 Task: Look for Airbnb options in Hetauda, Nepal from 8th December, 2023 to 15th December, 2023 for 9 adults. Place can be shared room with 5 bedrooms having 9 beds and 5 bathrooms. Property type can be flat. Amenities needed are: wifi, TV, free parkinig on premises, gym, breakfast. Look for 4 properties as per requirement.
Action: Mouse pressed left at (543, 165)
Screenshot: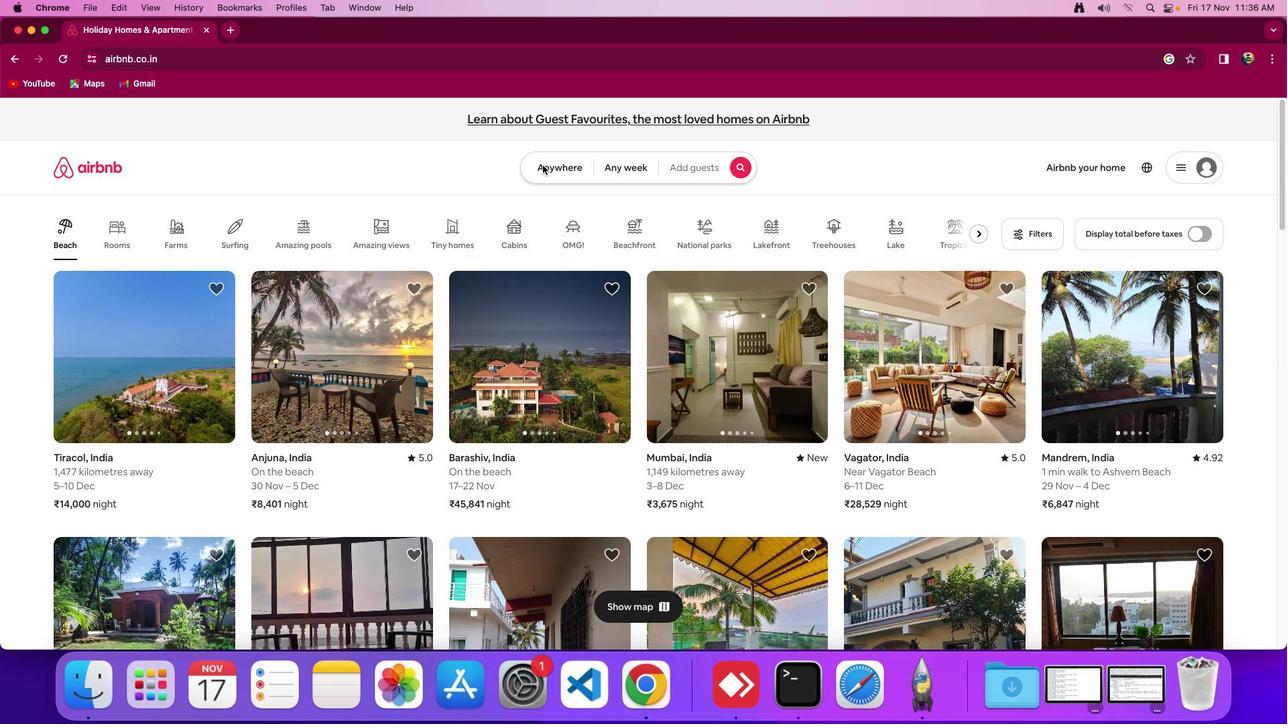 
Action: Mouse moved to (499, 212)
Screenshot: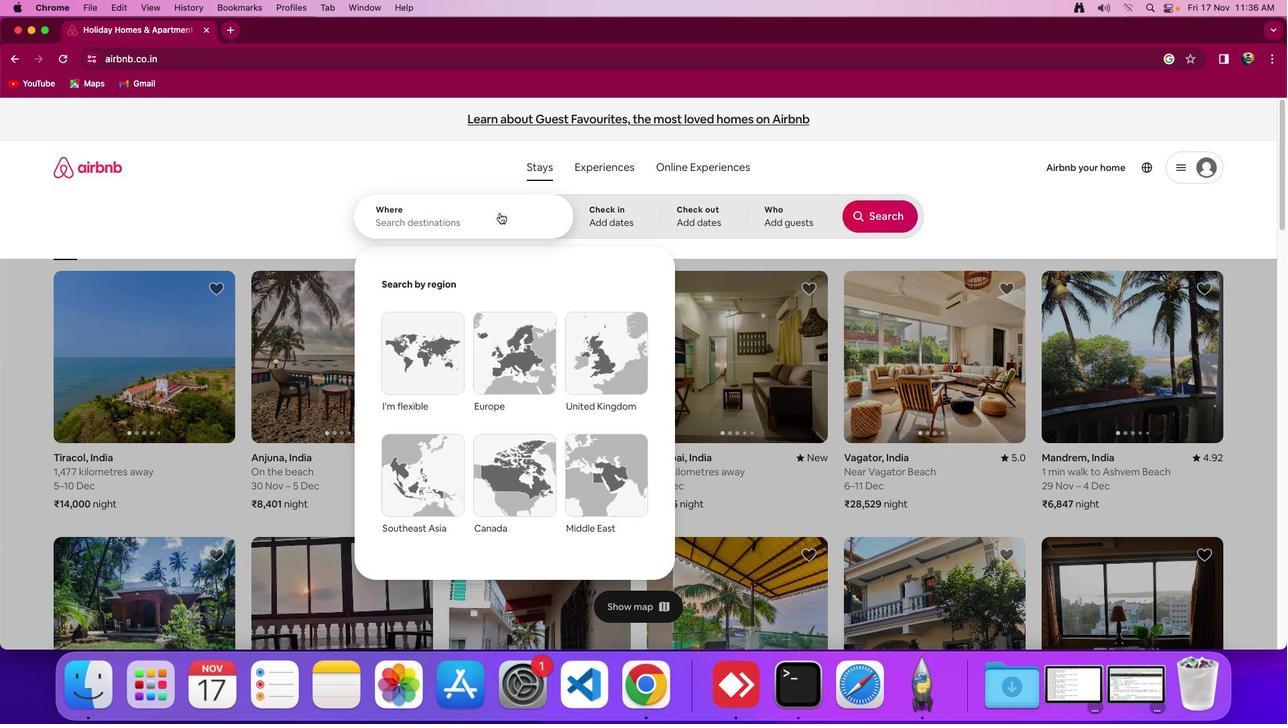 
Action: Mouse pressed left at (499, 212)
Screenshot: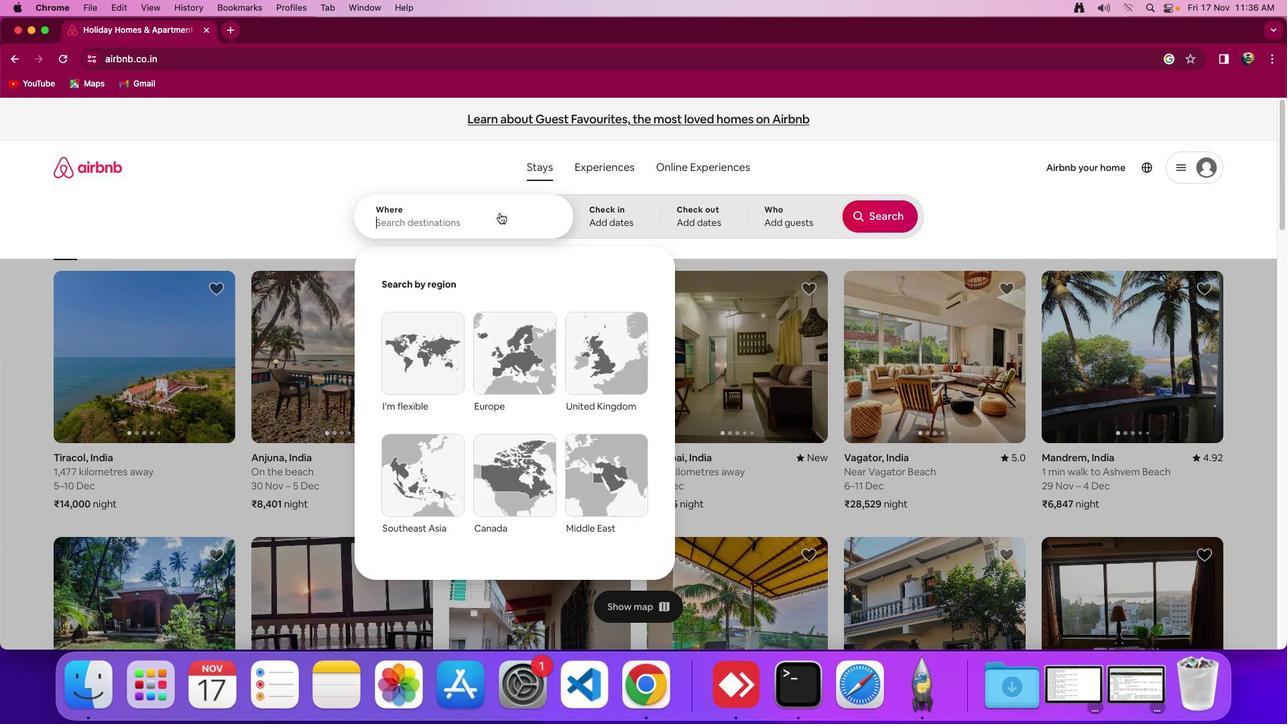 
Action: Mouse moved to (501, 215)
Screenshot: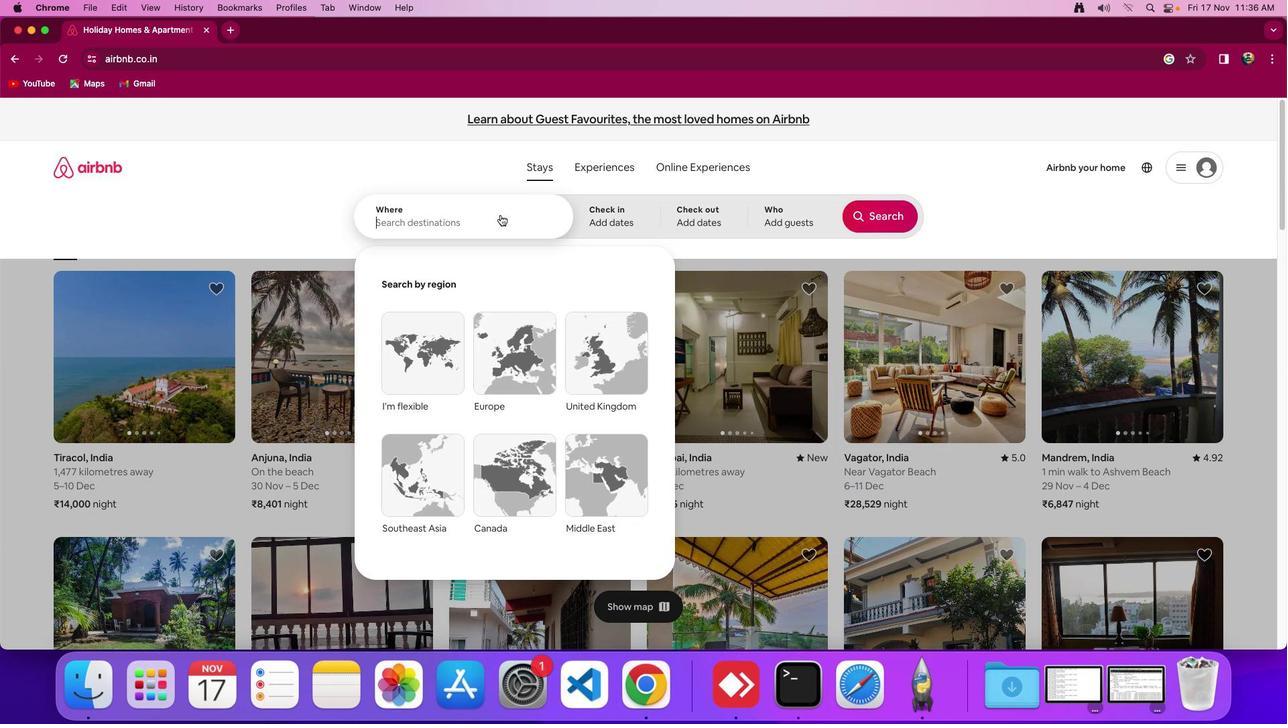 
Action: Key pressed Key.shift_rKey.shift'H''e''t''a''u''d''a'','Key.spaceKey.shift'P'Key.backspaceKey.shift'N''e''p''a''l'
Screenshot: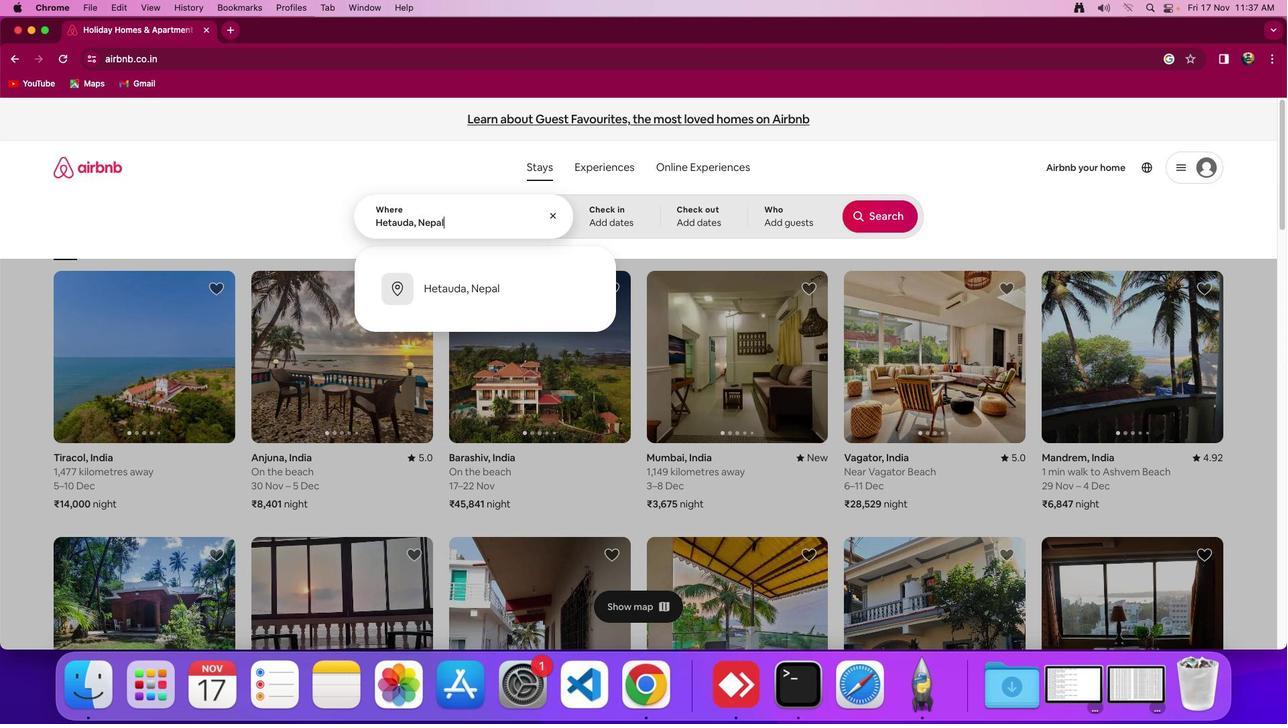 
Action: Mouse moved to (582, 208)
Screenshot: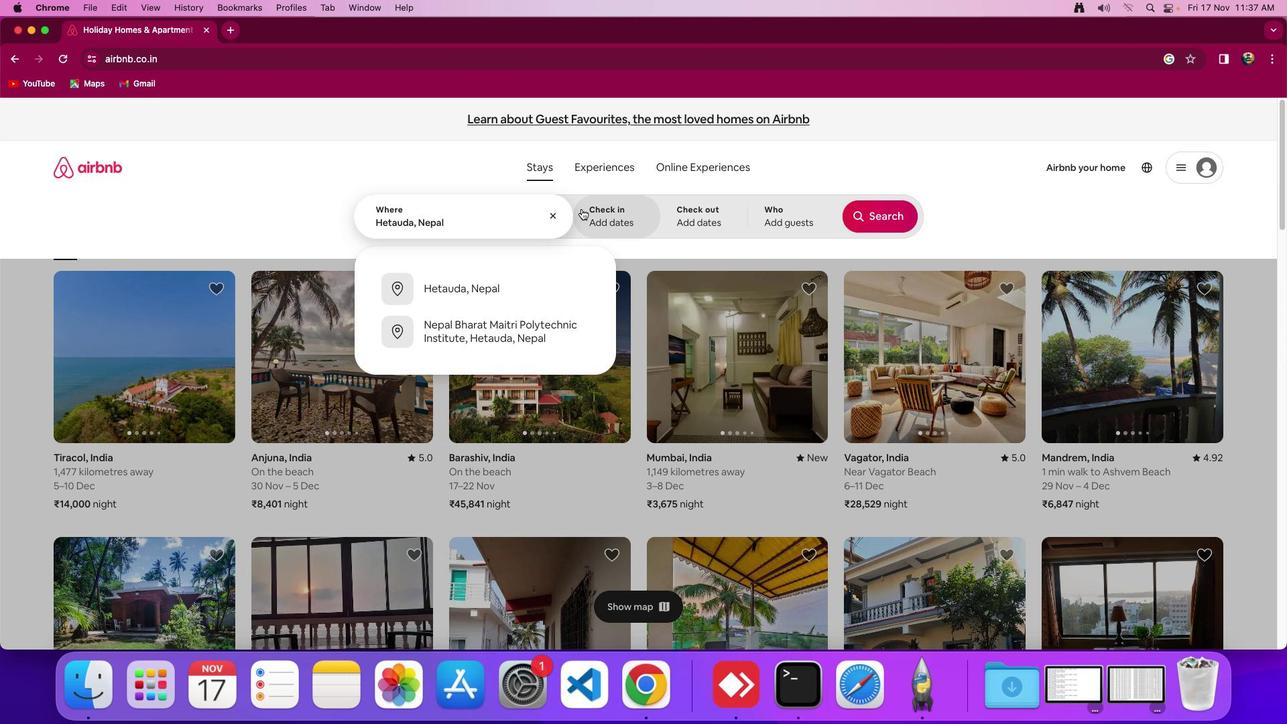 
Action: Mouse pressed left at (582, 208)
Screenshot: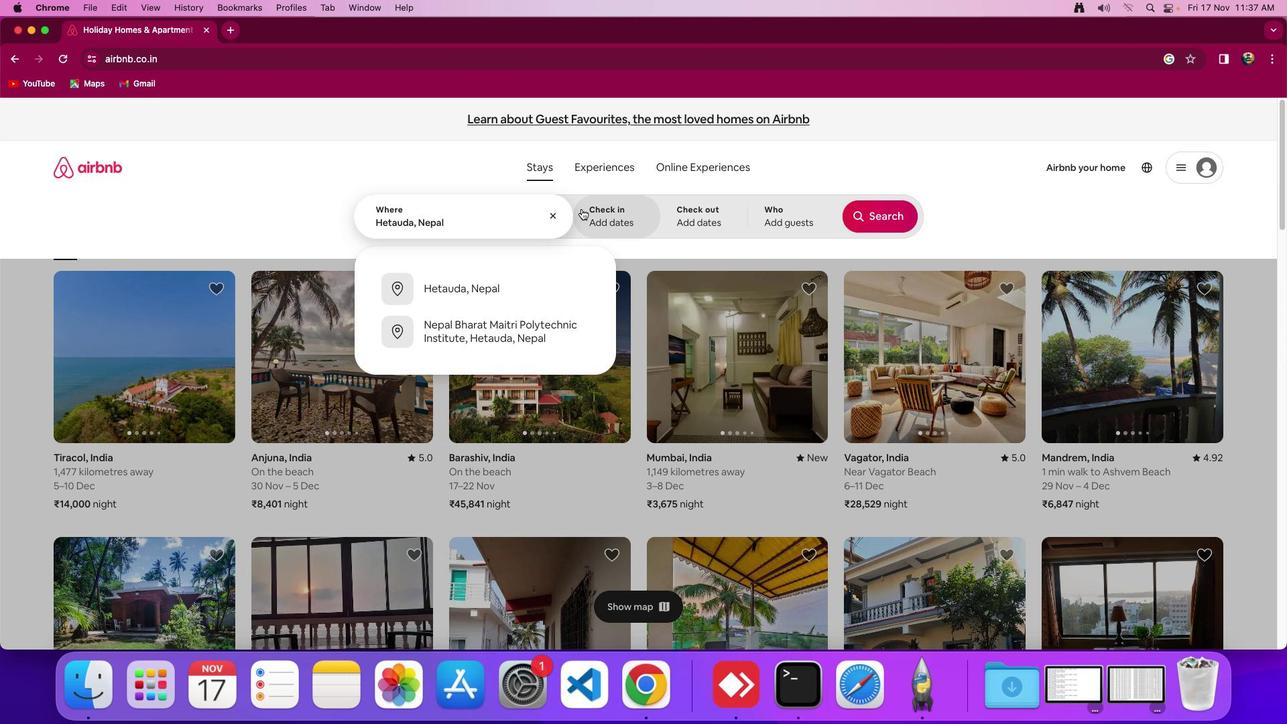 
Action: Mouse moved to (835, 413)
Screenshot: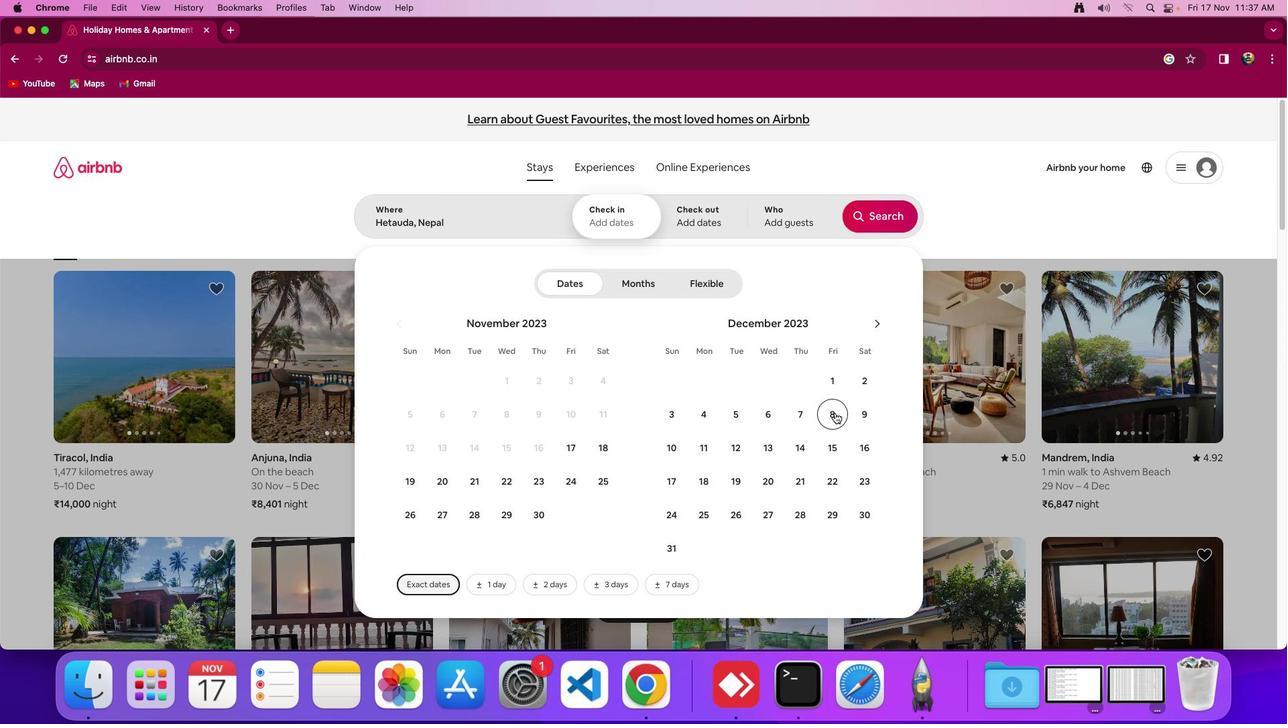 
Action: Mouse pressed left at (835, 413)
Screenshot: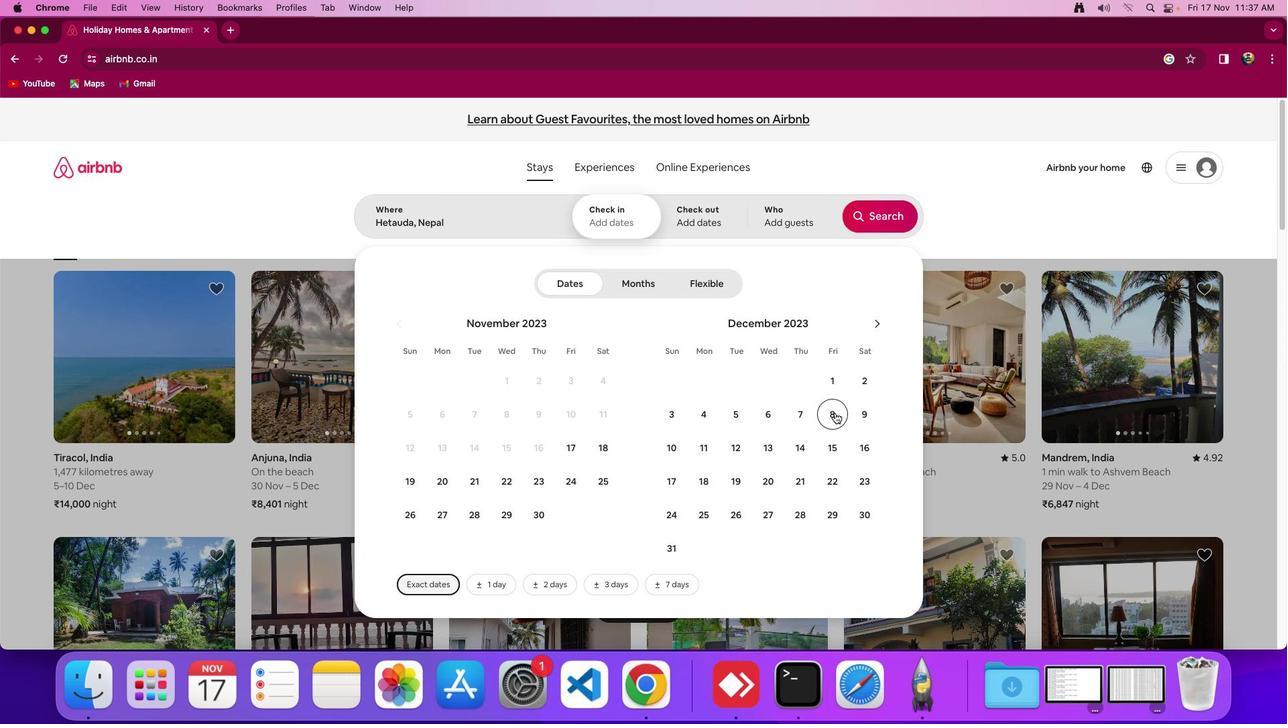 
Action: Mouse moved to (819, 453)
Screenshot: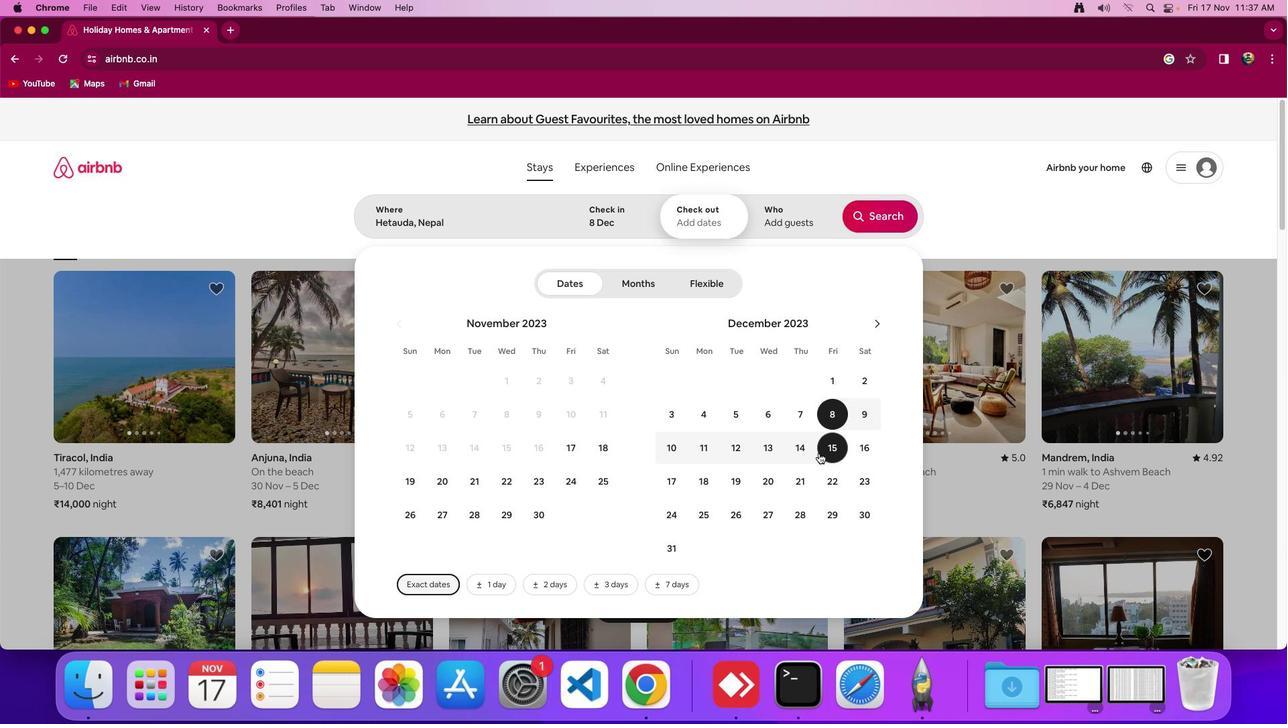 
Action: Mouse pressed left at (819, 453)
Screenshot: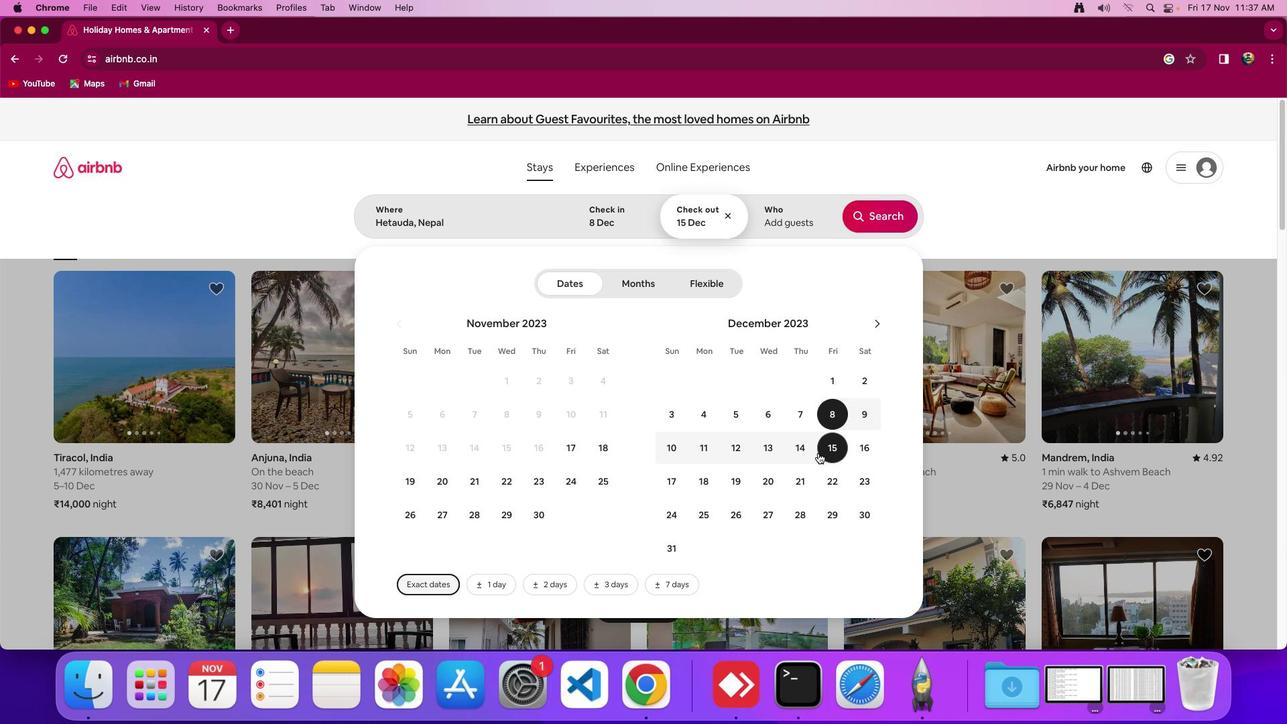 
Action: Mouse moved to (776, 220)
Screenshot: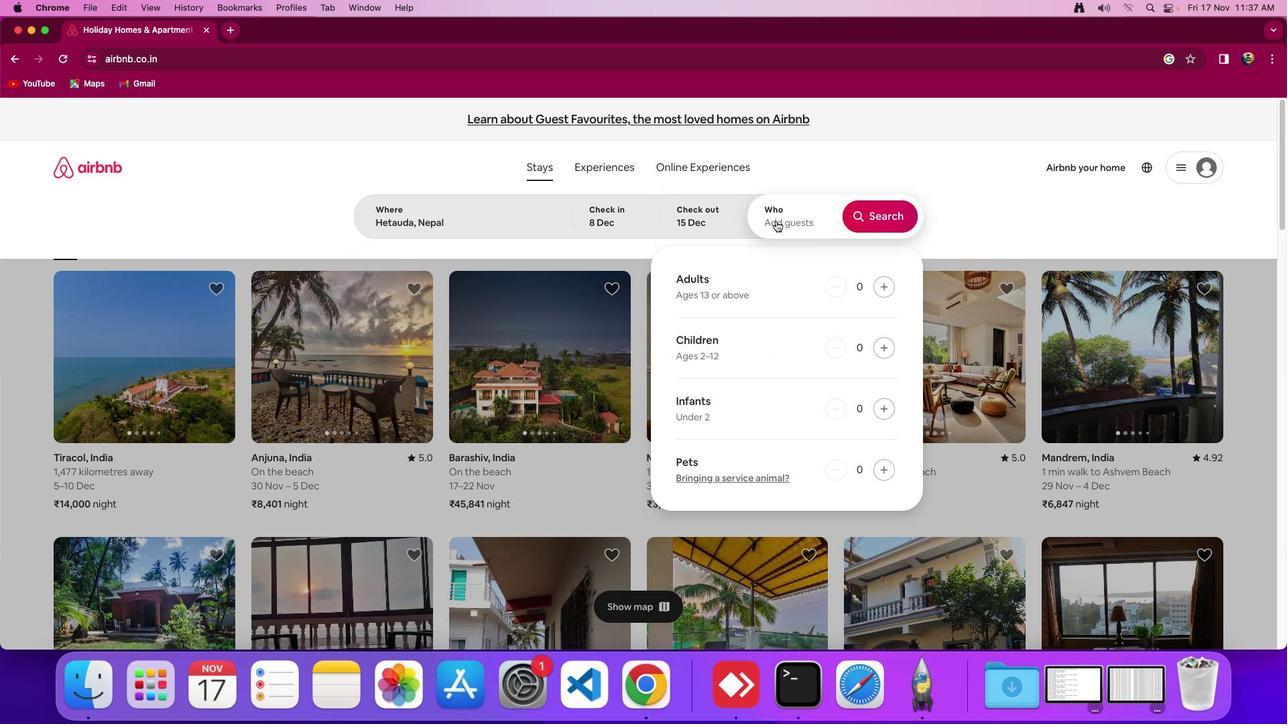 
Action: Mouse pressed left at (776, 220)
Screenshot: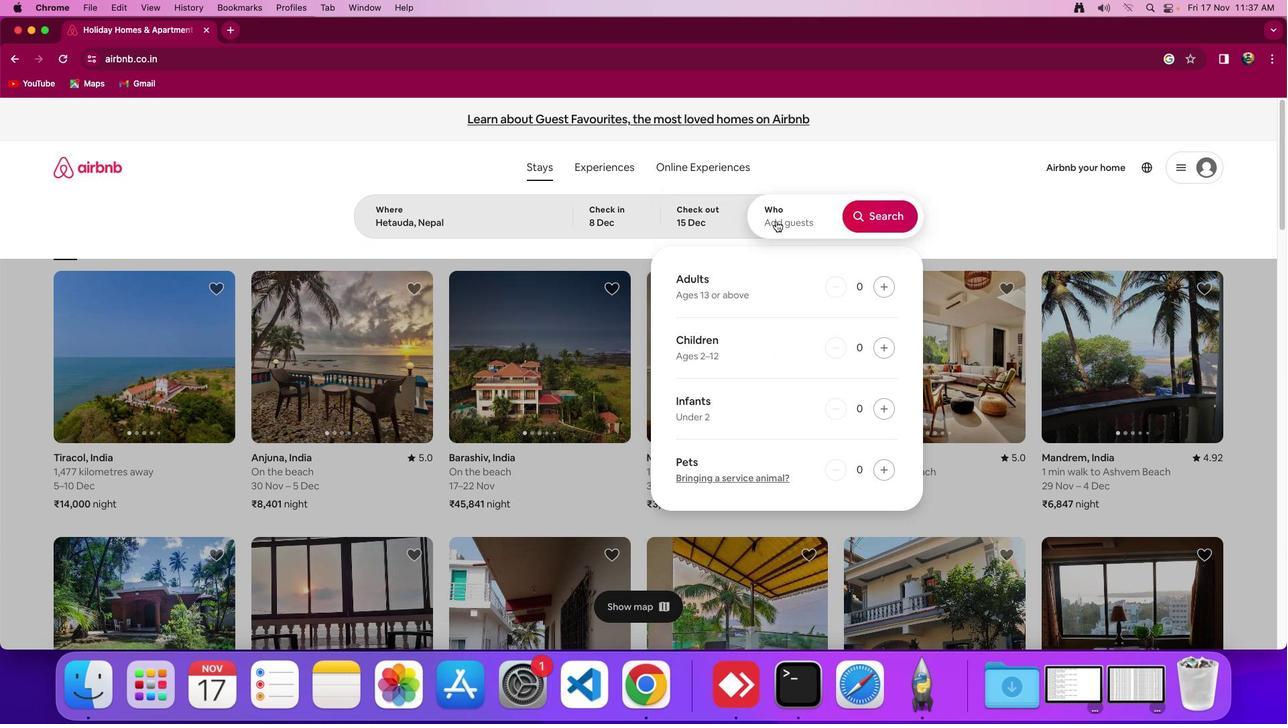 
Action: Mouse moved to (882, 284)
Screenshot: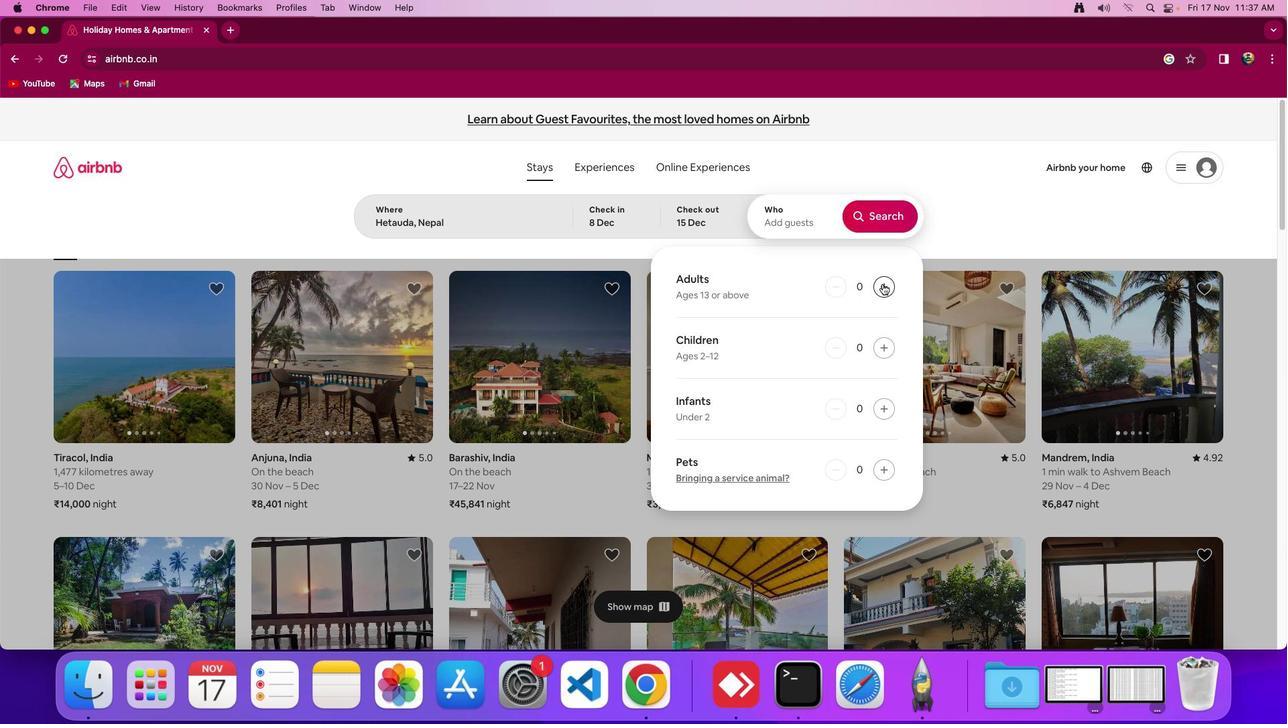 
Action: Mouse pressed left at (882, 284)
Screenshot: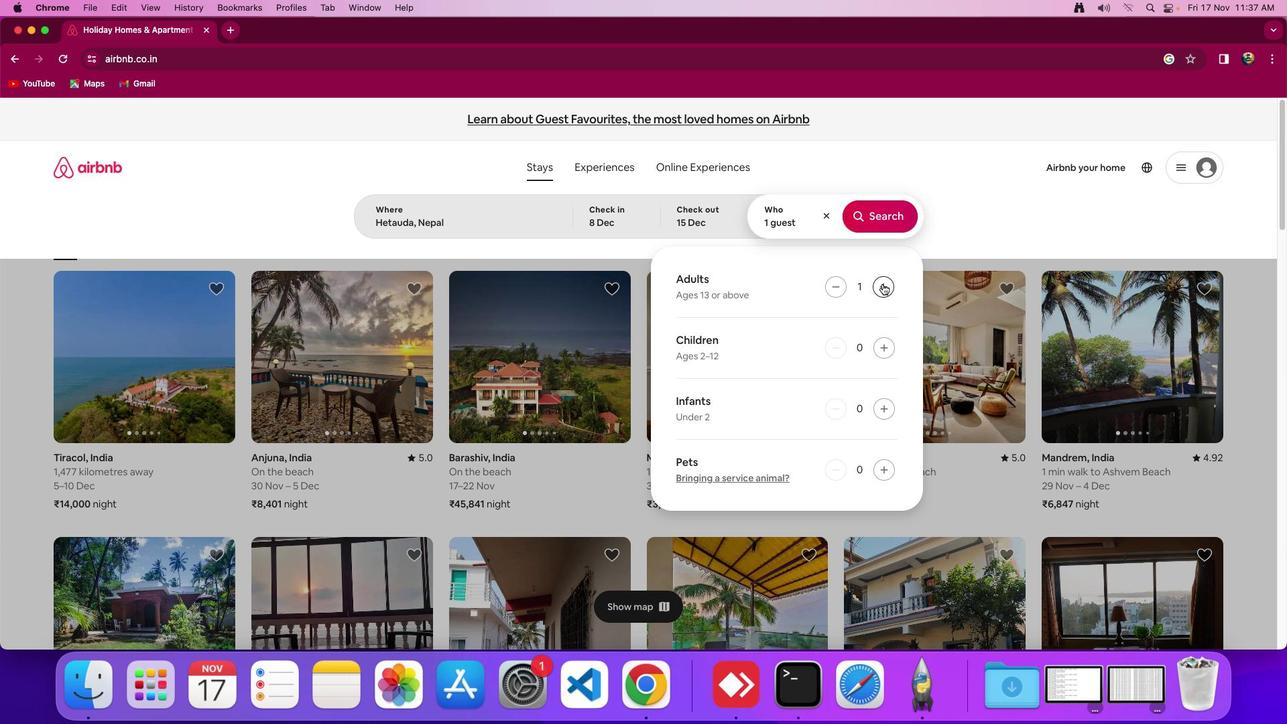 
Action: Mouse pressed left at (882, 284)
Screenshot: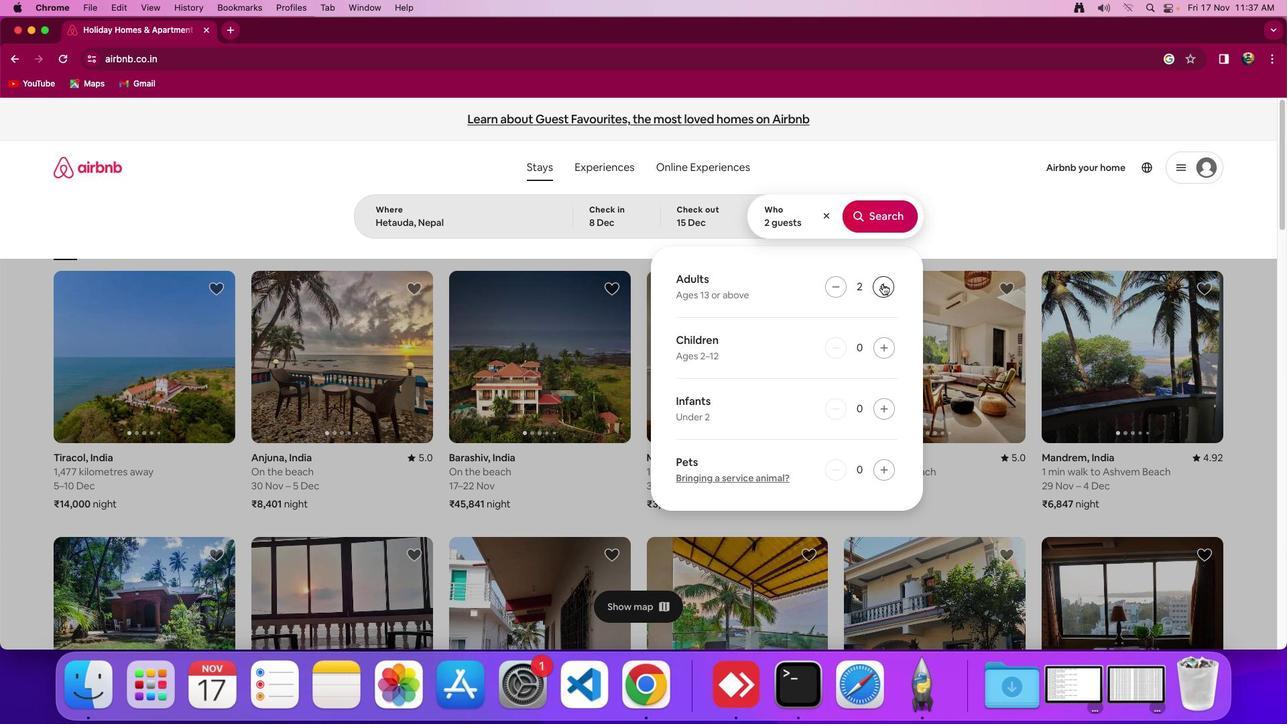 
Action: Mouse pressed left at (882, 284)
Screenshot: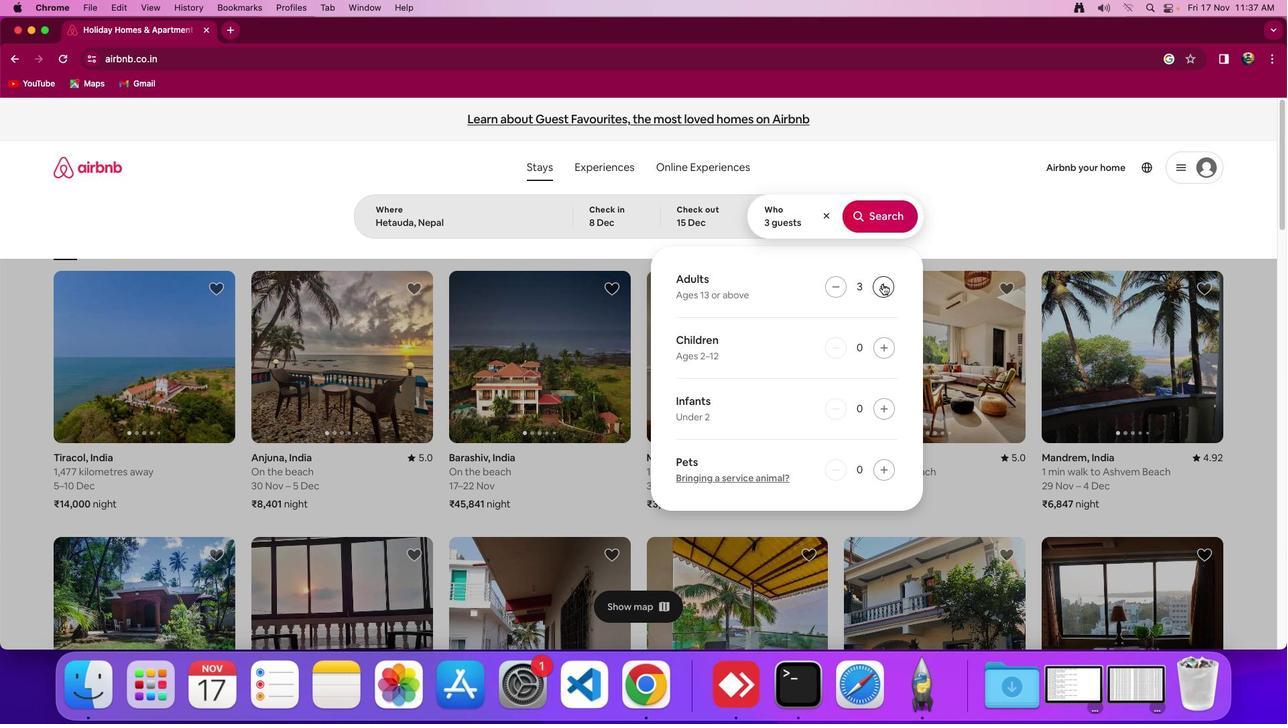 
Action: Mouse pressed left at (882, 284)
Screenshot: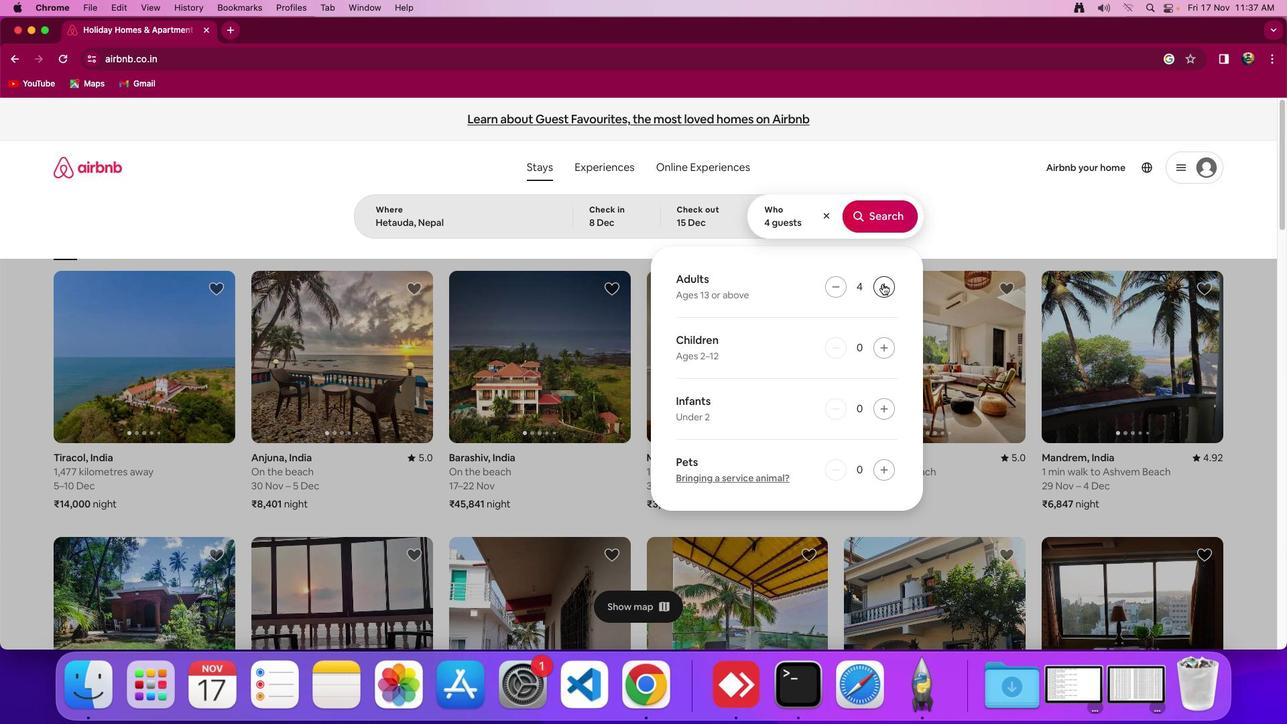 
Action: Mouse pressed left at (882, 284)
Screenshot: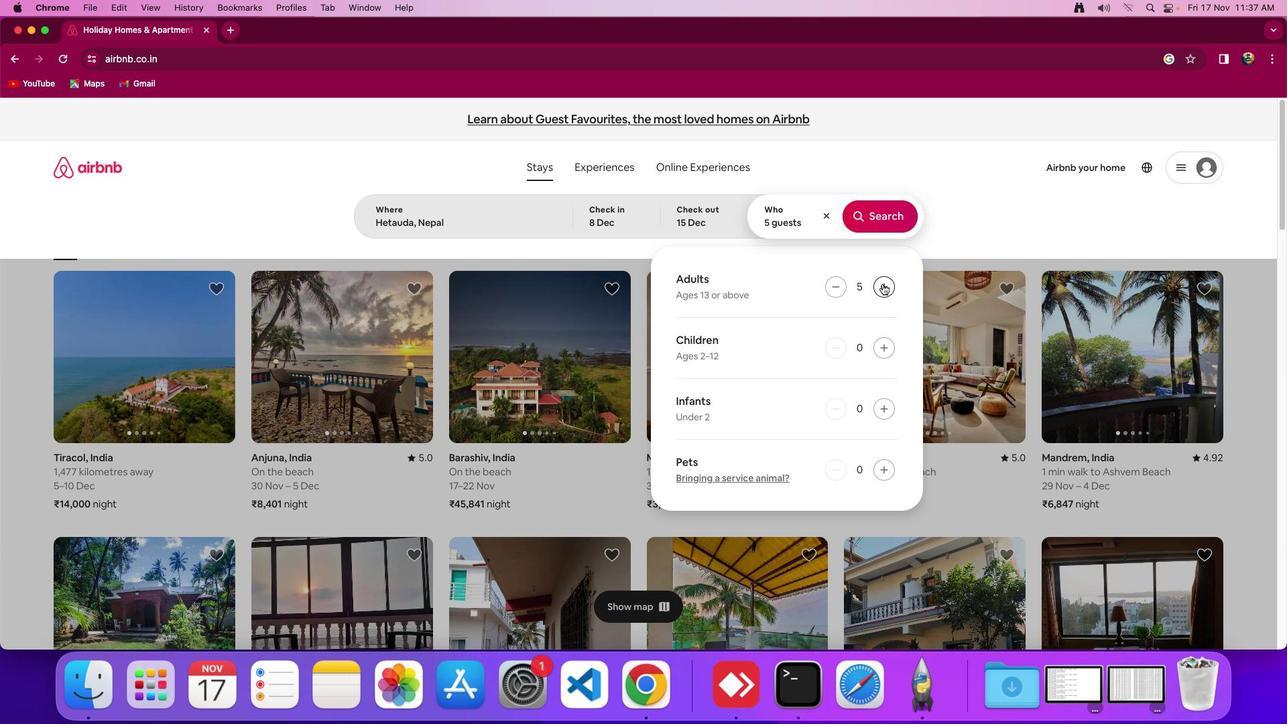 
Action: Mouse pressed left at (882, 284)
Screenshot: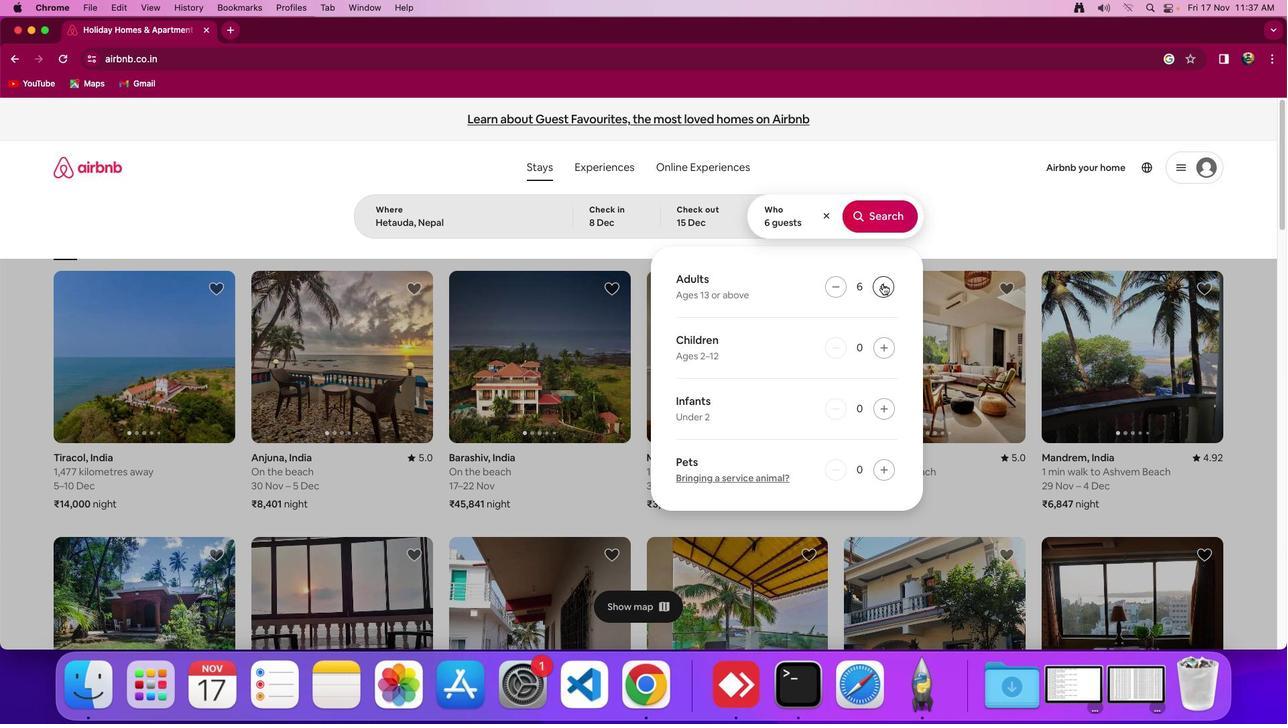 
Action: Mouse pressed left at (882, 284)
Screenshot: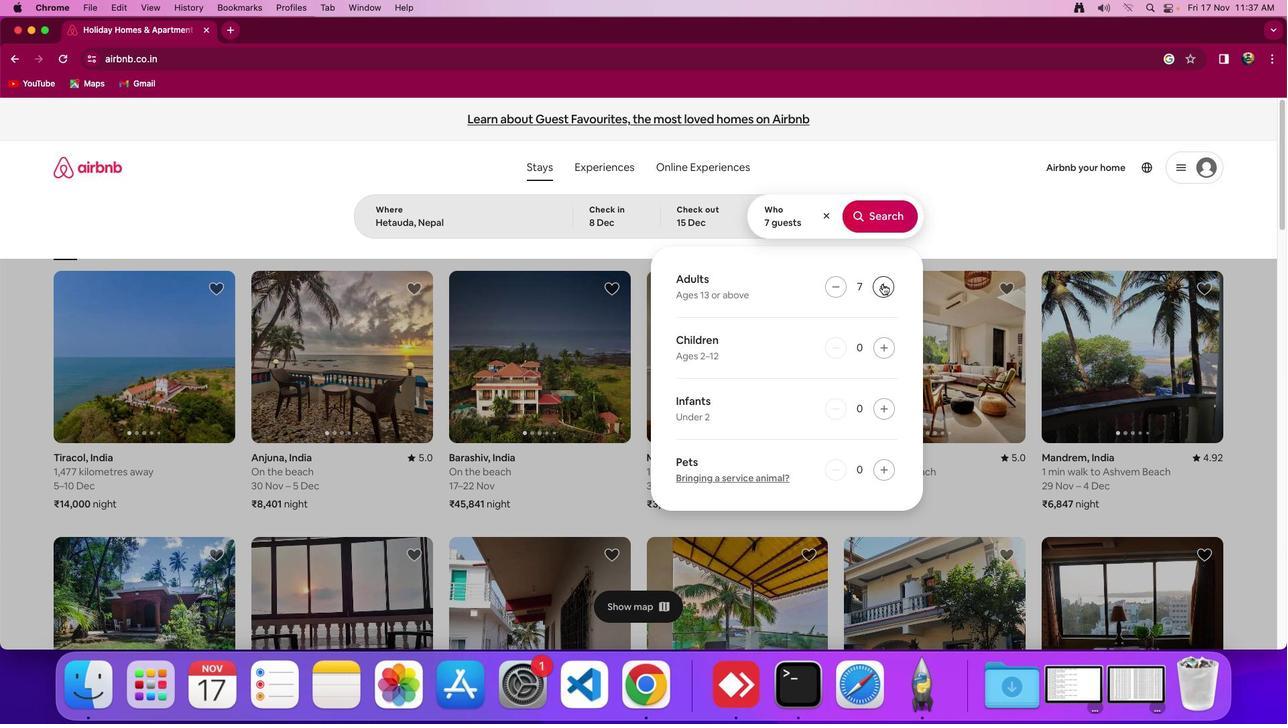 
Action: Mouse pressed left at (882, 284)
Screenshot: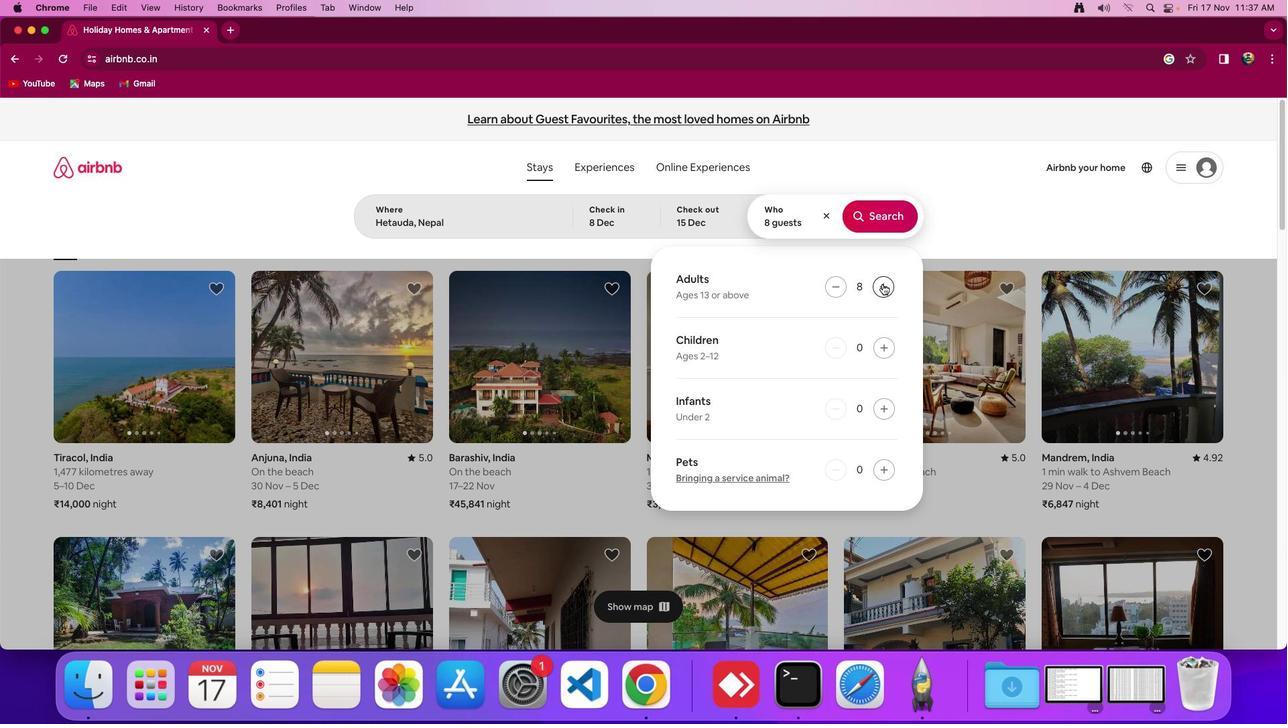 
Action: Mouse pressed left at (882, 284)
Screenshot: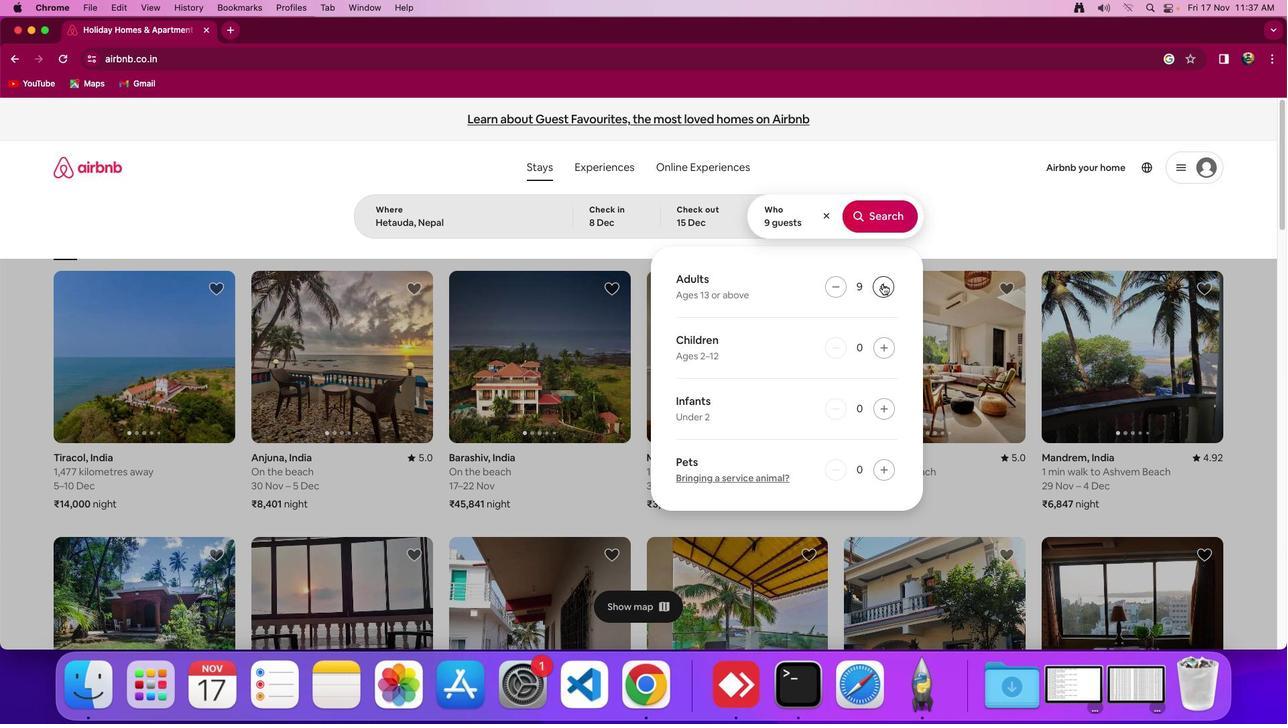 
Action: Mouse moved to (861, 216)
Screenshot: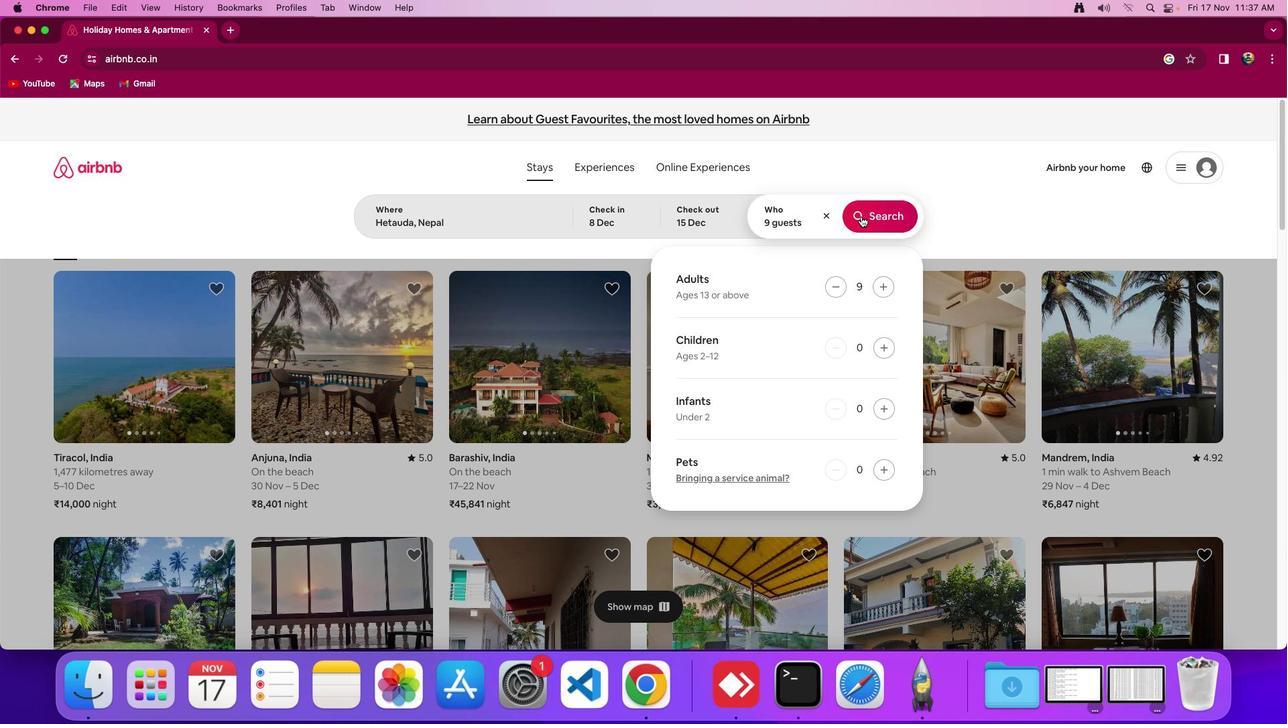 
Action: Mouse pressed left at (861, 216)
Screenshot: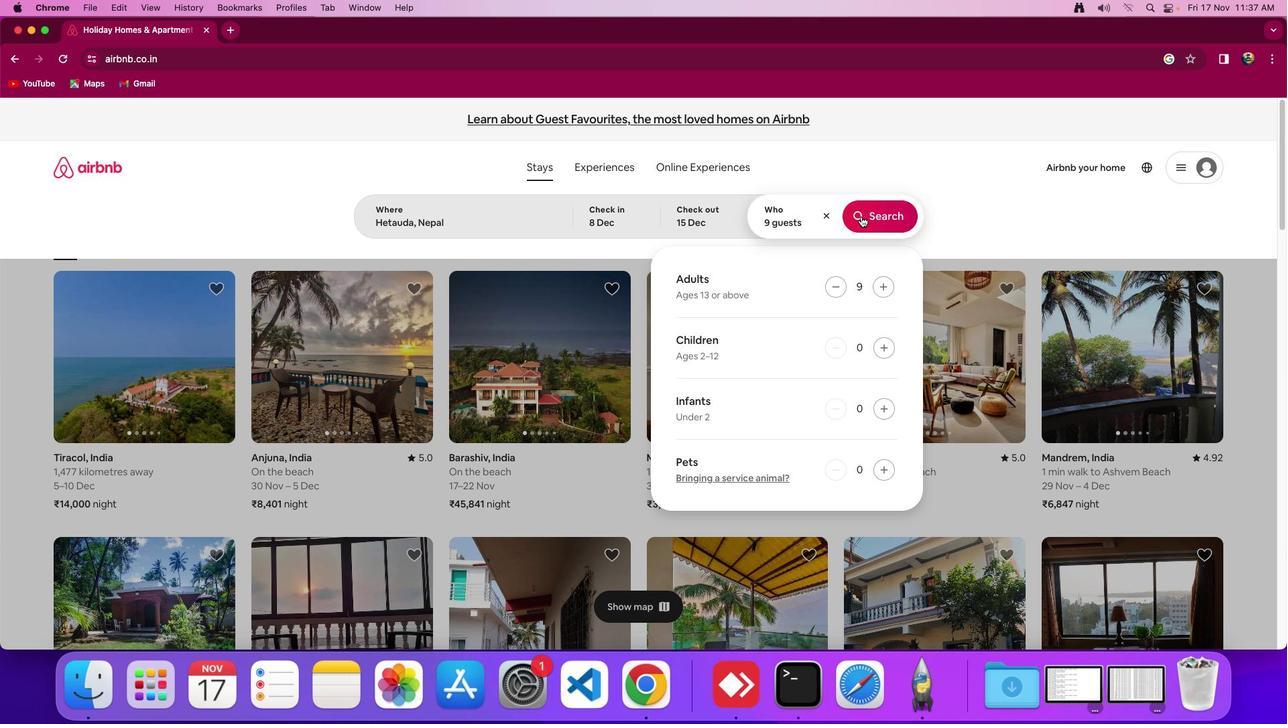 
Action: Mouse moved to (1069, 183)
Screenshot: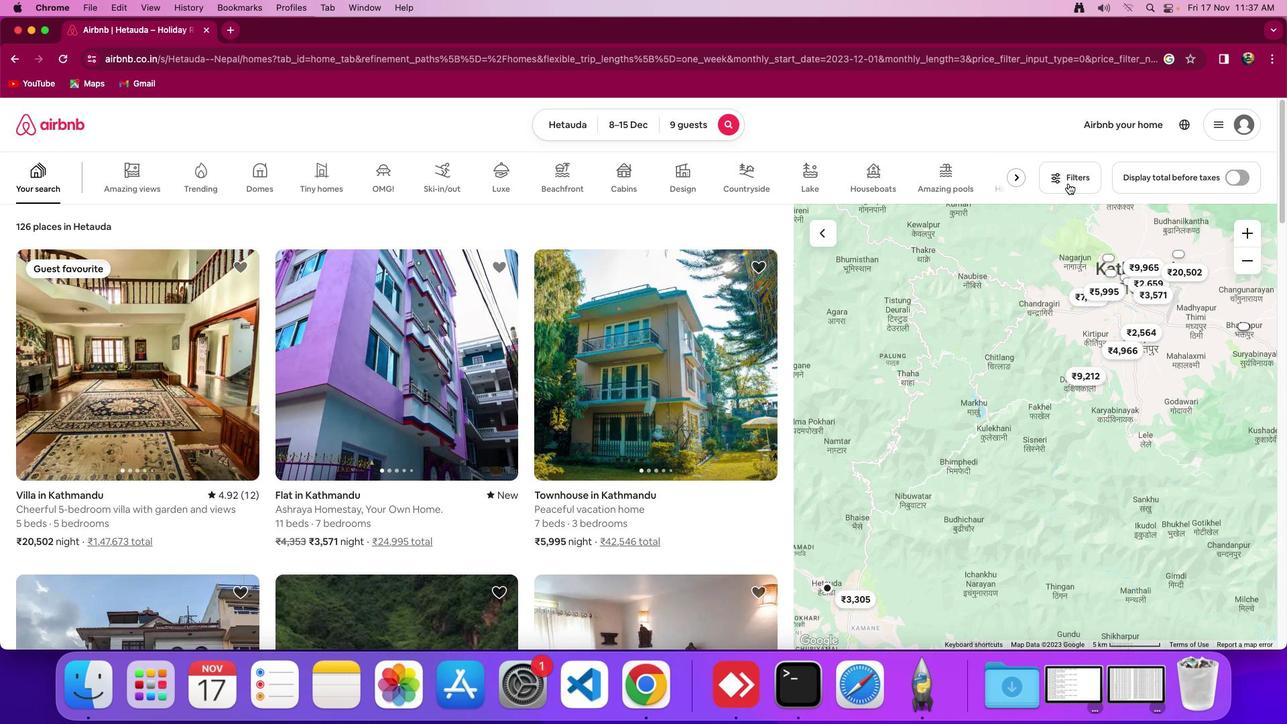 
Action: Mouse pressed left at (1069, 183)
Screenshot: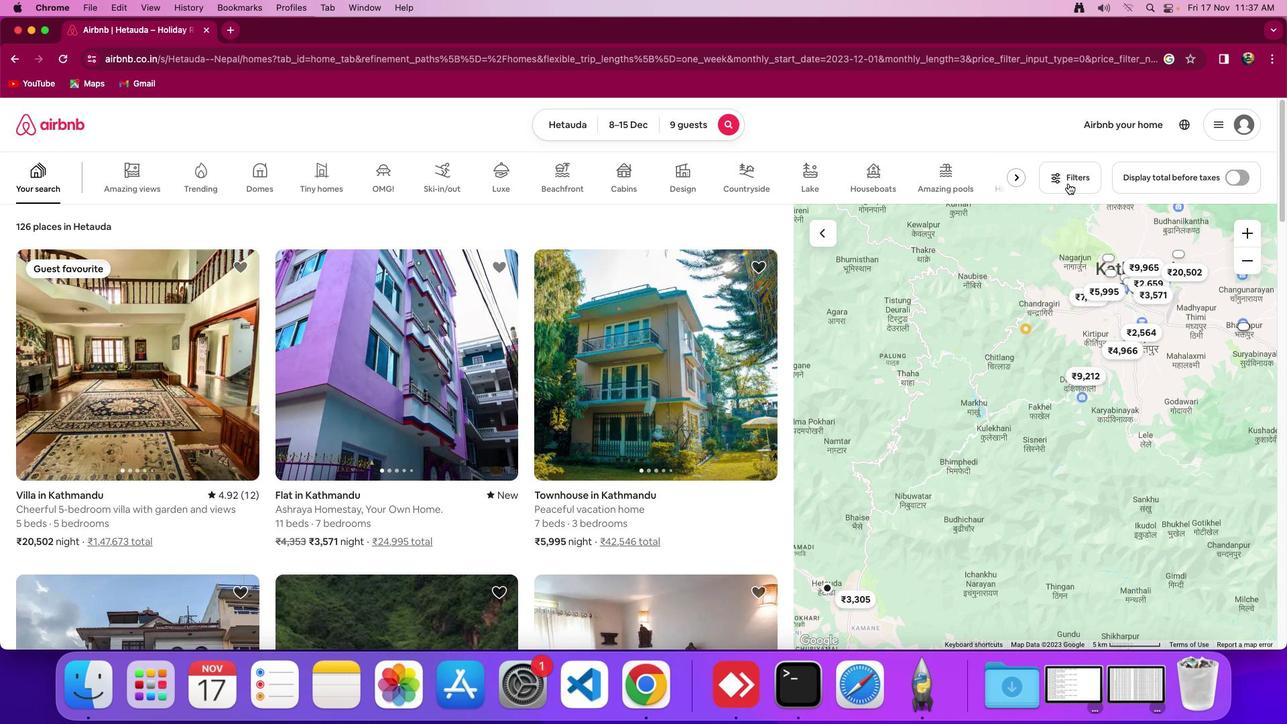 
Action: Mouse moved to (686, 375)
Screenshot: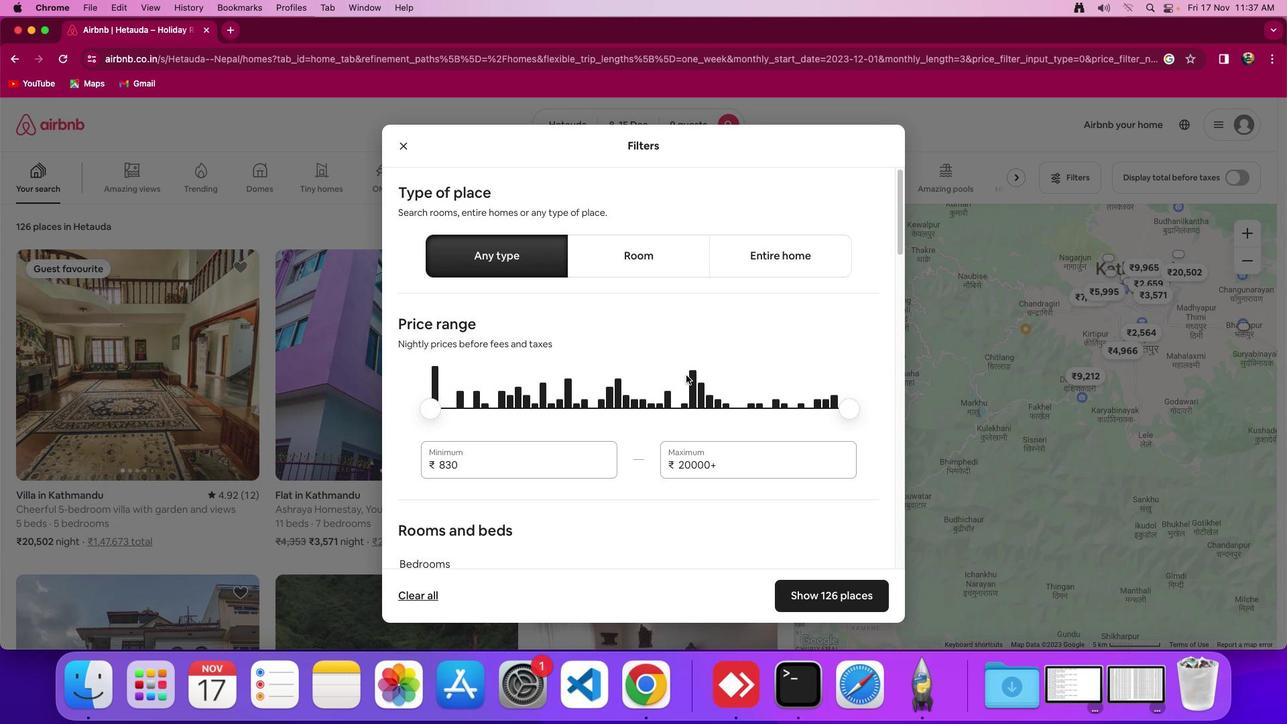 
Action: Mouse scrolled (686, 375) with delta (0, 0)
Screenshot: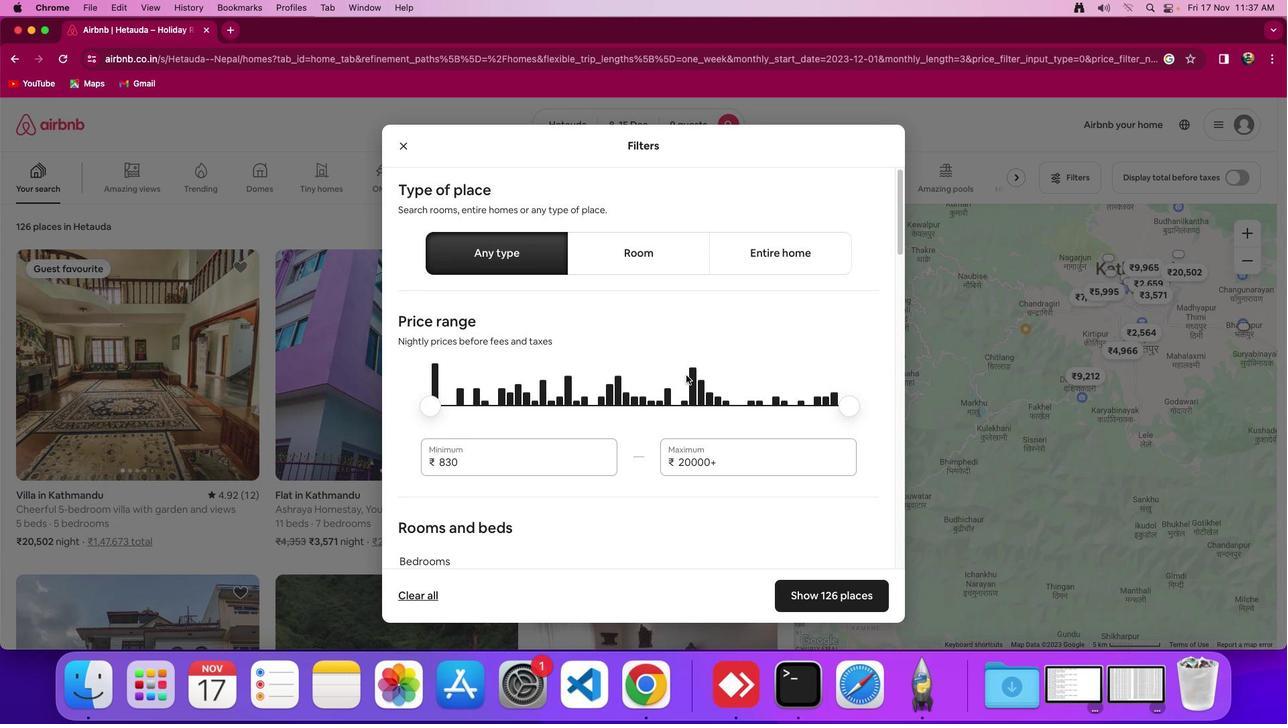 
Action: Mouse scrolled (686, 375) with delta (0, 0)
Screenshot: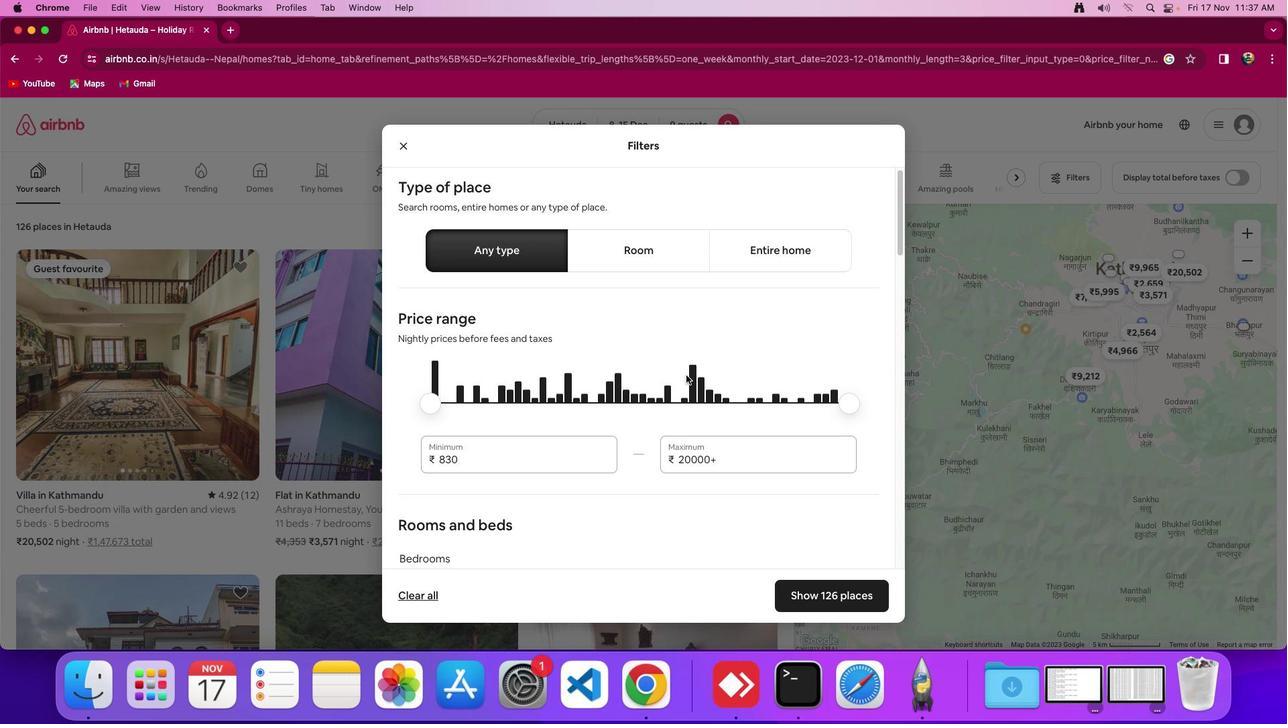 
Action: Mouse moved to (660, 324)
Screenshot: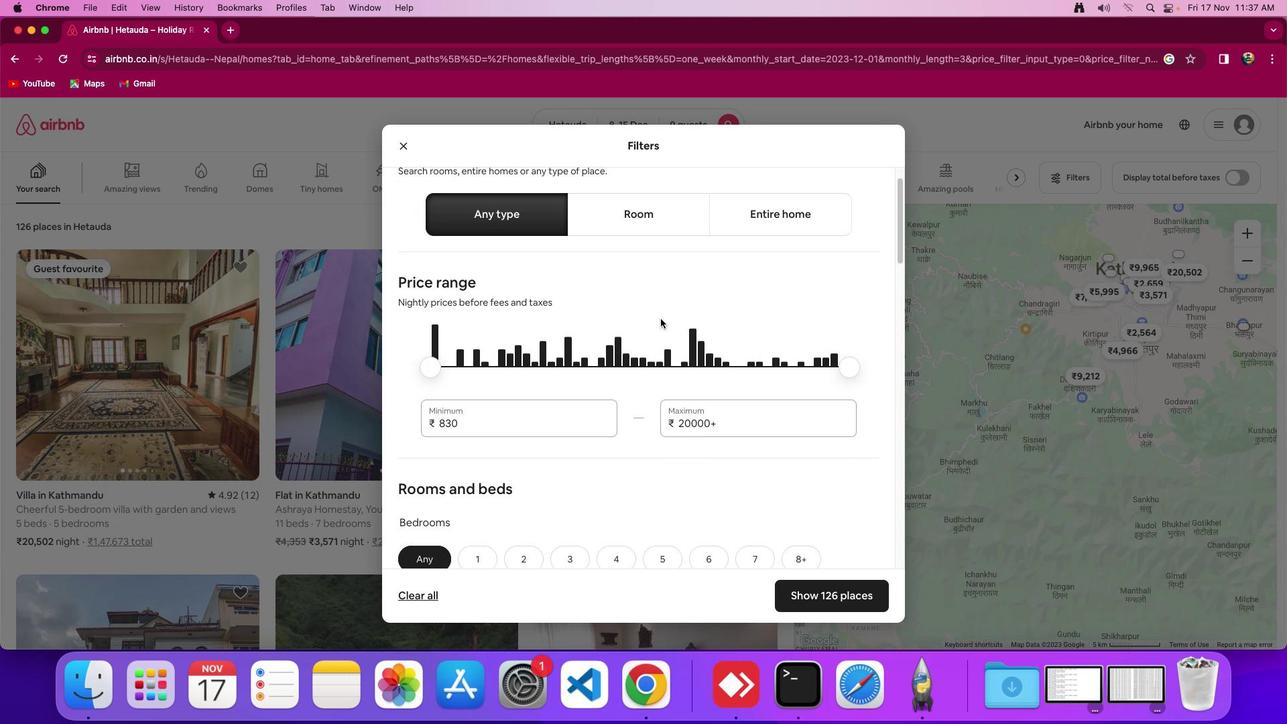 
Action: Mouse scrolled (660, 324) with delta (0, 0)
Screenshot: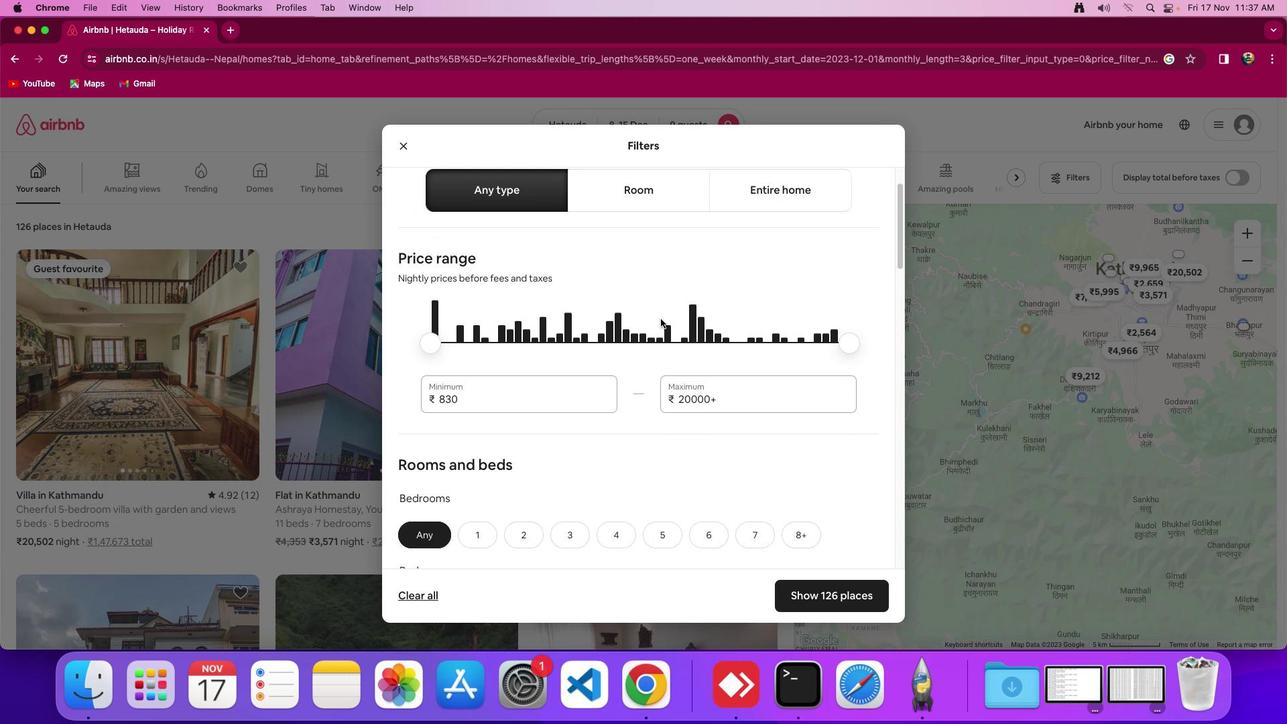 
Action: Mouse moved to (660, 324)
Screenshot: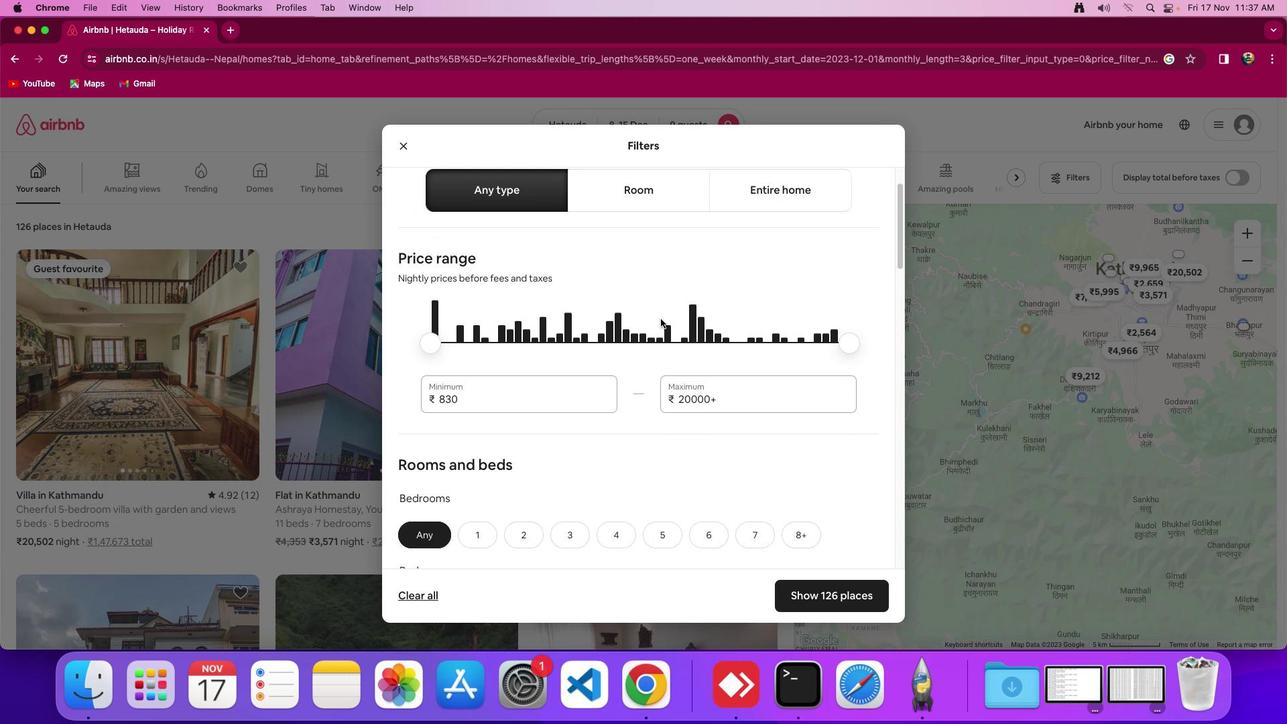 
Action: Mouse scrolled (660, 324) with delta (0, 0)
Screenshot: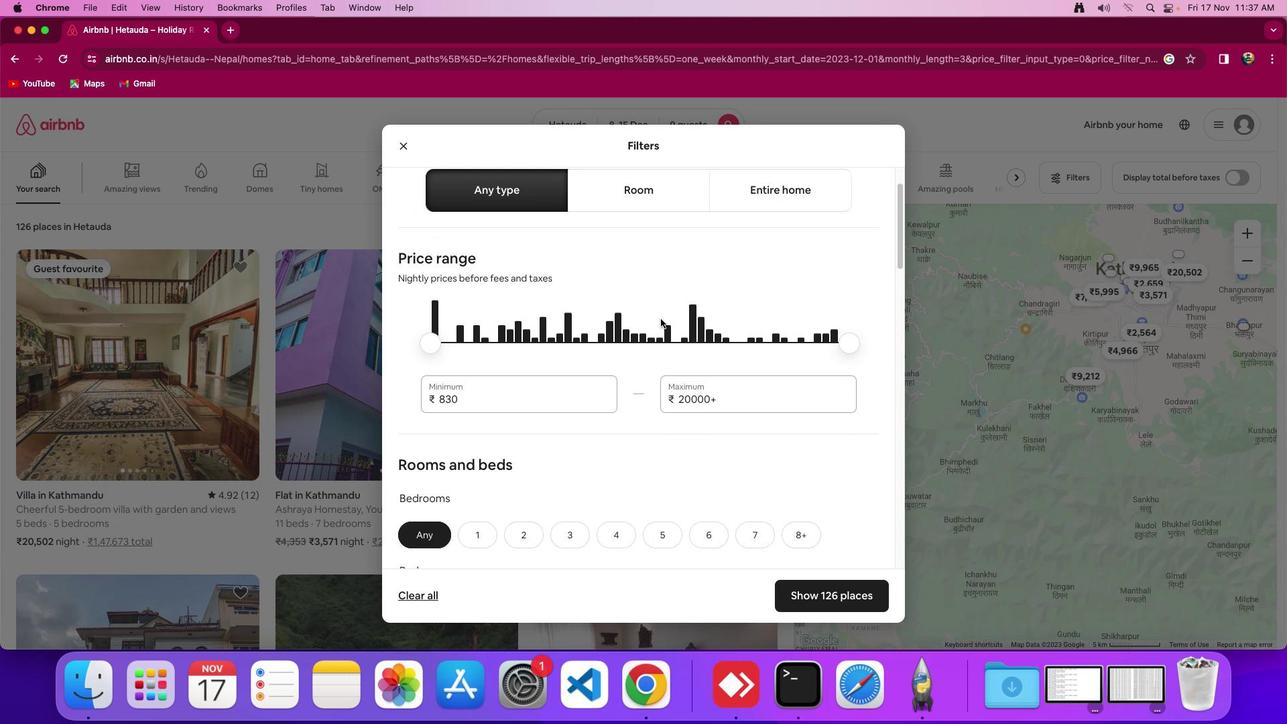 
Action: Mouse moved to (660, 318)
Screenshot: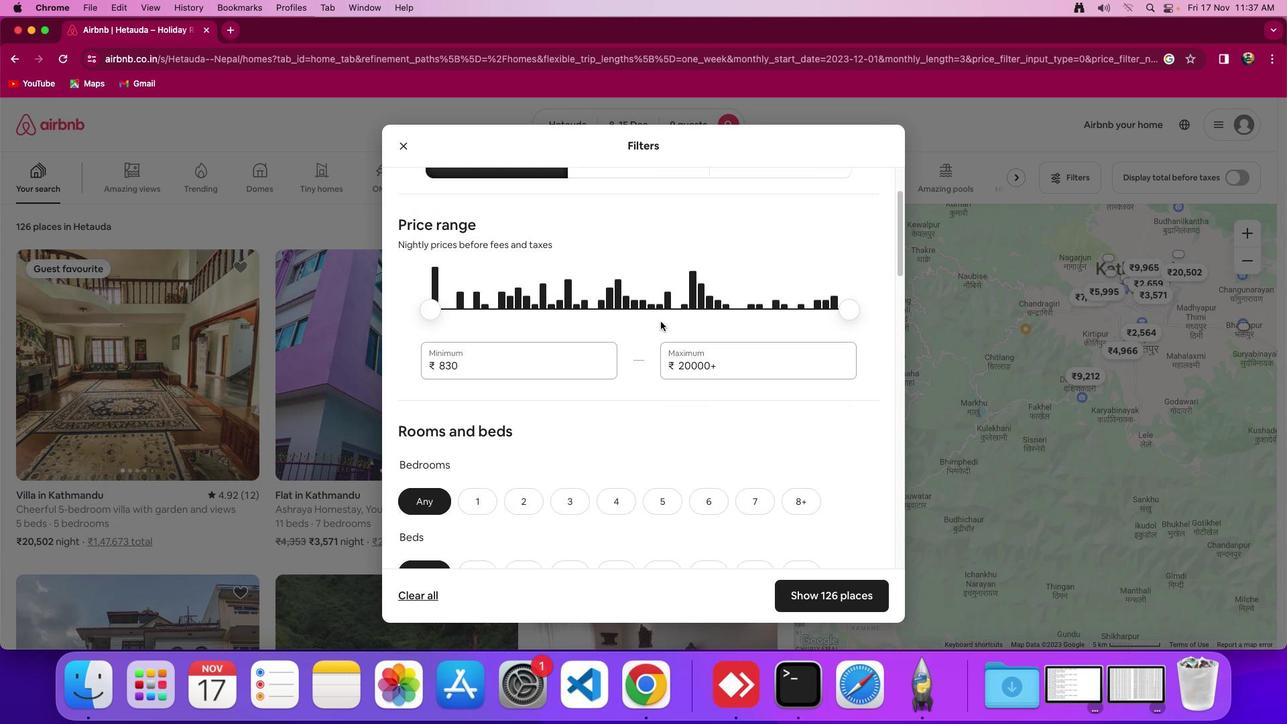 
Action: Mouse scrolled (660, 318) with delta (0, -1)
Screenshot: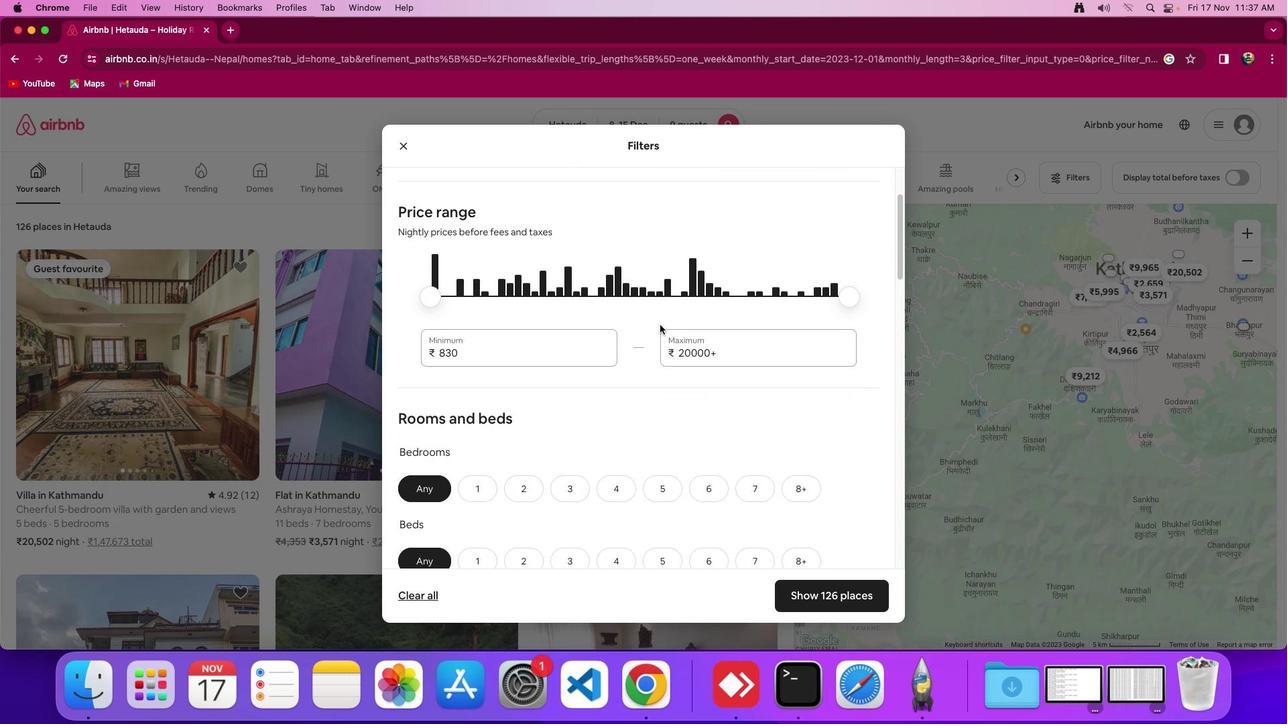 
Action: Mouse moved to (660, 327)
Screenshot: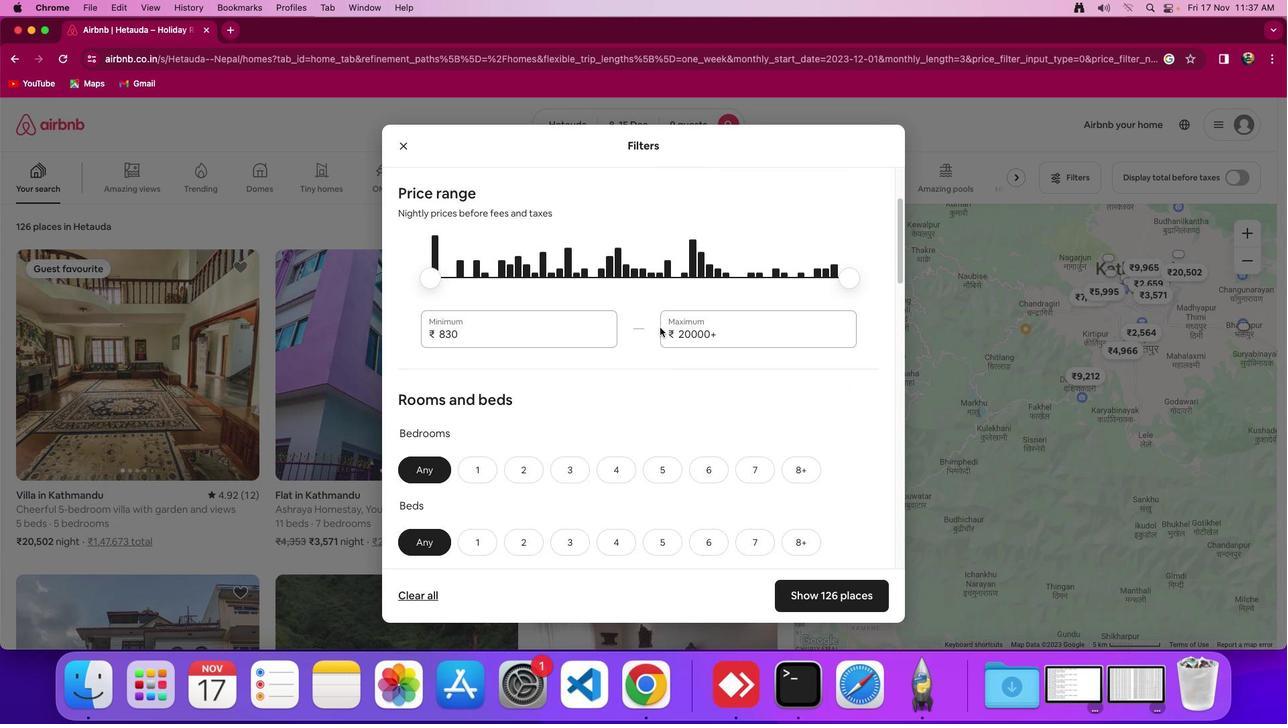 
Action: Mouse scrolled (660, 327) with delta (0, 0)
Screenshot: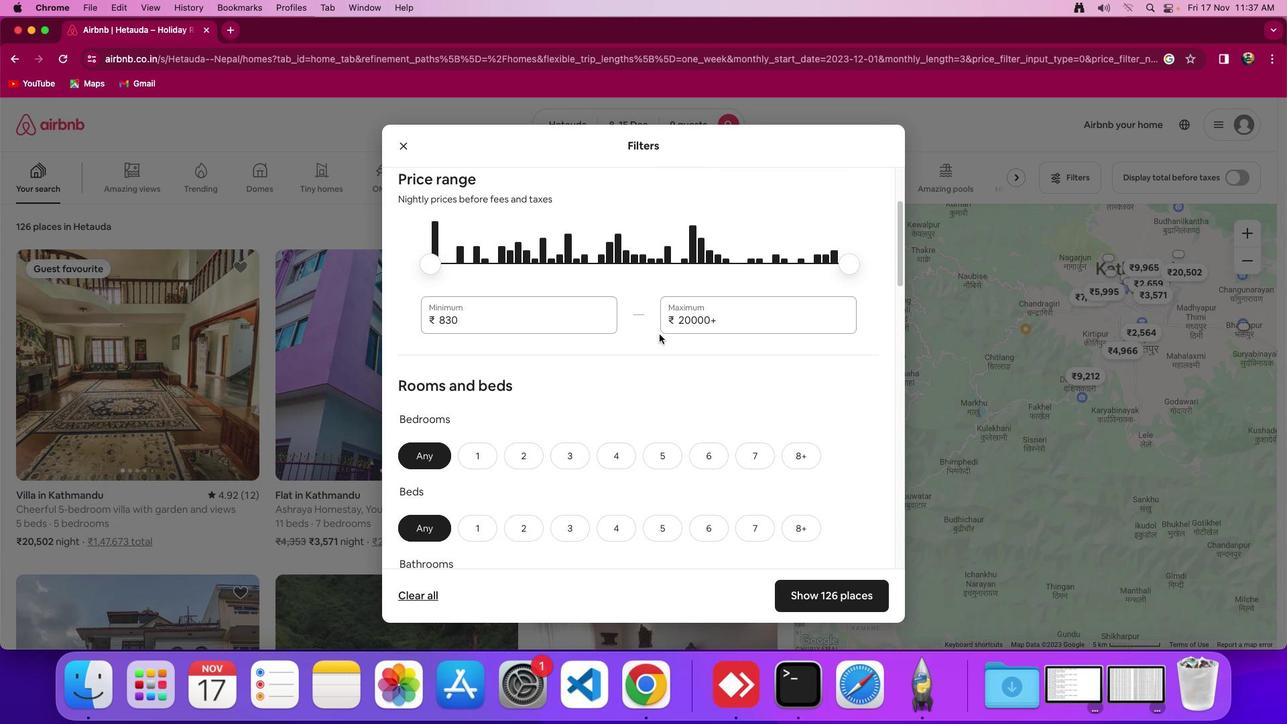 
Action: Mouse scrolled (660, 327) with delta (0, 0)
Screenshot: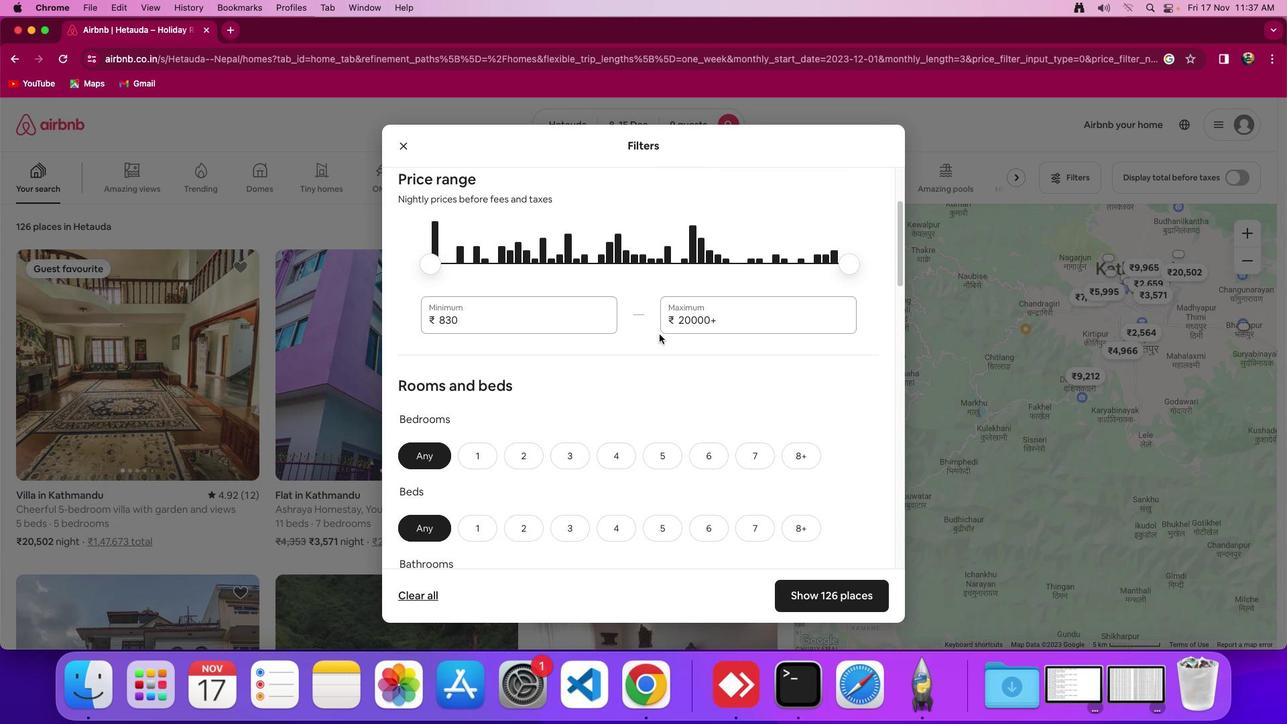 
Action: Mouse moved to (666, 454)
Screenshot: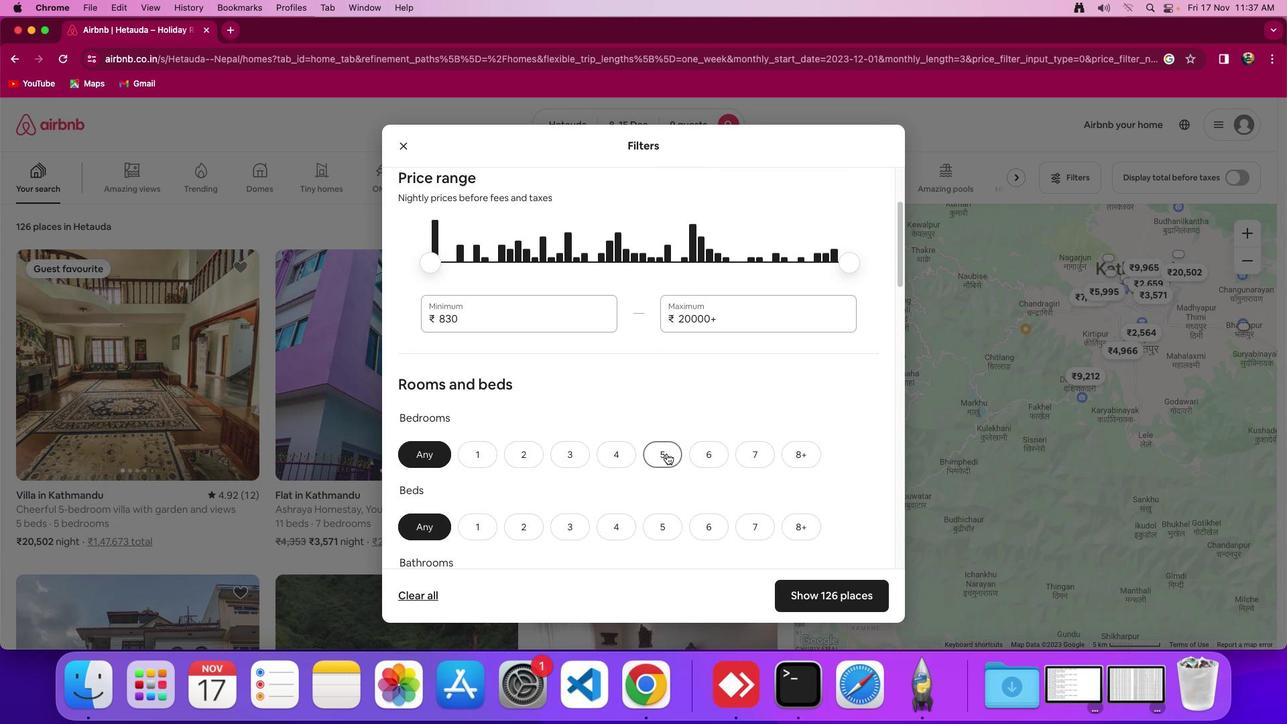 
Action: Mouse pressed left at (666, 454)
Screenshot: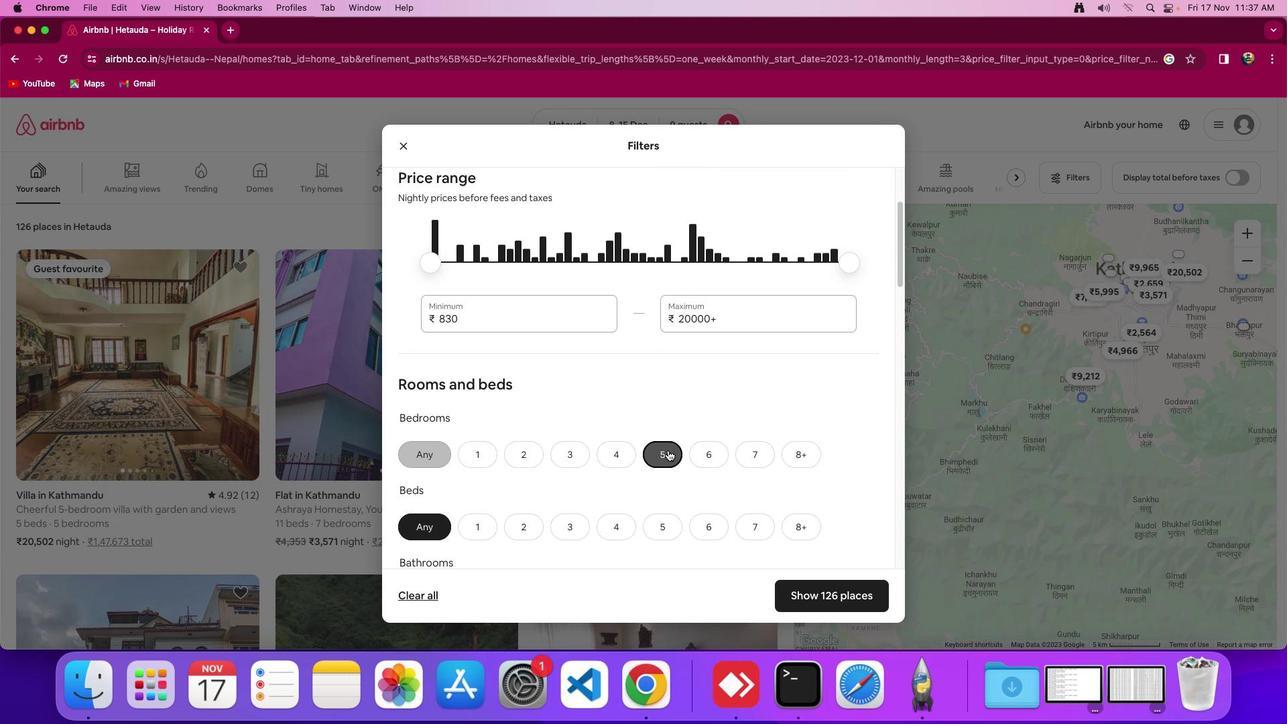 
Action: Mouse moved to (670, 447)
Screenshot: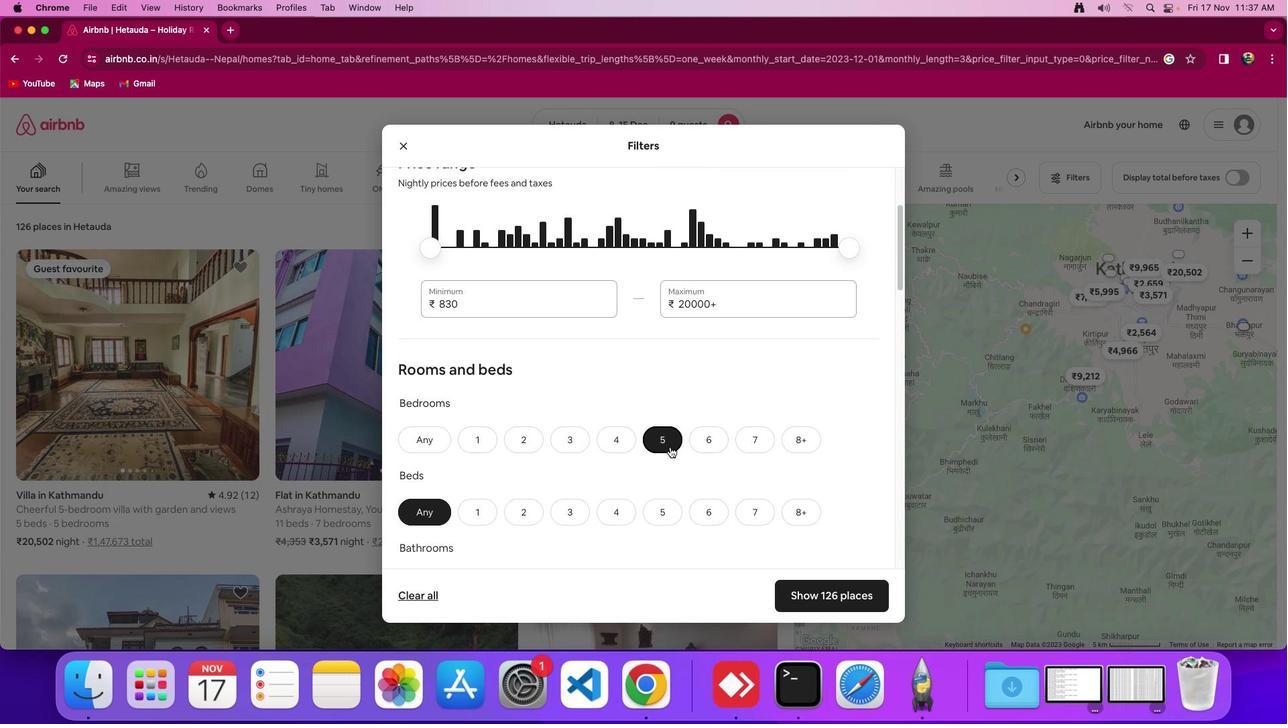 
Action: Mouse scrolled (670, 447) with delta (0, 0)
Screenshot: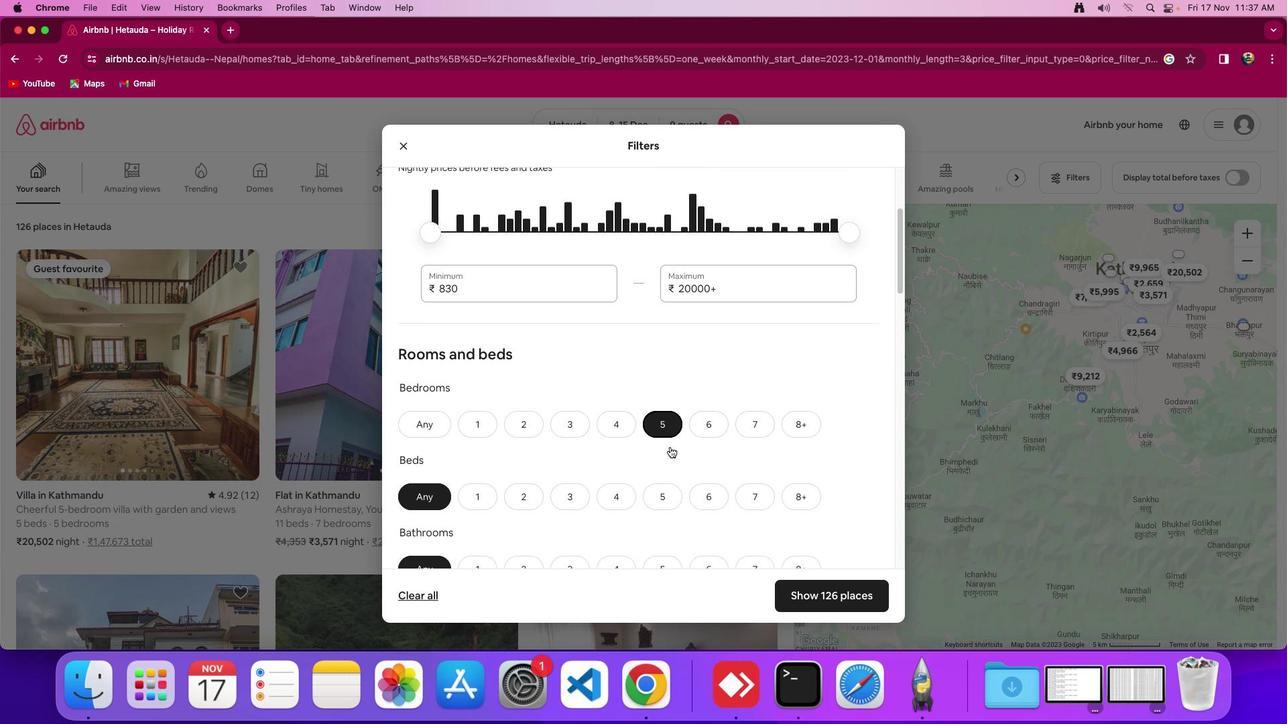 
Action: Mouse scrolled (670, 447) with delta (0, 0)
Screenshot: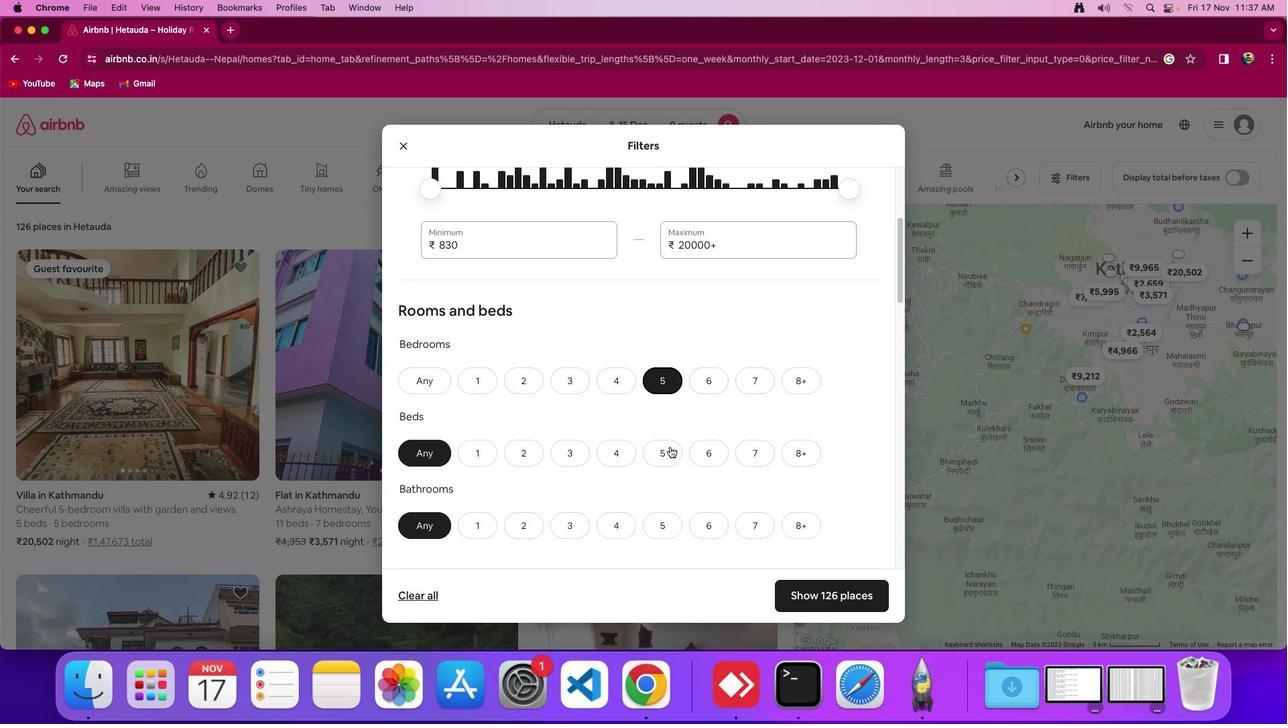 
Action: Mouse scrolled (670, 447) with delta (0, -1)
Screenshot: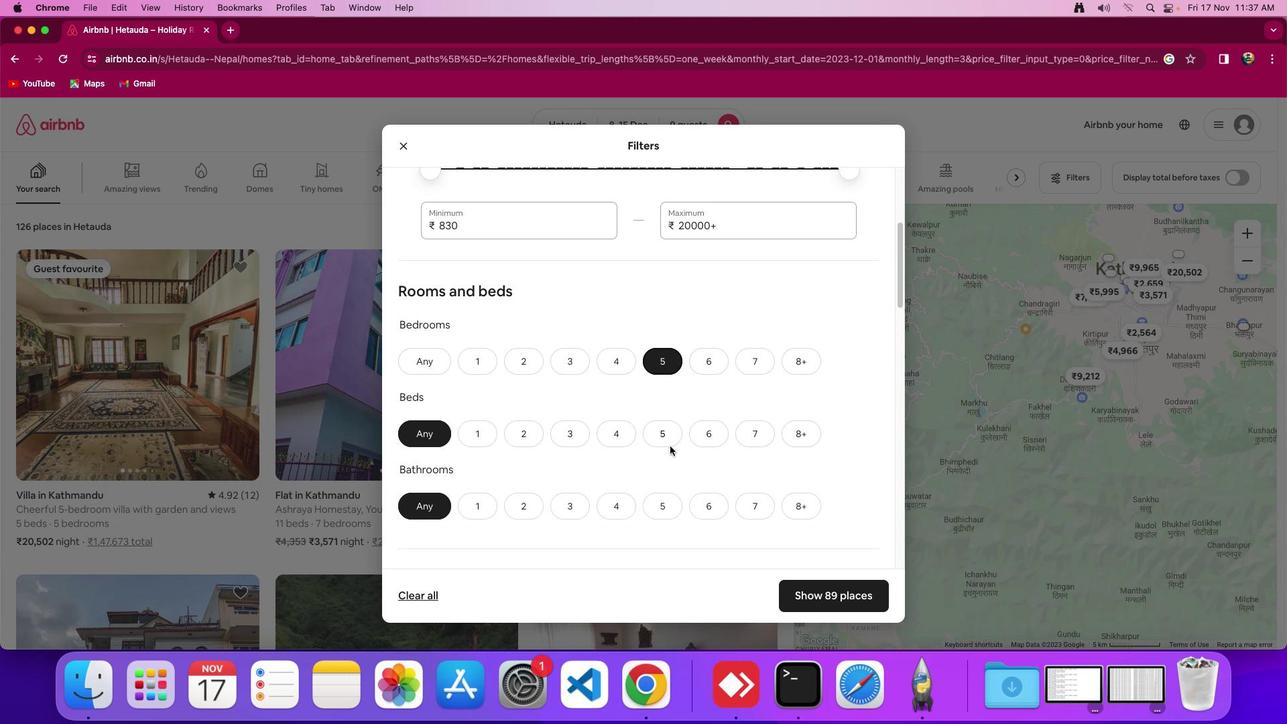 
Action: Mouse moved to (798, 427)
Screenshot: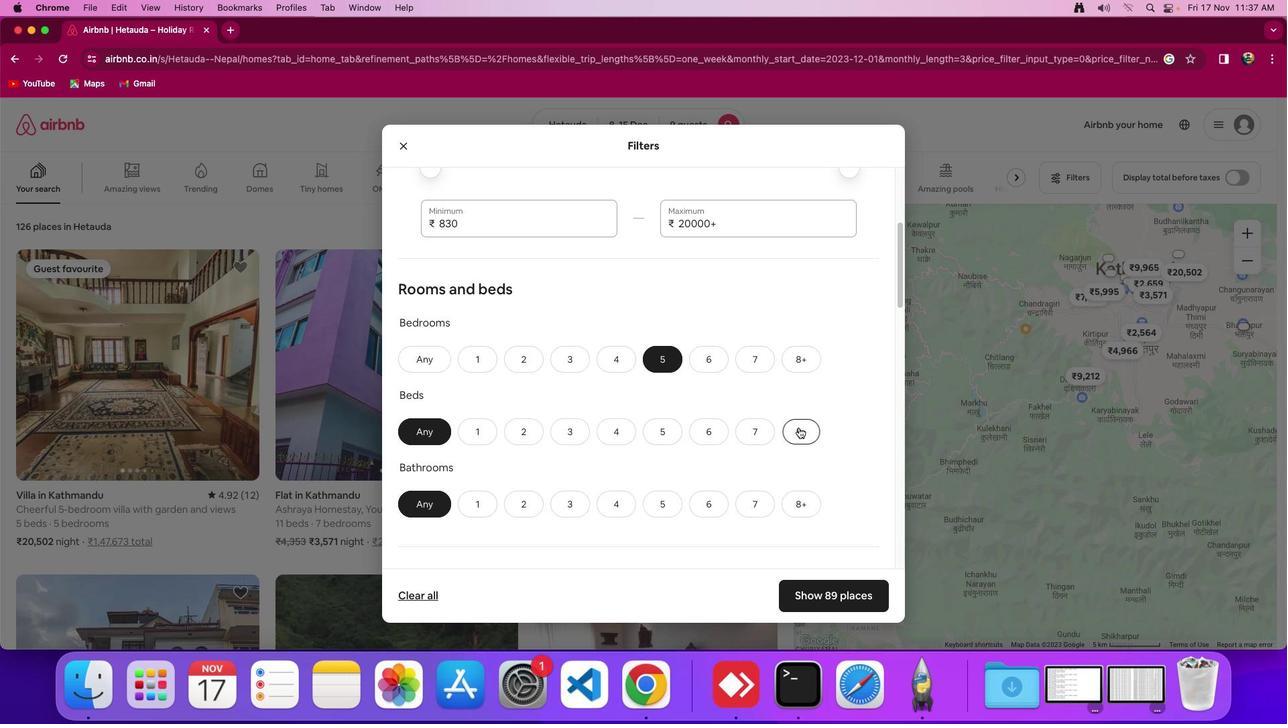 
Action: Mouse pressed left at (798, 427)
Screenshot: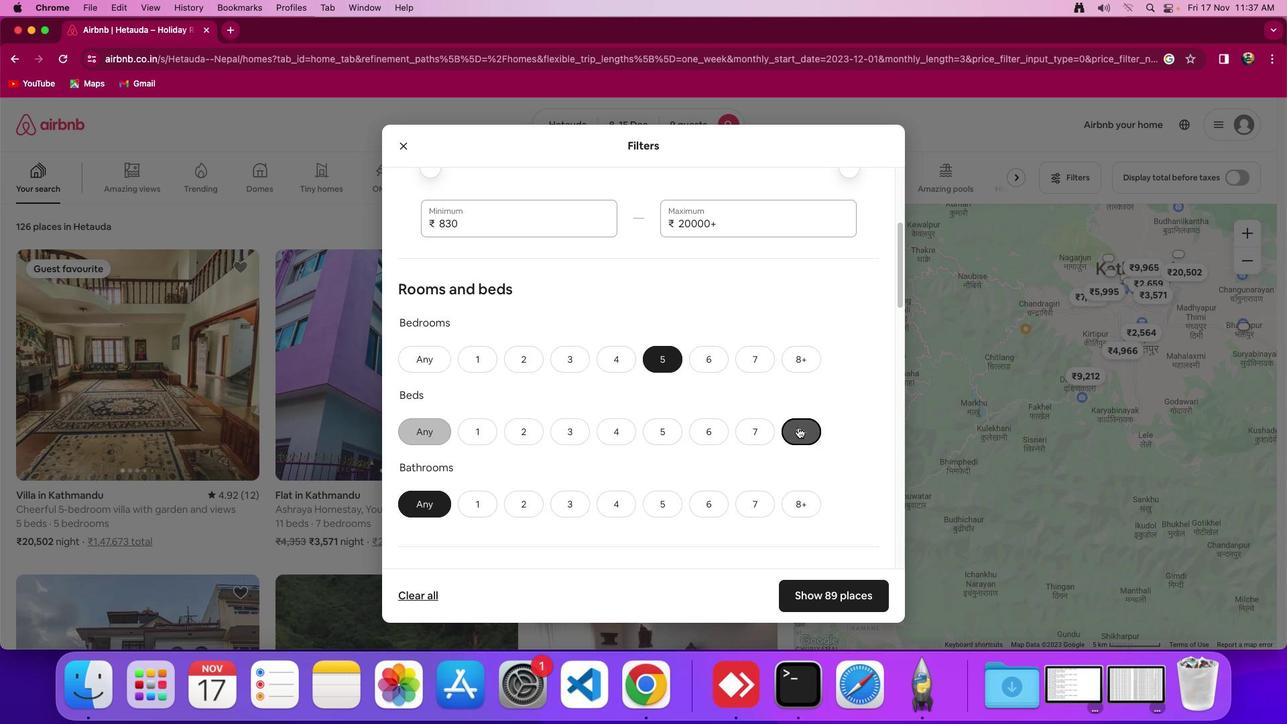 
Action: Mouse moved to (792, 425)
Screenshot: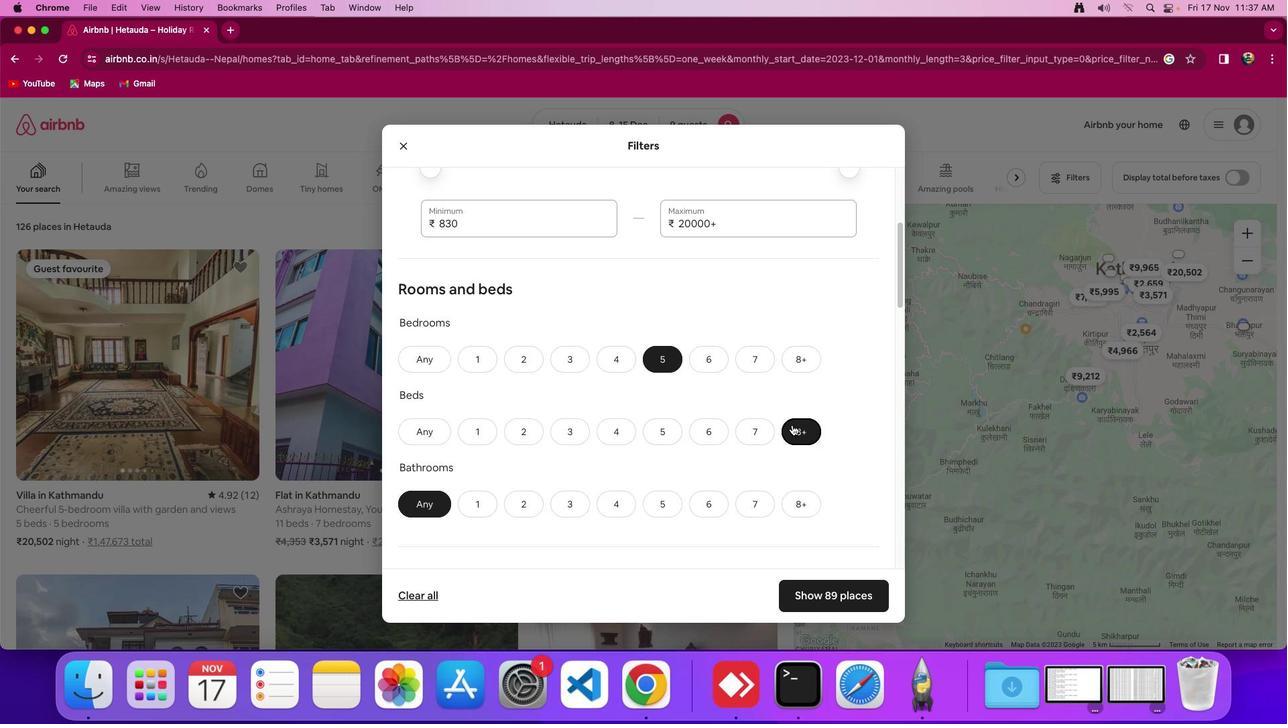 
Action: Mouse scrolled (792, 425) with delta (0, 0)
Screenshot: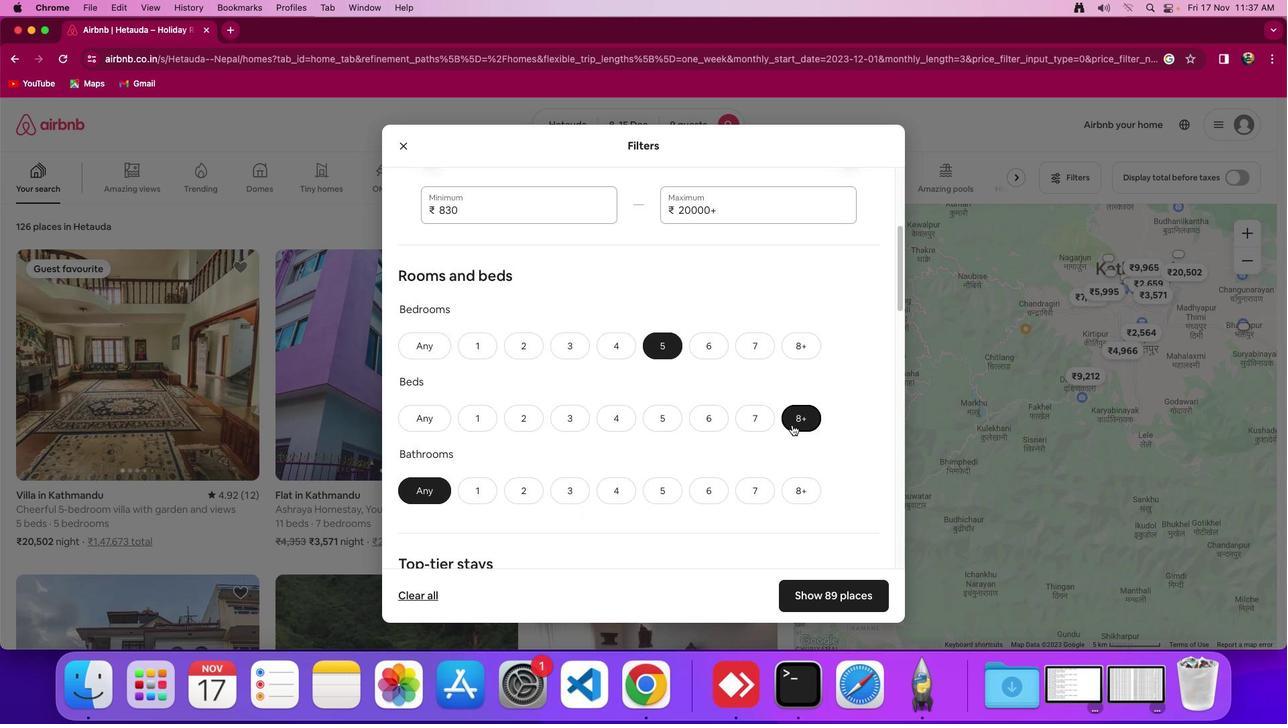 
Action: Mouse scrolled (792, 425) with delta (0, 0)
Screenshot: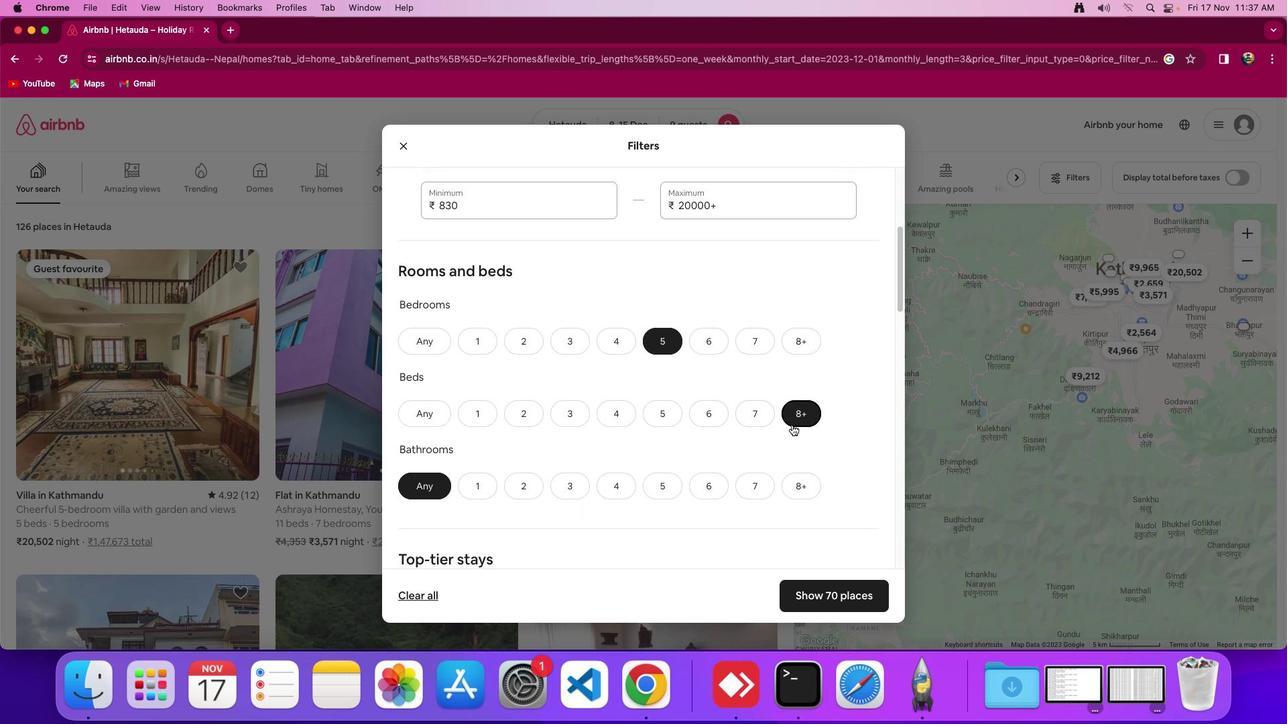 
Action: Mouse scrolled (792, 425) with delta (0, 0)
Screenshot: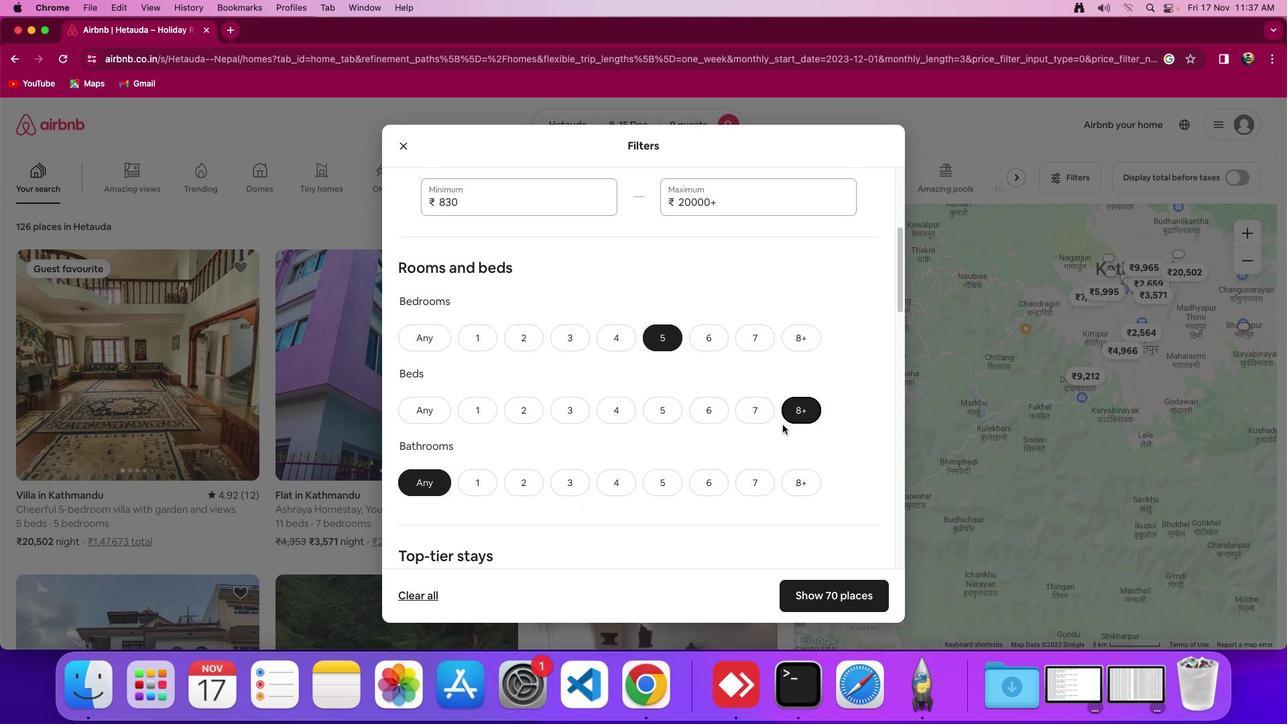 
Action: Mouse moved to (654, 480)
Screenshot: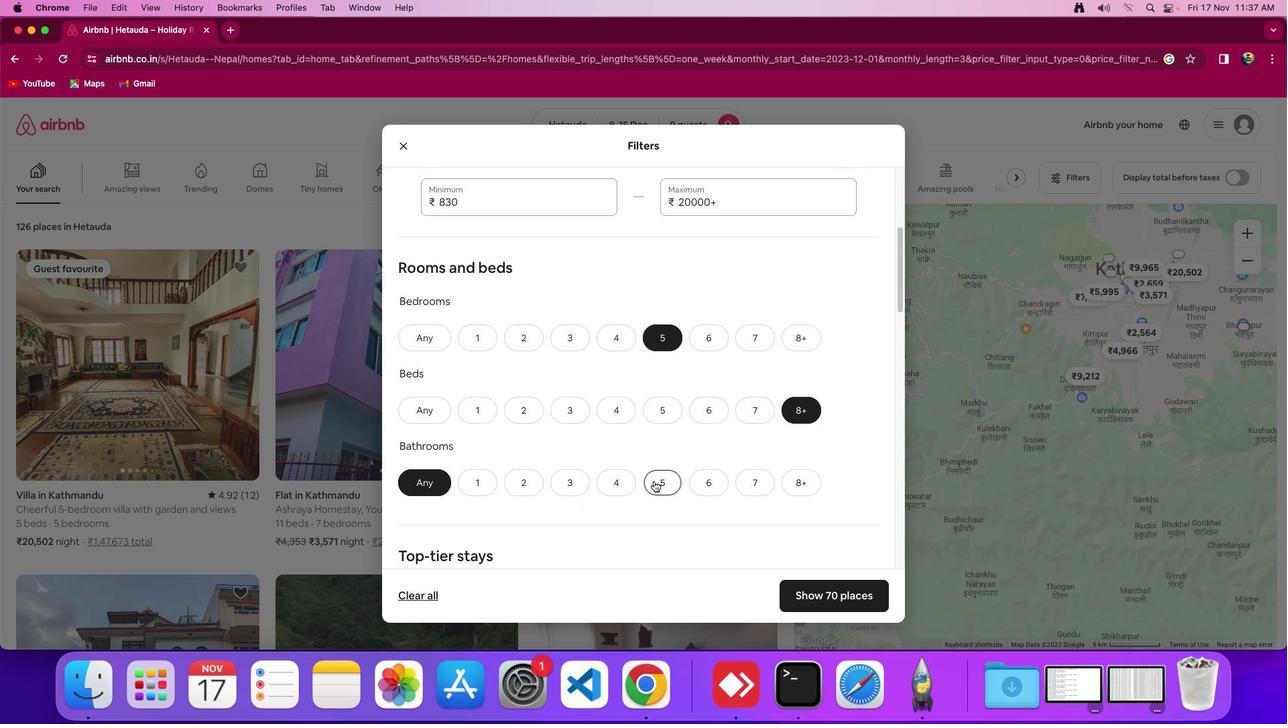 
Action: Mouse pressed left at (654, 480)
Screenshot: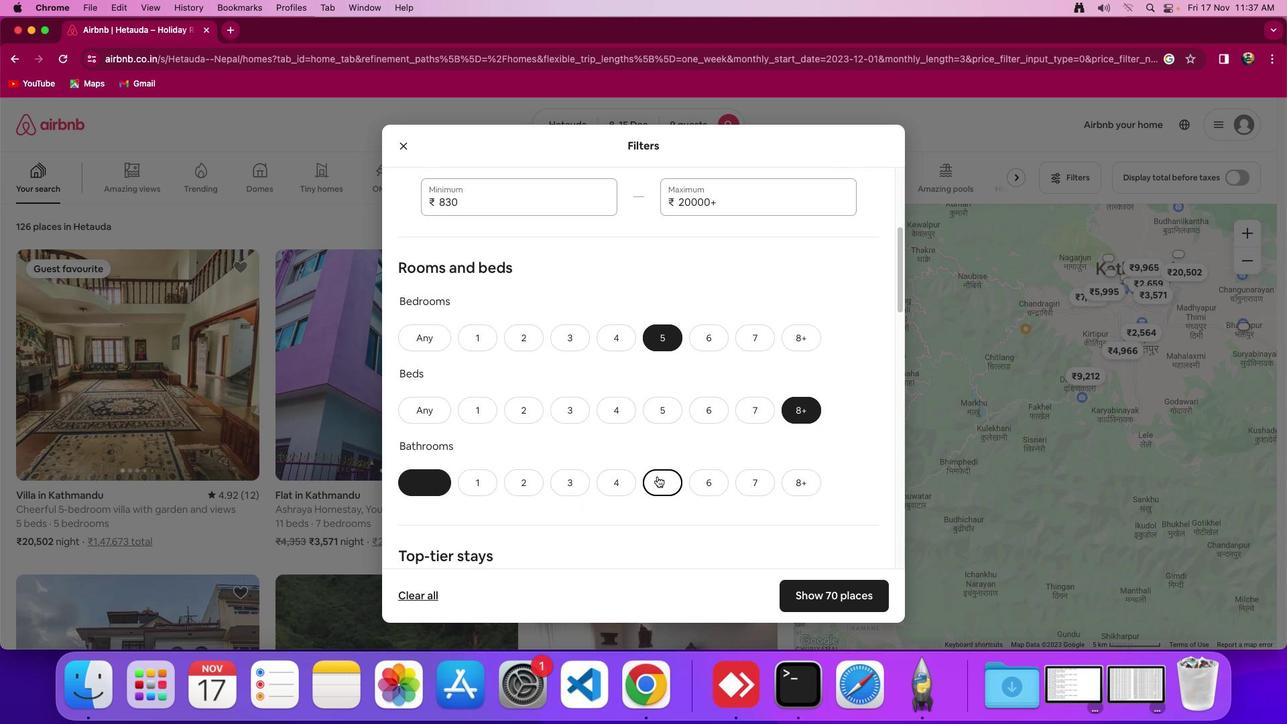 
Action: Mouse moved to (672, 450)
Screenshot: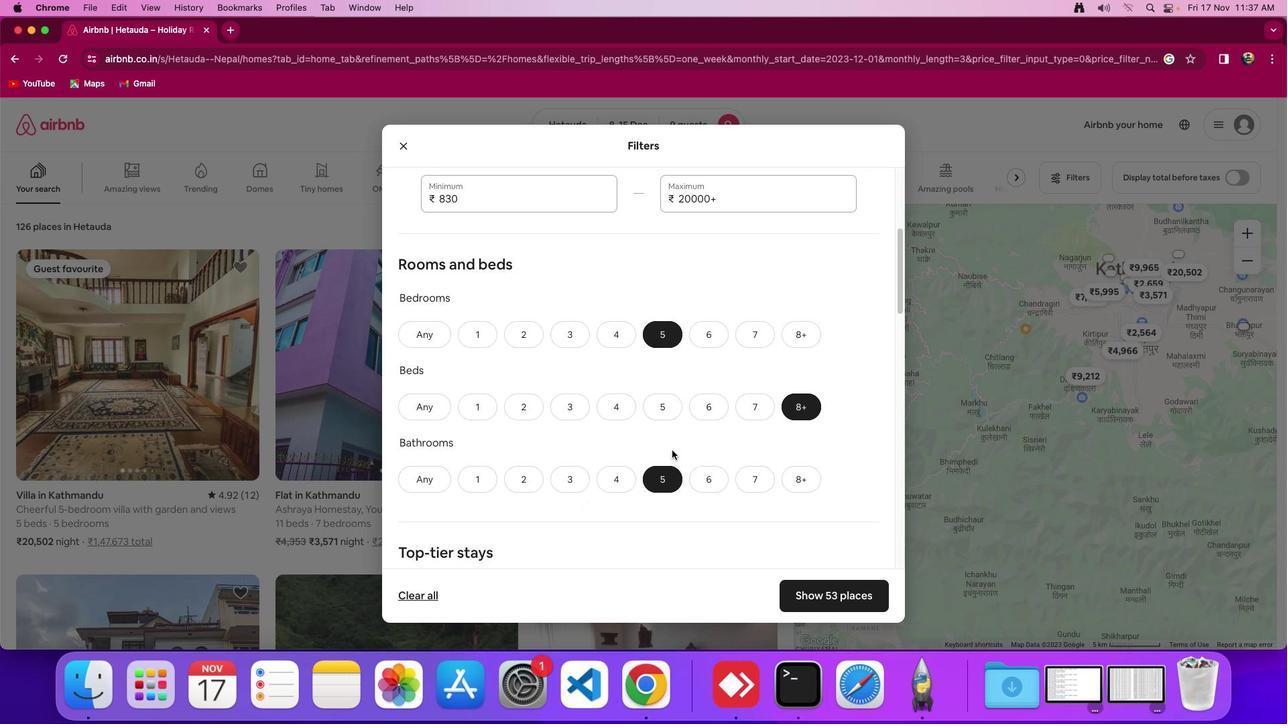 
Action: Mouse scrolled (672, 450) with delta (0, 0)
Screenshot: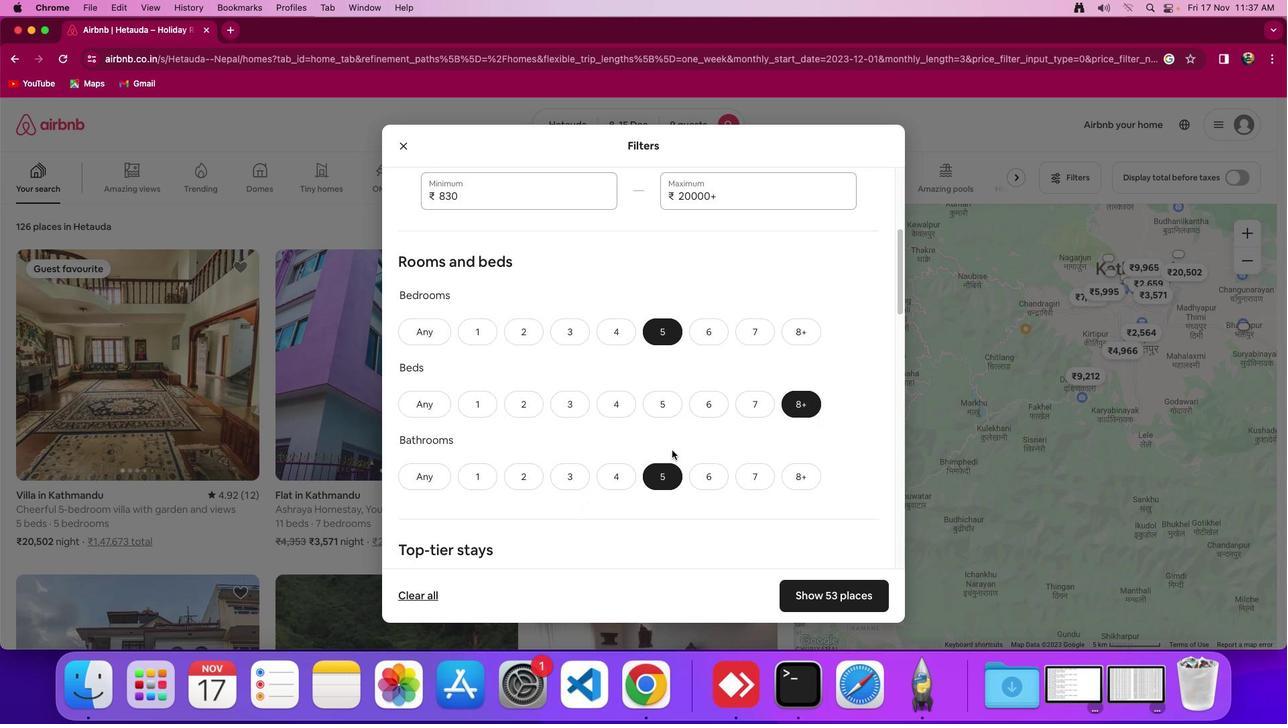 
Action: Mouse scrolled (672, 450) with delta (0, 0)
Screenshot: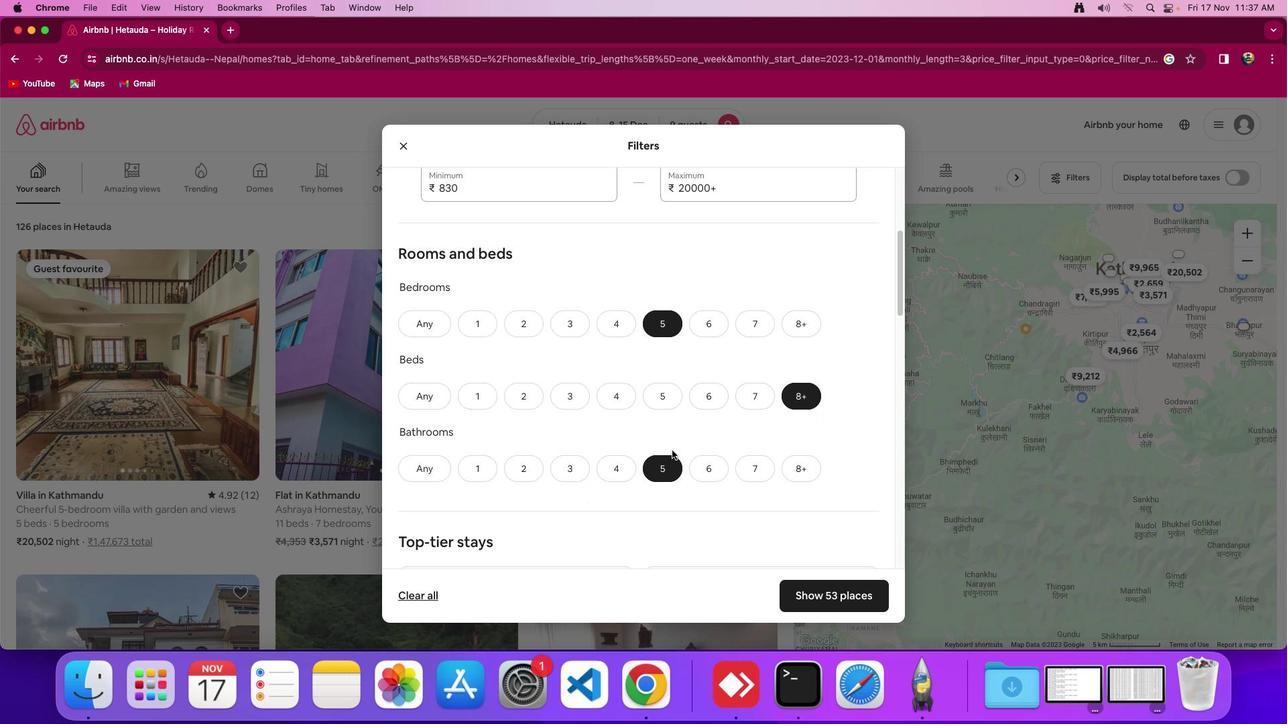 
Action: Mouse scrolled (672, 450) with delta (0, 0)
Screenshot: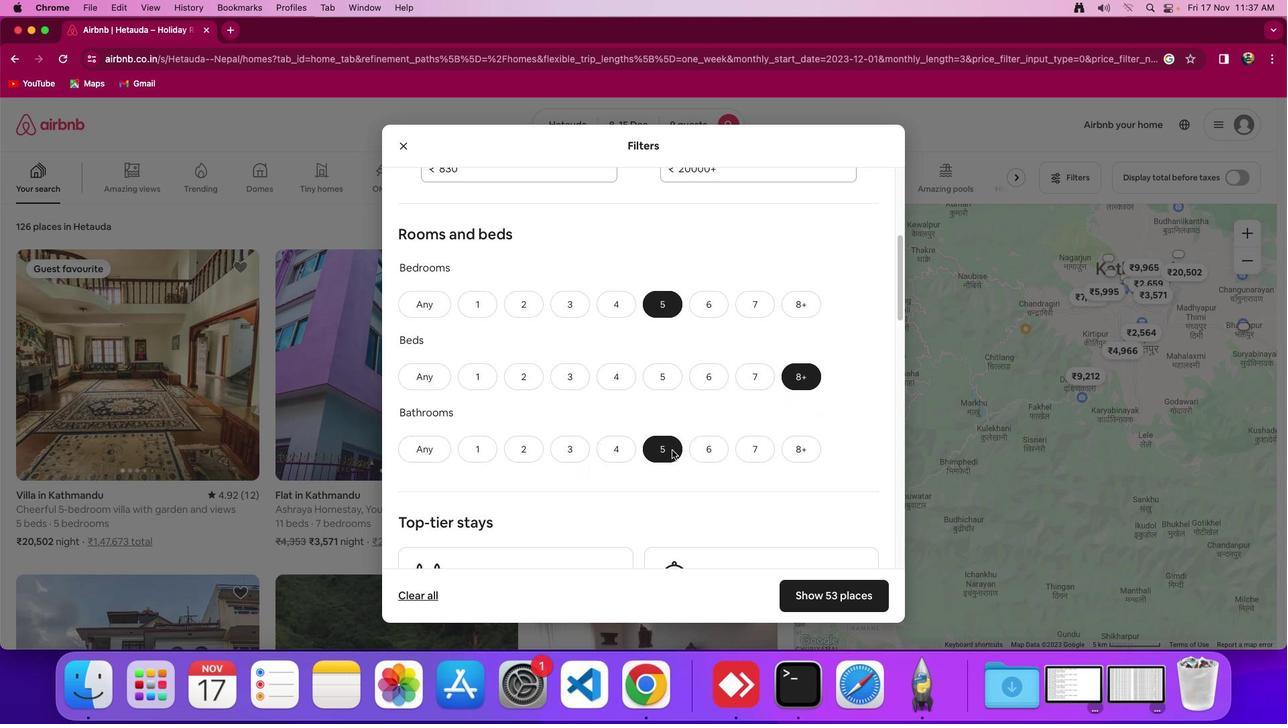 
Action: Mouse scrolled (672, 450) with delta (0, 0)
Screenshot: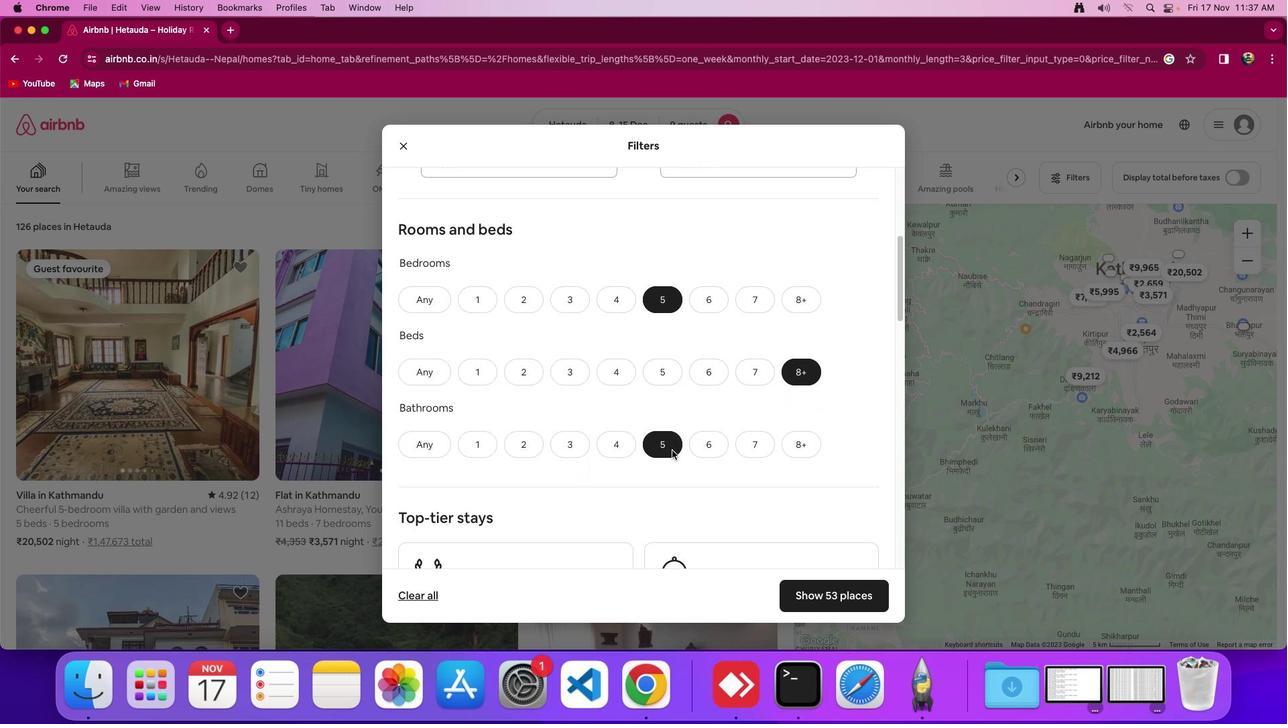 
Action: Mouse moved to (674, 438)
Screenshot: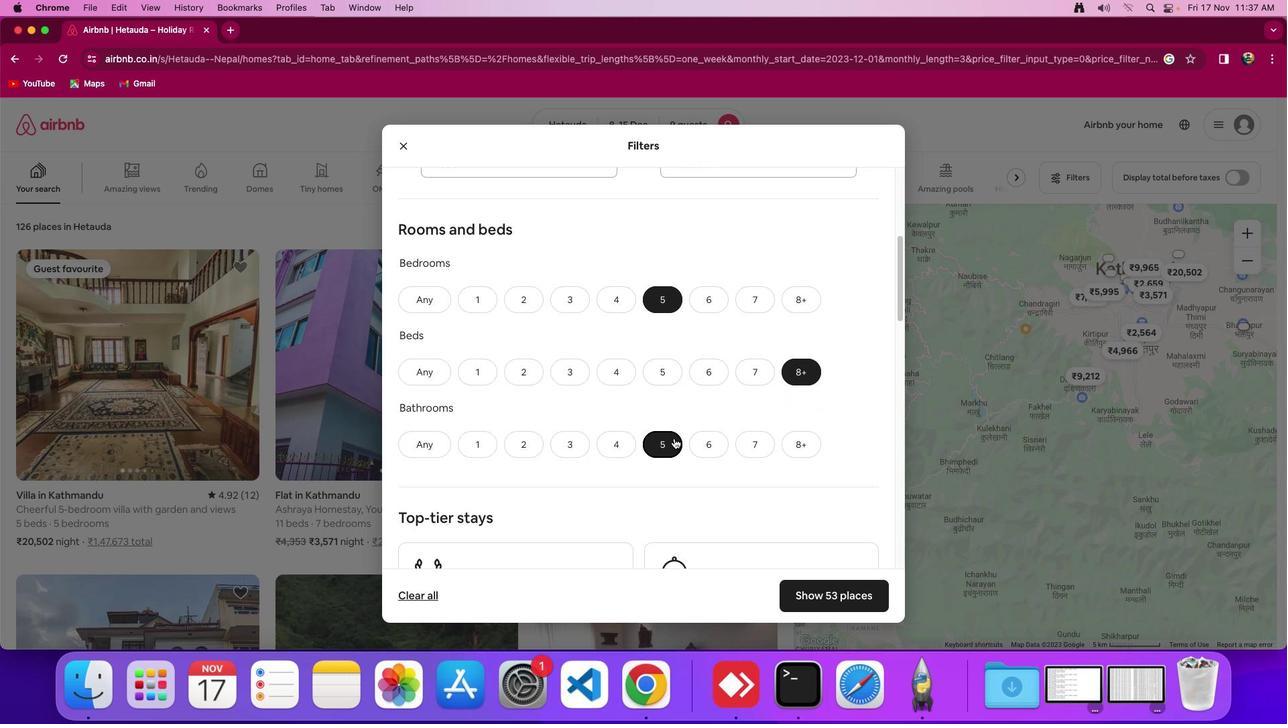 
Action: Mouse scrolled (674, 438) with delta (0, 0)
Screenshot: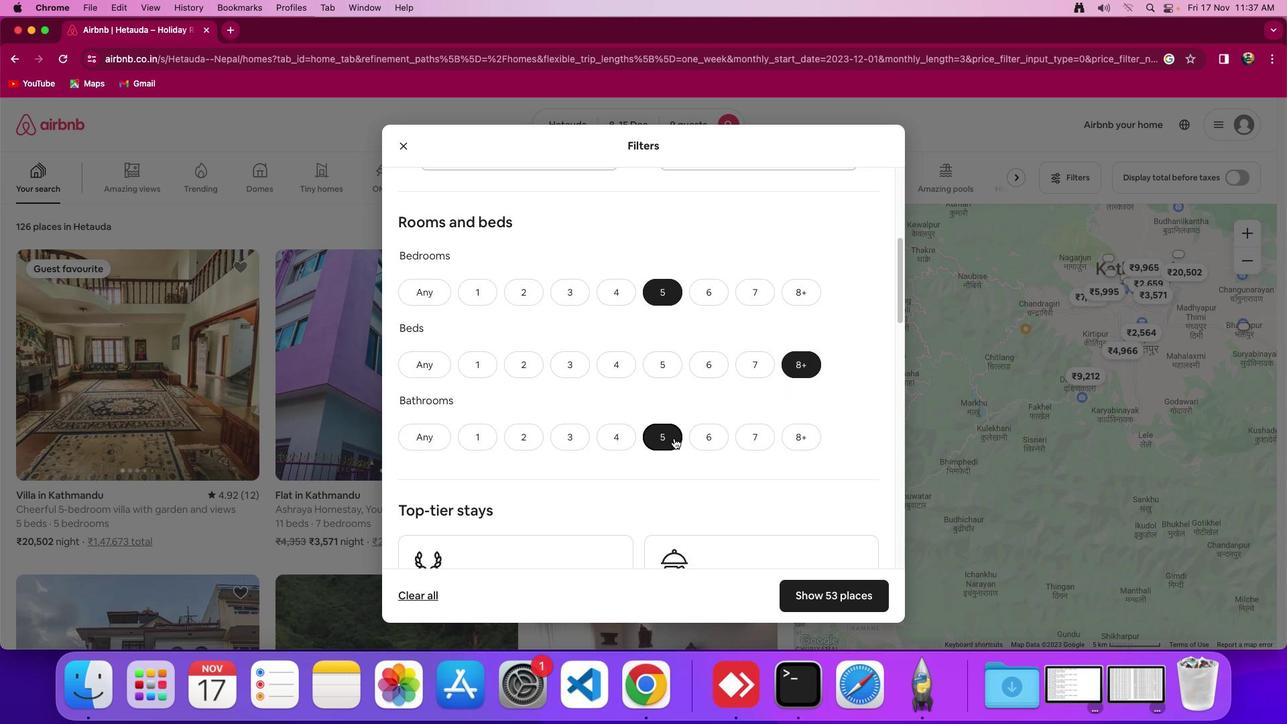 
Action: Mouse scrolled (674, 438) with delta (0, 0)
Screenshot: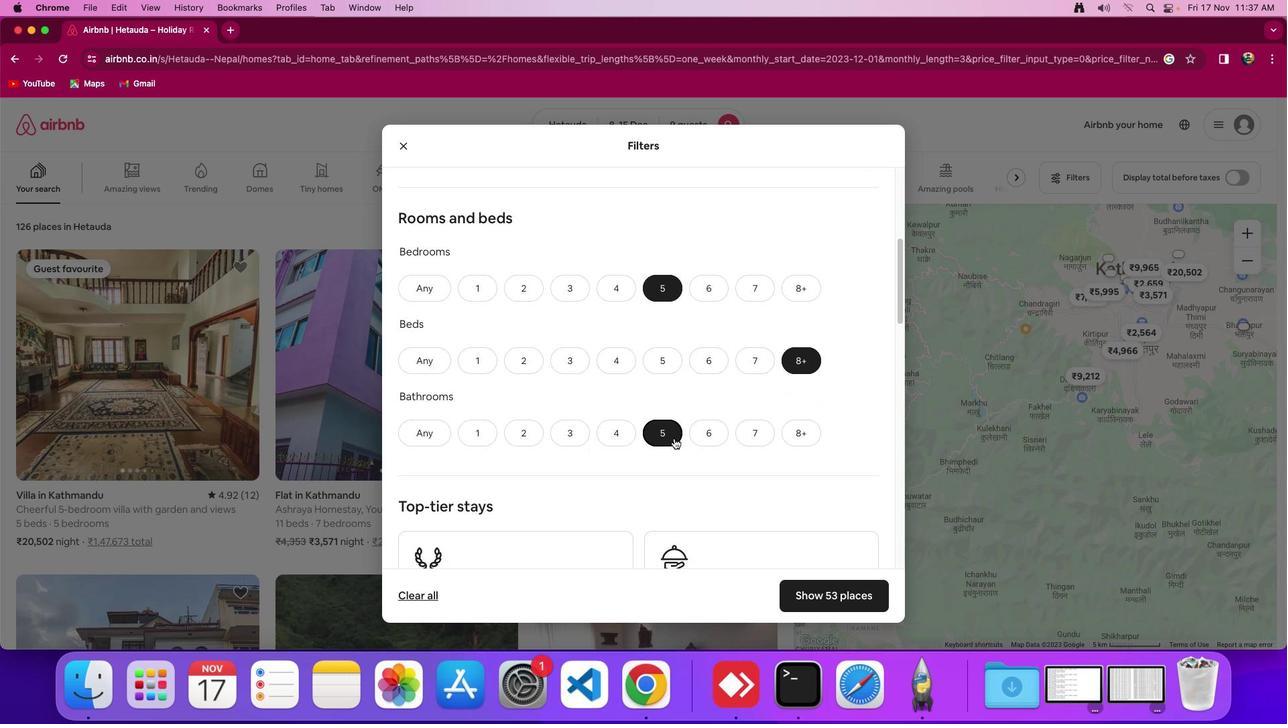 
Action: Mouse scrolled (674, 438) with delta (0, 0)
Screenshot: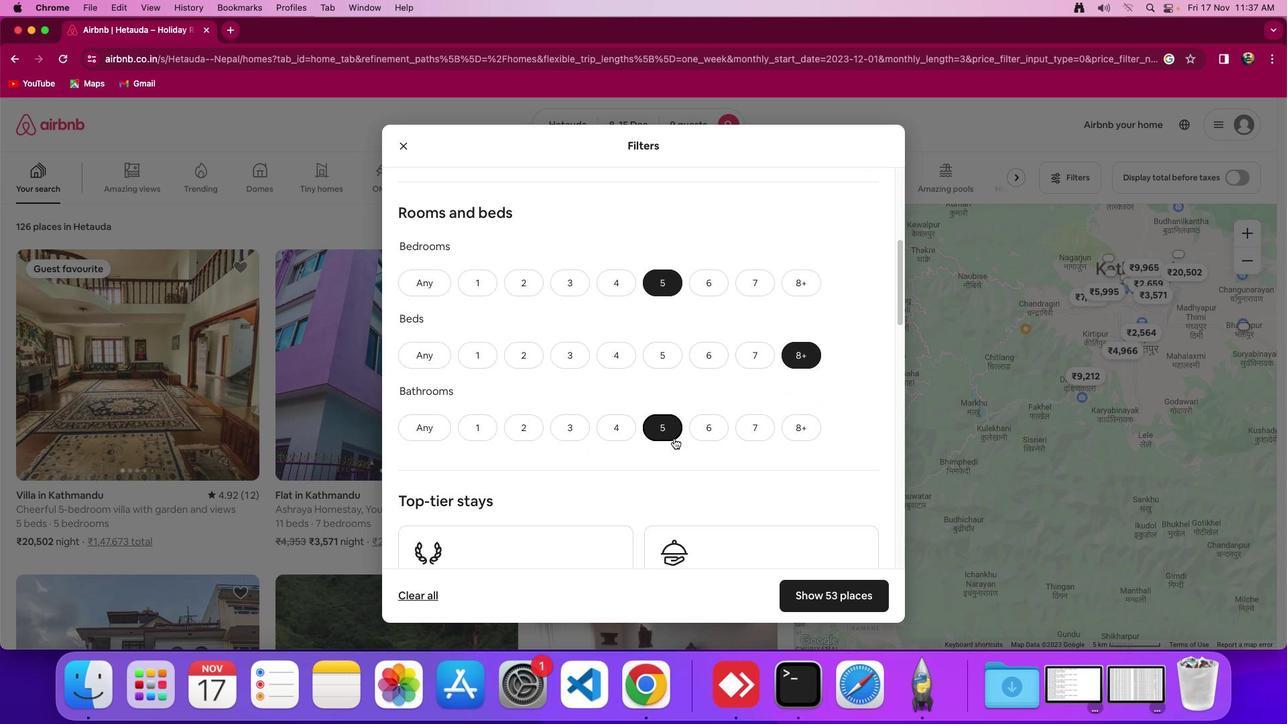 
Action: Mouse scrolled (674, 438) with delta (0, 0)
Screenshot: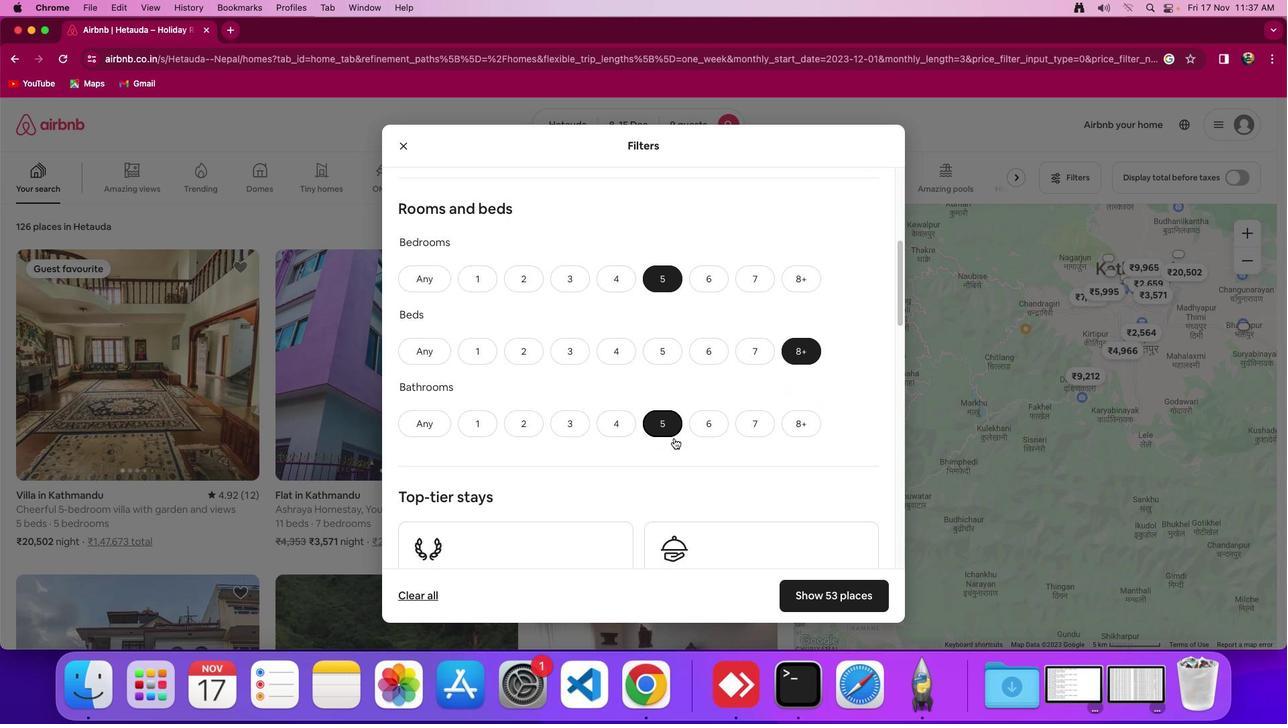 
Action: Mouse scrolled (674, 438) with delta (0, 0)
Screenshot: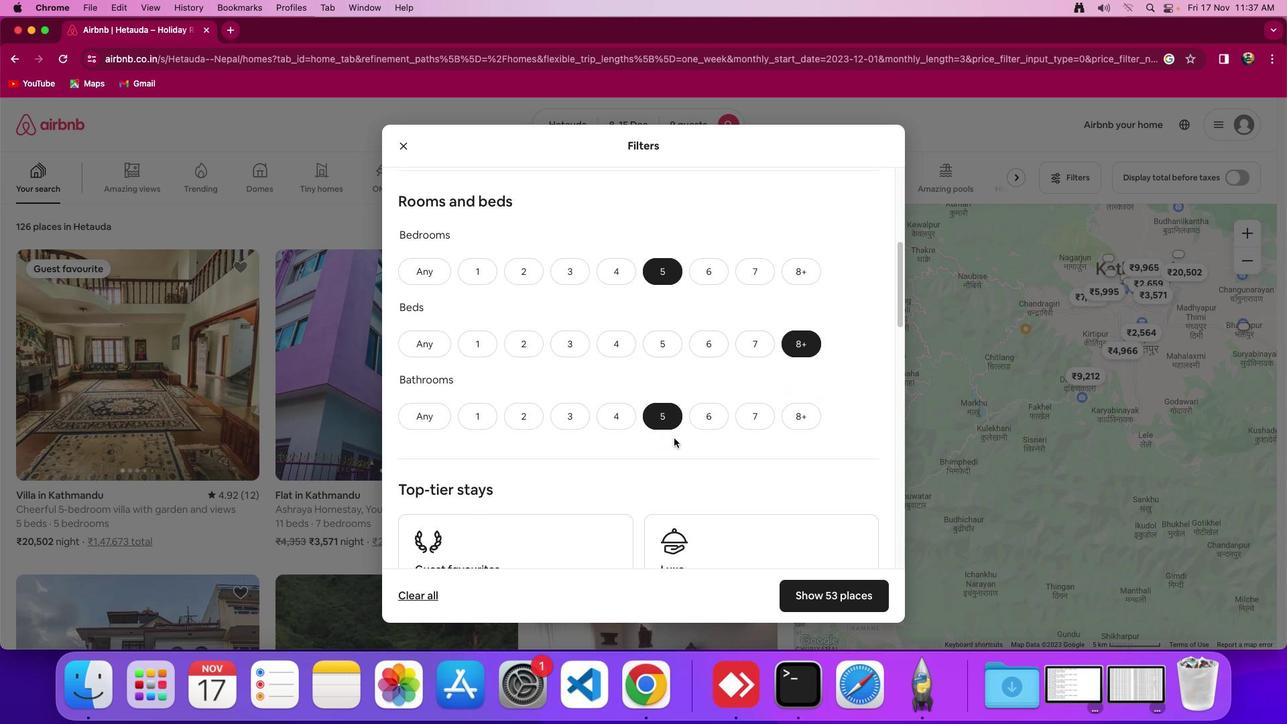 
Action: Mouse scrolled (674, 438) with delta (0, 0)
Screenshot: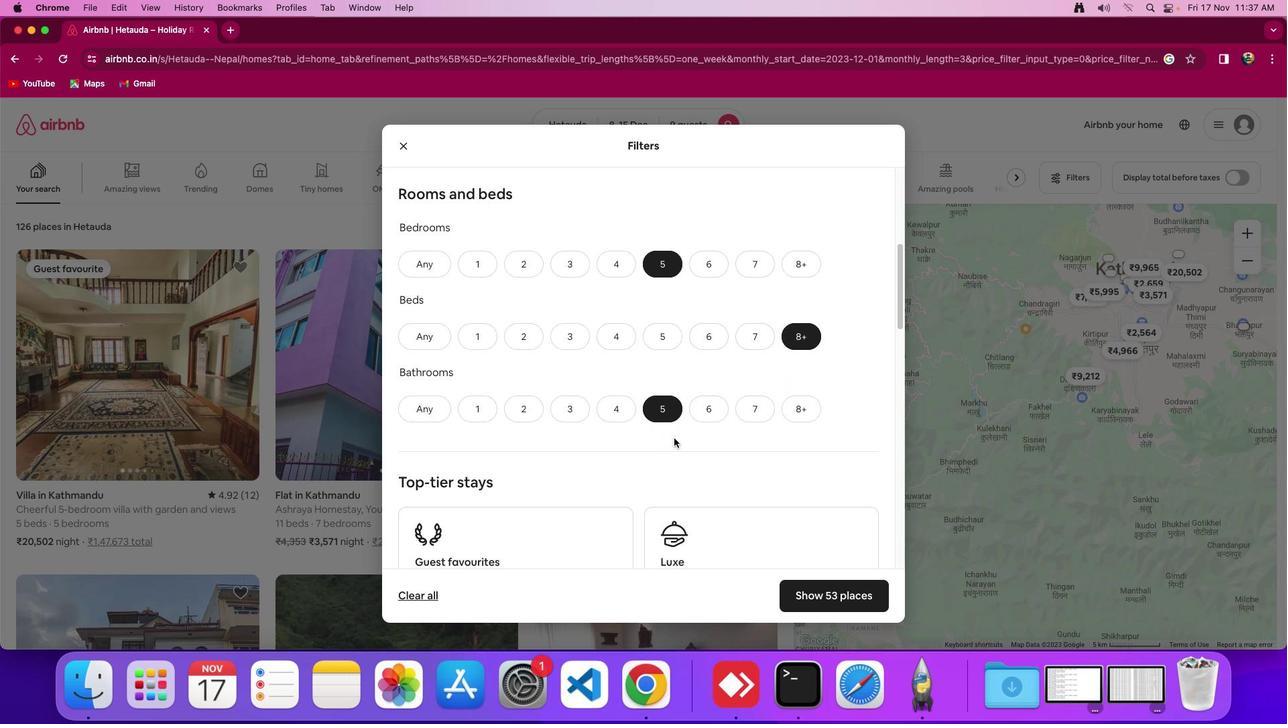 
Action: Mouse scrolled (674, 438) with delta (0, 0)
Screenshot: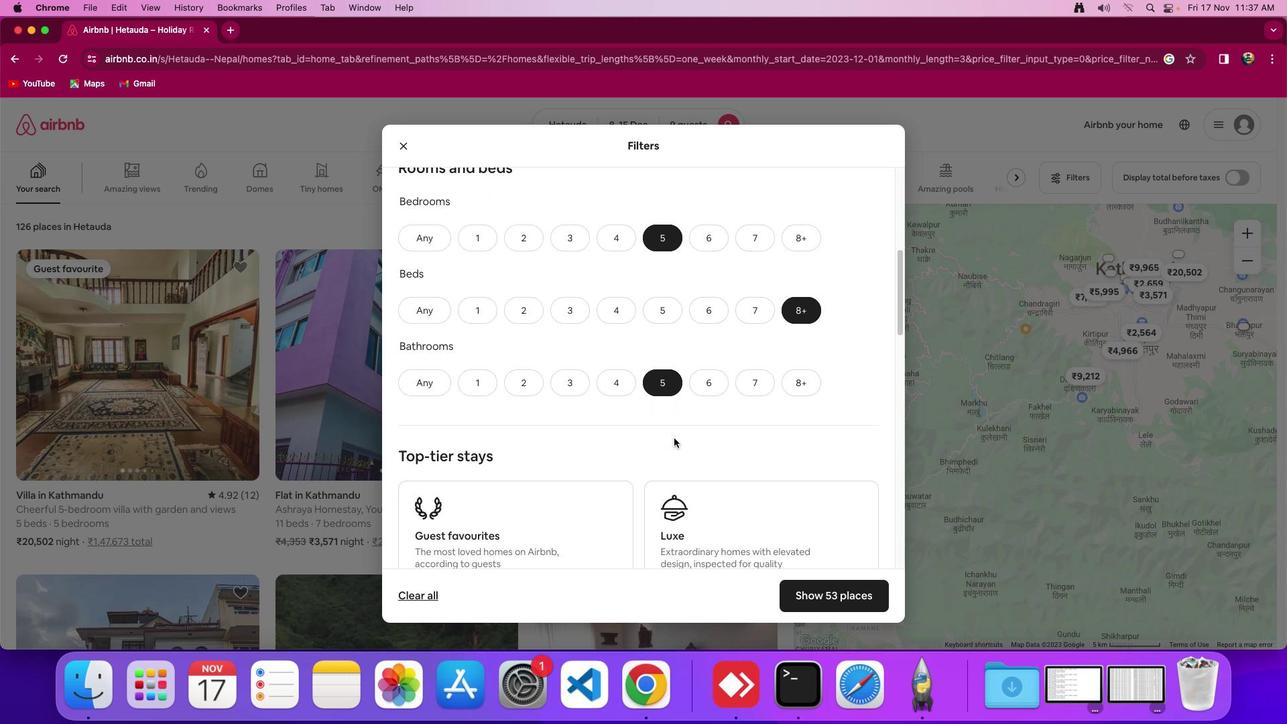 
Action: Mouse scrolled (674, 438) with delta (0, 0)
Screenshot: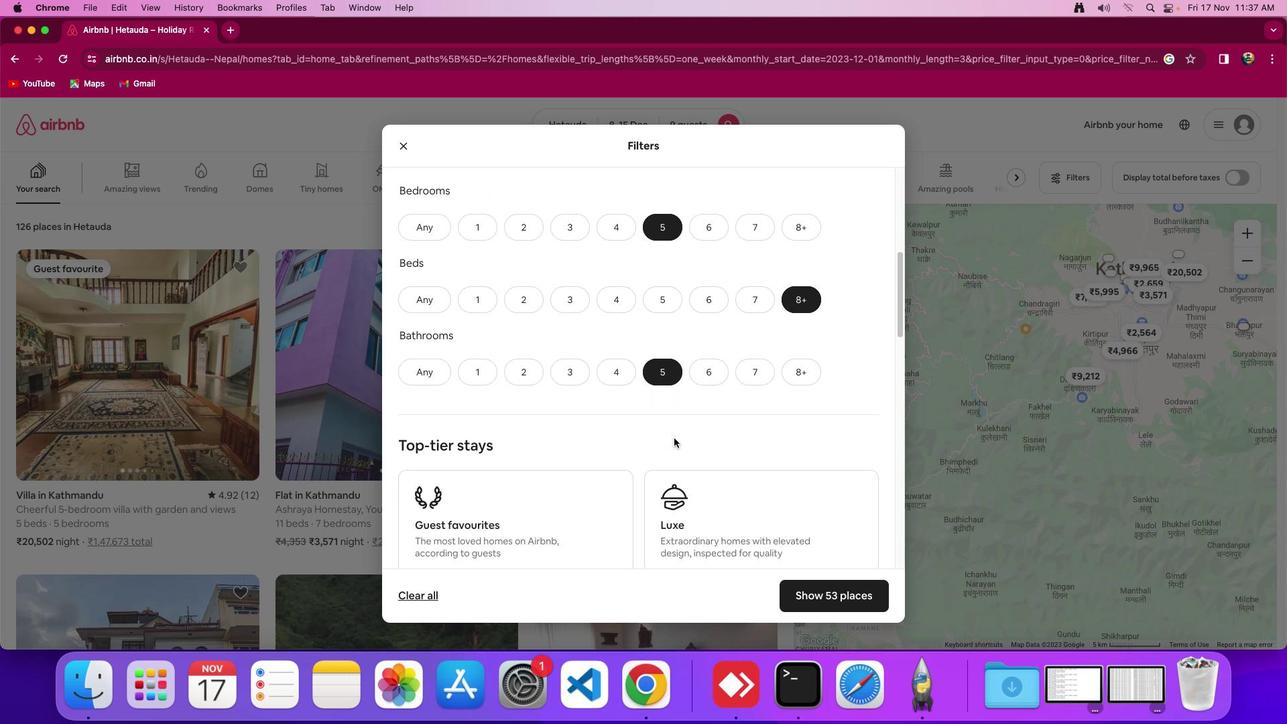 
Action: Mouse scrolled (674, 438) with delta (0, 0)
Screenshot: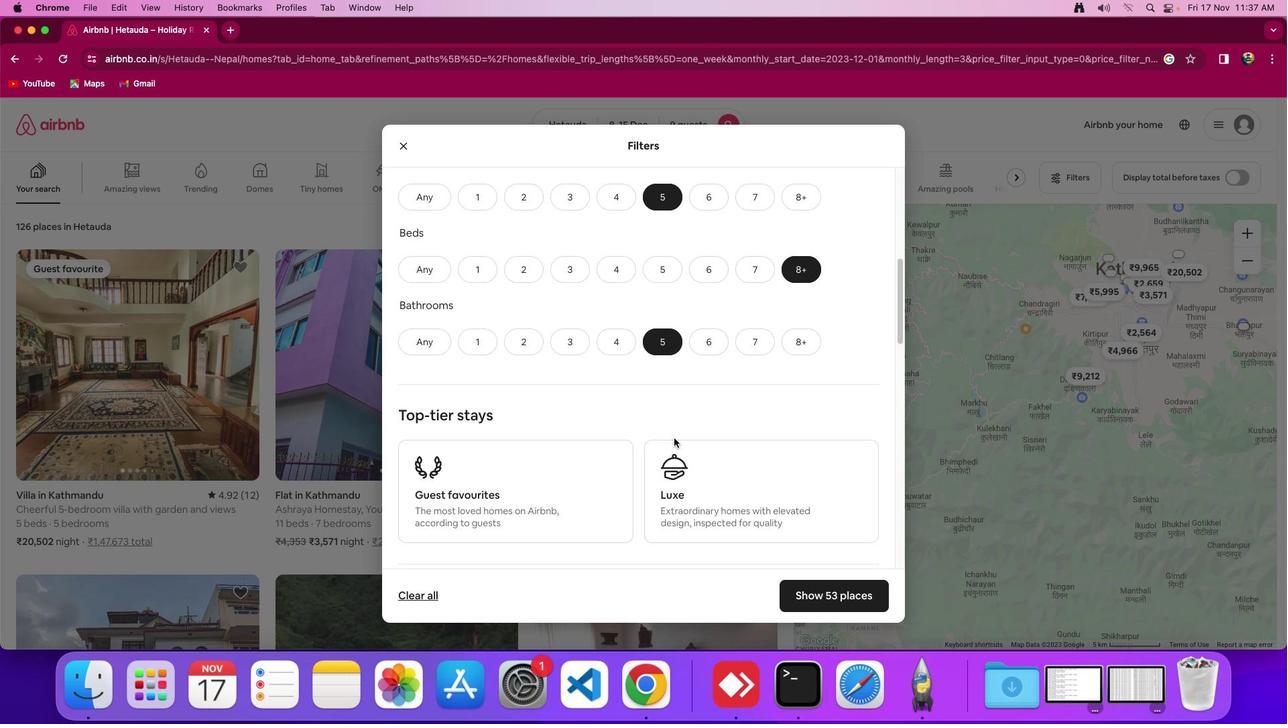 
Action: Mouse moved to (658, 449)
Screenshot: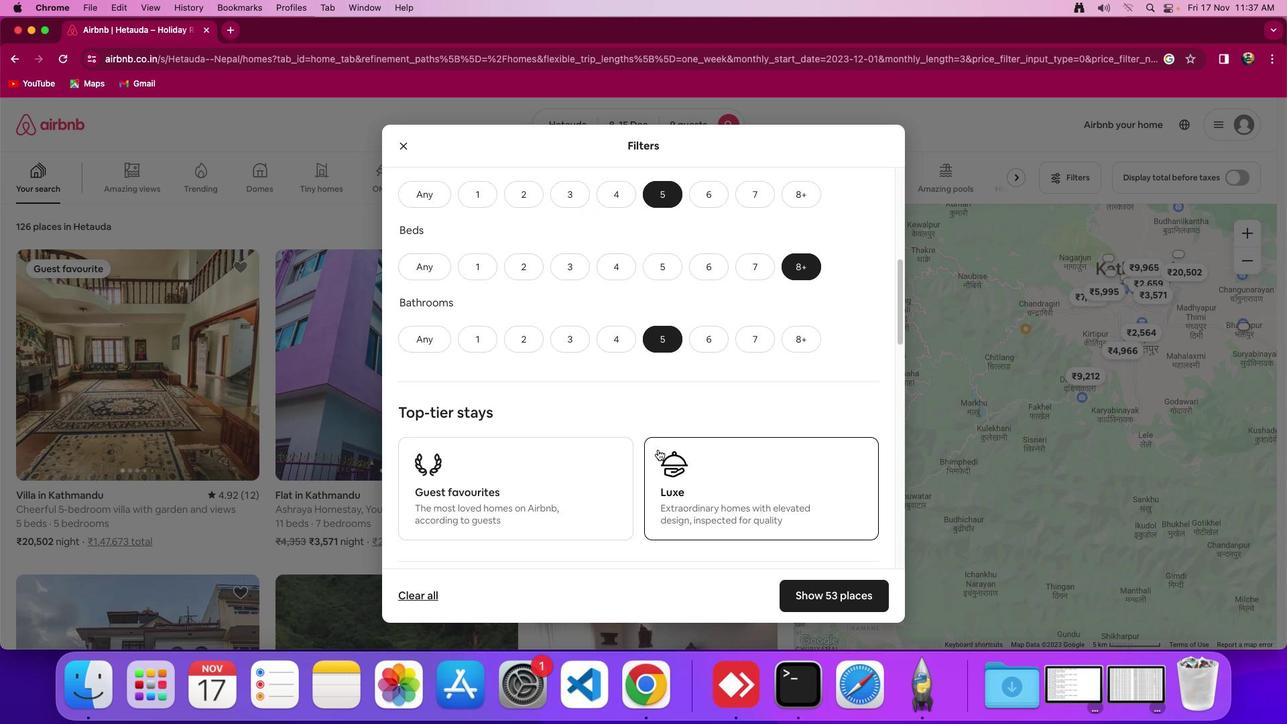
Action: Mouse scrolled (658, 449) with delta (0, 0)
Screenshot: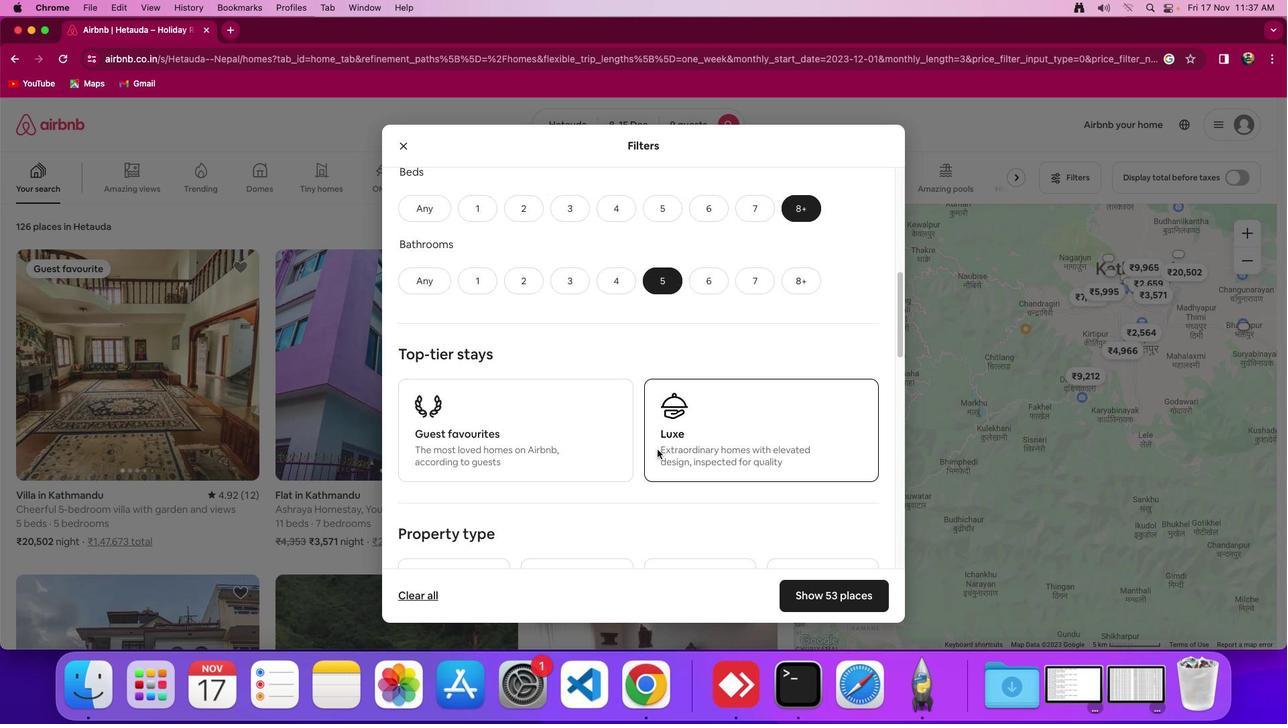 
Action: Mouse scrolled (658, 449) with delta (0, 0)
Screenshot: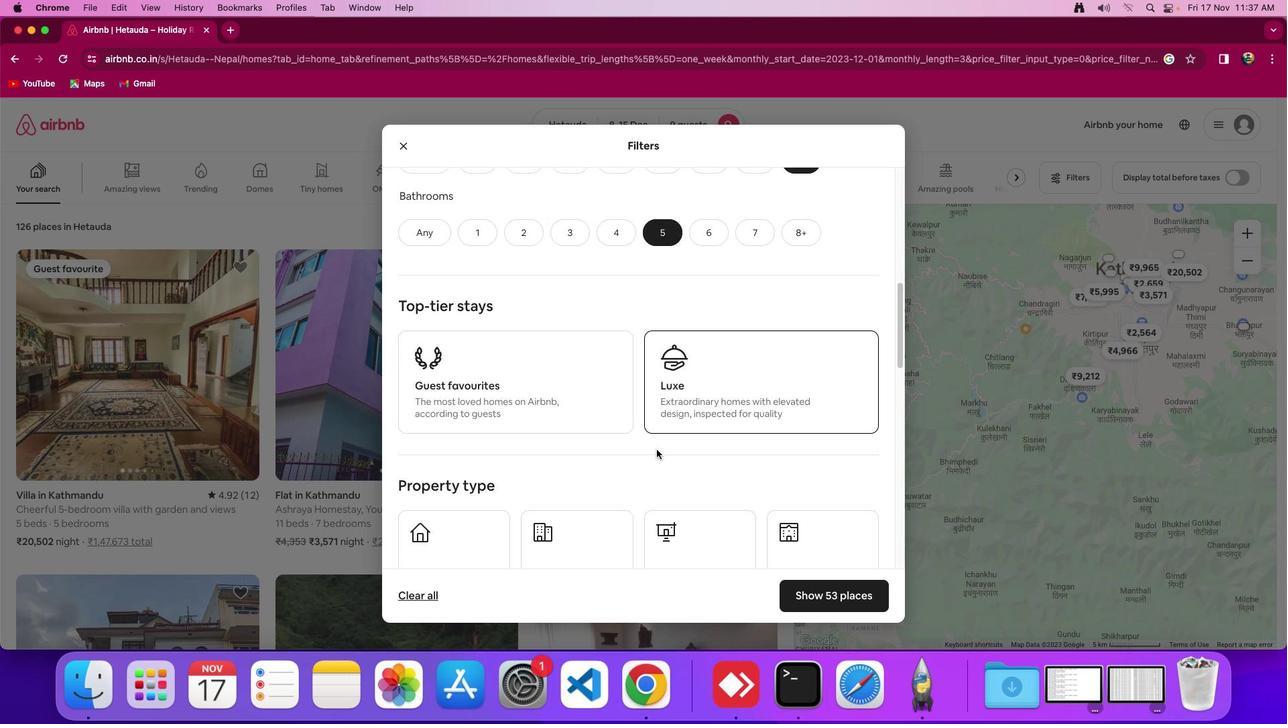 
Action: Mouse scrolled (658, 449) with delta (0, -2)
Screenshot: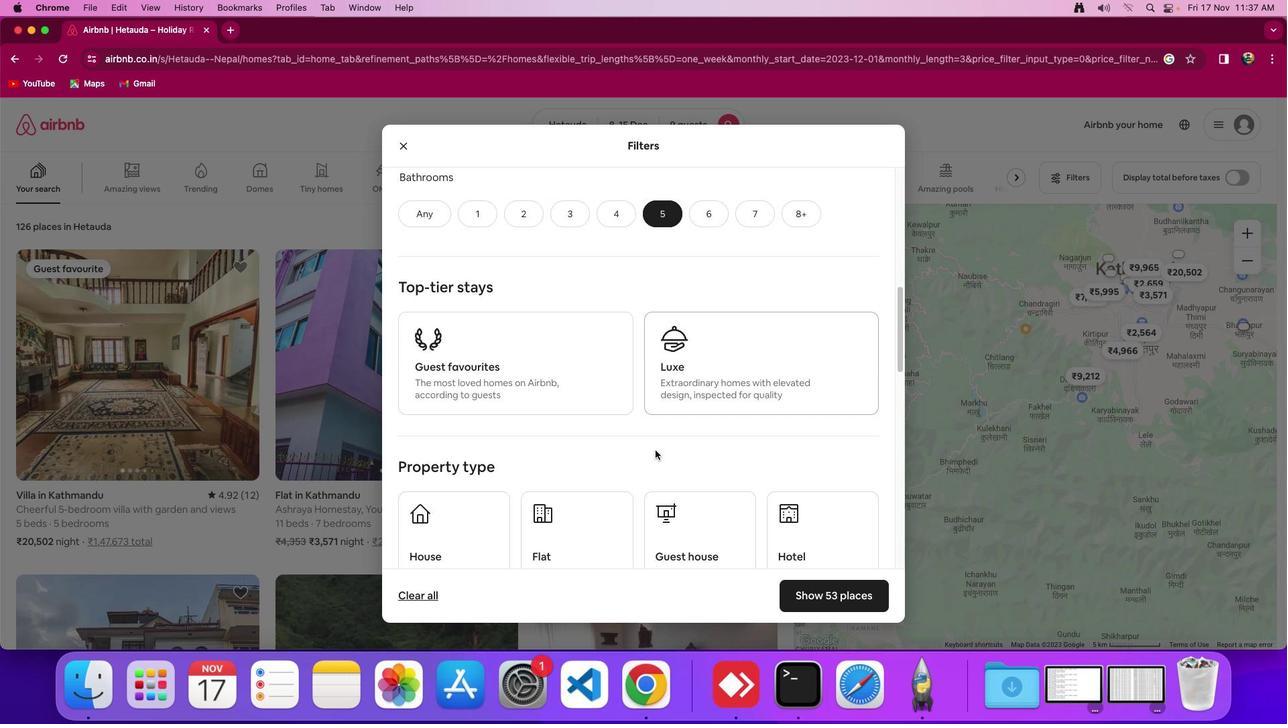 
Action: Mouse moved to (563, 525)
Screenshot: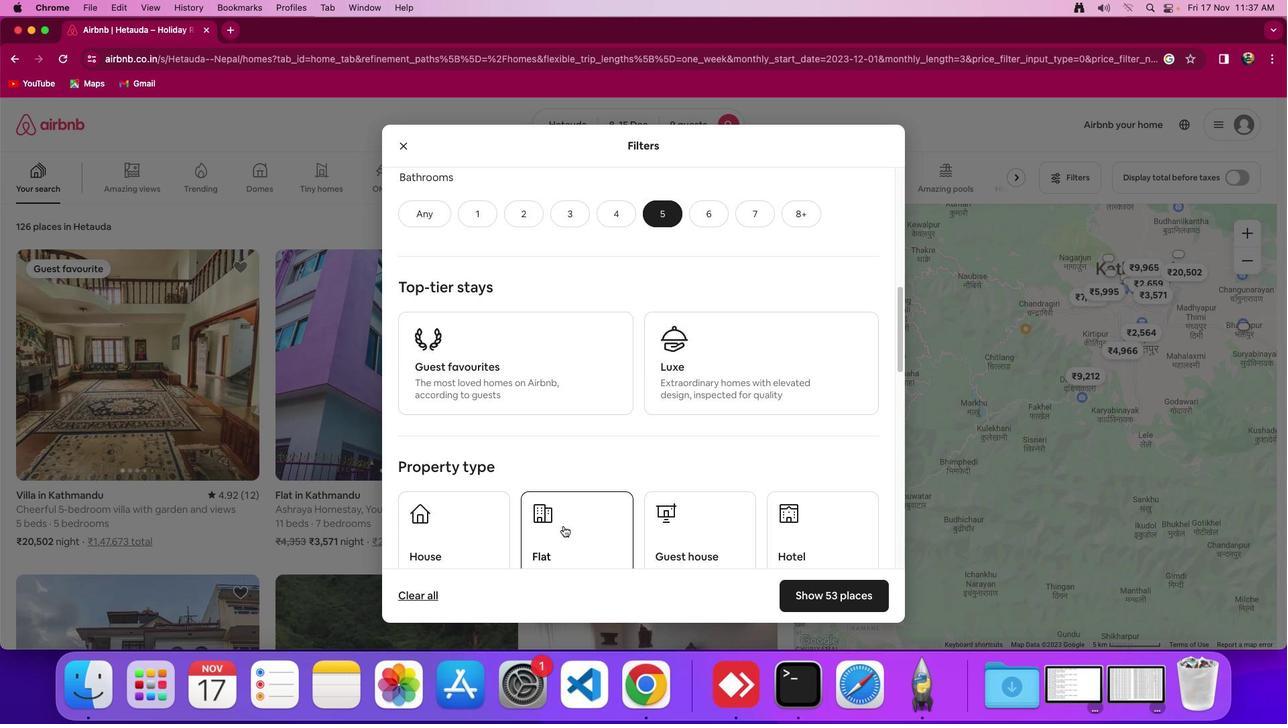 
Action: Mouse pressed left at (563, 525)
Screenshot: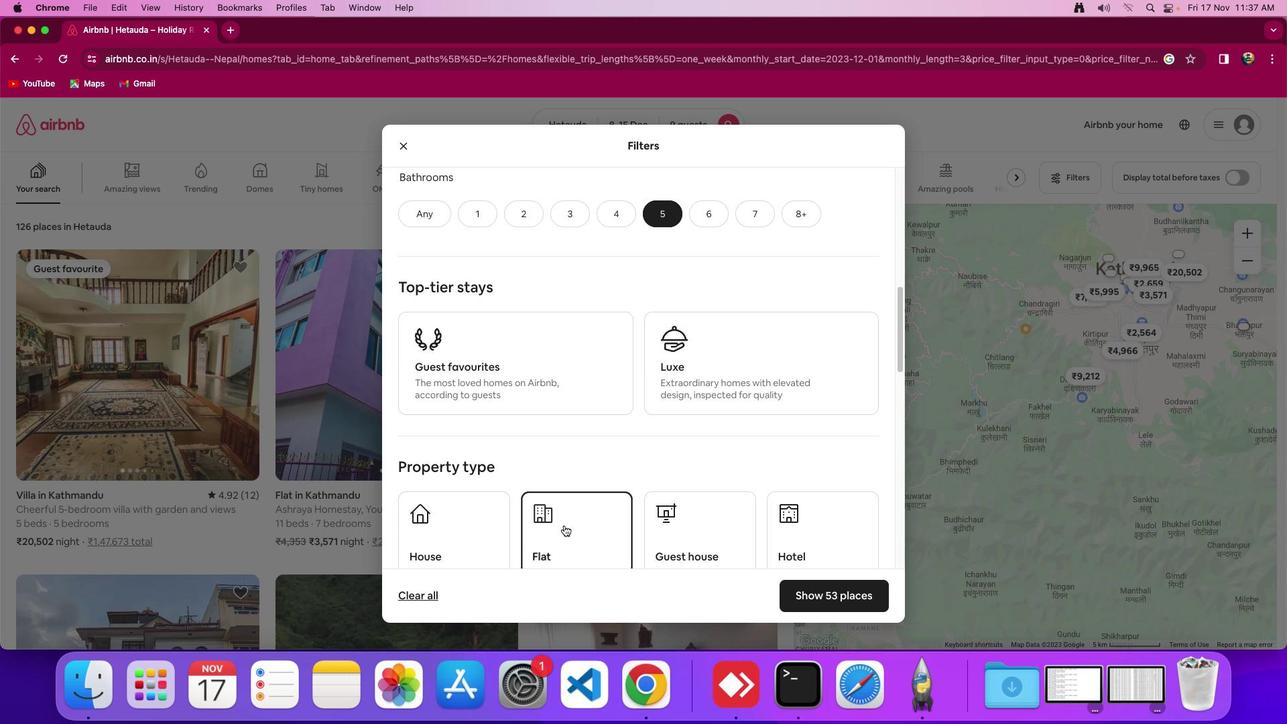 
Action: Mouse moved to (605, 458)
Screenshot: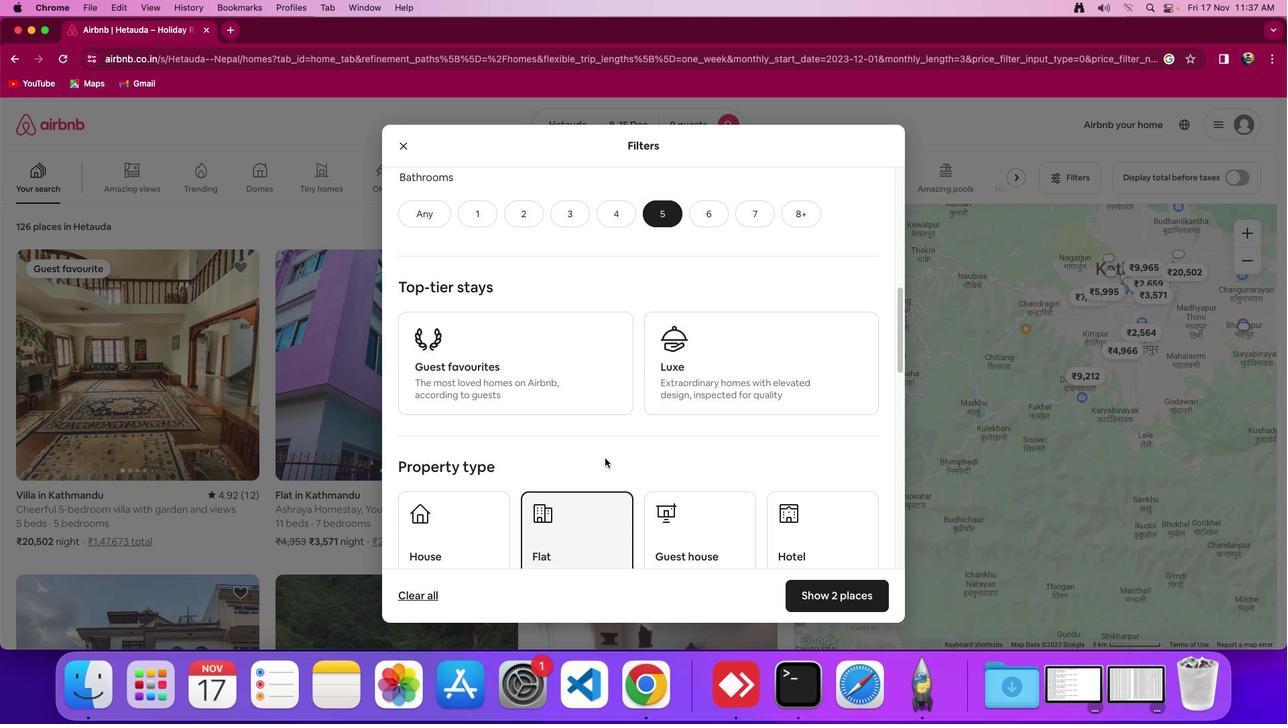 
Action: Mouse scrolled (605, 458) with delta (0, 0)
Screenshot: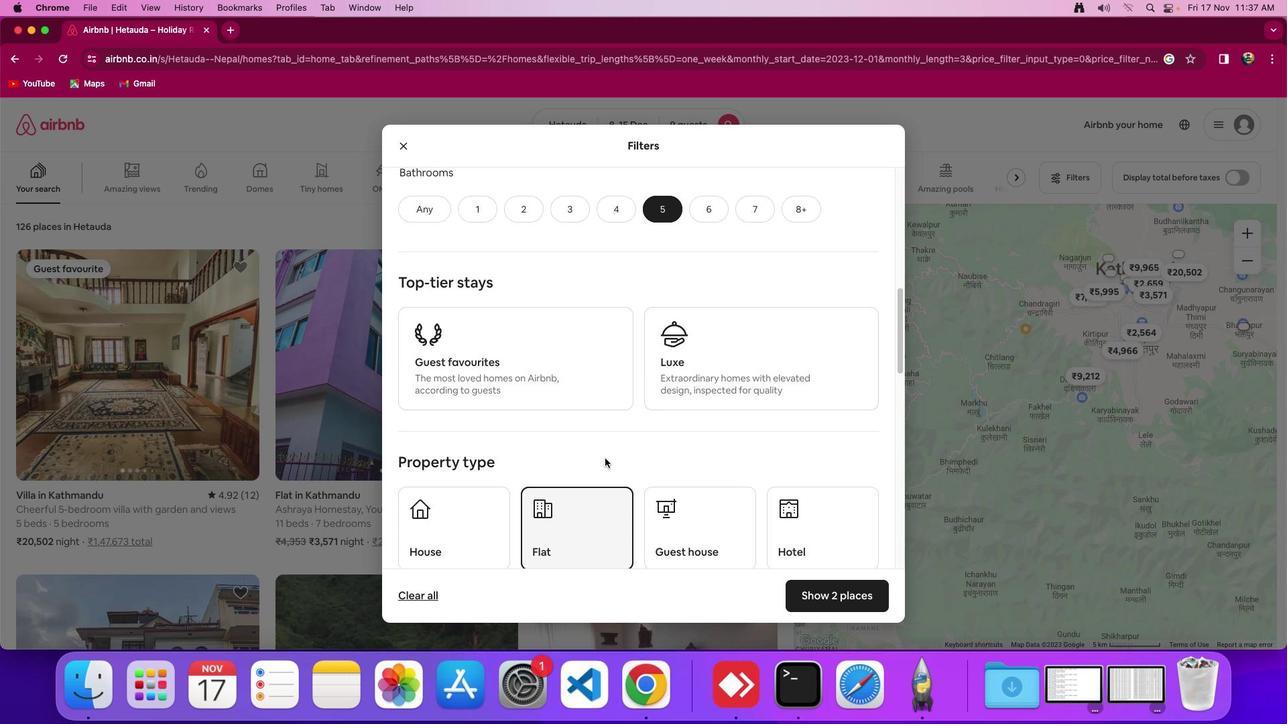 
Action: Mouse scrolled (605, 458) with delta (0, 0)
Screenshot: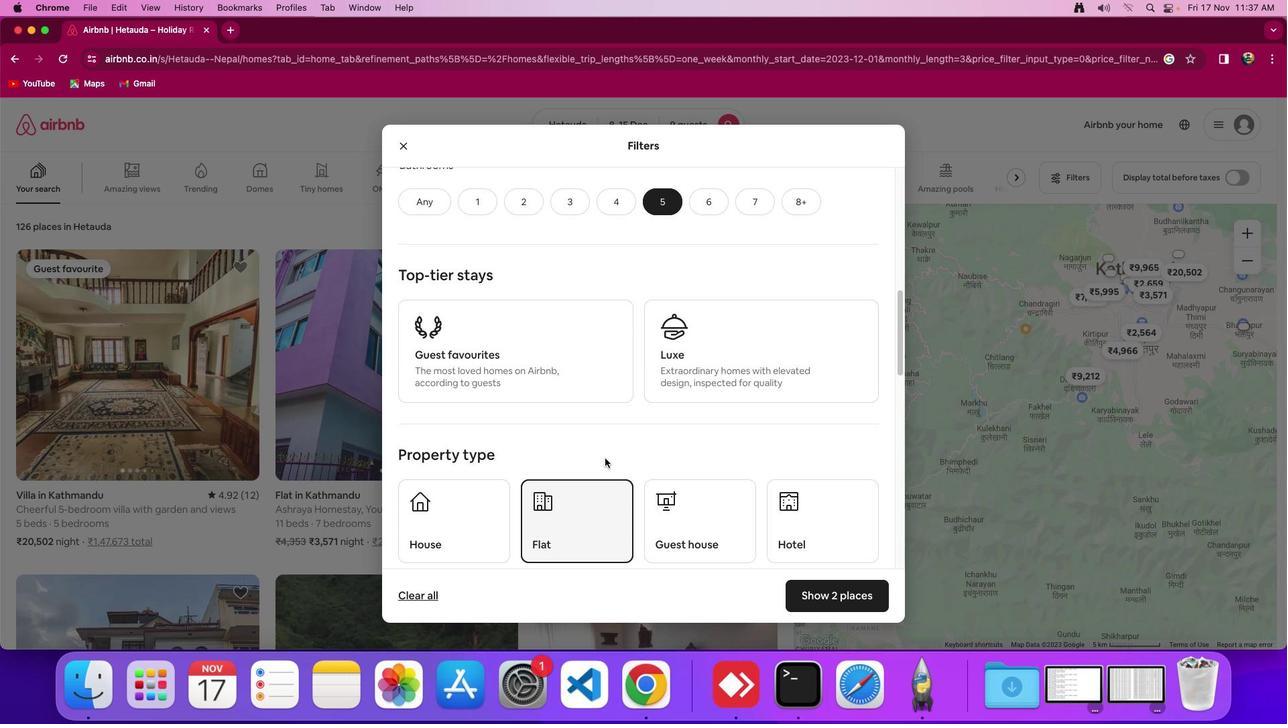 
Action: Mouse scrolled (605, 458) with delta (0, 0)
Screenshot: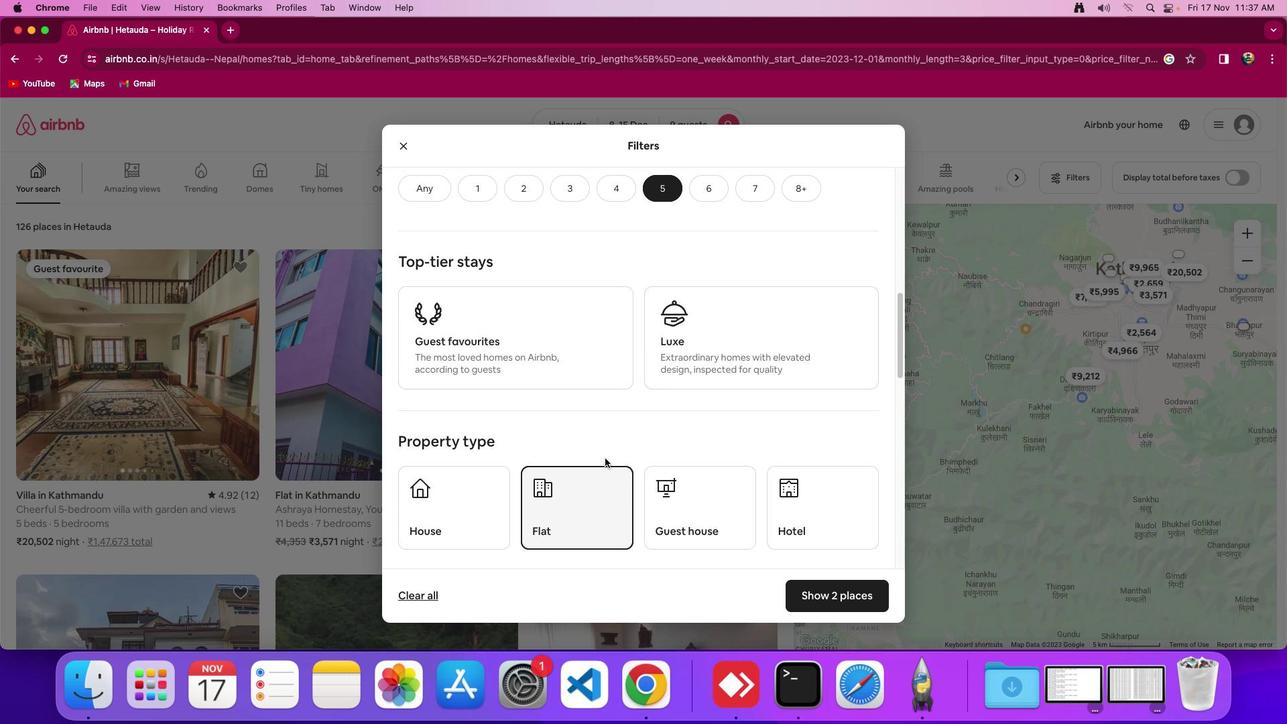 
Action: Mouse scrolled (605, 458) with delta (0, 0)
Screenshot: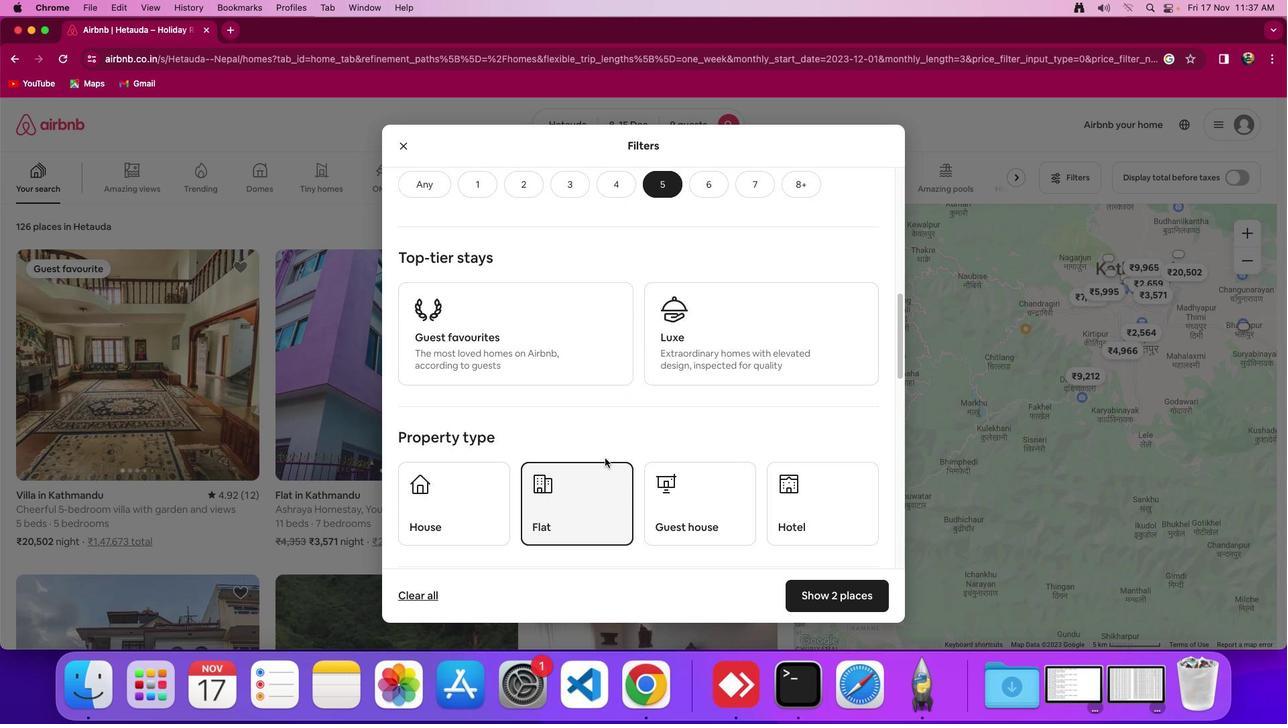 
Action: Mouse scrolled (605, 458) with delta (0, 0)
Screenshot: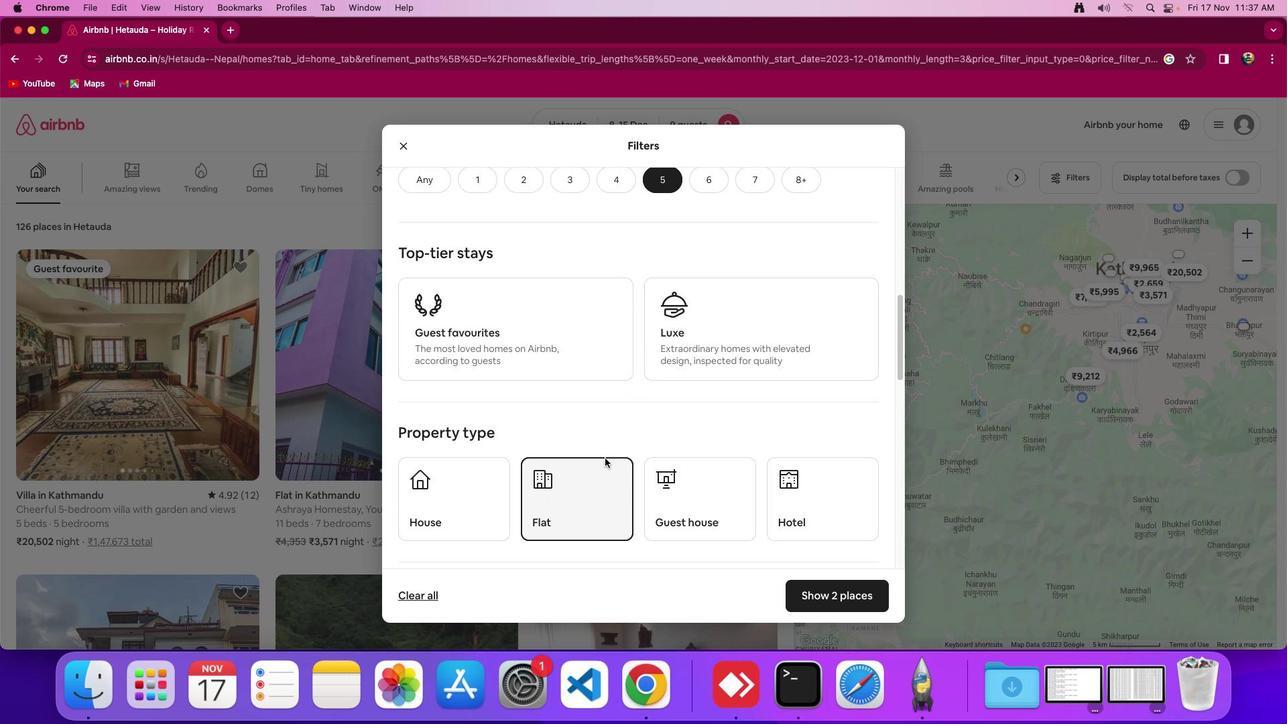 
Action: Mouse scrolled (605, 458) with delta (0, 0)
Screenshot: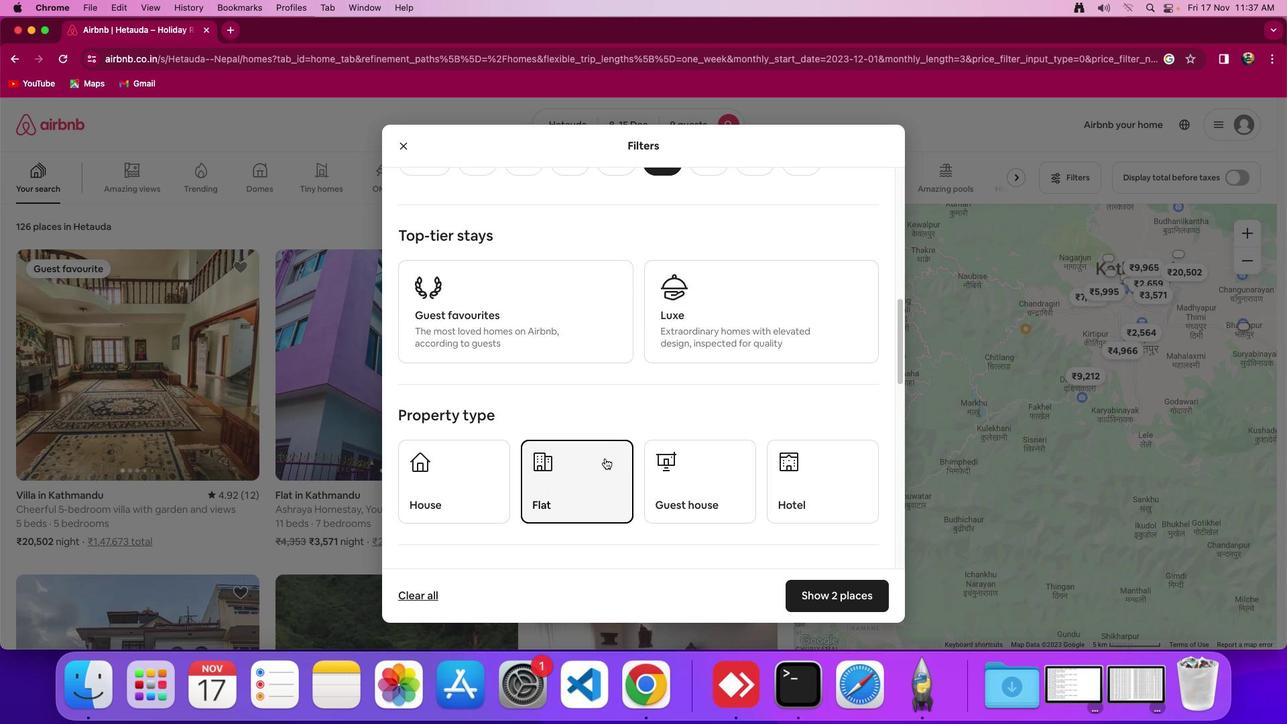 
Action: Mouse scrolled (605, 458) with delta (0, 0)
Screenshot: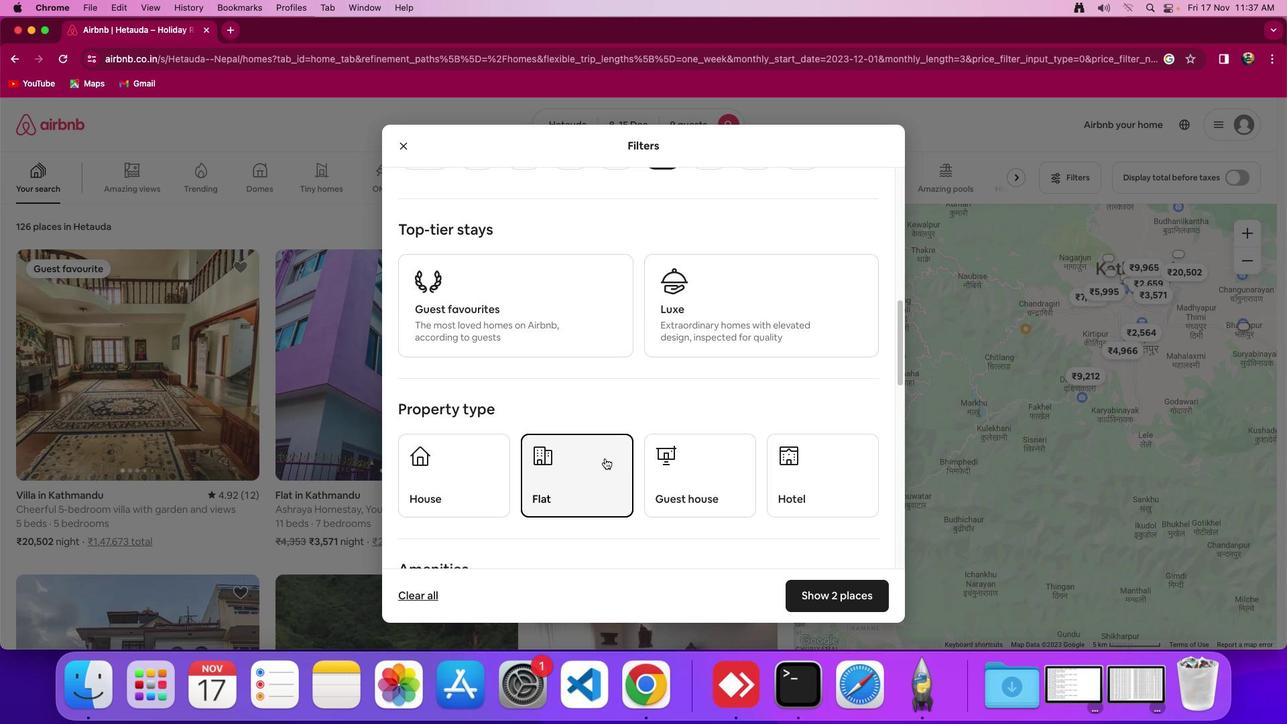 
Action: Mouse scrolled (605, 458) with delta (0, 0)
Screenshot: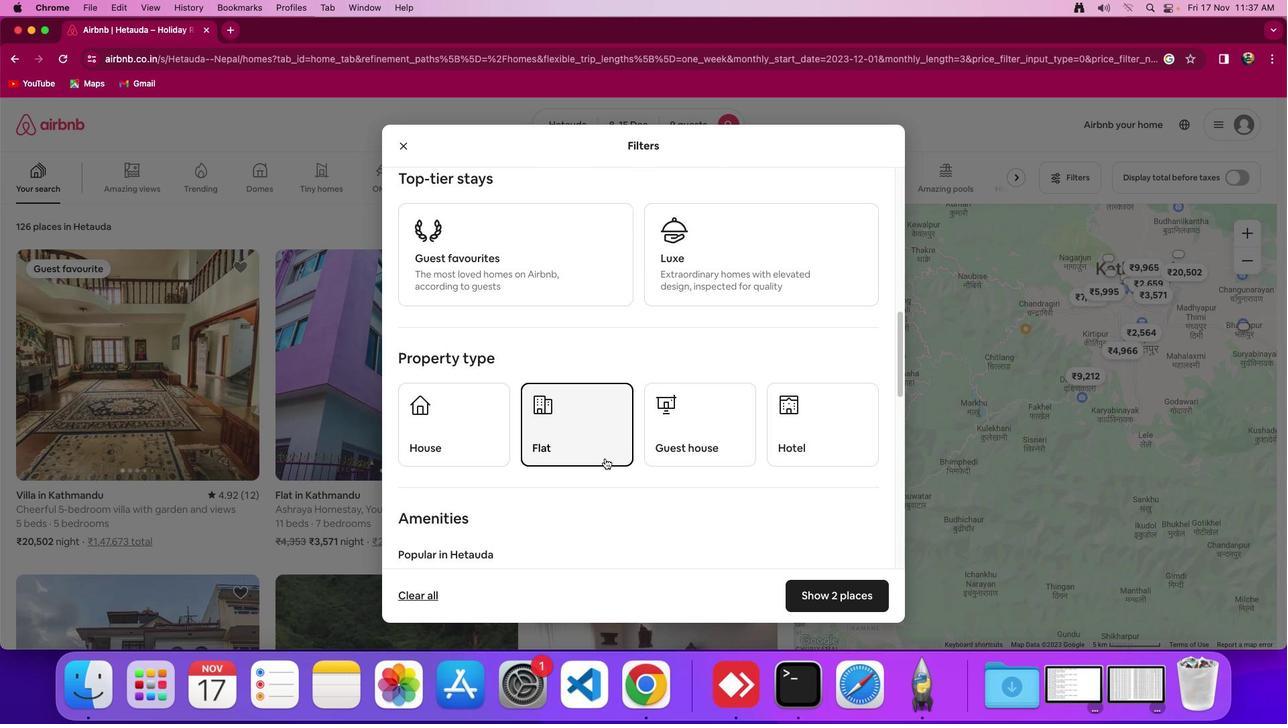 
Action: Mouse scrolled (605, 458) with delta (0, 0)
Screenshot: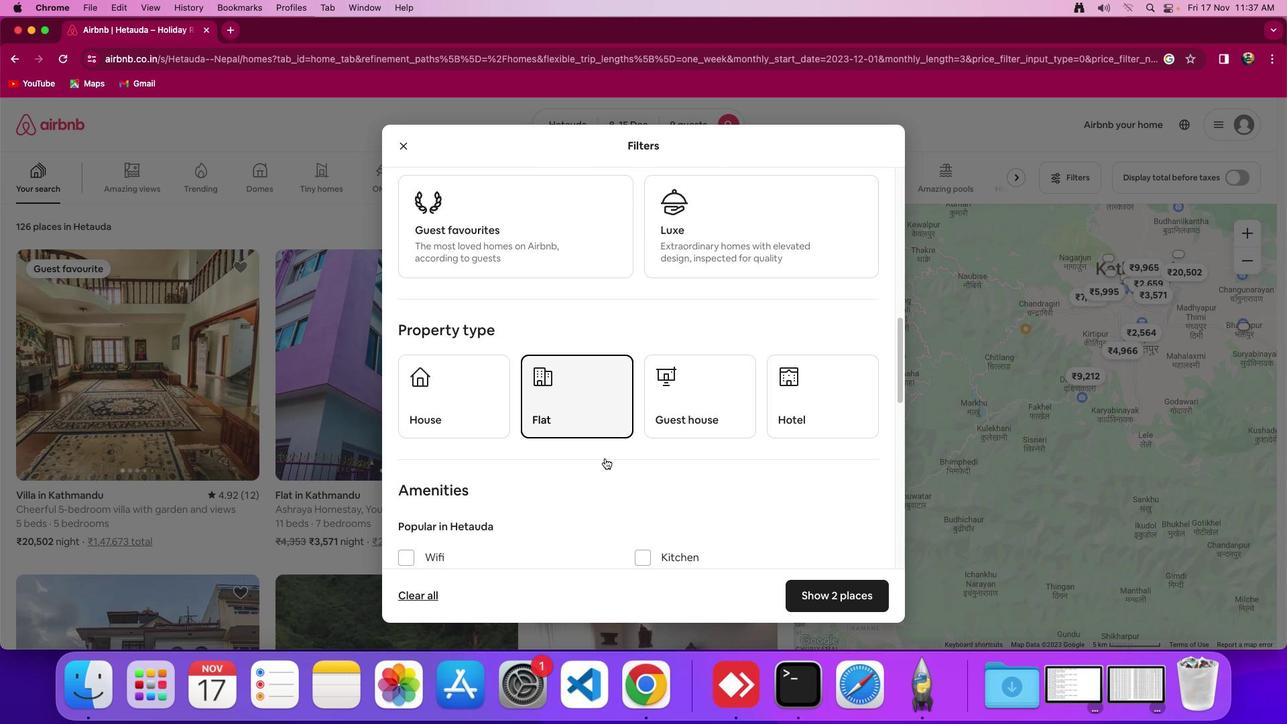 
Action: Mouse scrolled (605, 458) with delta (0, -2)
Screenshot: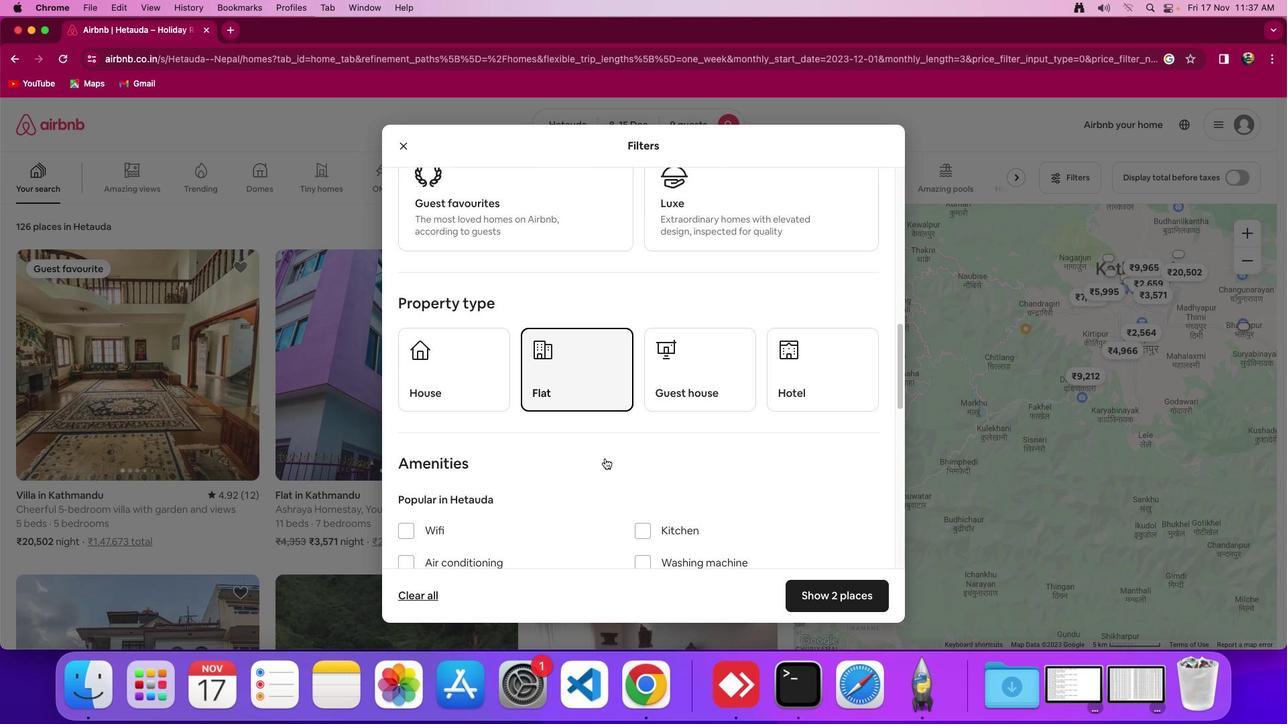 
Action: Mouse moved to (491, 530)
Screenshot: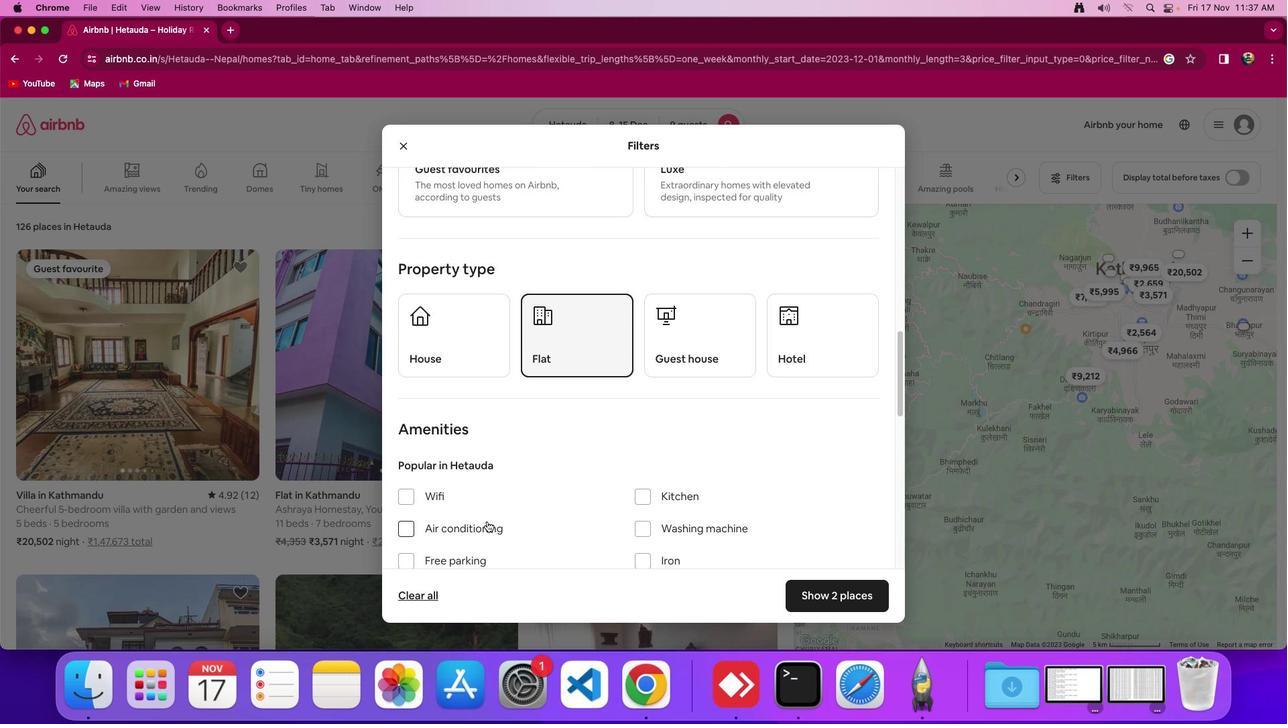 
Action: Mouse scrolled (491, 530) with delta (0, 0)
Screenshot: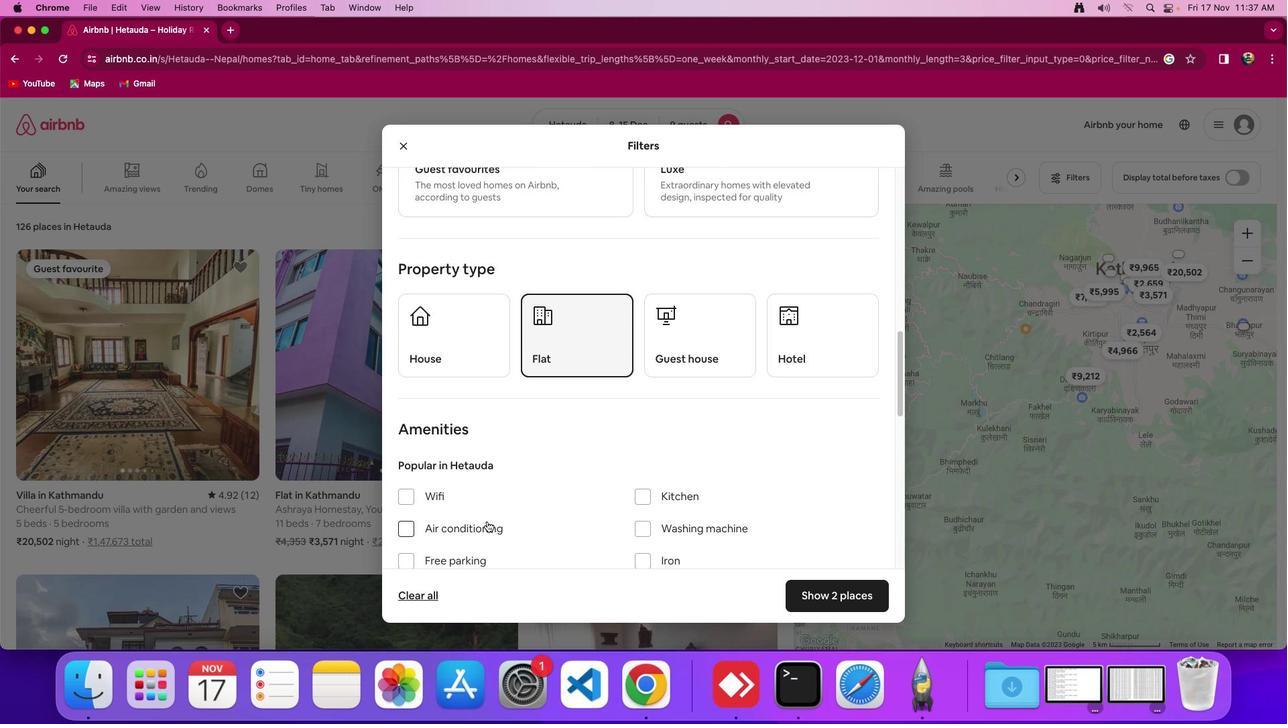 
Action: Mouse moved to (491, 529)
Screenshot: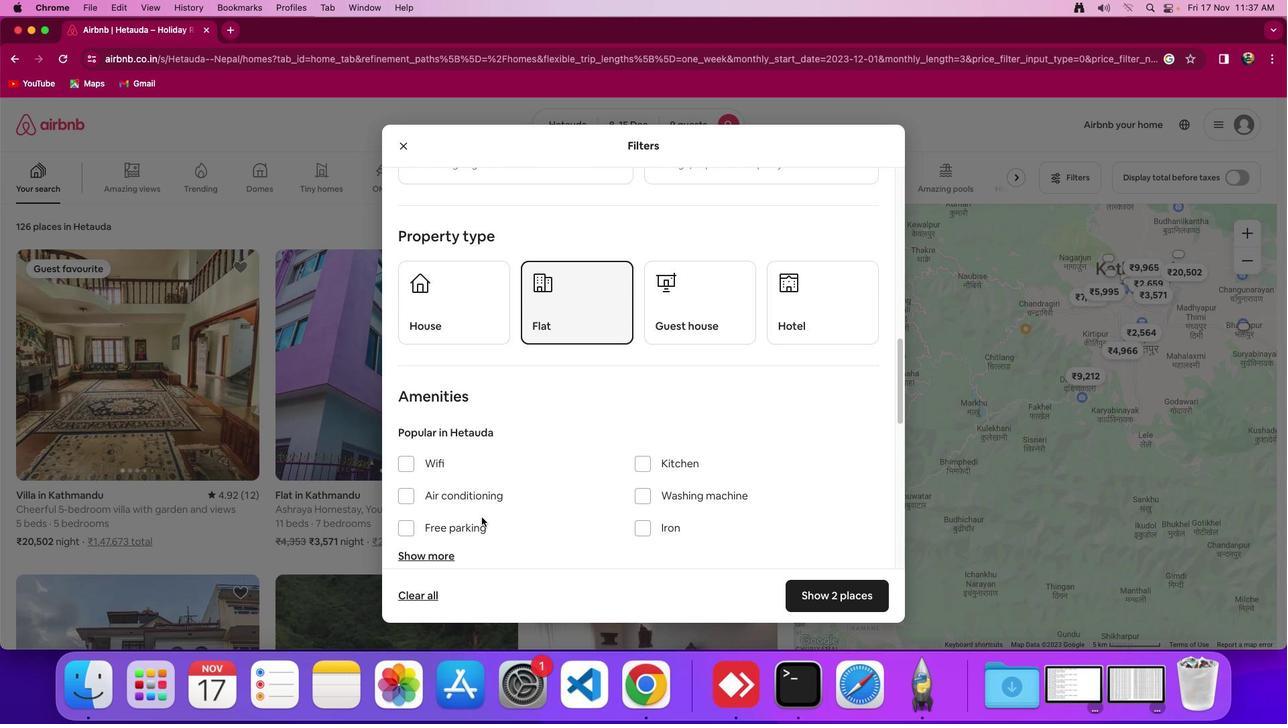 
Action: Mouse scrolled (491, 529) with delta (0, 0)
Screenshot: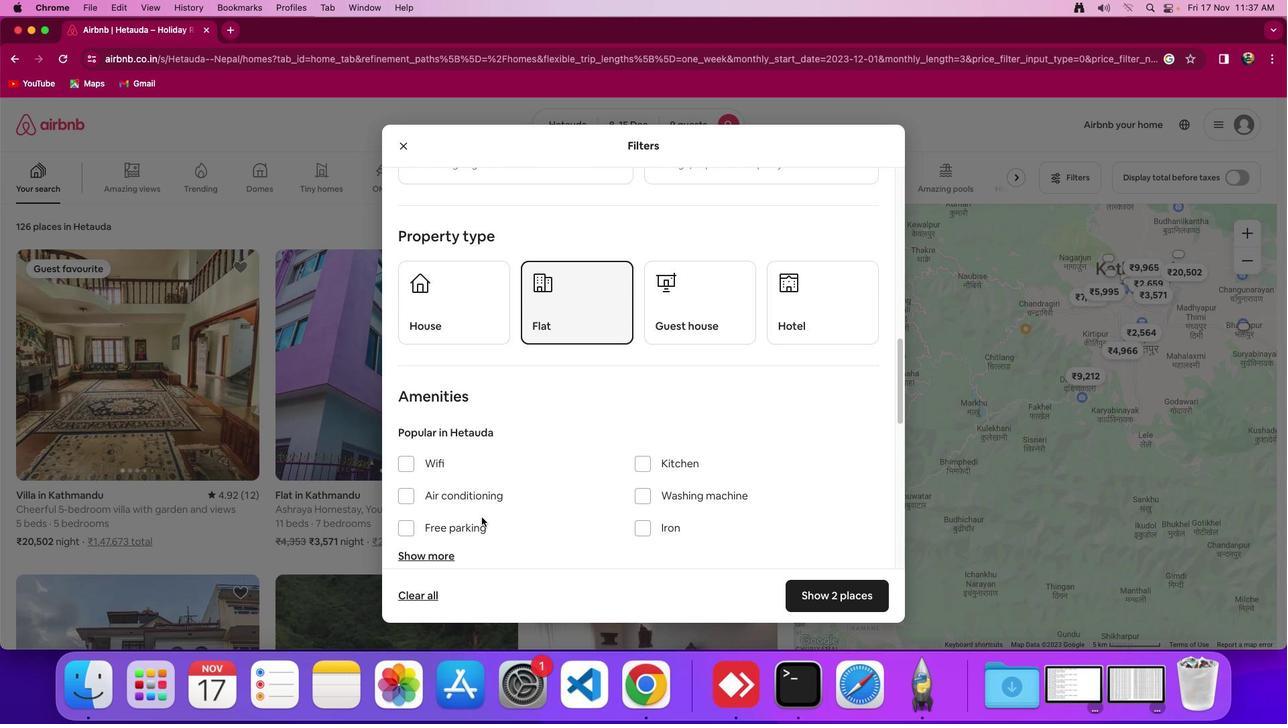 
Action: Mouse moved to (490, 527)
Screenshot: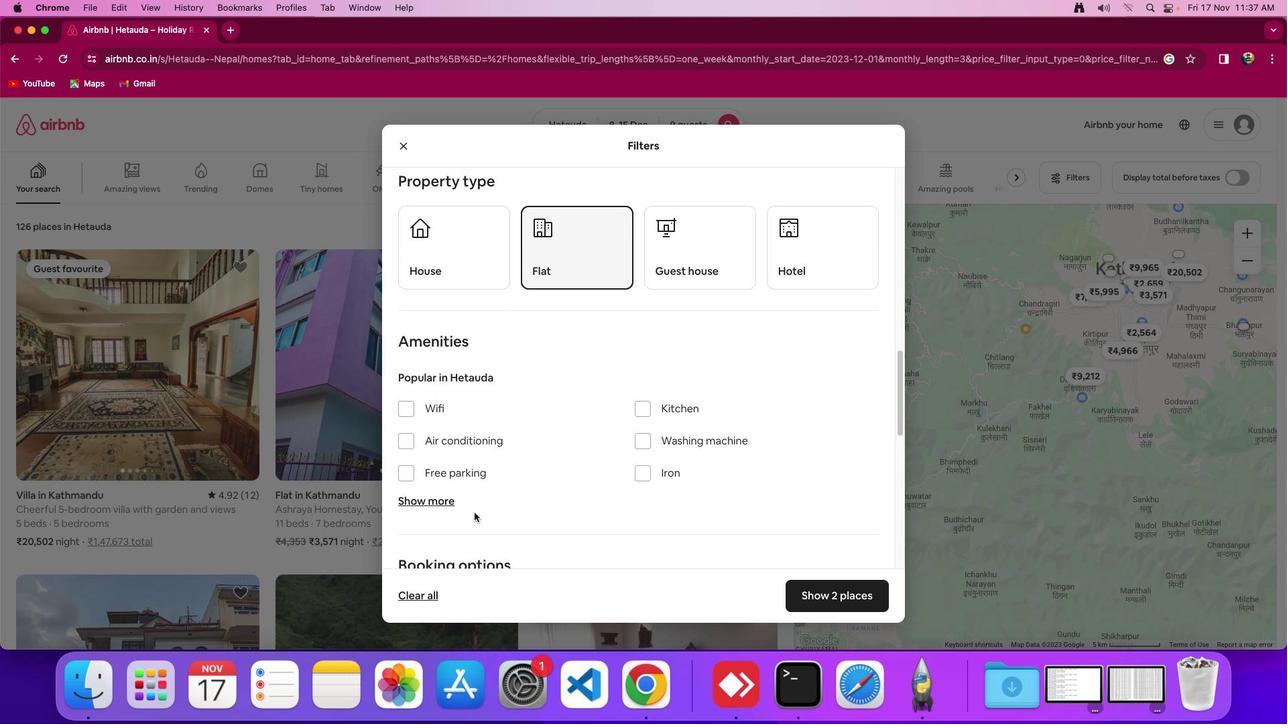
Action: Mouse scrolled (490, 527) with delta (0, -2)
Screenshot: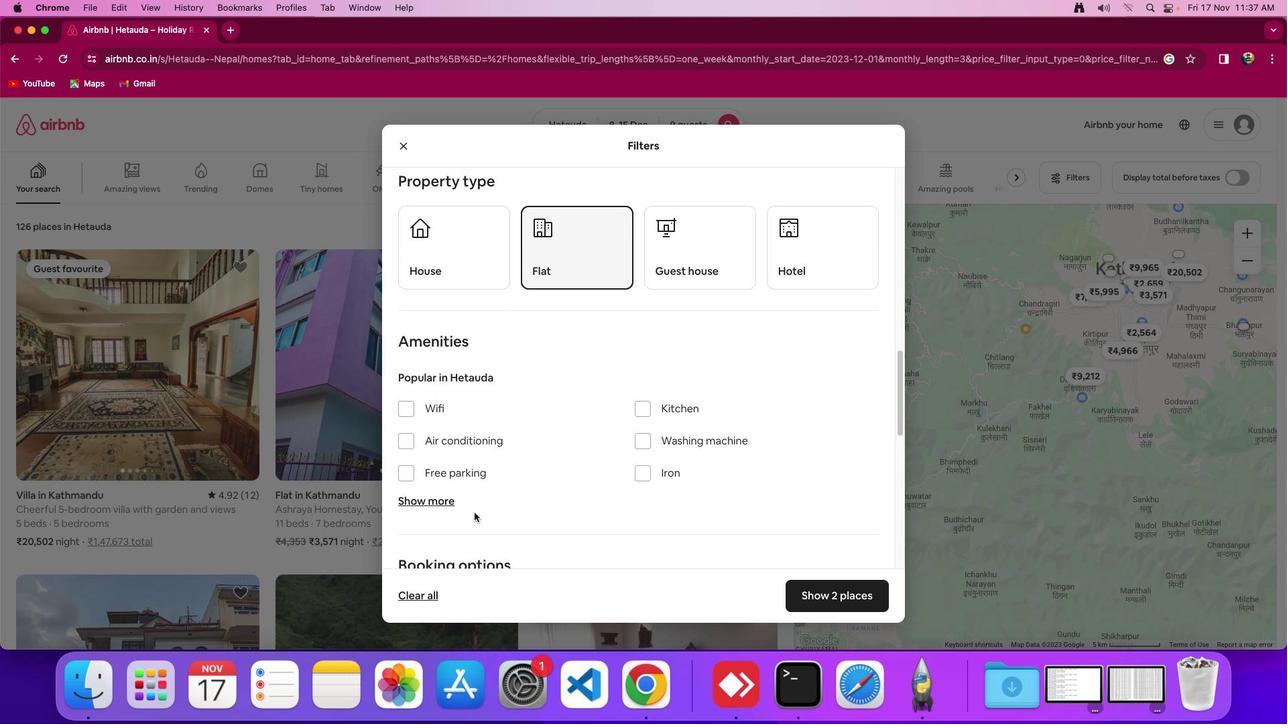 
Action: Mouse moved to (401, 403)
Screenshot: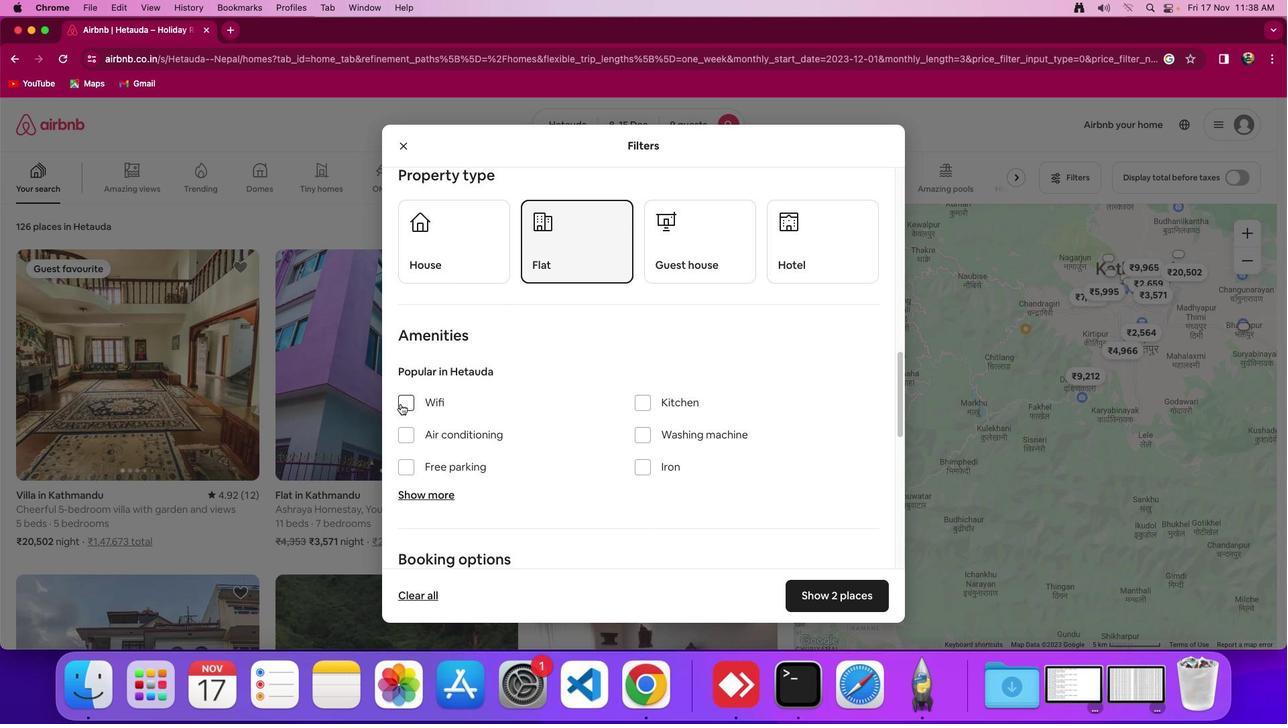 
Action: Mouse pressed left at (401, 403)
Screenshot: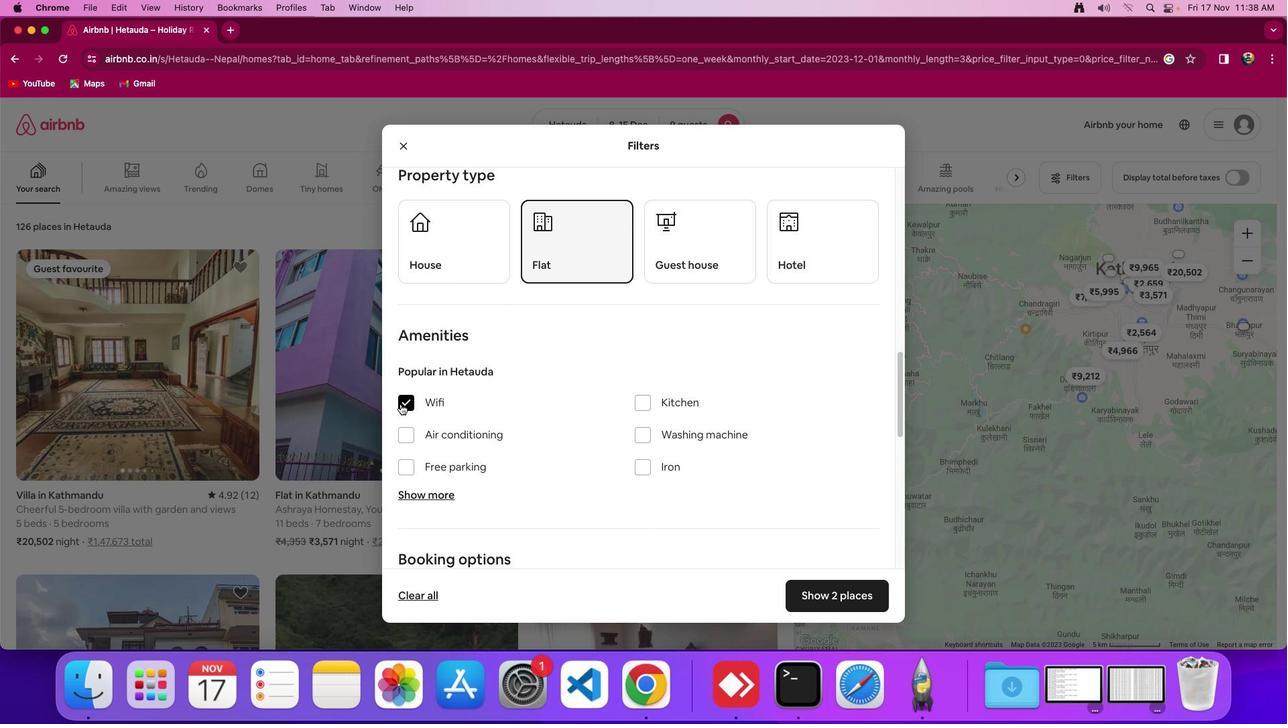 
Action: Mouse moved to (423, 499)
Screenshot: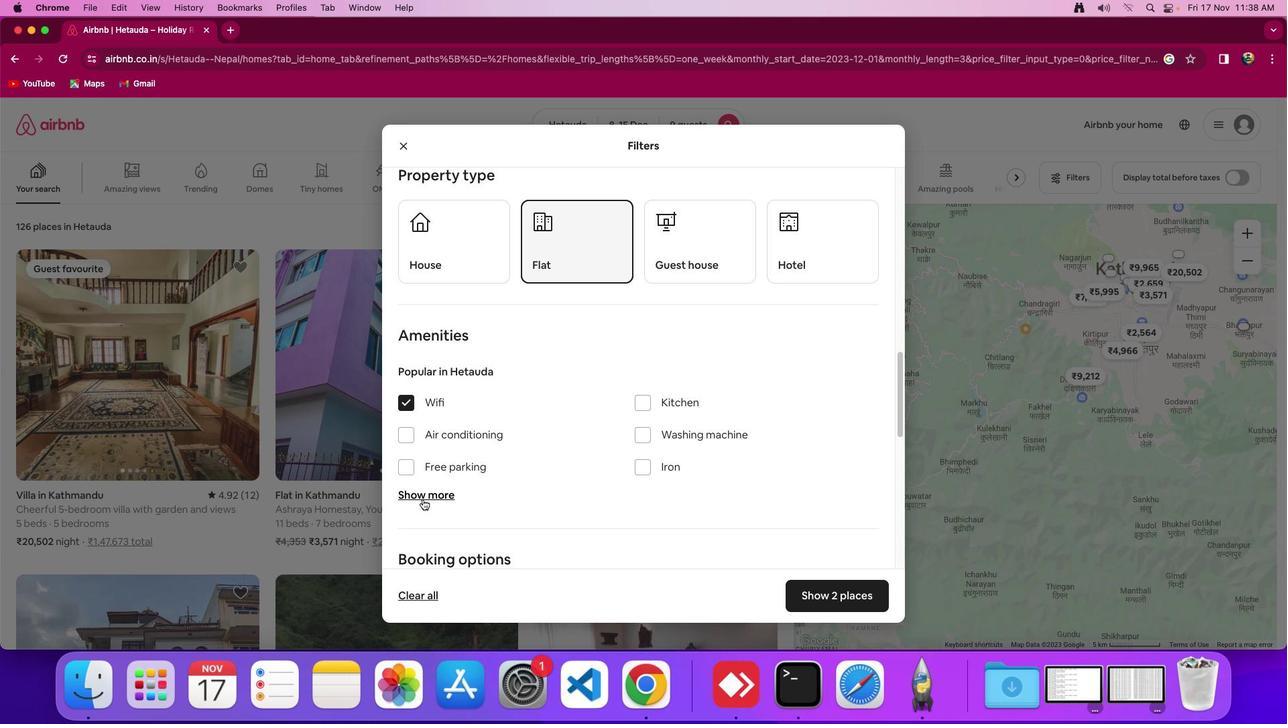 
Action: Mouse pressed left at (423, 499)
Screenshot: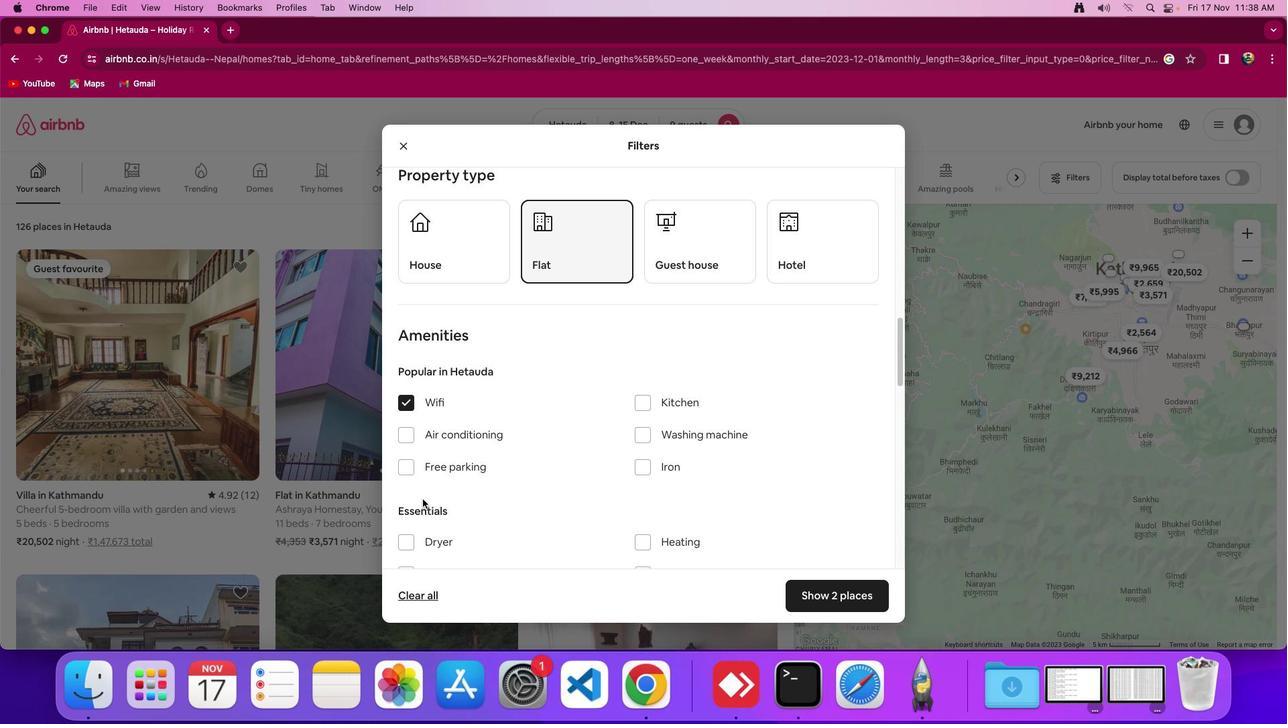 
Action: Mouse moved to (616, 474)
Screenshot: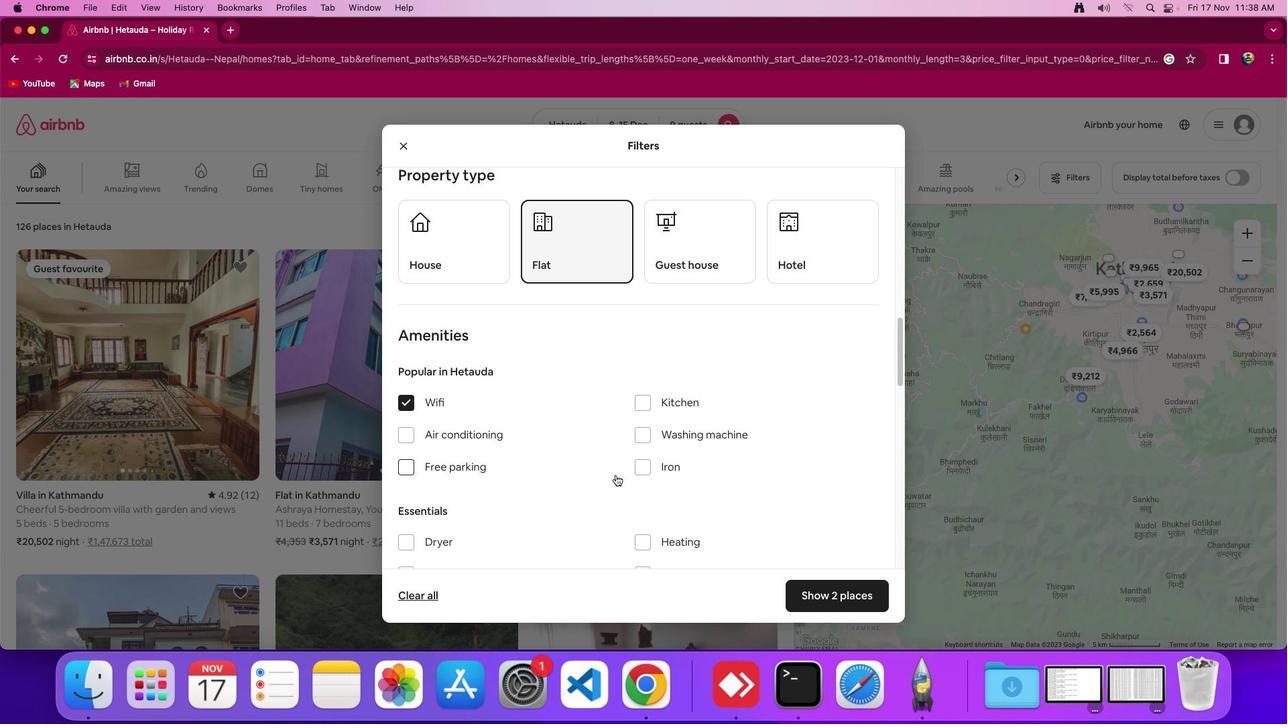 
Action: Mouse scrolled (616, 474) with delta (0, 0)
Screenshot: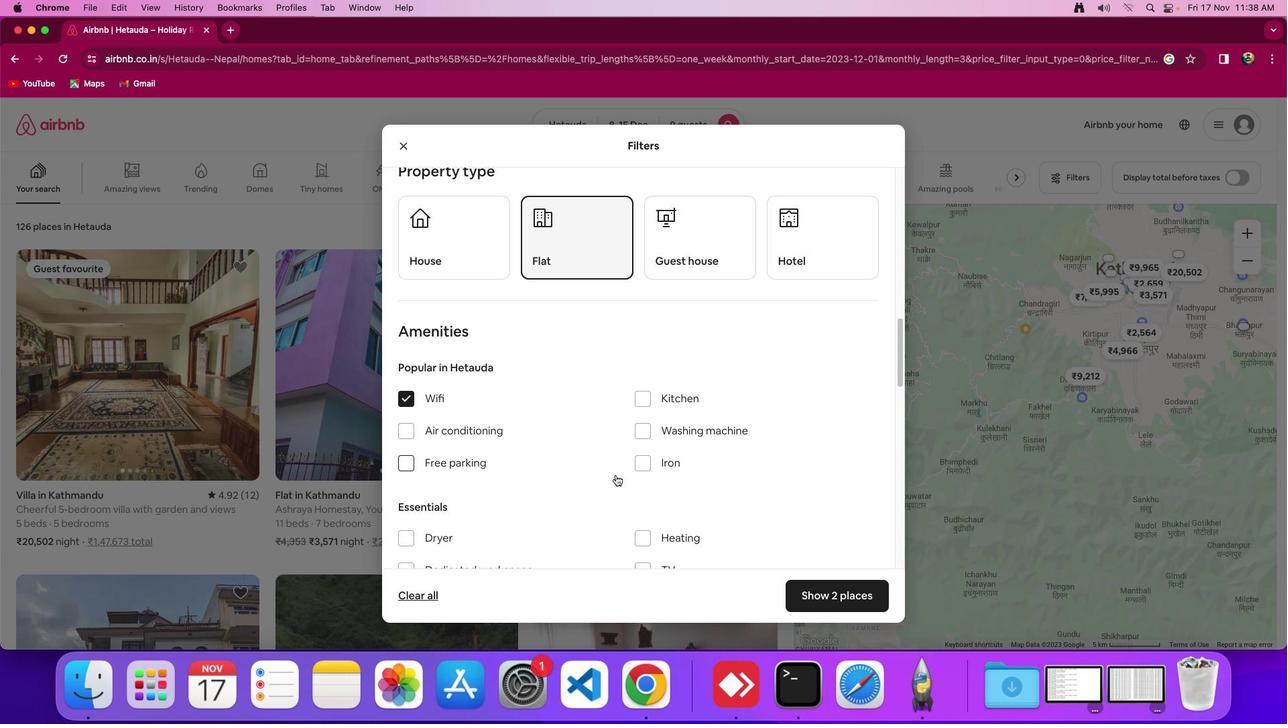 
Action: Mouse scrolled (616, 474) with delta (0, 0)
Screenshot: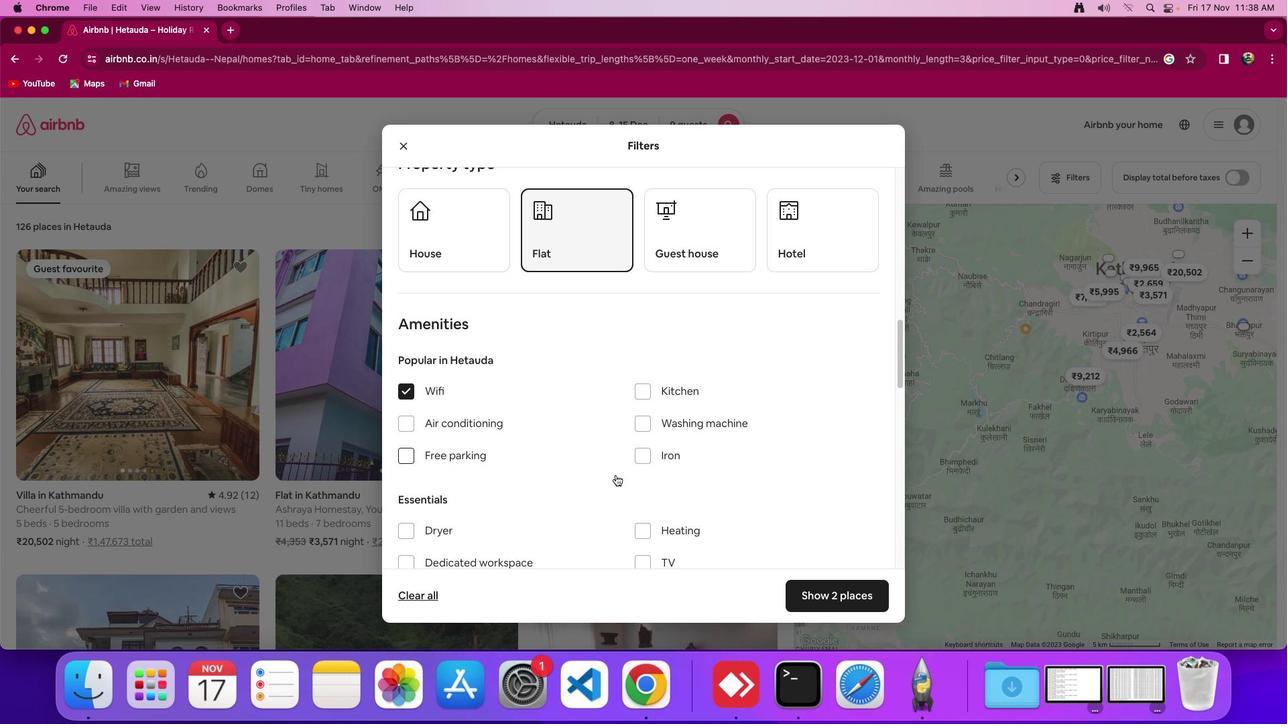 
Action: Mouse scrolled (616, 474) with delta (0, 0)
Screenshot: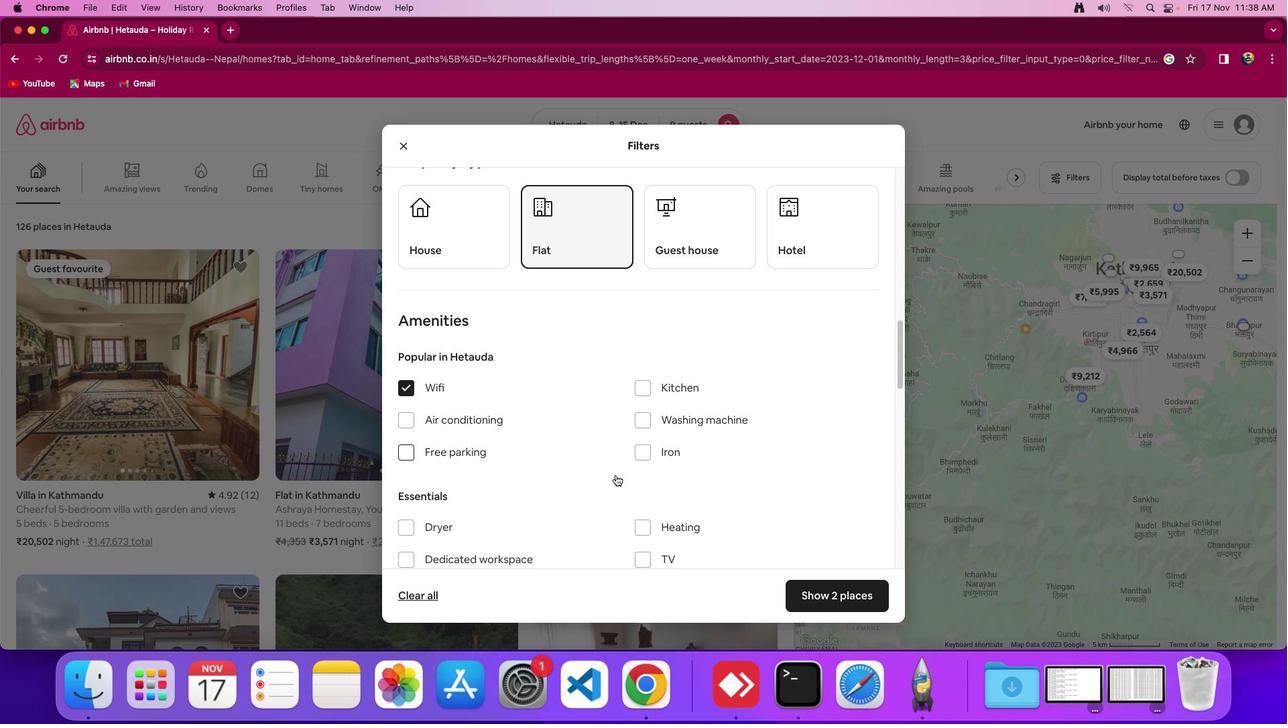 
Action: Mouse moved to (616, 474)
Screenshot: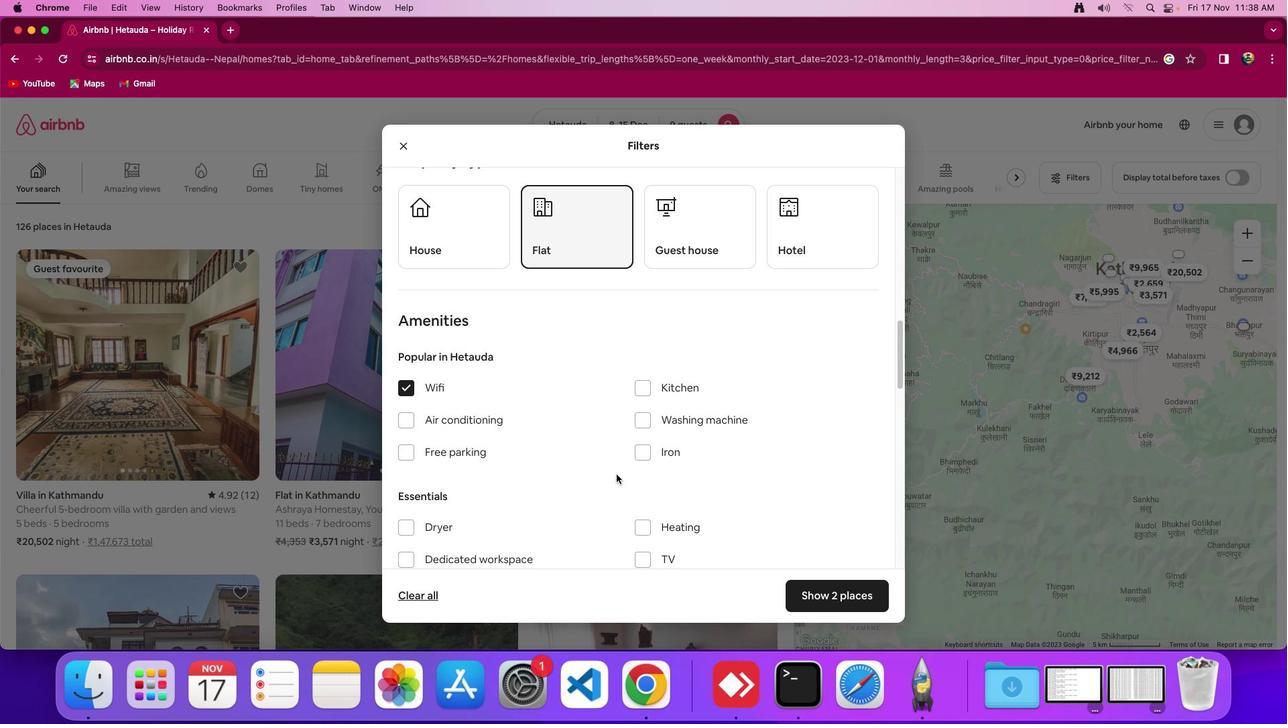 
Action: Mouse scrolled (616, 474) with delta (0, 0)
Screenshot: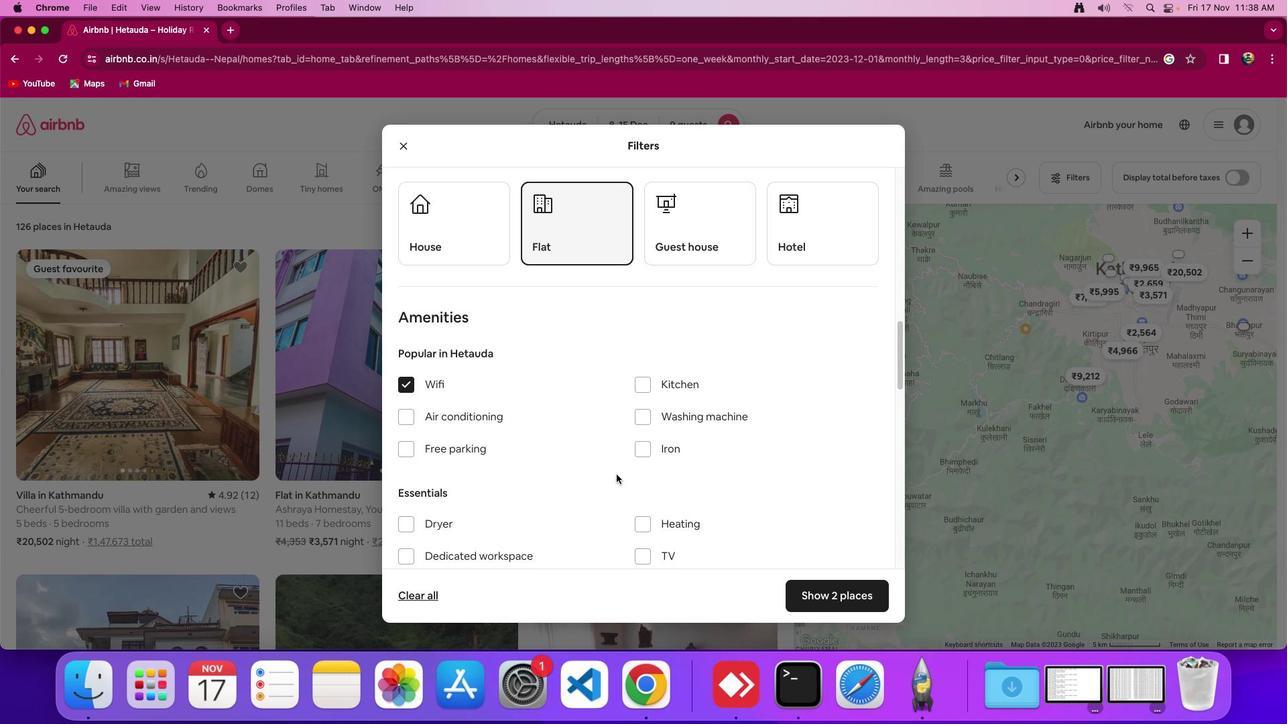 
Action: Mouse scrolled (616, 474) with delta (0, 0)
Screenshot: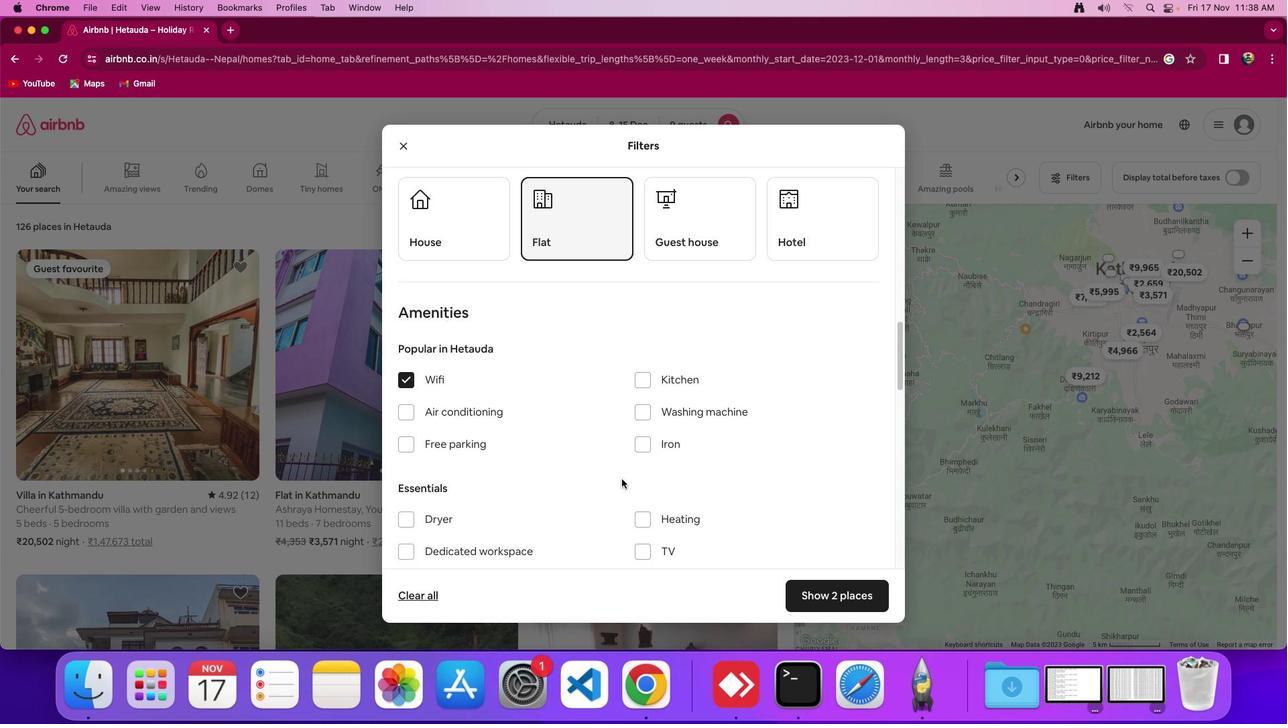 
Action: Mouse moved to (648, 501)
Screenshot: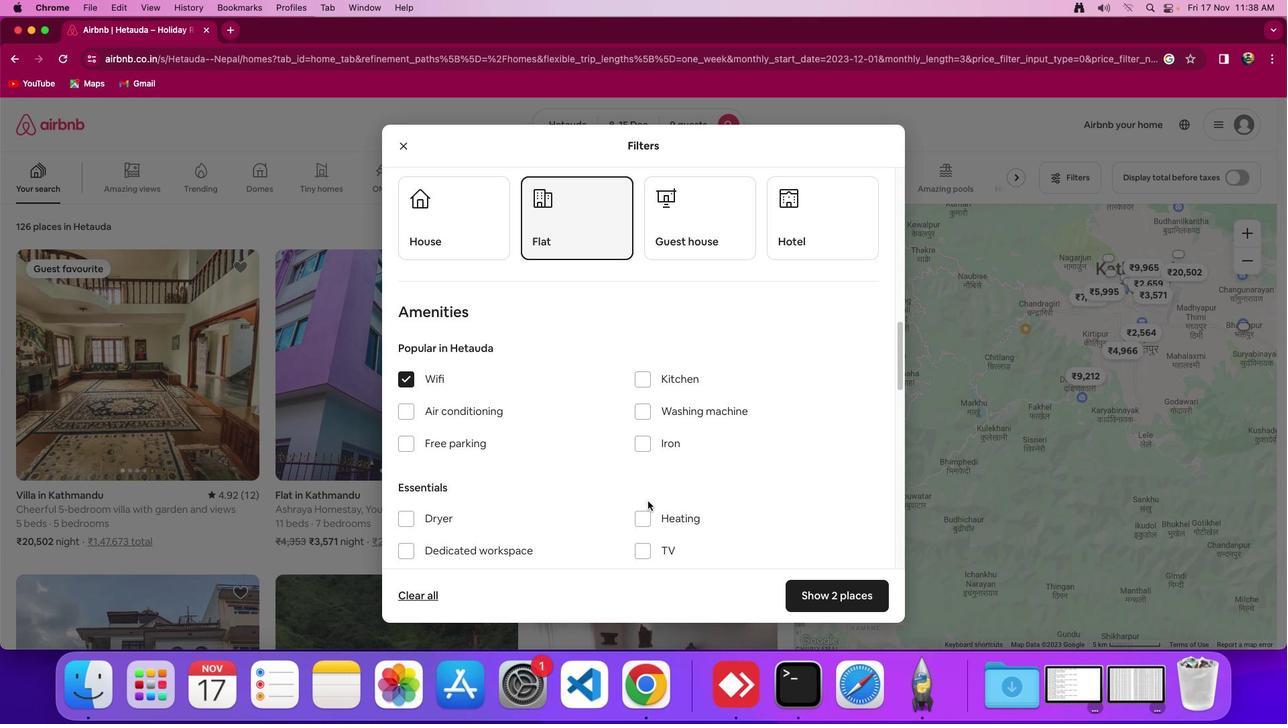 
Action: Mouse scrolled (648, 501) with delta (0, 0)
Screenshot: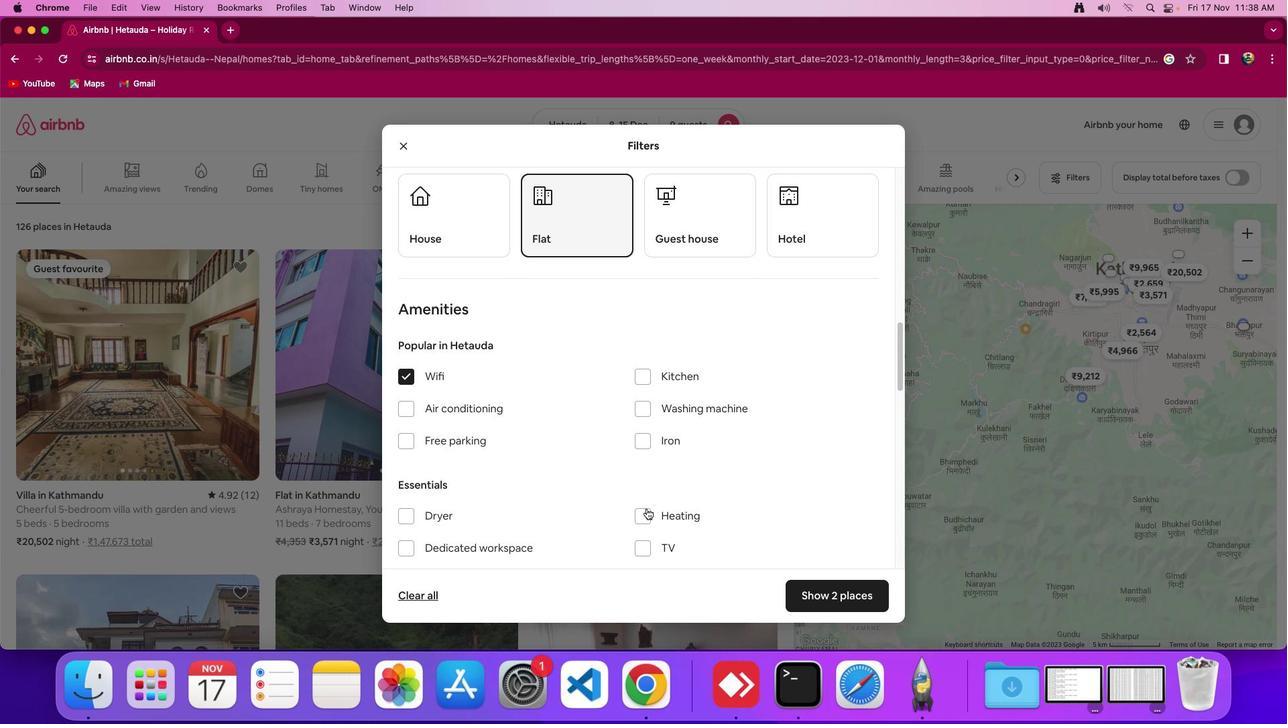 
Action: Mouse moved to (643, 539)
Screenshot: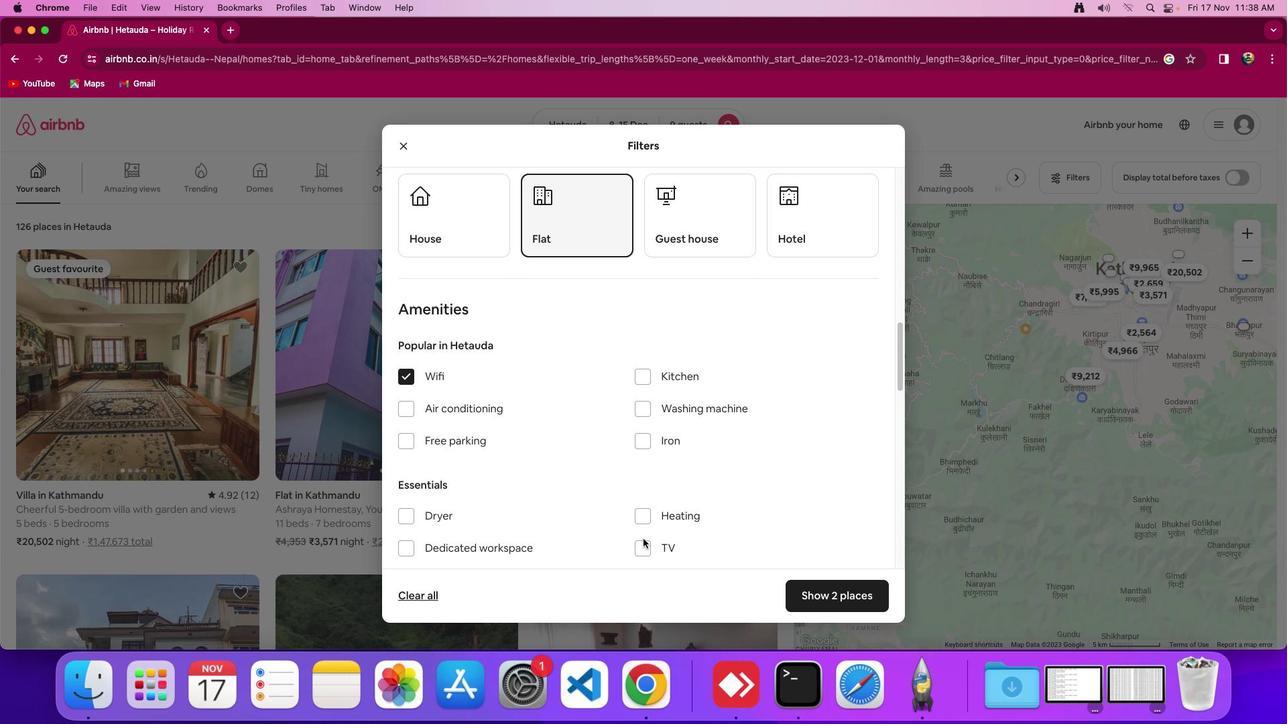 
Action: Mouse pressed left at (643, 539)
Screenshot: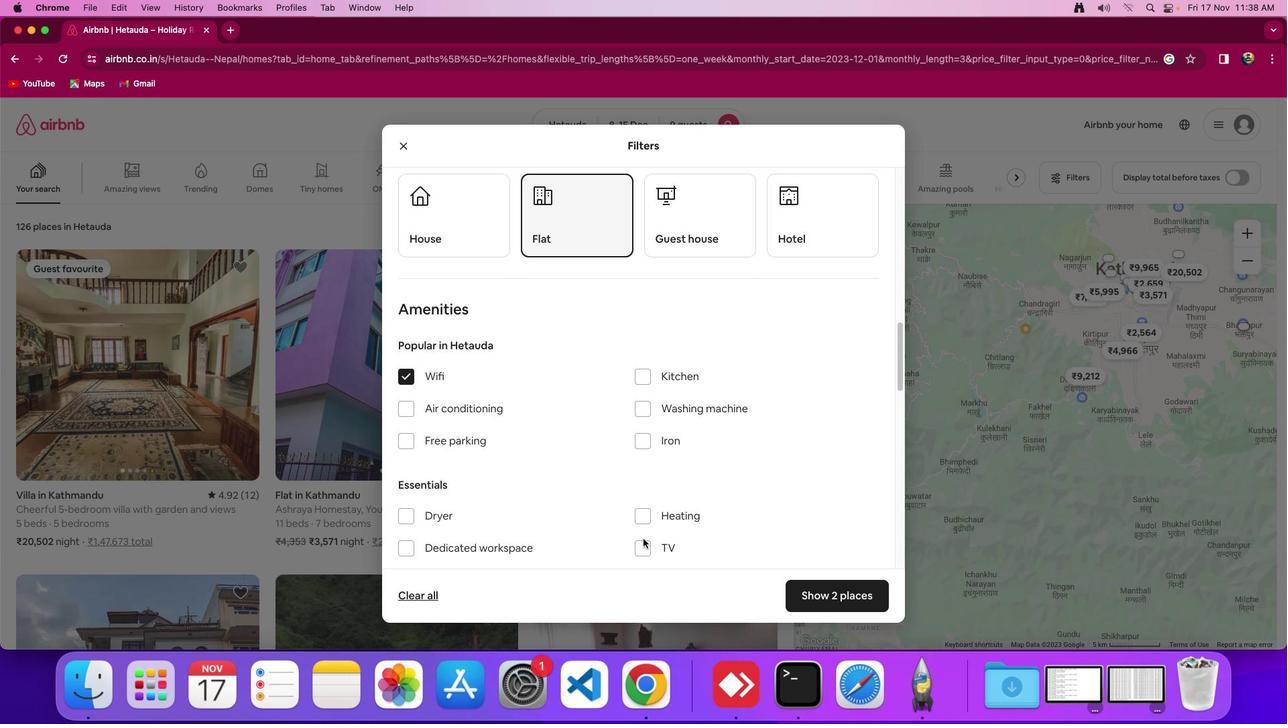 
Action: Mouse moved to (645, 540)
Screenshot: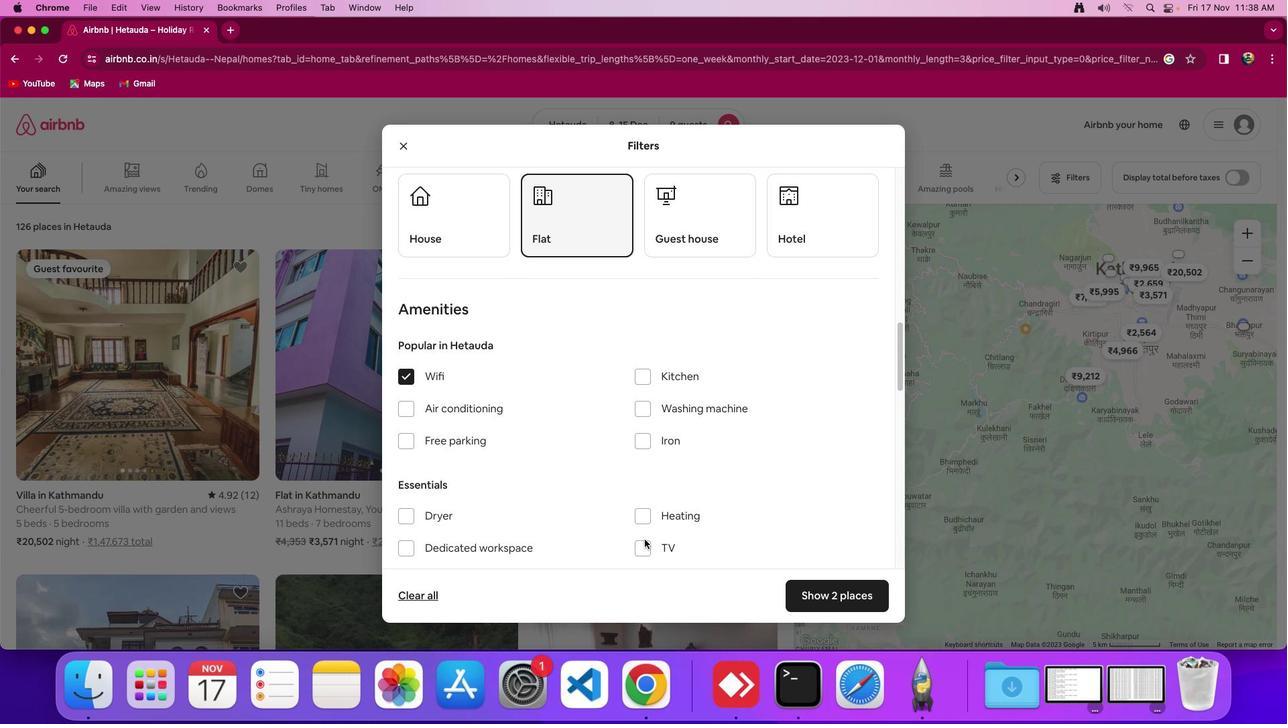 
Action: Mouse pressed left at (645, 540)
Screenshot: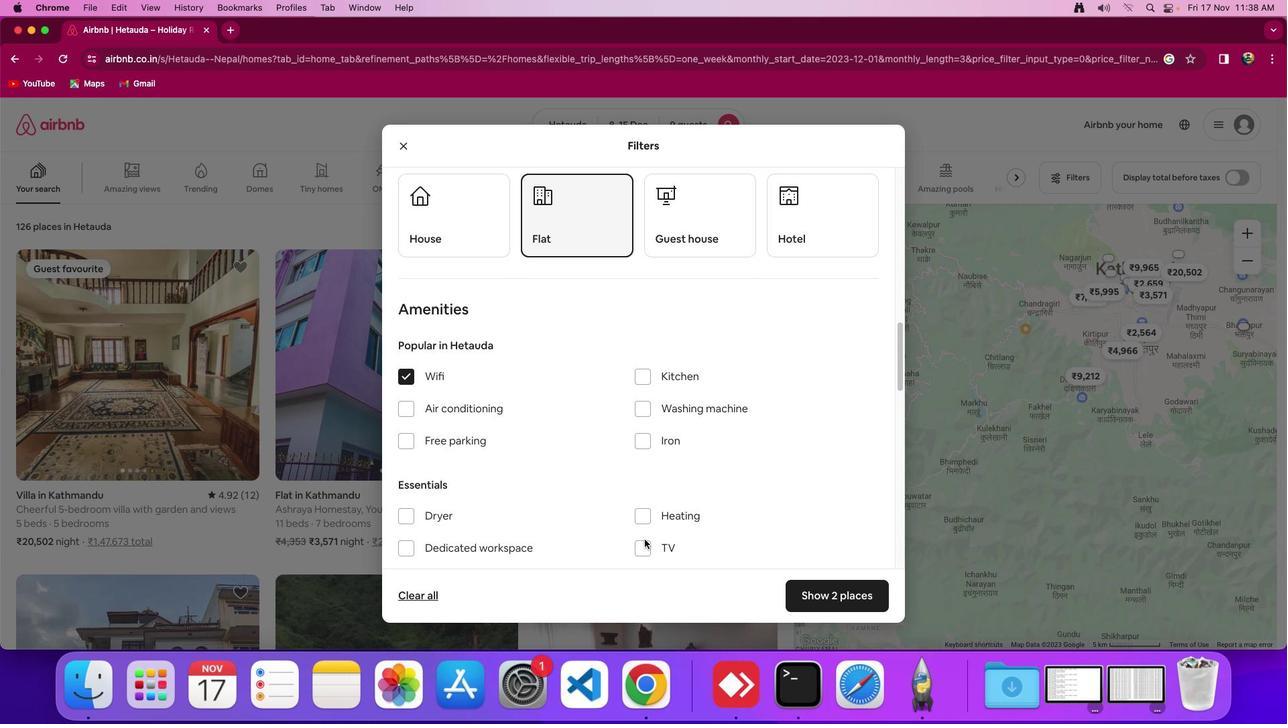 
Action: Mouse moved to (644, 543)
Screenshot: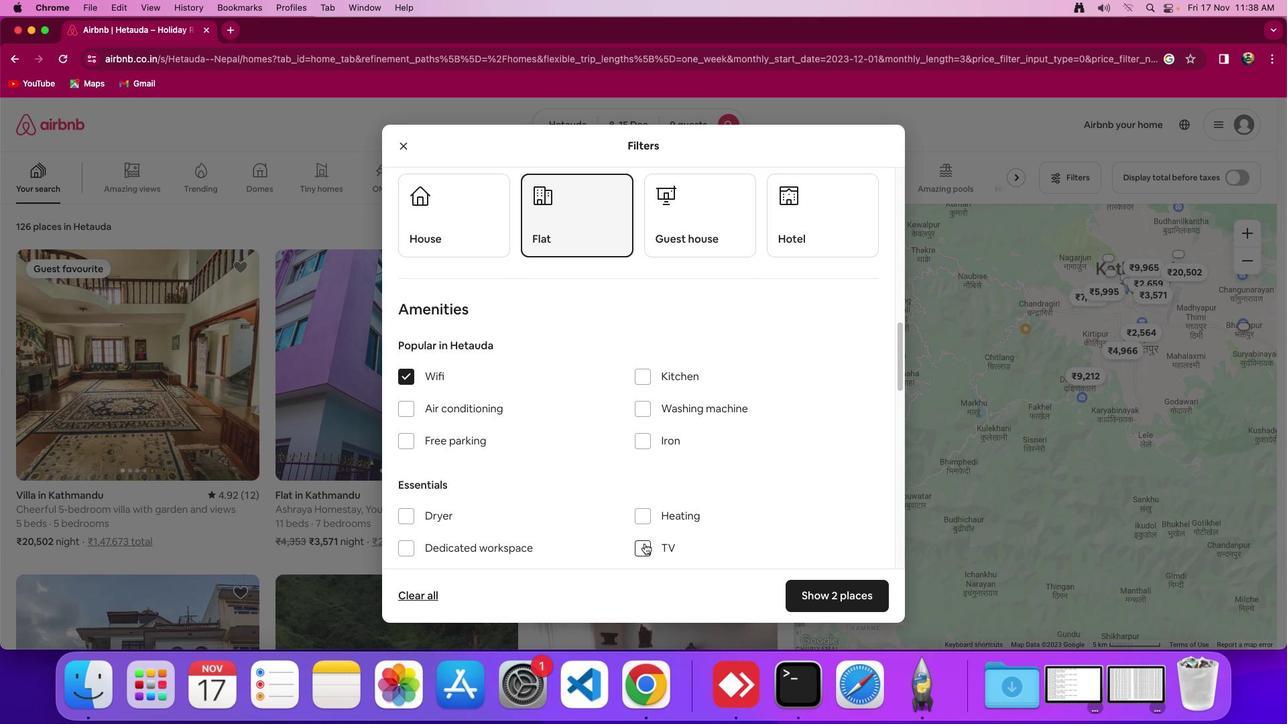 
Action: Mouse pressed left at (644, 543)
Screenshot: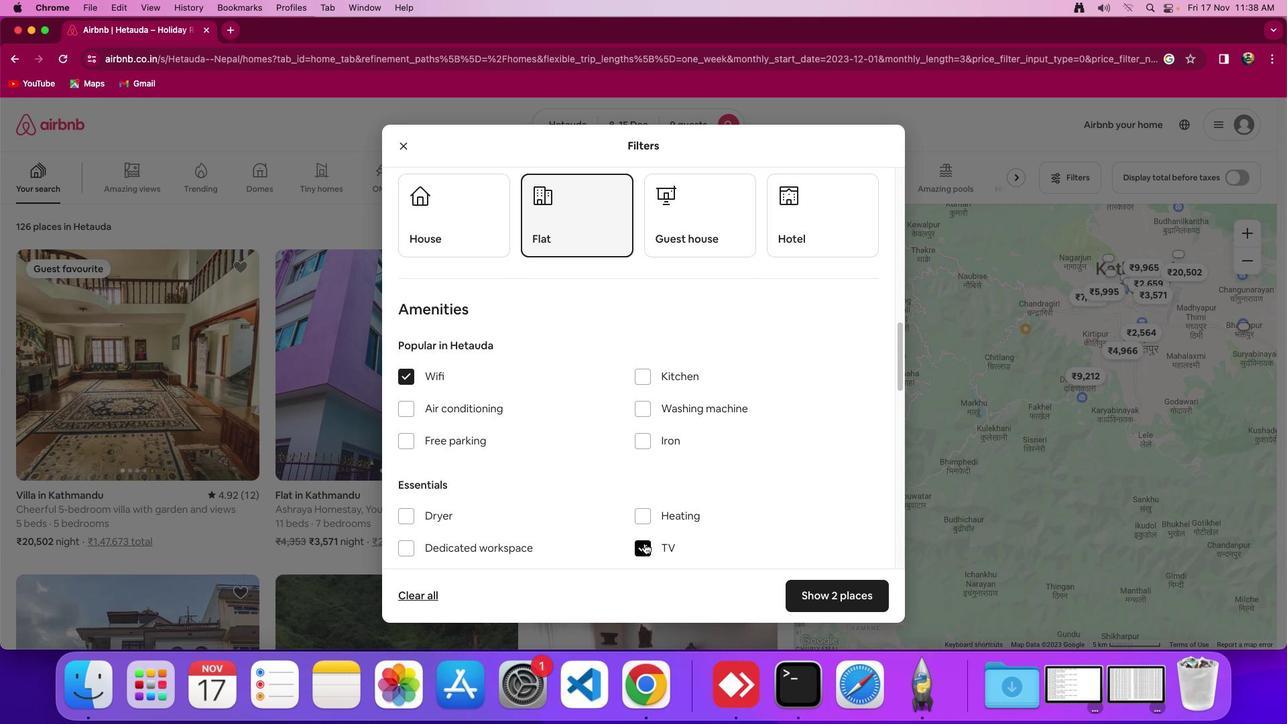 
Action: Mouse moved to (694, 480)
Screenshot: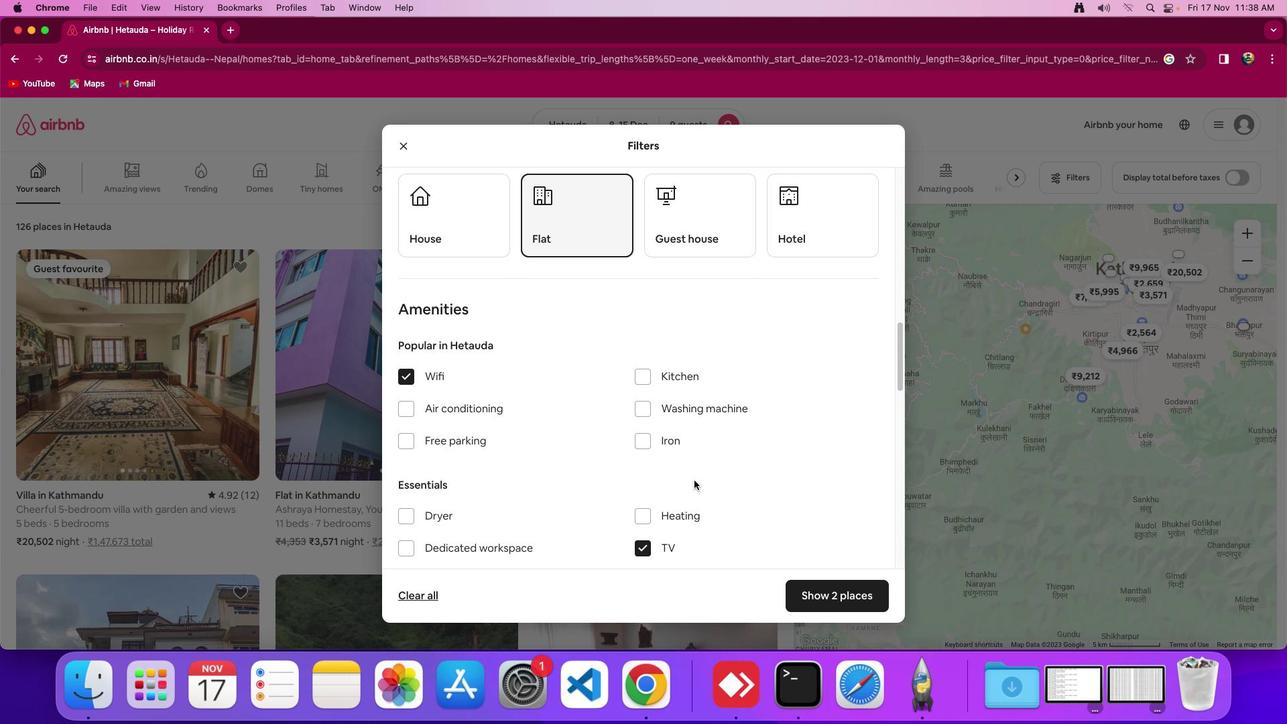 
Action: Mouse scrolled (694, 480) with delta (0, 0)
Screenshot: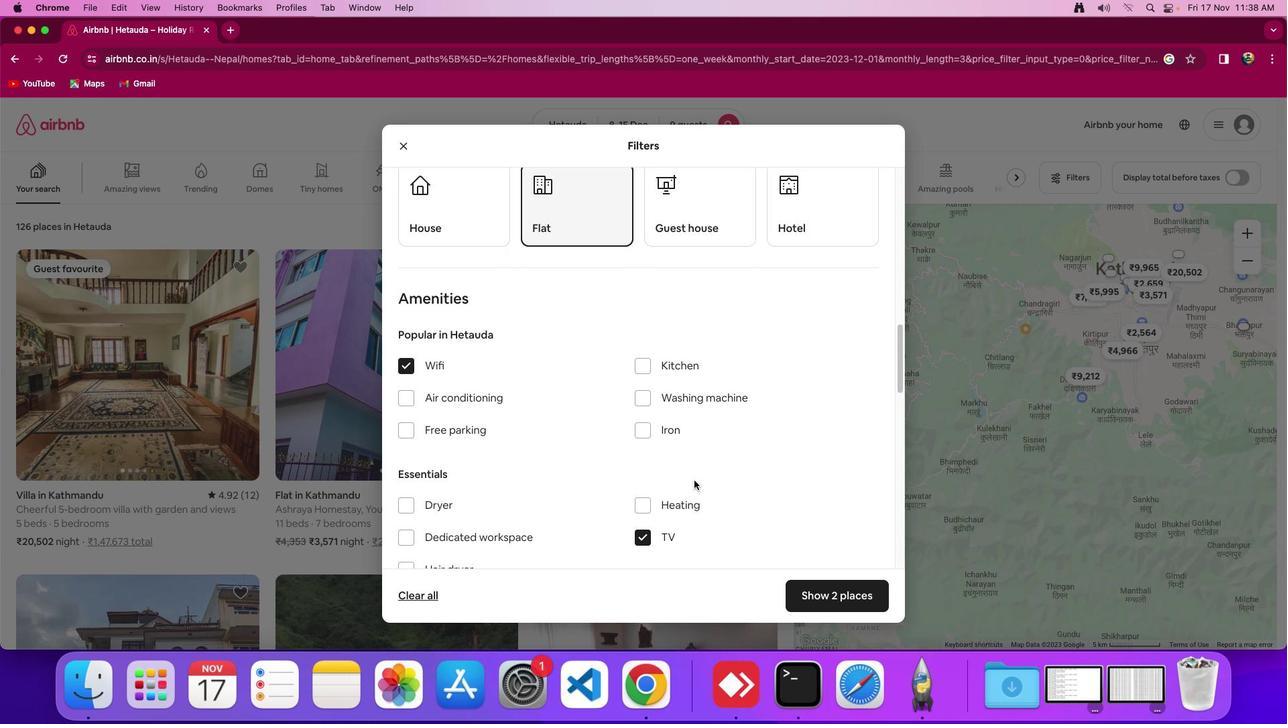 
Action: Mouse scrolled (694, 480) with delta (0, 0)
Screenshot: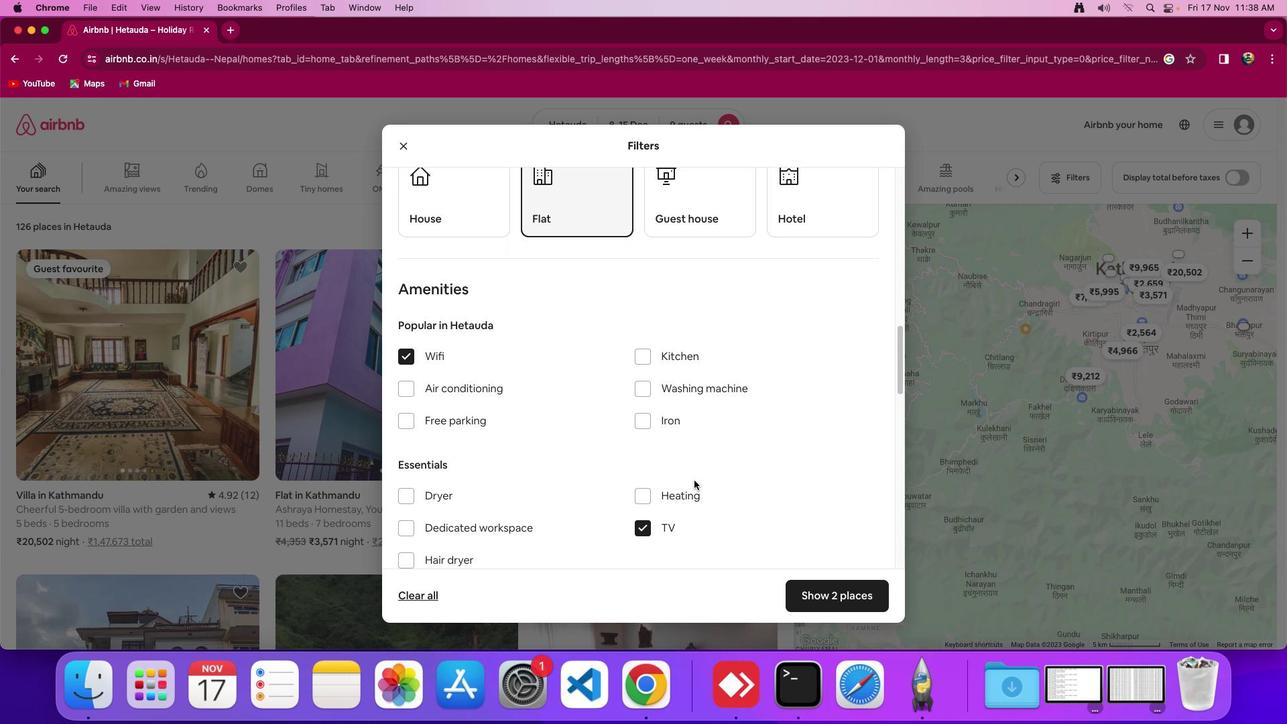 
Action: Mouse scrolled (694, 480) with delta (0, 0)
Screenshot: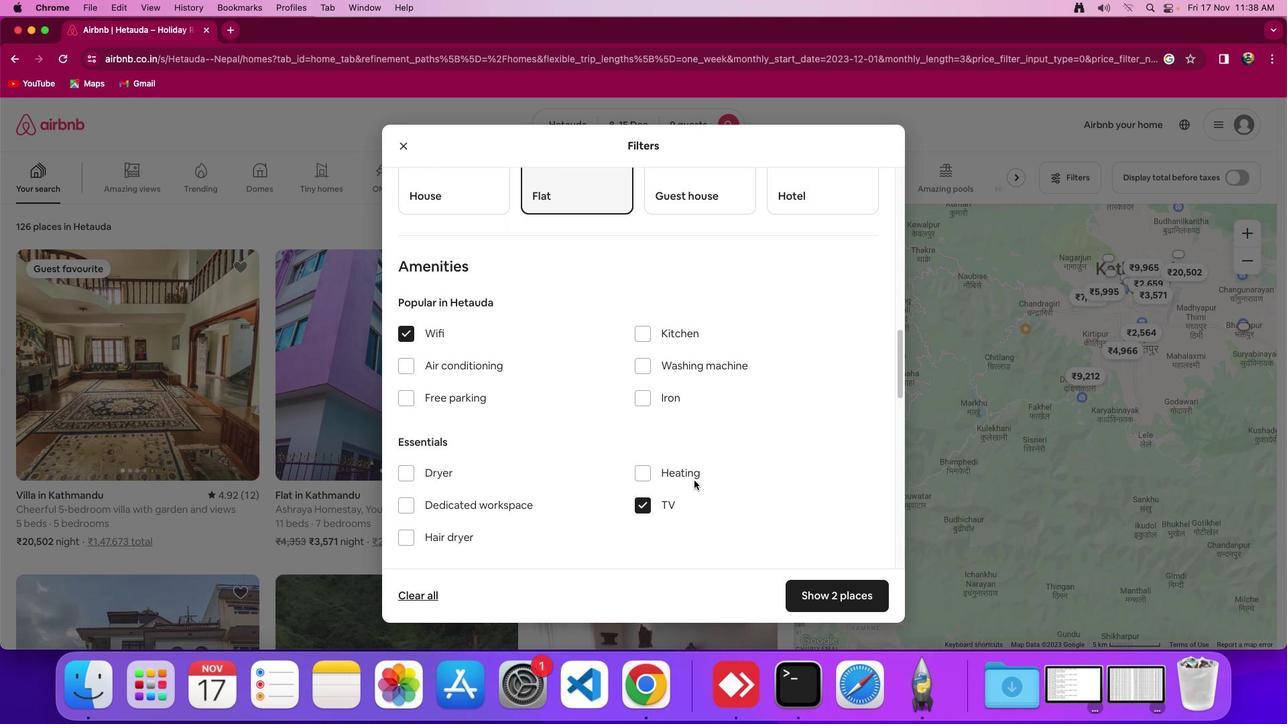 
Action: Mouse moved to (415, 393)
Screenshot: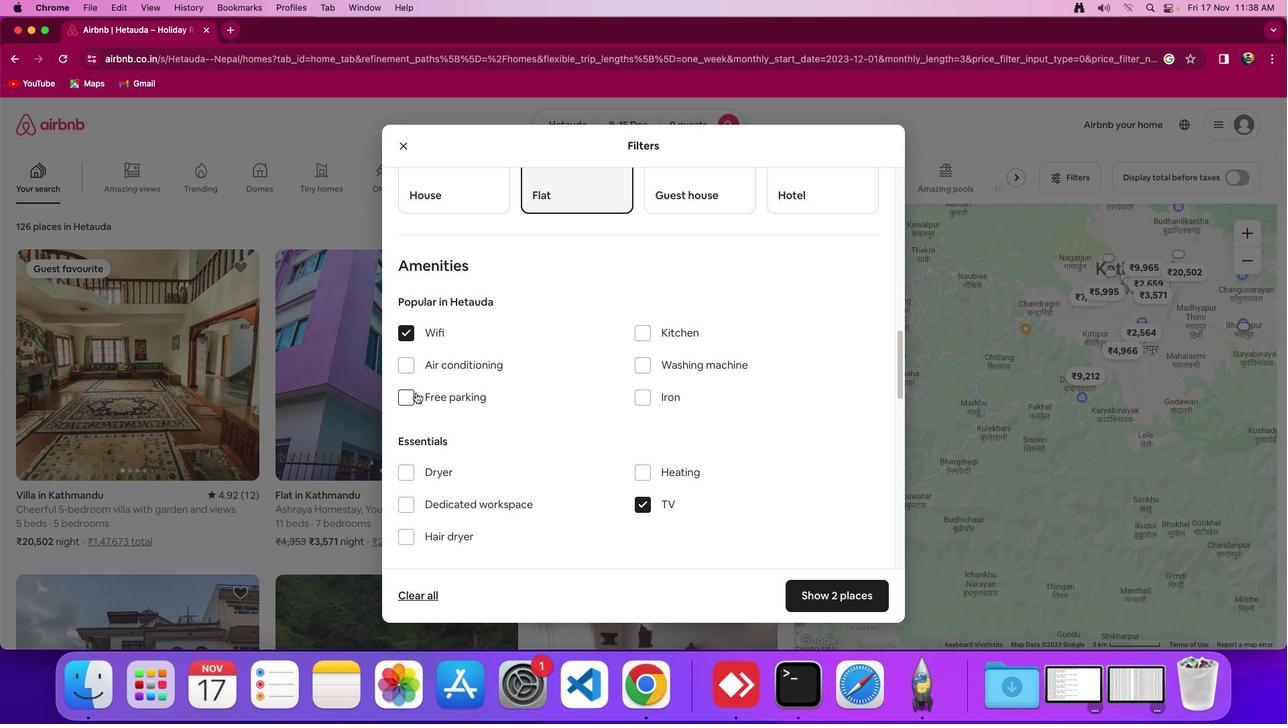 
Action: Mouse pressed left at (415, 393)
Screenshot: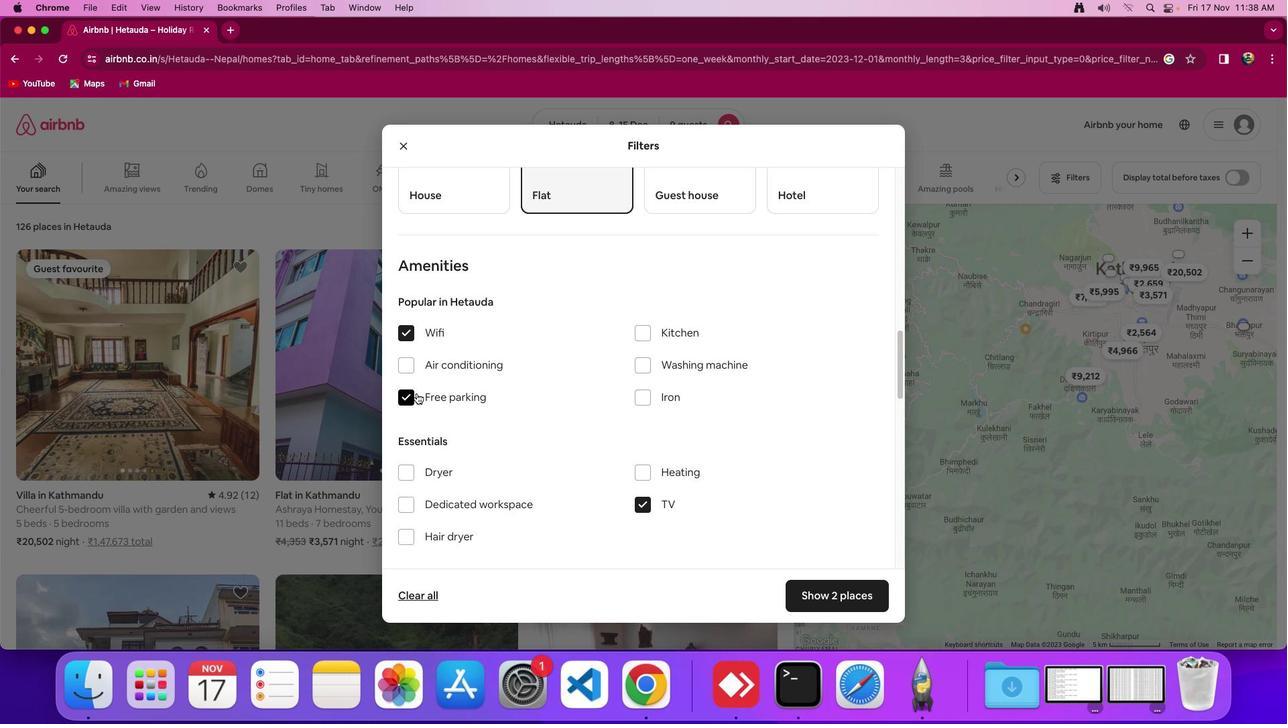 
Action: Mouse moved to (594, 439)
Screenshot: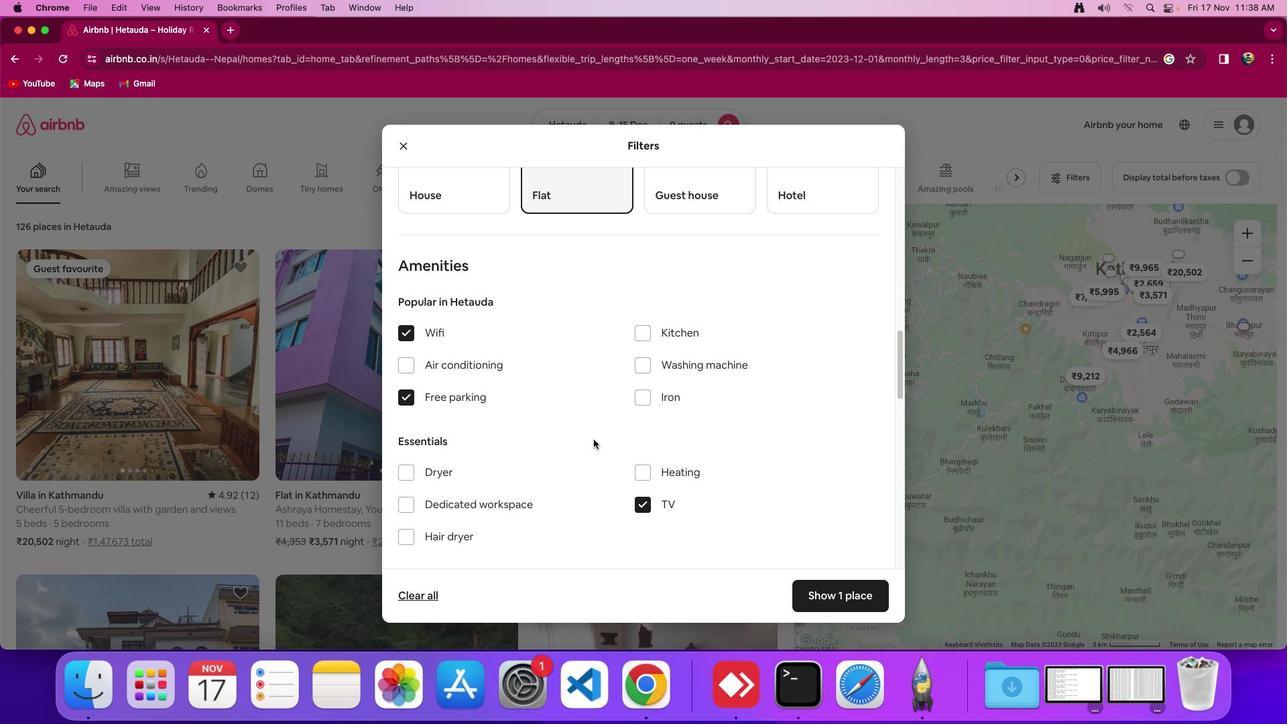 
Action: Mouse scrolled (594, 439) with delta (0, 0)
Screenshot: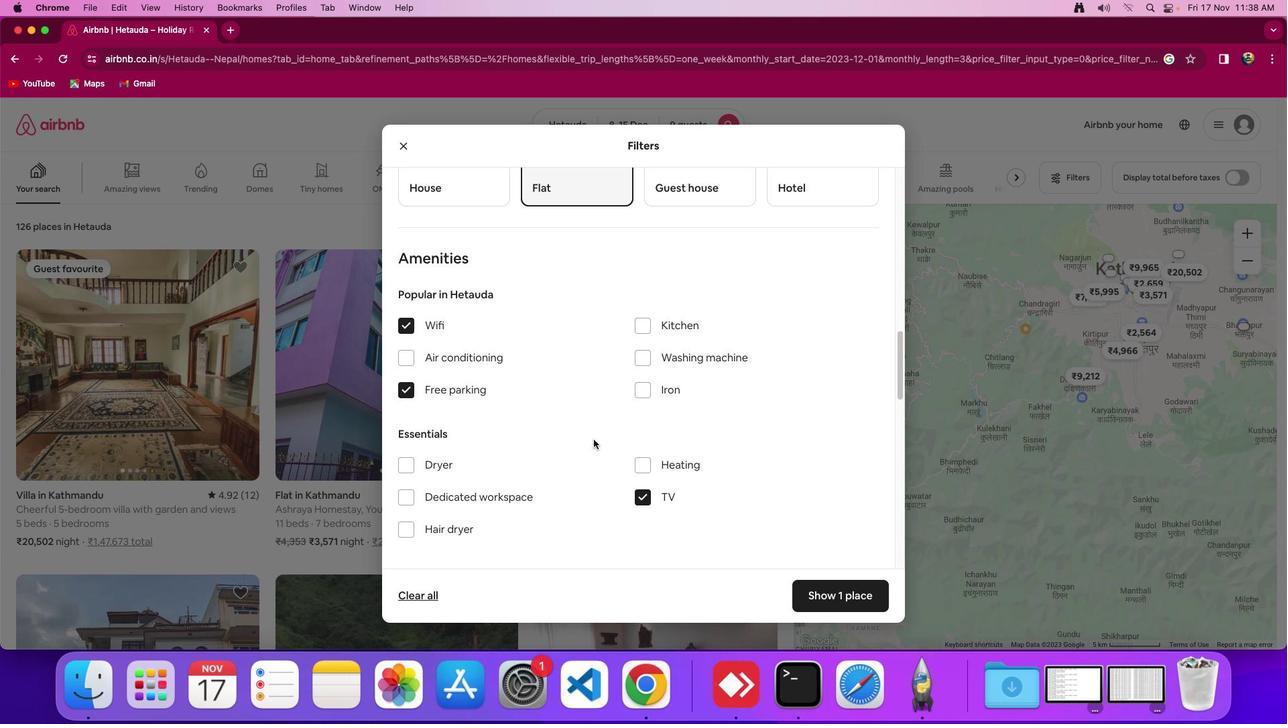 
Action: Mouse scrolled (594, 439) with delta (0, 0)
Screenshot: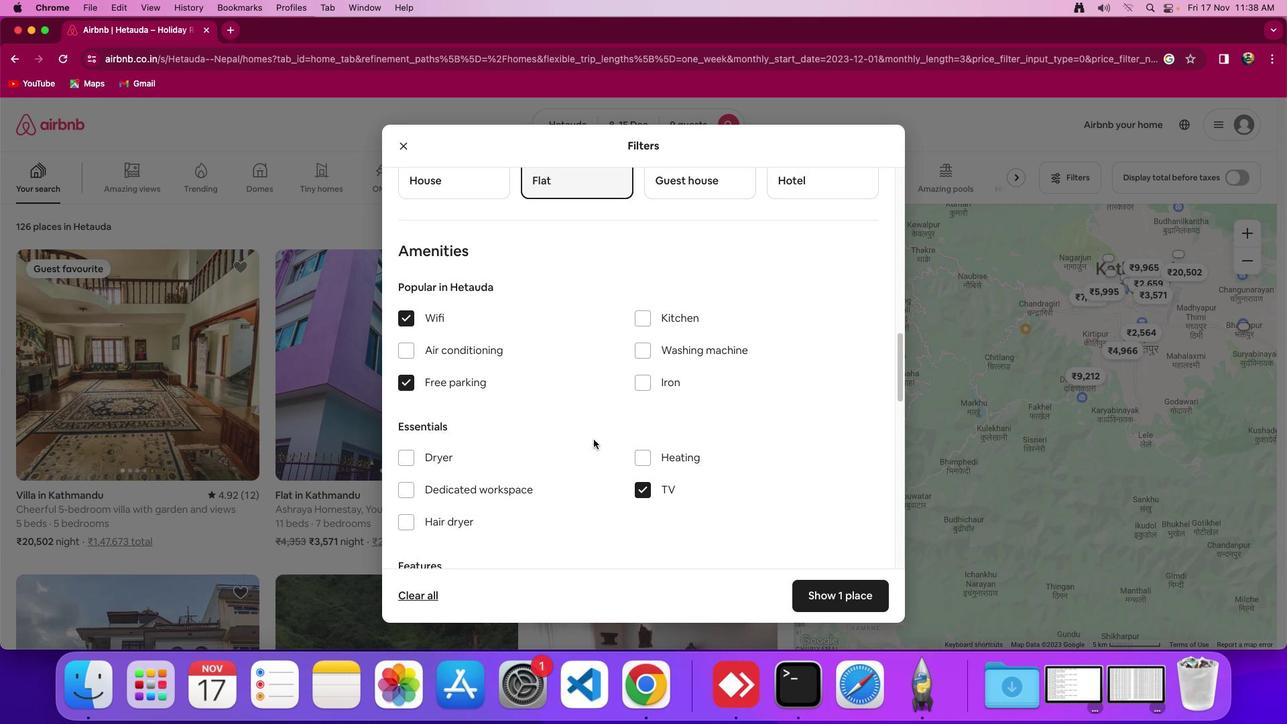 
Action: Mouse scrolled (594, 439) with delta (0, 0)
Screenshot: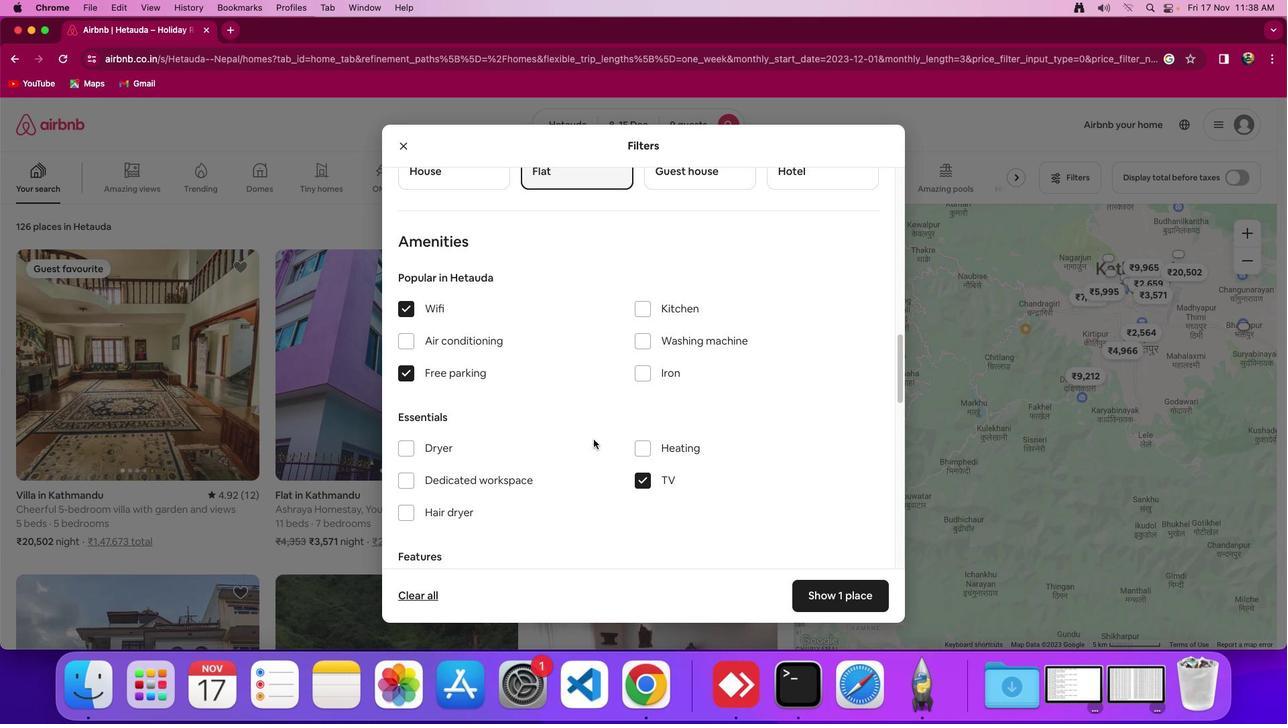 
Action: Mouse scrolled (594, 439) with delta (0, 0)
Screenshot: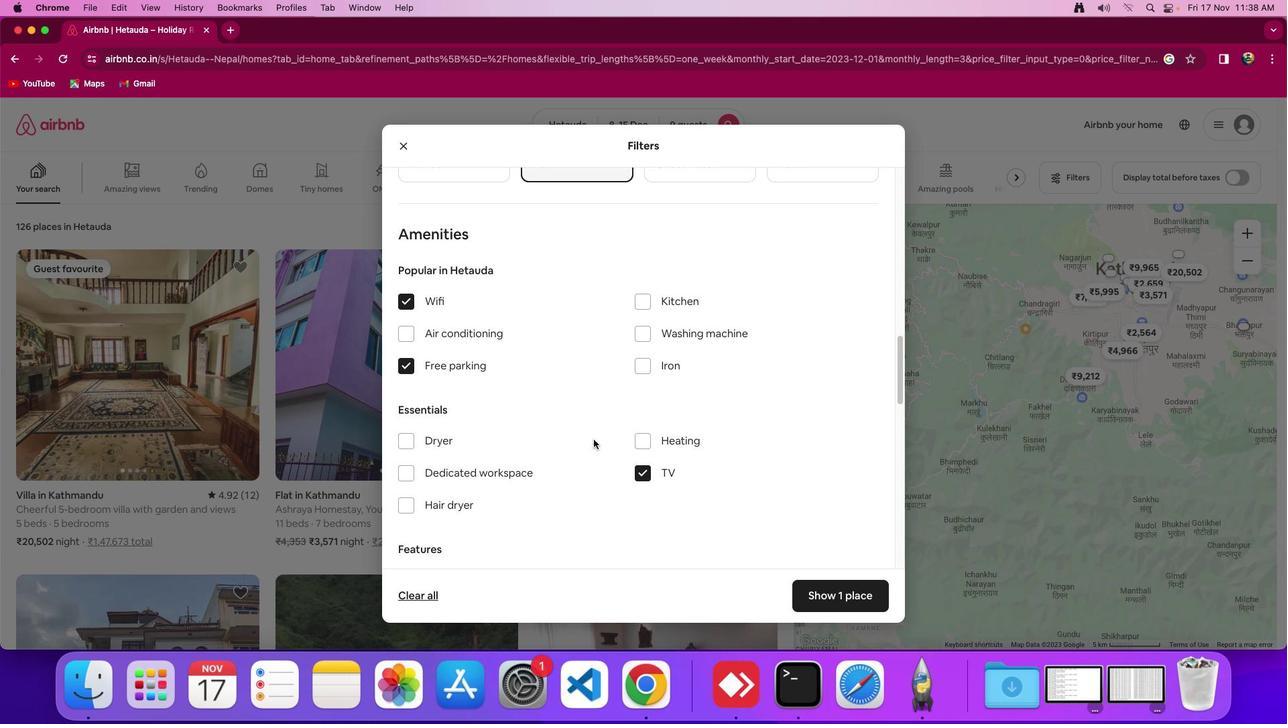 
Action: Mouse scrolled (594, 439) with delta (0, 0)
Screenshot: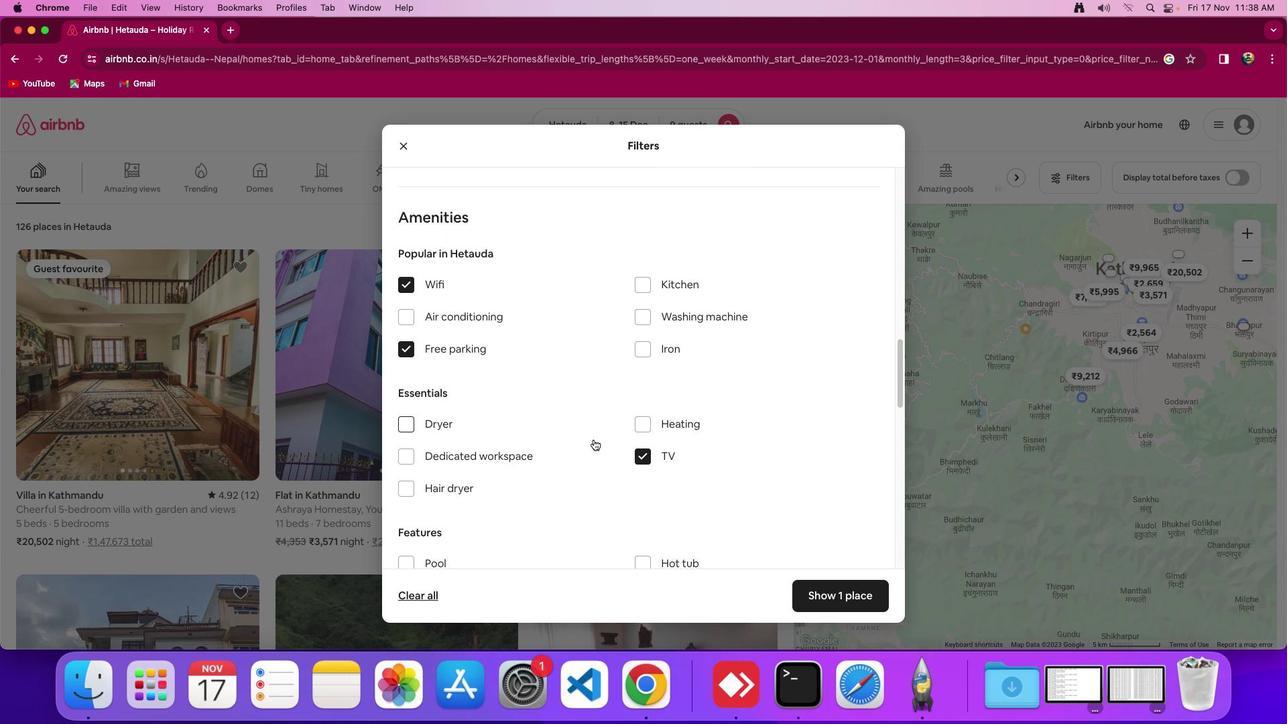 
Action: Mouse scrolled (594, 439) with delta (0, 0)
Screenshot: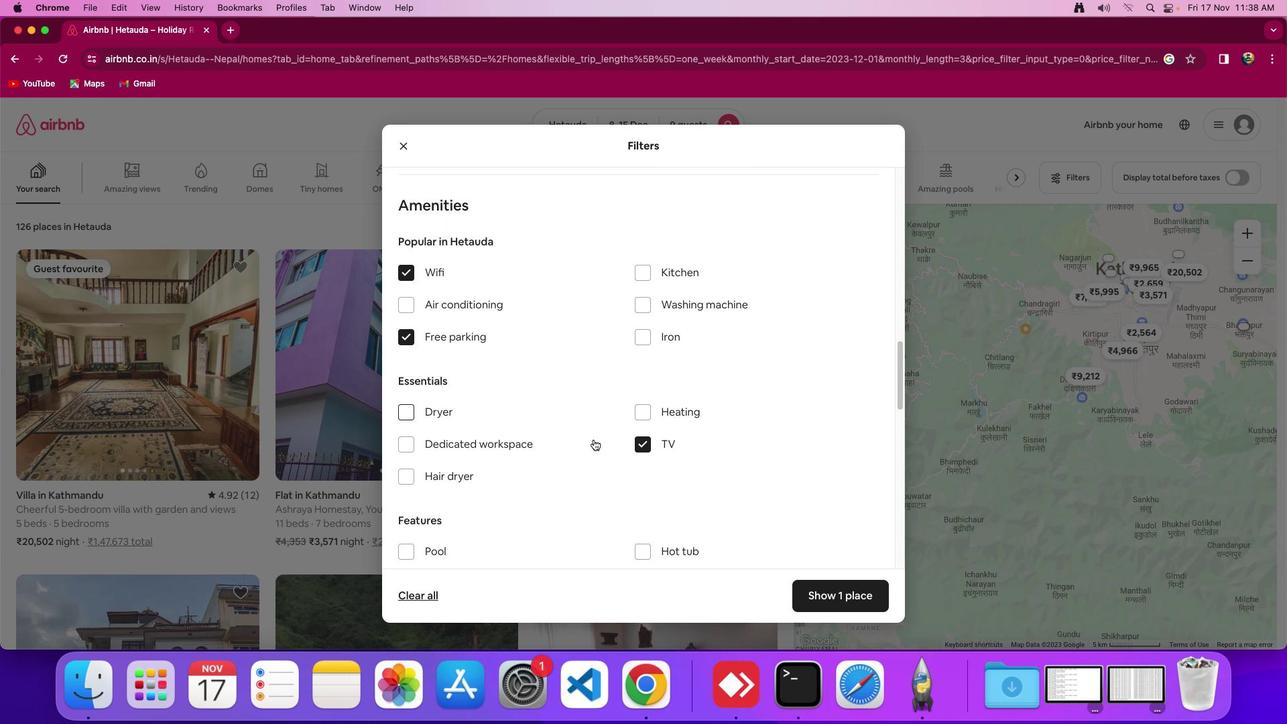 
Action: Mouse scrolled (594, 439) with delta (0, 0)
Screenshot: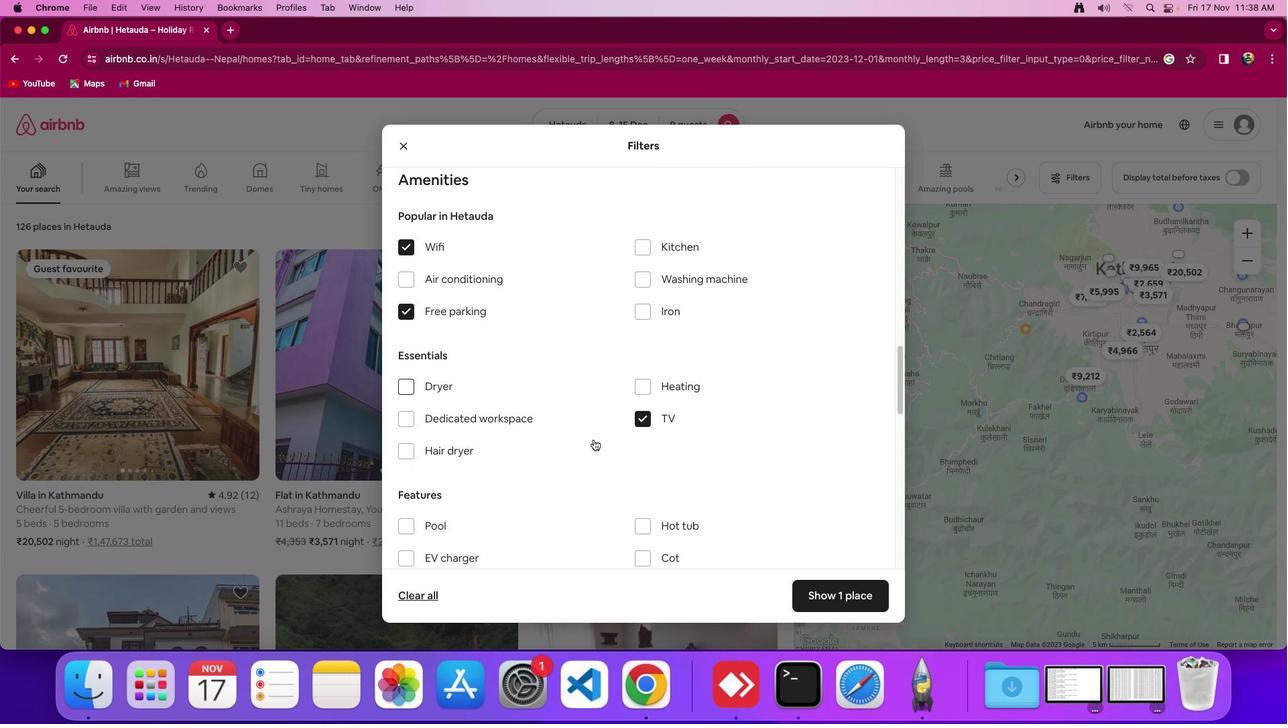 
Action: Mouse scrolled (594, 439) with delta (0, 0)
Screenshot: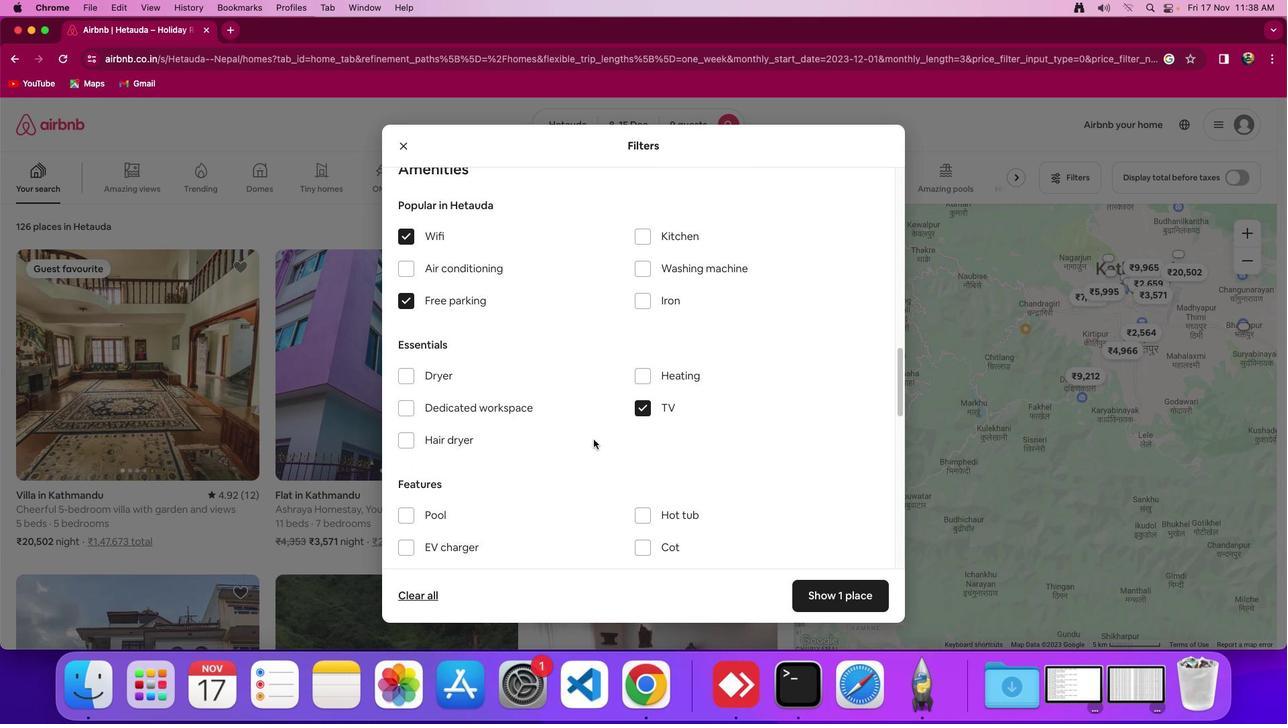 
Action: Mouse scrolled (594, 439) with delta (0, 0)
Screenshot: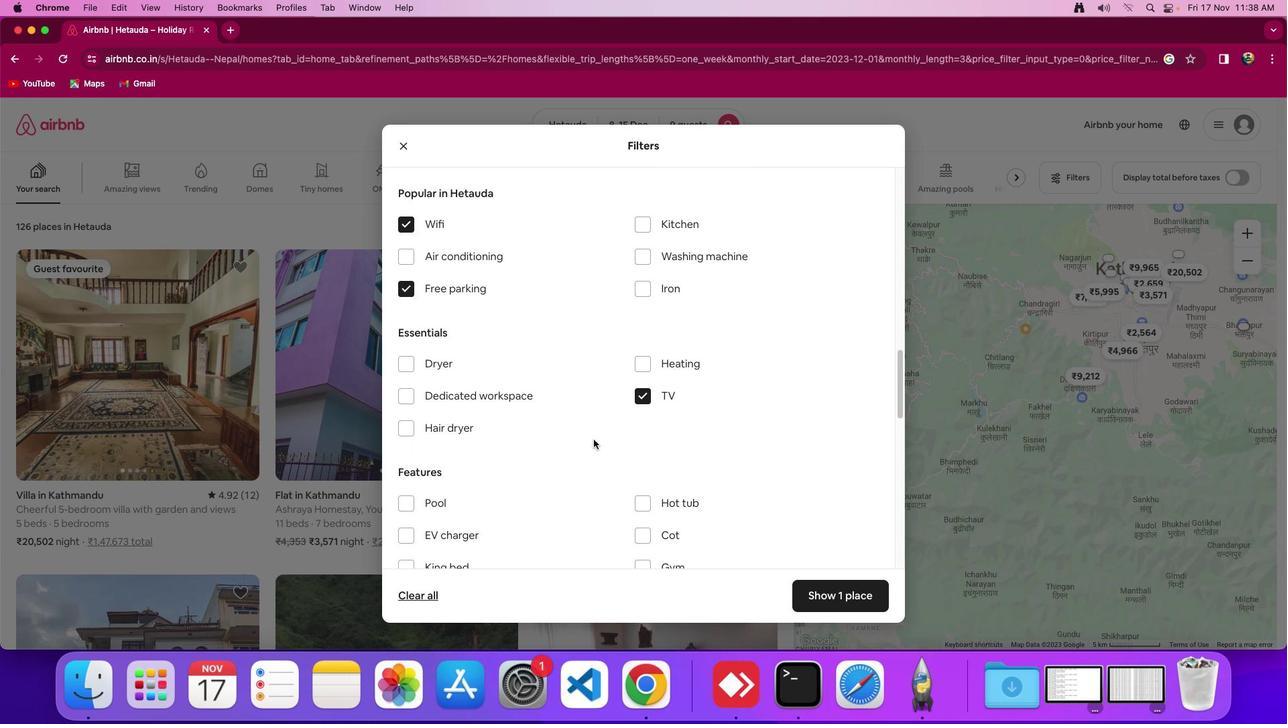 
Action: Mouse scrolled (594, 439) with delta (0, 0)
Screenshot: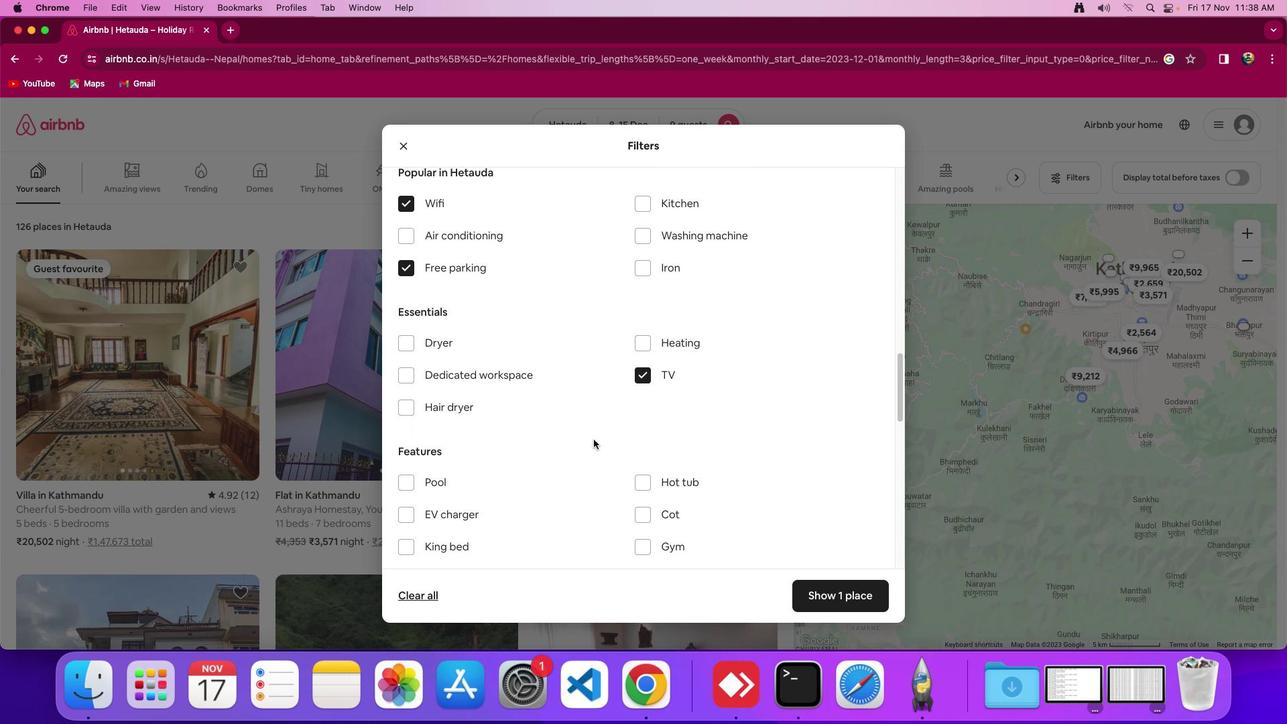 
Action: Mouse scrolled (594, 439) with delta (0, 0)
Screenshot: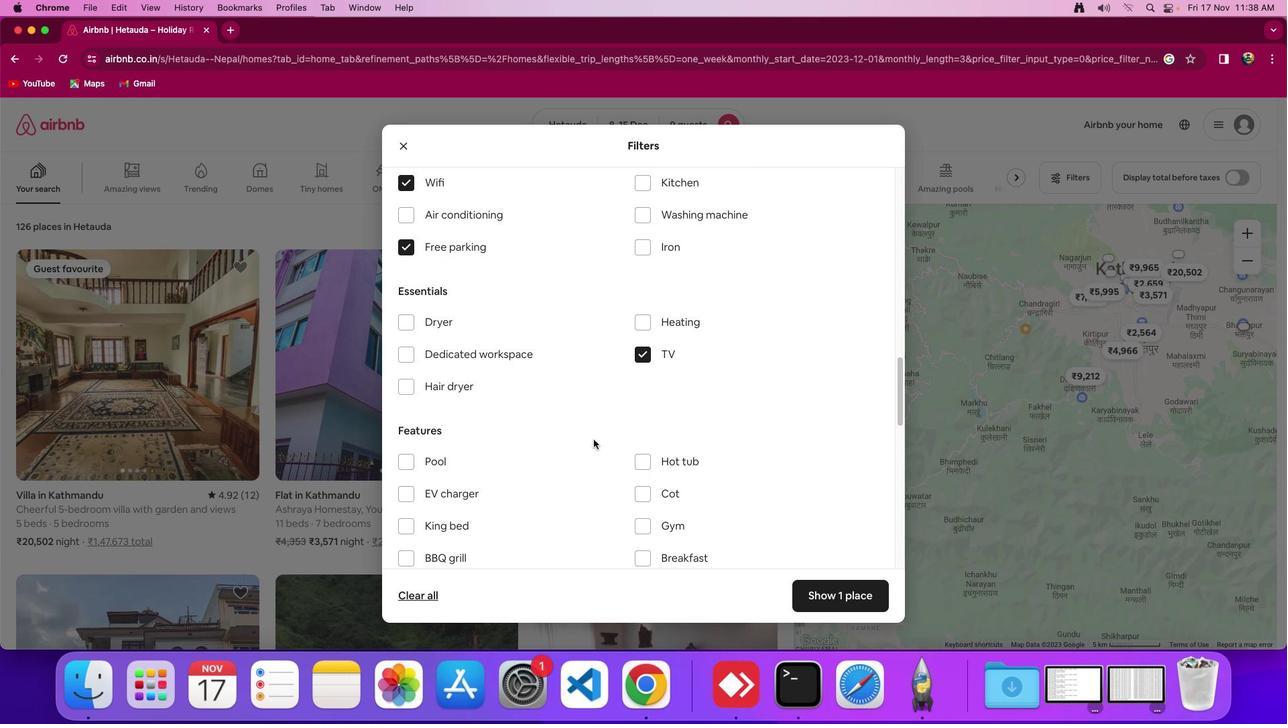 
Action: Mouse scrolled (594, 439) with delta (0, 0)
Screenshot: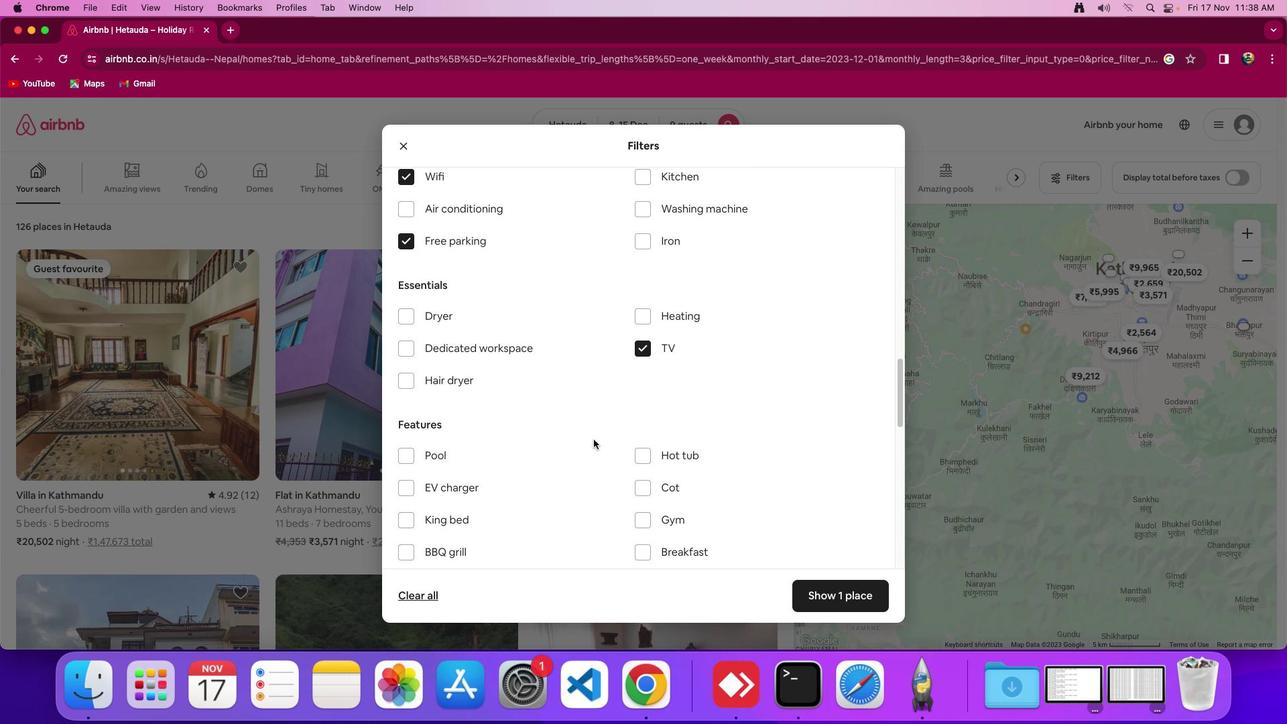 
Action: Mouse moved to (641, 518)
Screenshot: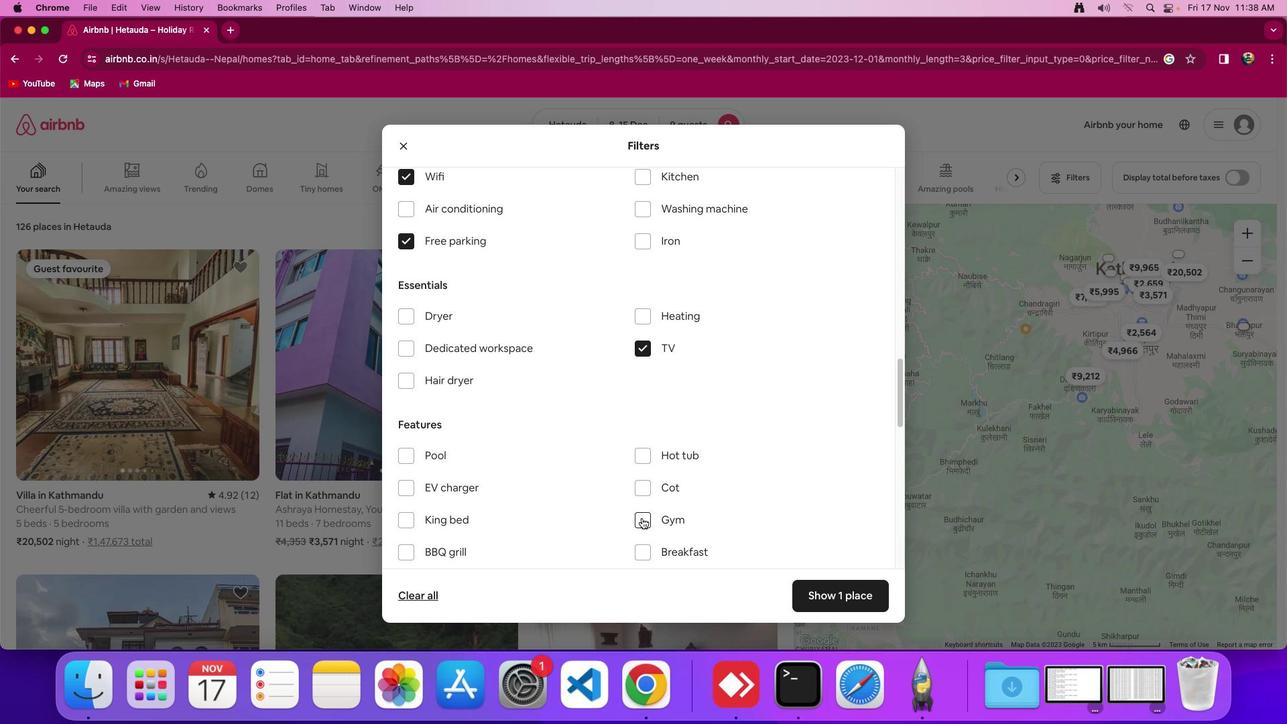 
Action: Mouse pressed left at (641, 518)
Screenshot: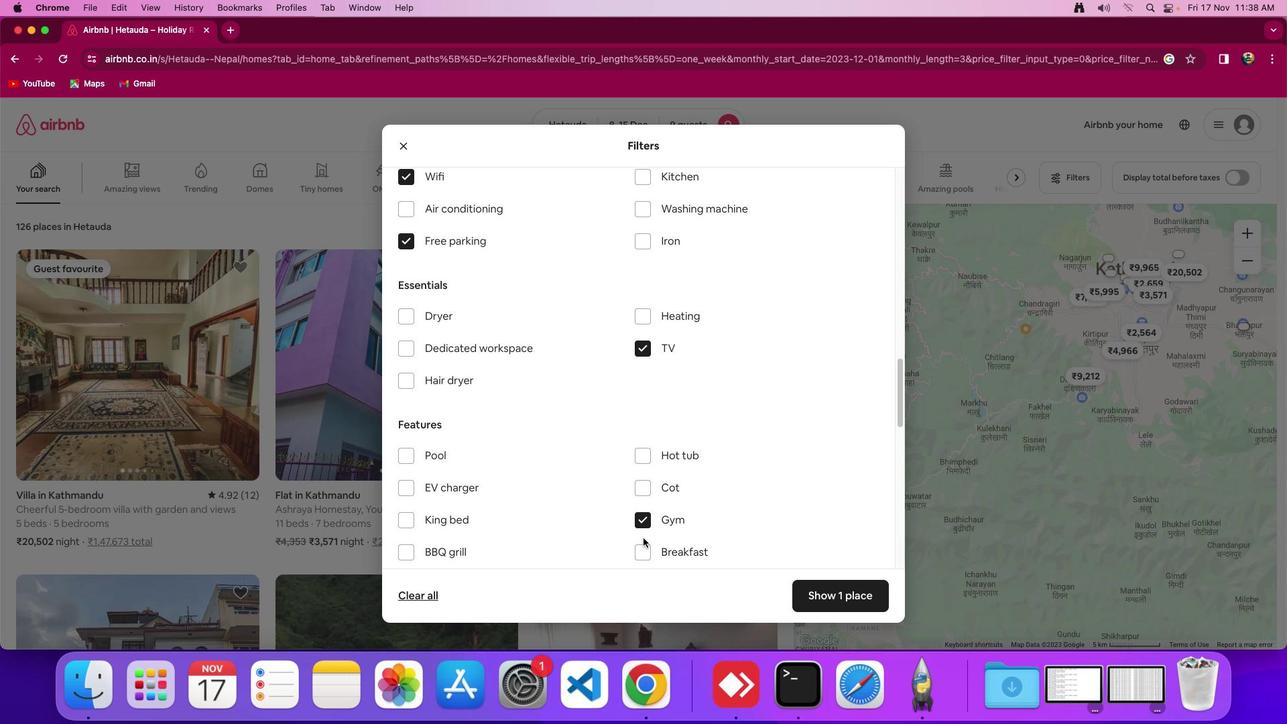 
Action: Mouse moved to (642, 547)
Screenshot: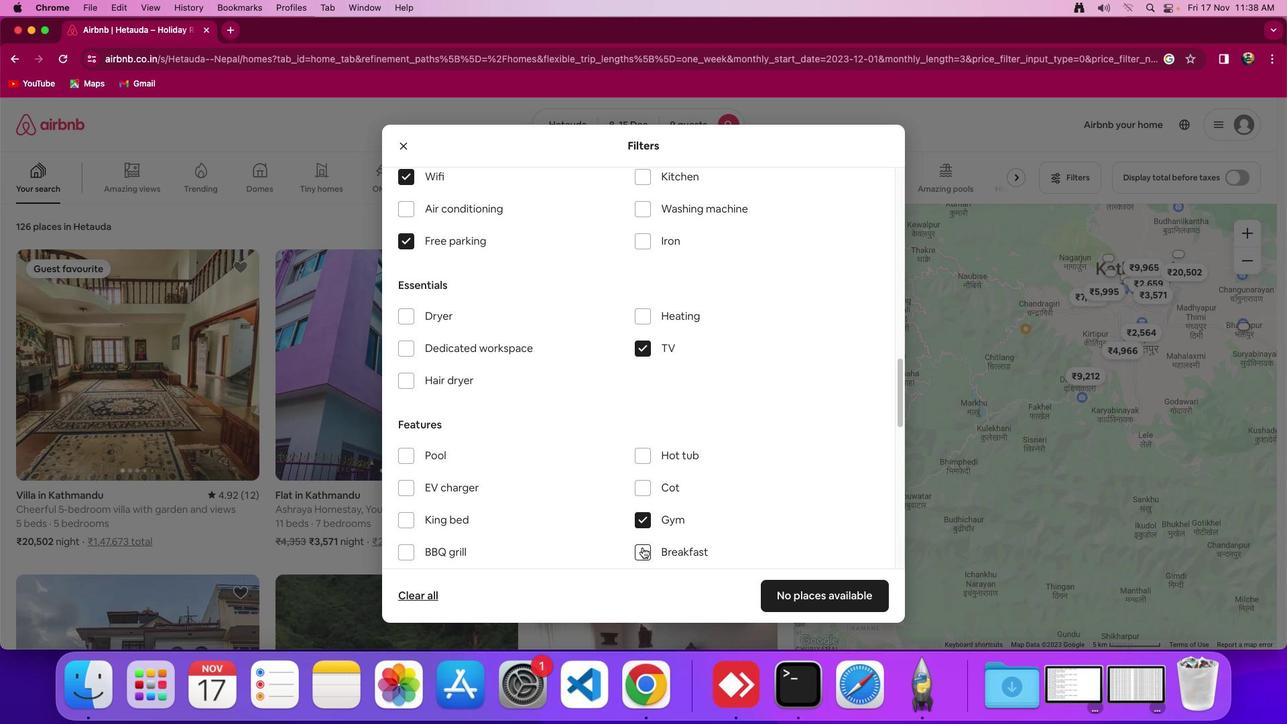 
Action: Mouse pressed left at (642, 547)
Screenshot: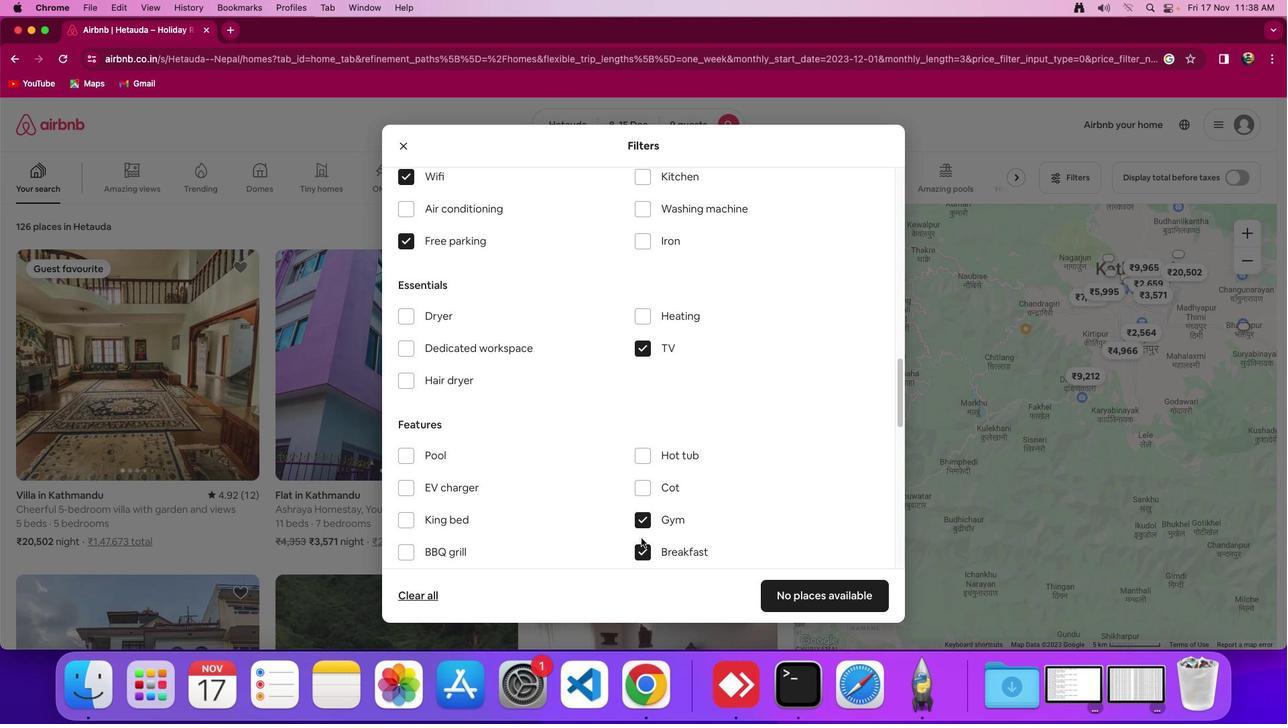 
Action: Mouse moved to (643, 478)
Screenshot: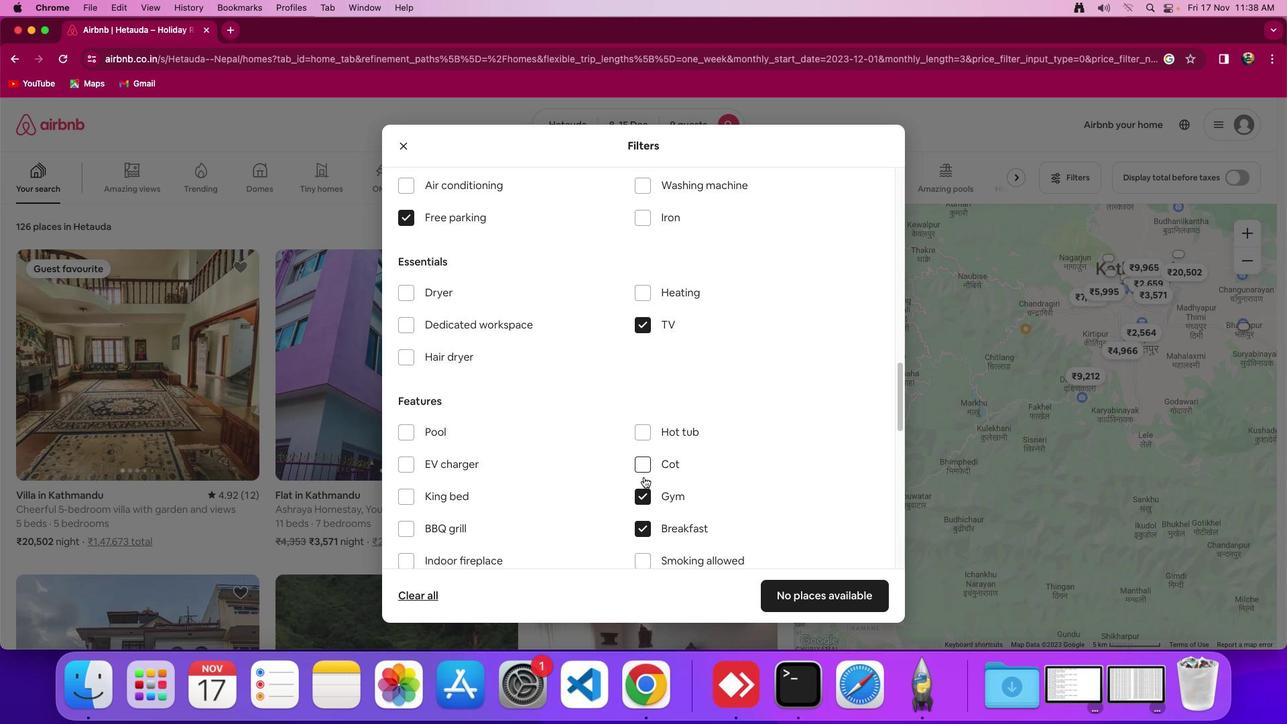 
Action: Mouse scrolled (643, 478) with delta (0, 0)
Screenshot: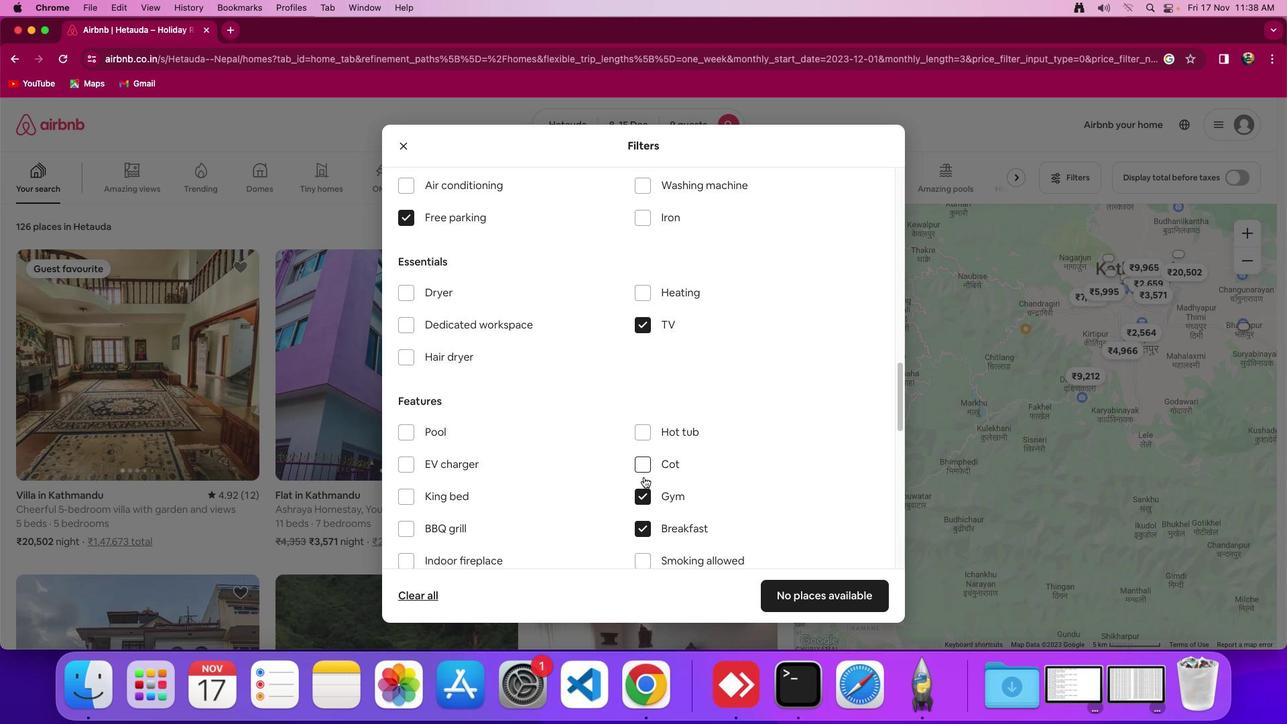 
Action: Mouse moved to (643, 478)
Screenshot: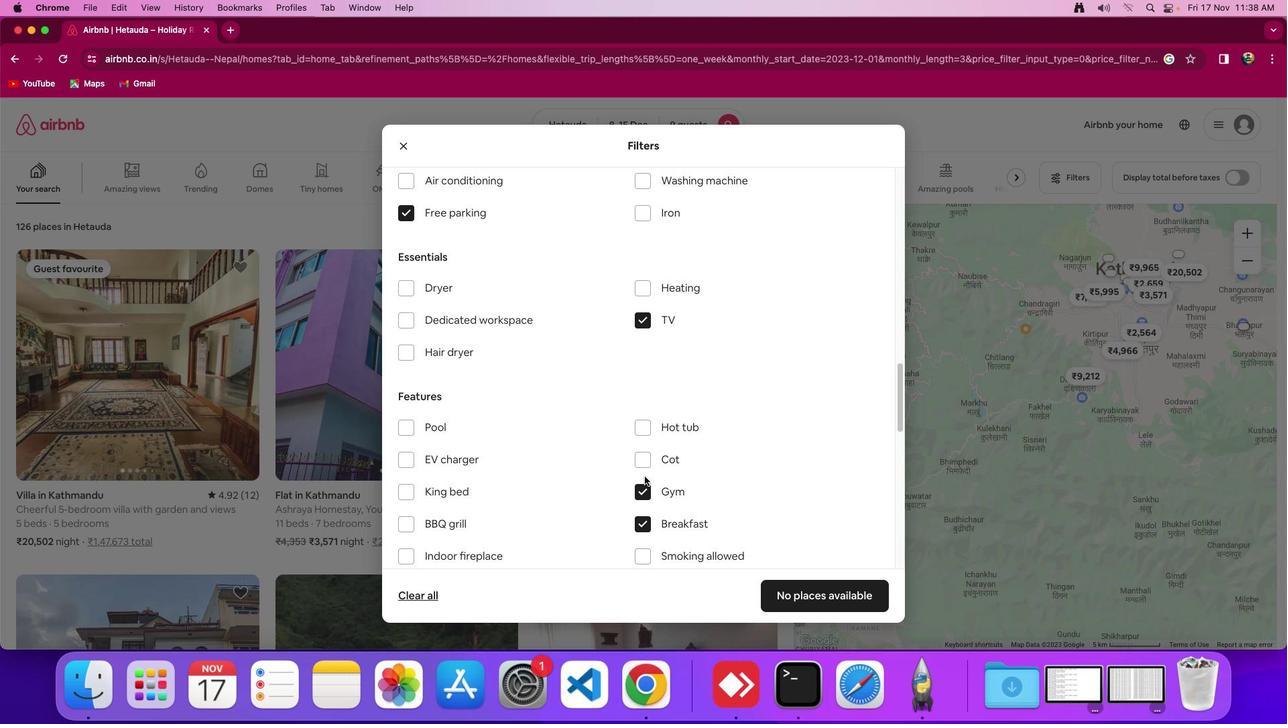
Action: Mouse scrolled (643, 478) with delta (0, 0)
Screenshot: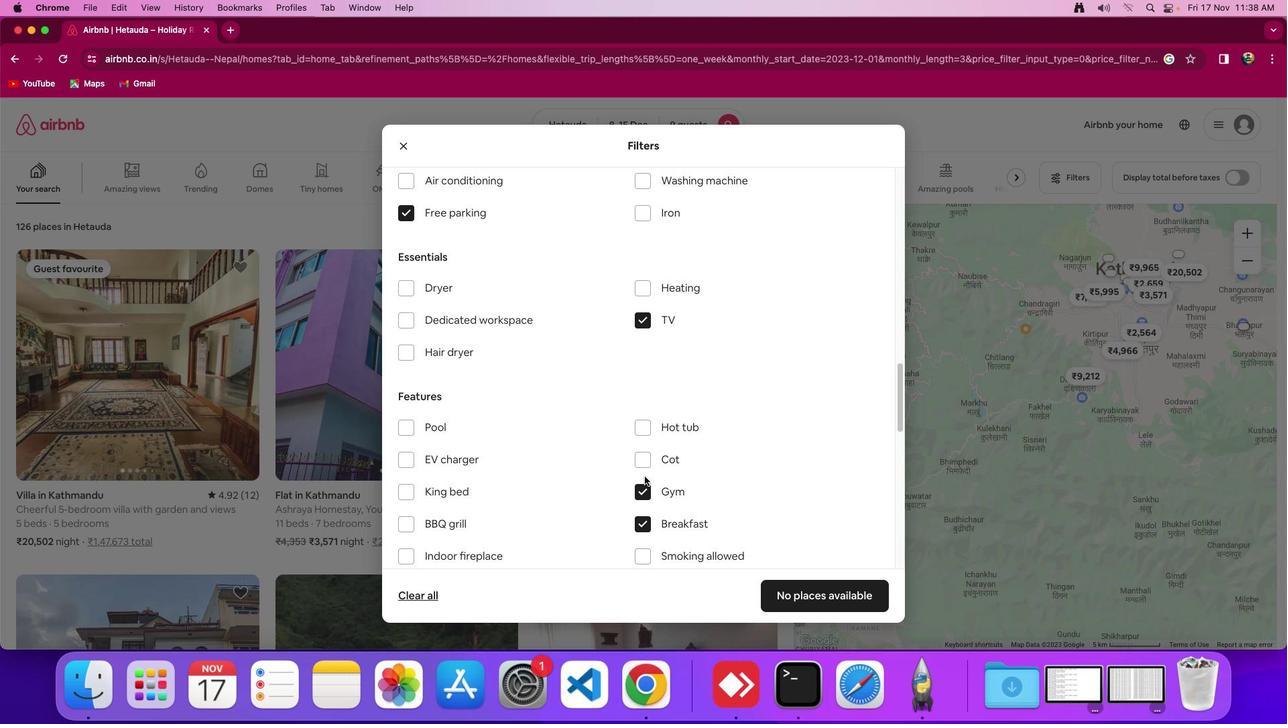 
Action: Mouse moved to (644, 476)
Screenshot: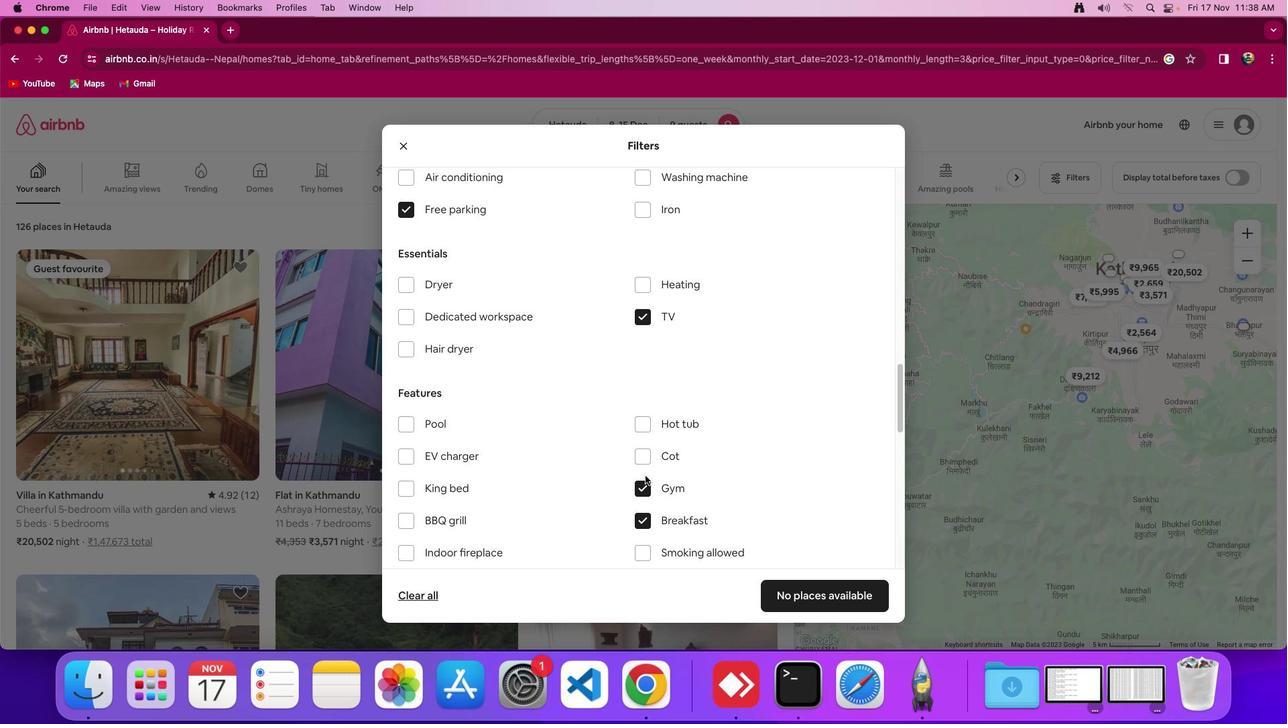 
Action: Mouse scrolled (644, 476) with delta (0, 0)
Screenshot: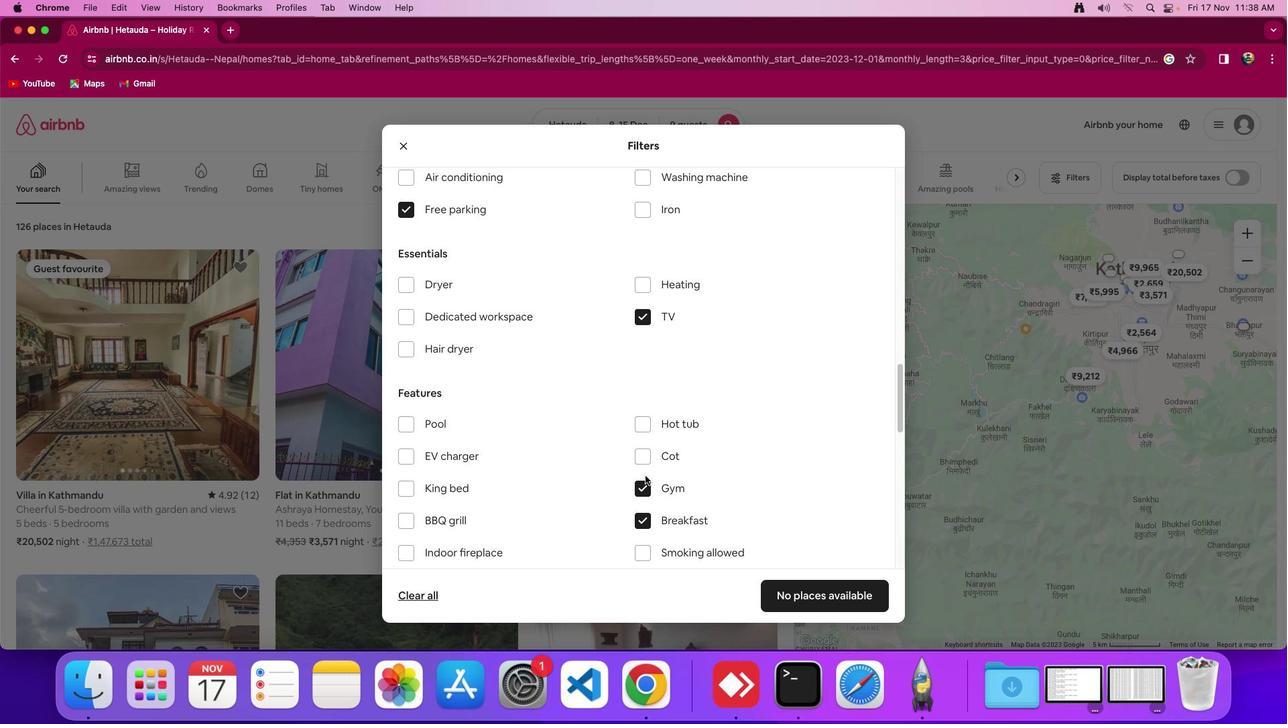
Action: Mouse moved to (645, 472)
Screenshot: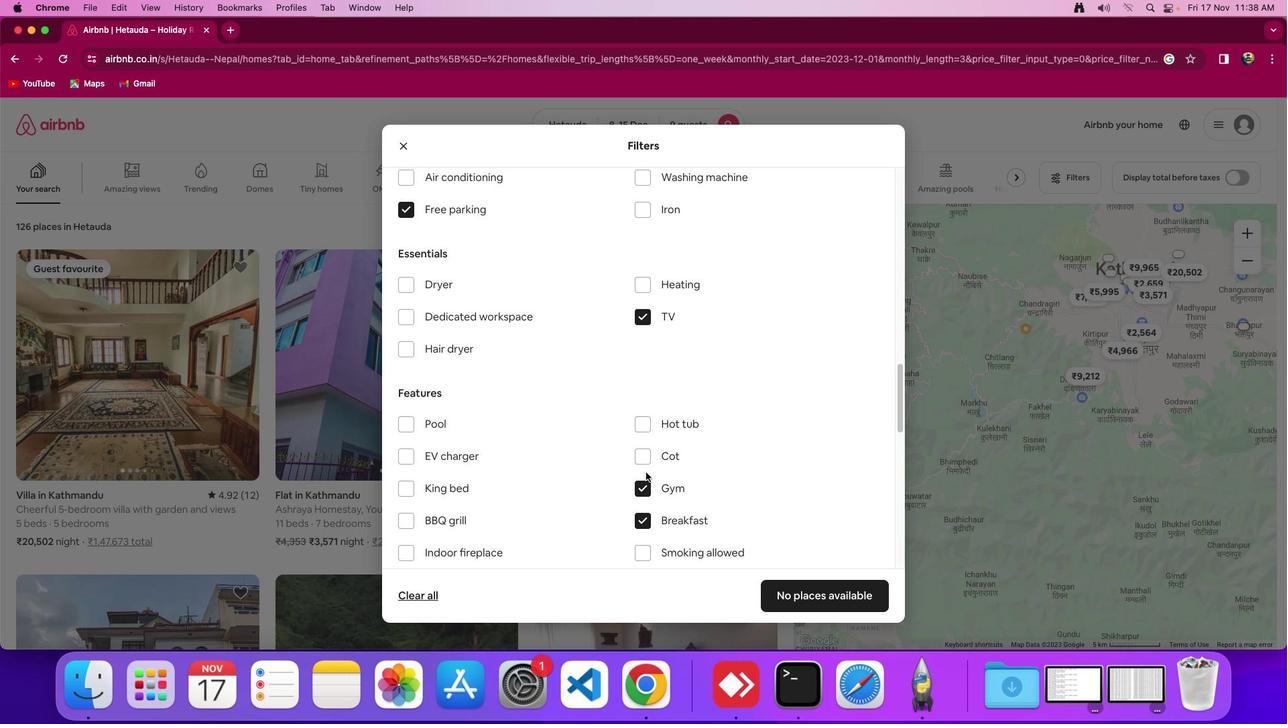 
Action: Mouse scrolled (645, 472) with delta (0, 0)
Screenshot: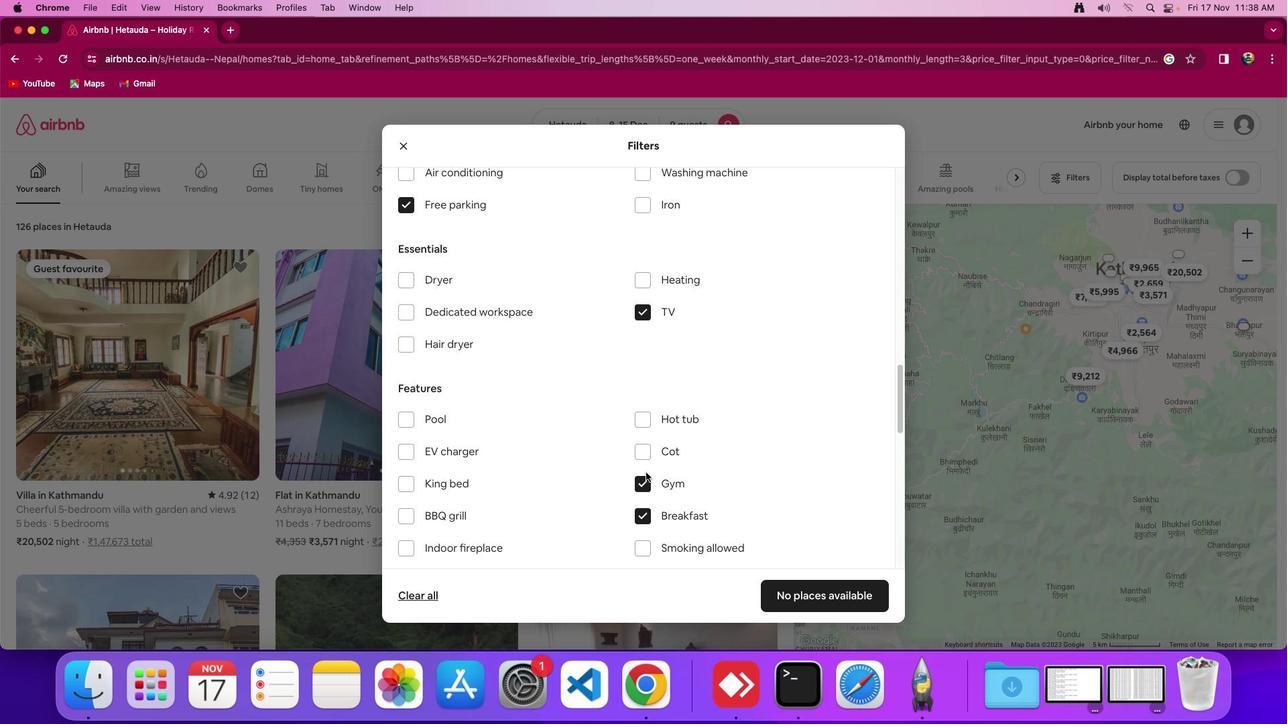 
Action: Mouse scrolled (645, 472) with delta (0, 0)
Screenshot: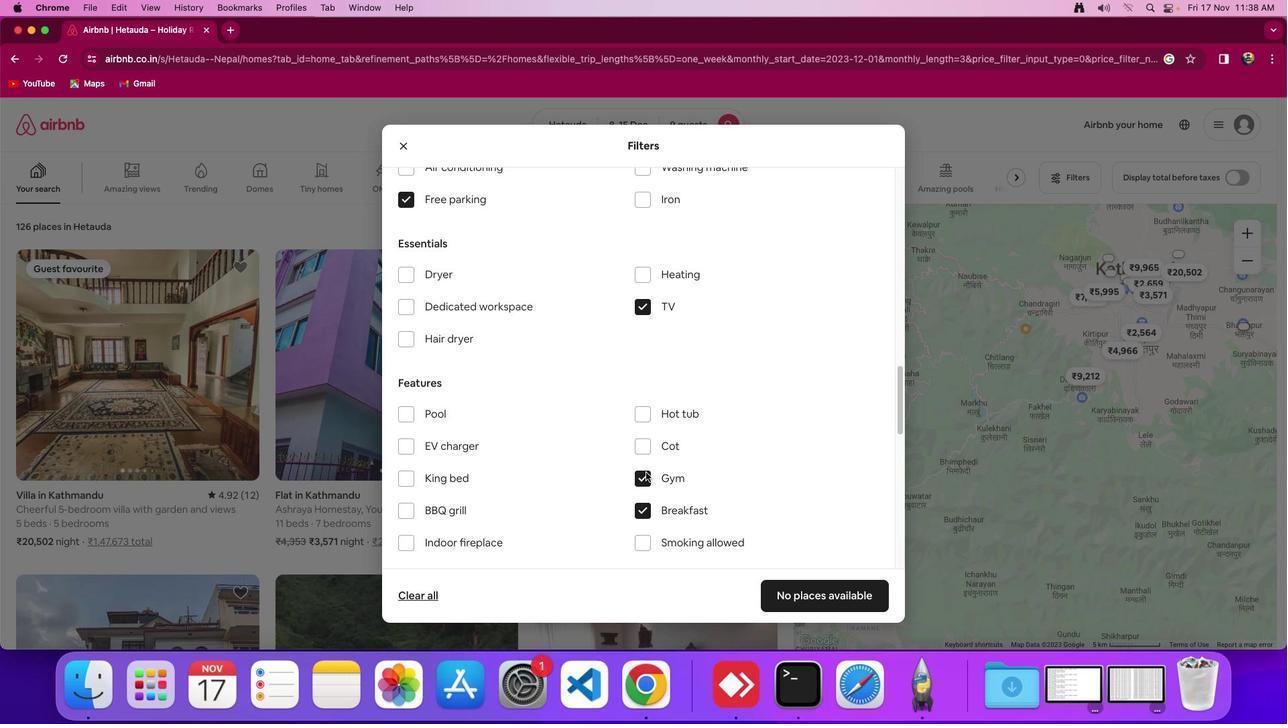 
Action: Mouse moved to (645, 470)
Screenshot: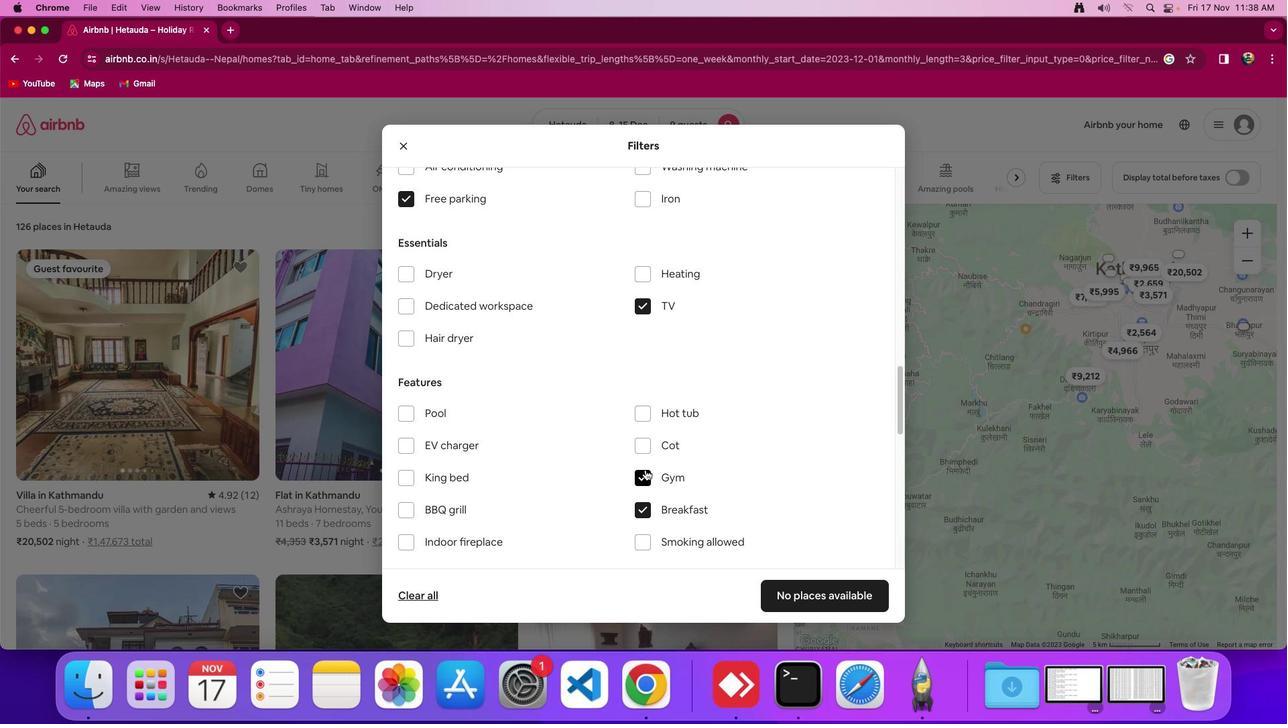 
Action: Mouse scrolled (645, 470) with delta (0, 0)
Screenshot: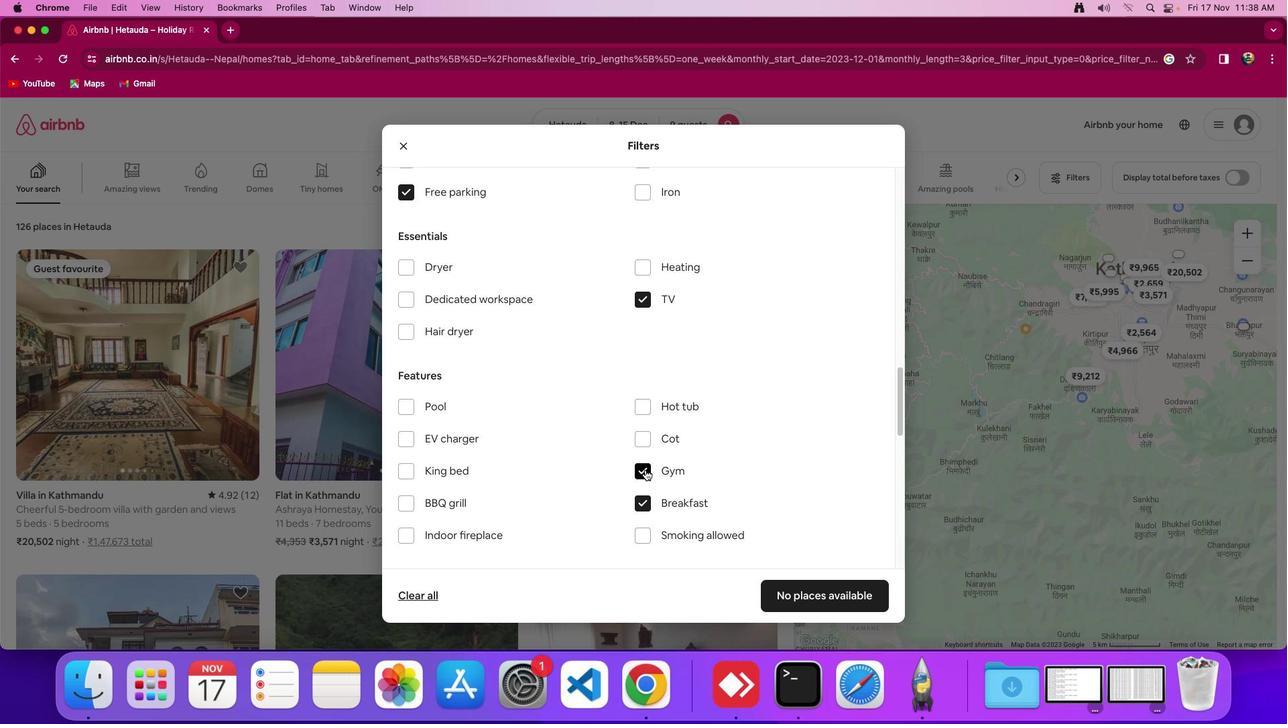 
Action: Mouse scrolled (645, 470) with delta (0, 0)
Screenshot: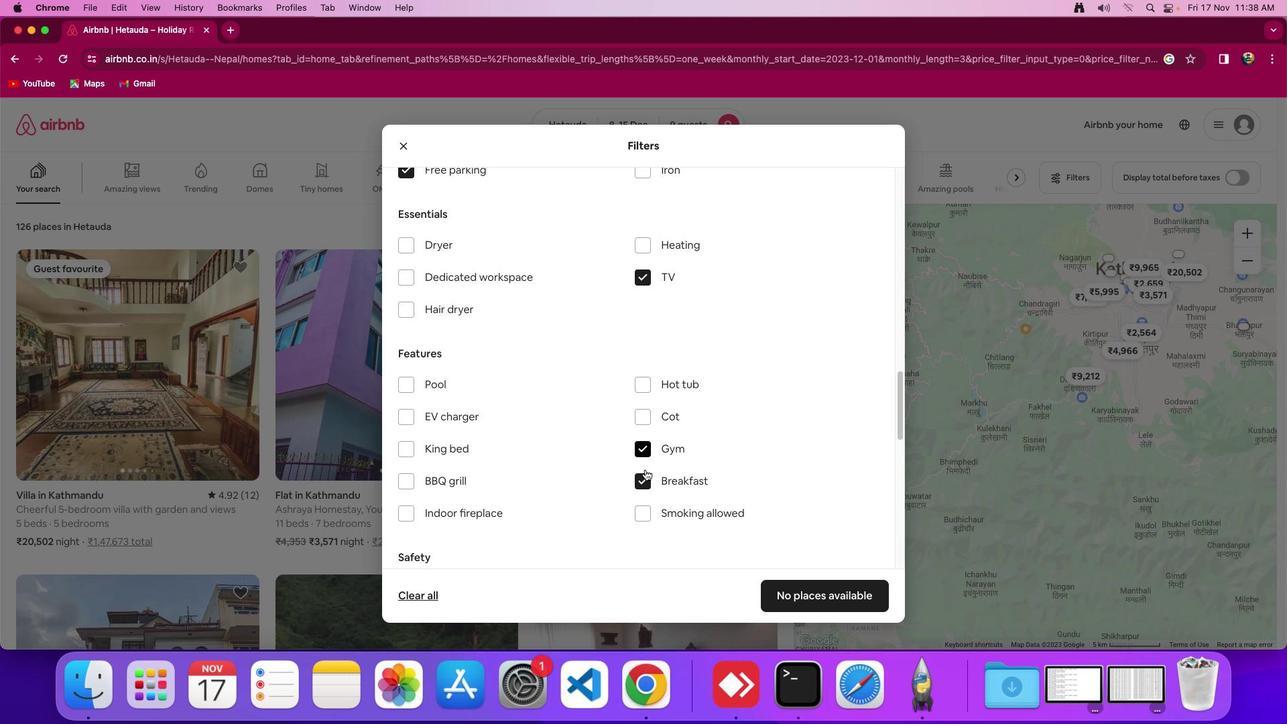 
Action: Mouse scrolled (645, 470) with delta (0, 0)
Screenshot: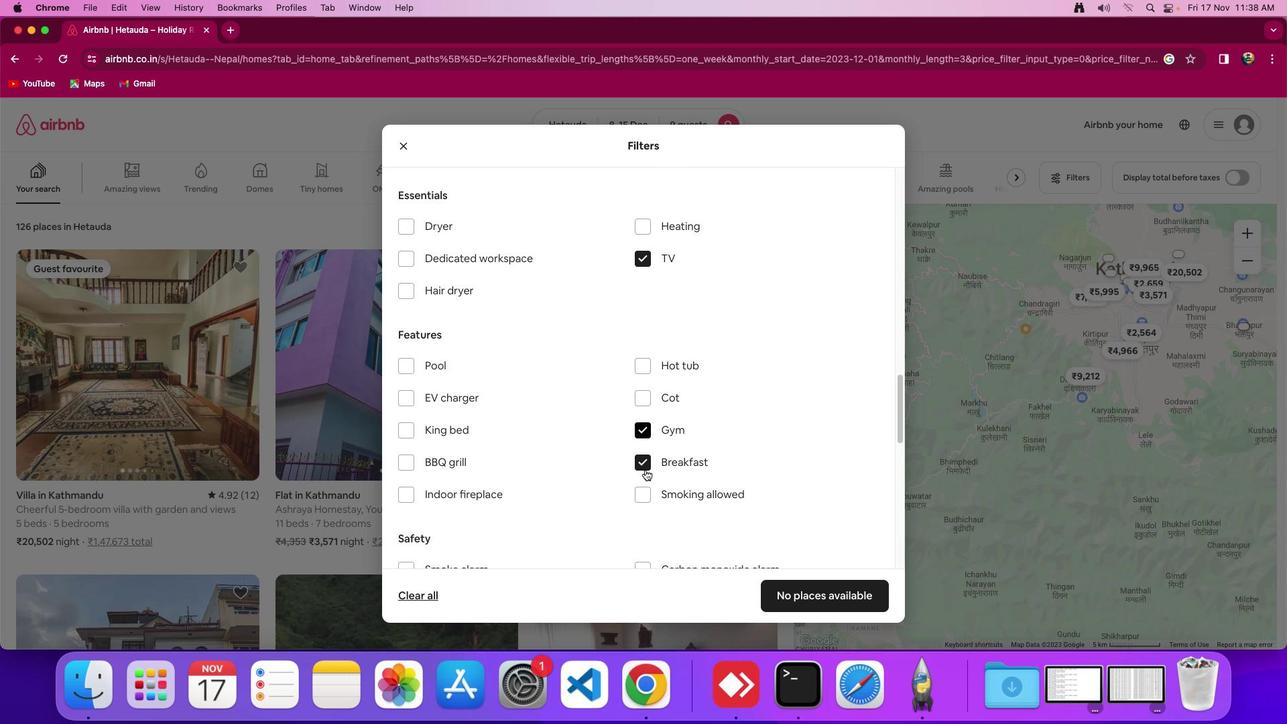 
Action: Mouse moved to (645, 470)
Screenshot: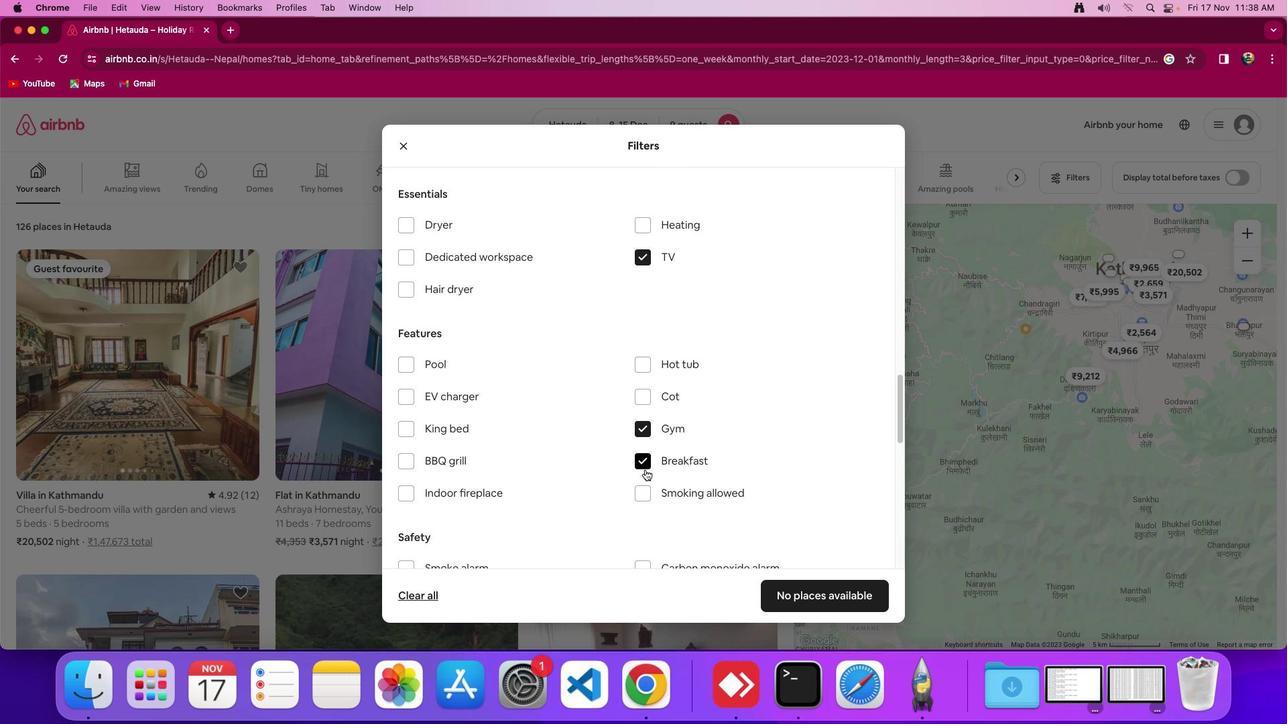 
Action: Mouse scrolled (645, 470) with delta (0, 0)
Screenshot: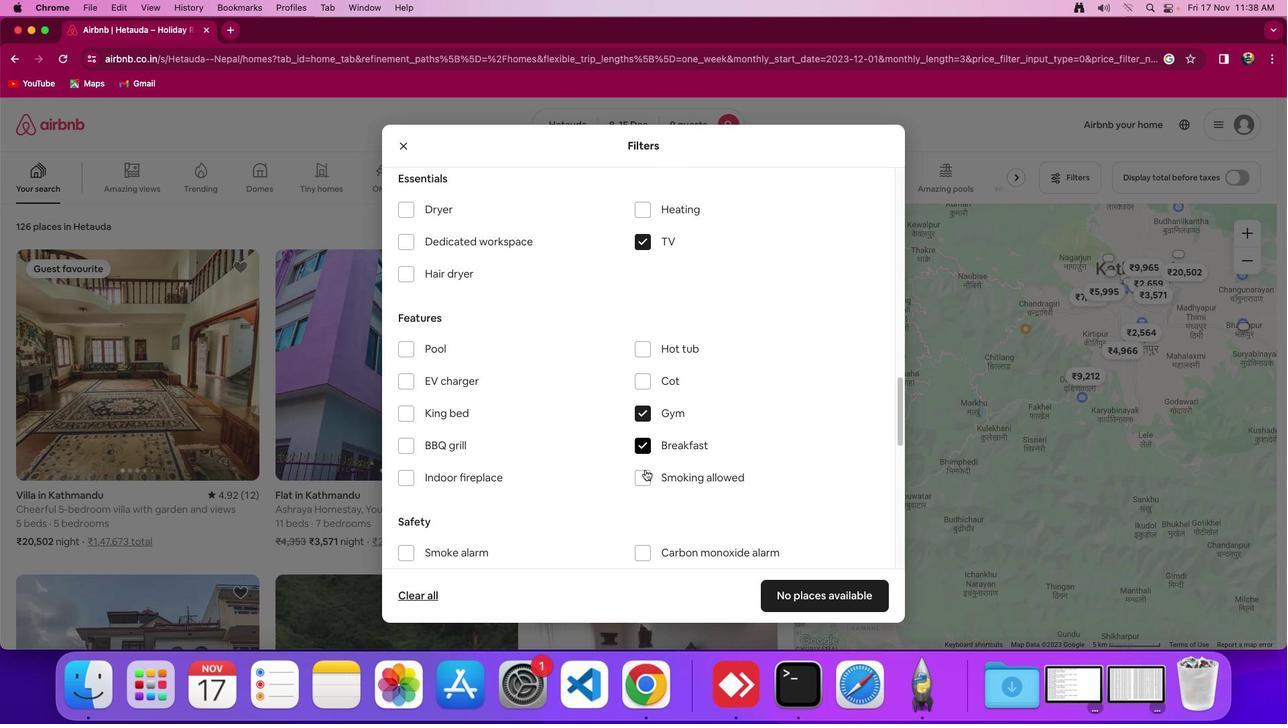 
Action: Mouse scrolled (645, 470) with delta (0, 0)
Screenshot: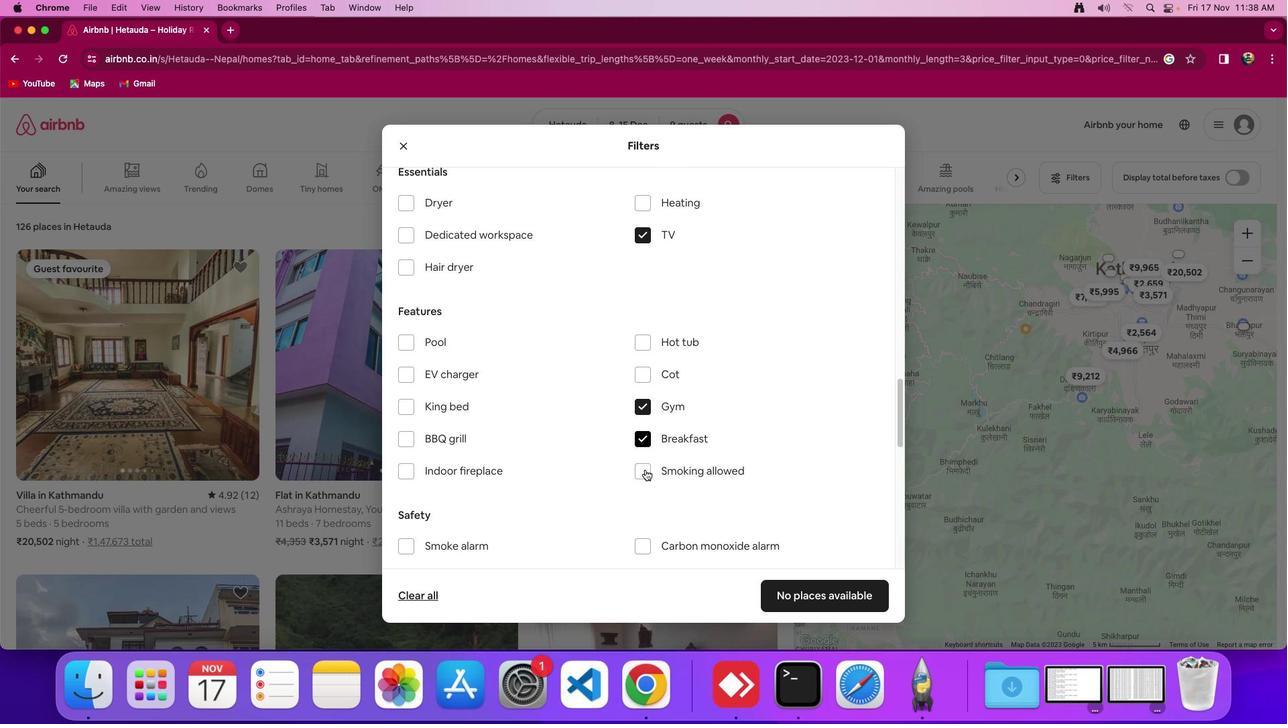 
Action: Mouse moved to (774, 592)
Screenshot: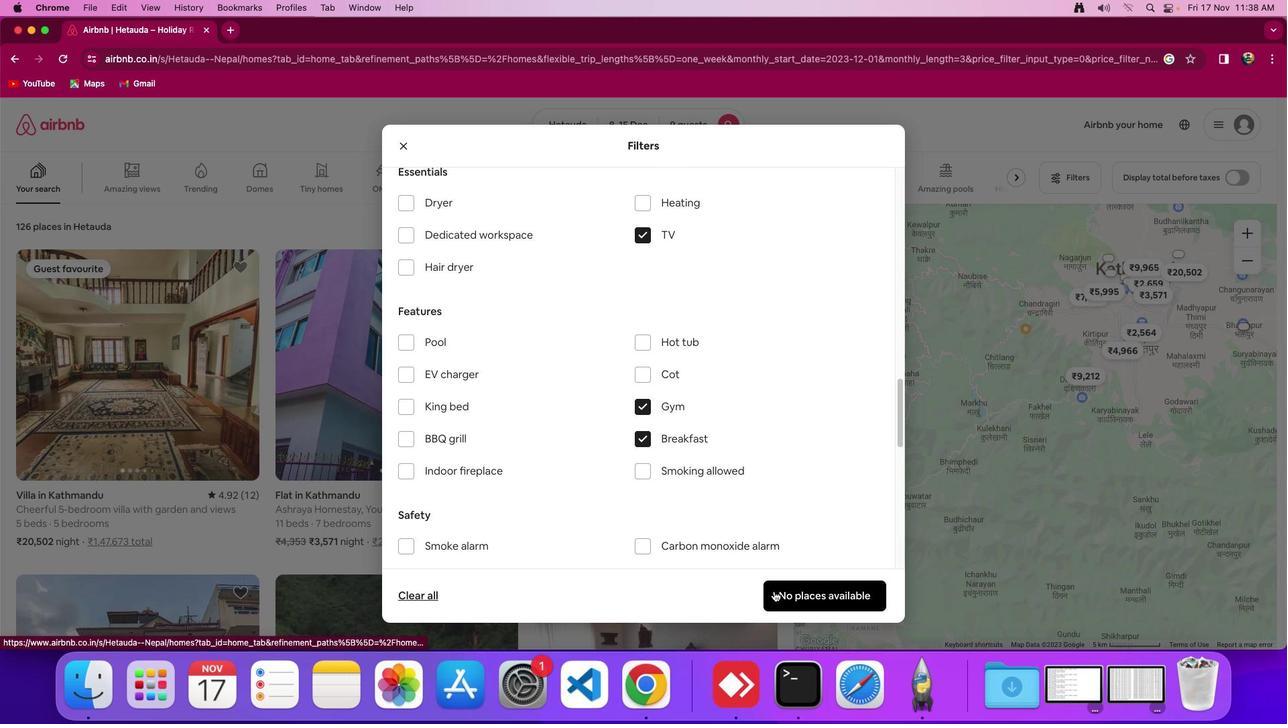 
Action: Mouse pressed left at (774, 592)
Screenshot: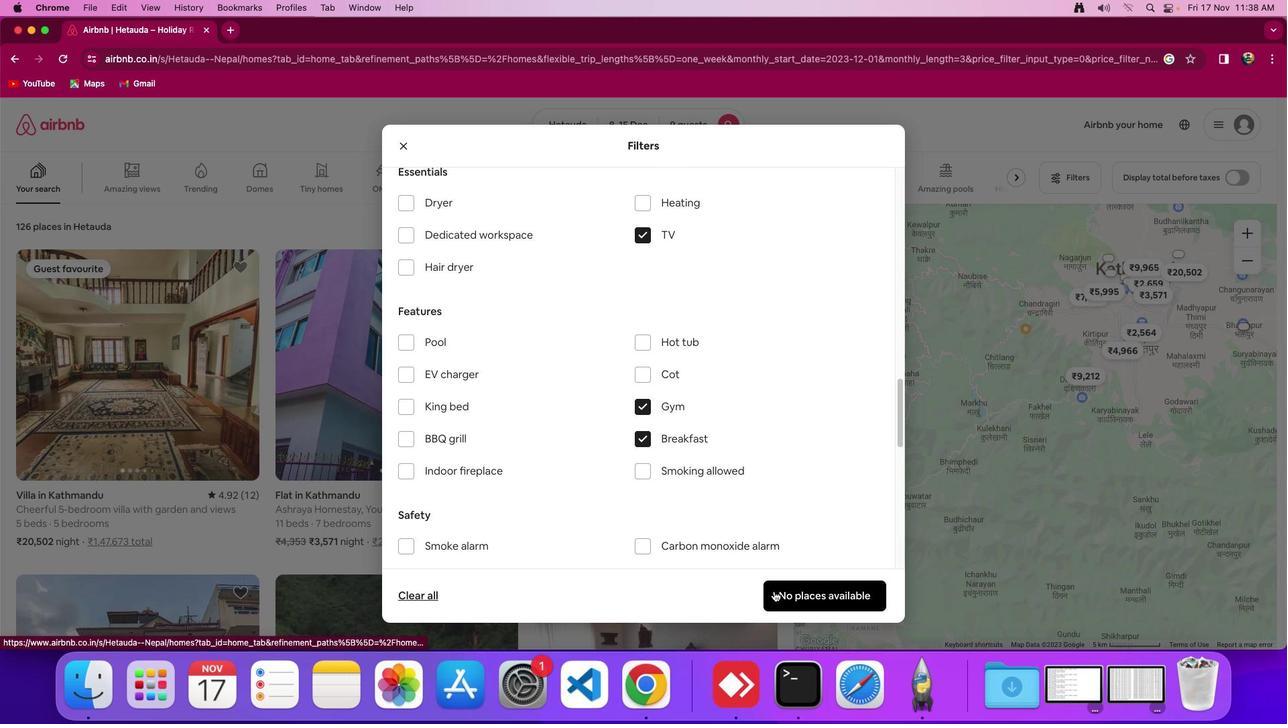 
Action: Mouse moved to (699, 521)
Screenshot: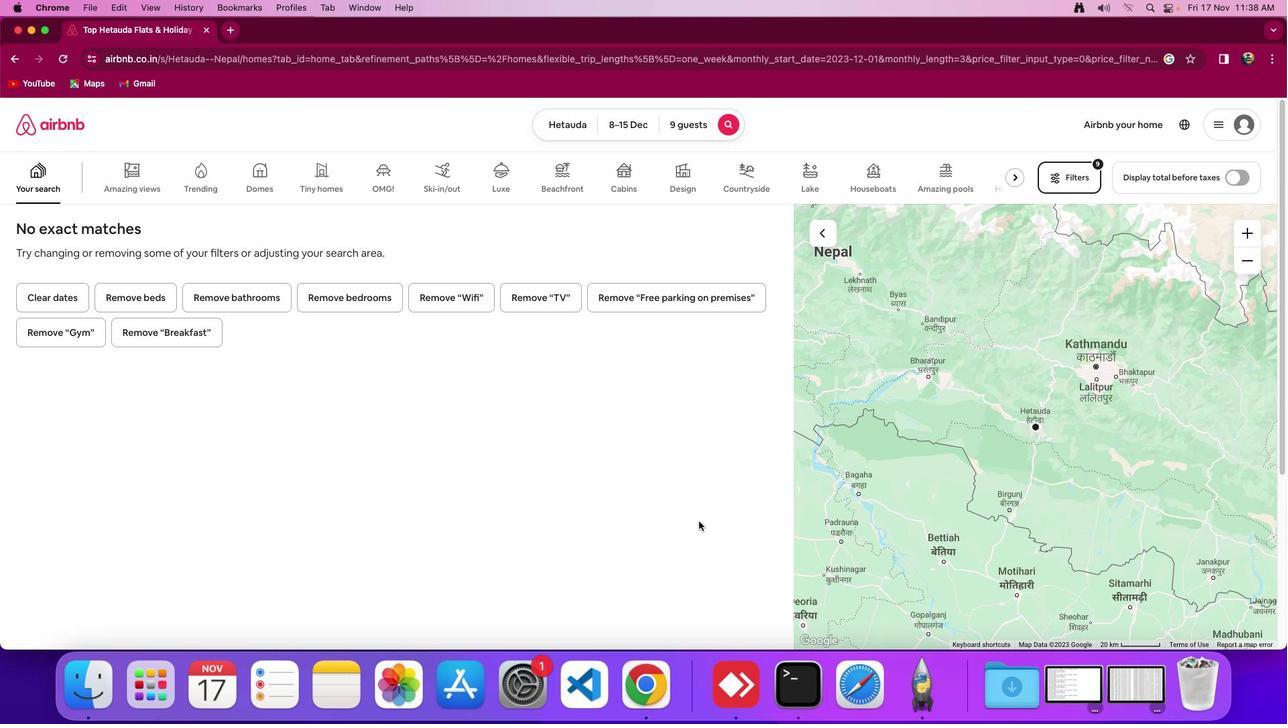 
Action: Mouse pressed left at (699, 521)
Screenshot: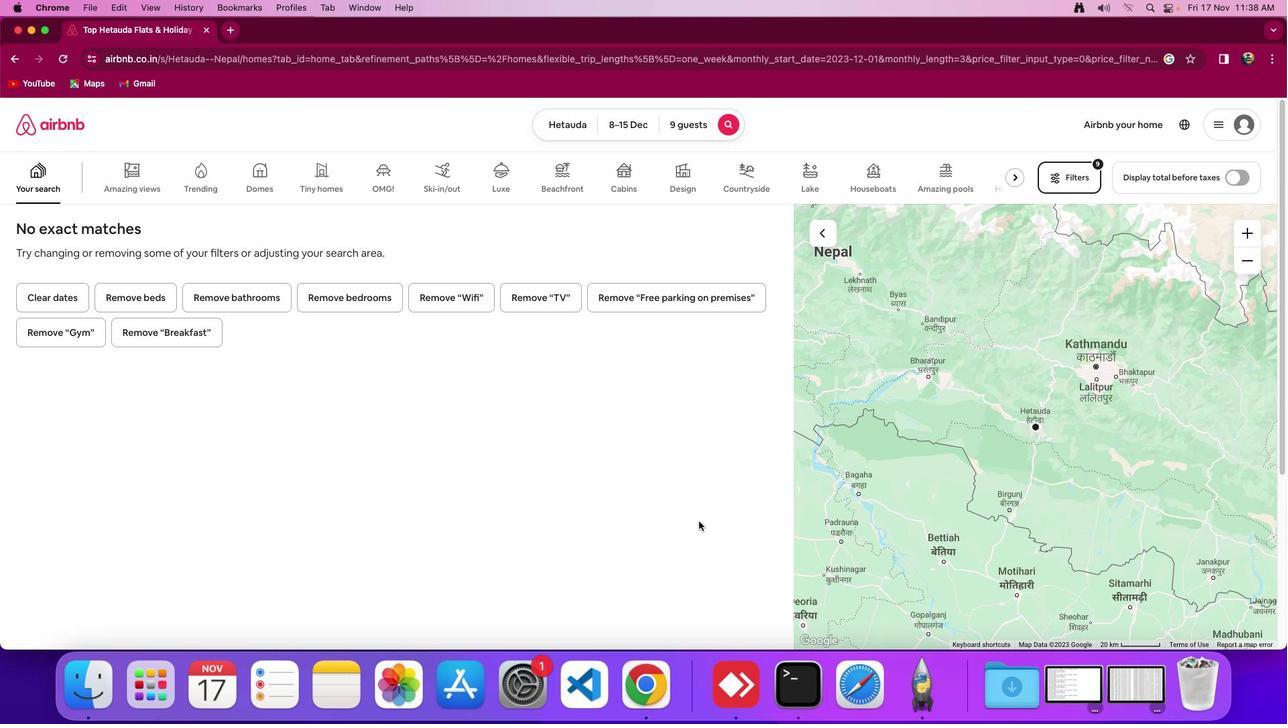
Action: Mouse moved to (715, 535)
Screenshot: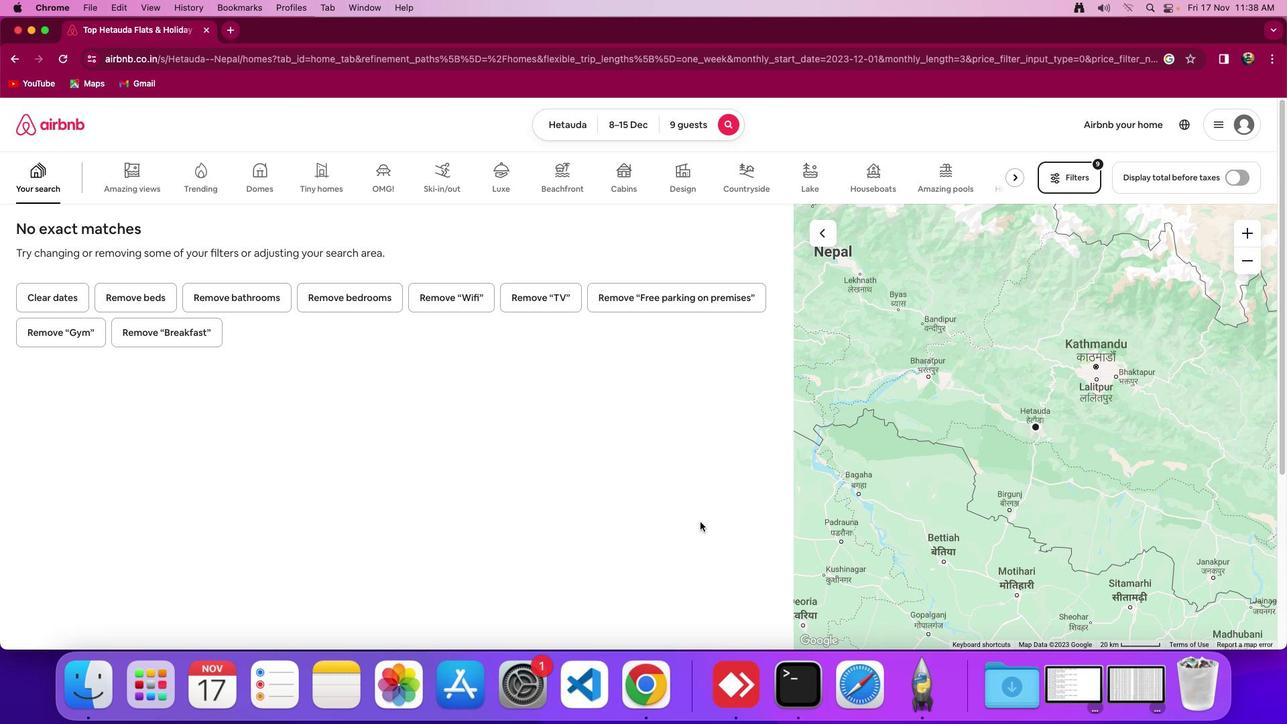 
